 Task: Search one way flight ticket for 1 adult, 1 child, 1 infant in seat in premium economy from Juneau: Juneau International Airport to Springfield: Abraham Lincoln Capital Airport on 5-2-2023. Stops: Non-stop only. Choice of flights is Sun country airlines. Number of bags: 1 checked bag. Price is upto 96000. Outbound departure time preference is 19:15.
Action: Mouse moved to (419, 330)
Screenshot: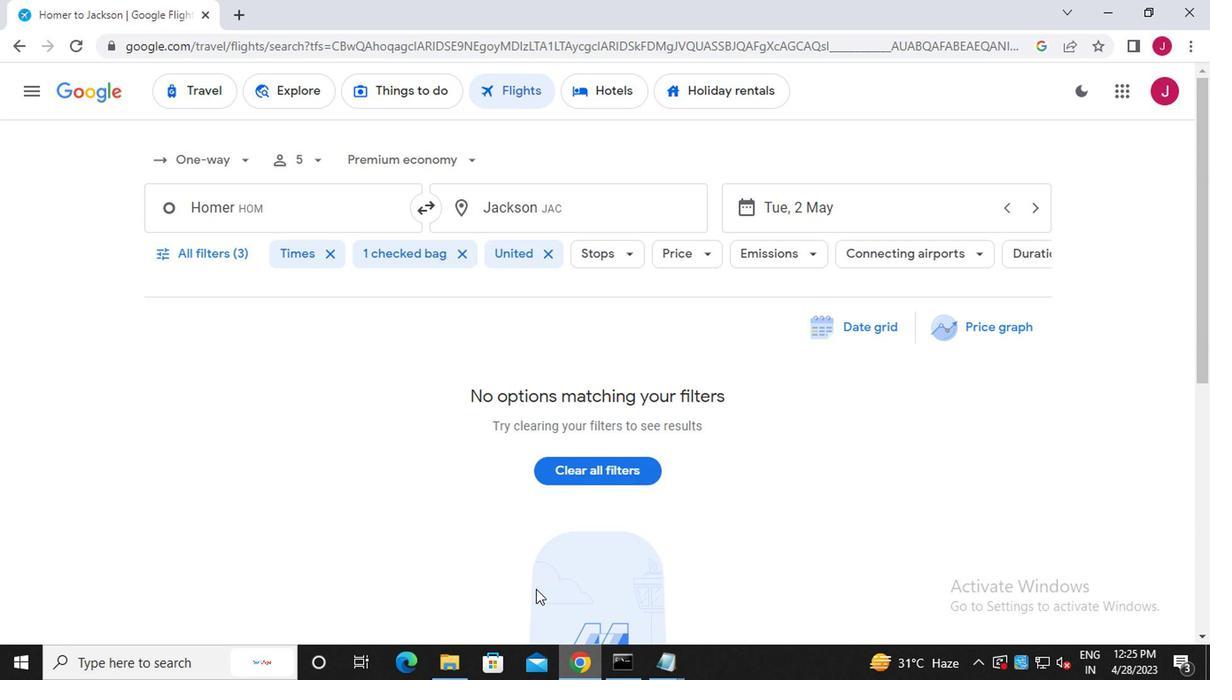 
Action: Mouse scrolled (419, 331) with delta (0, 1)
Screenshot: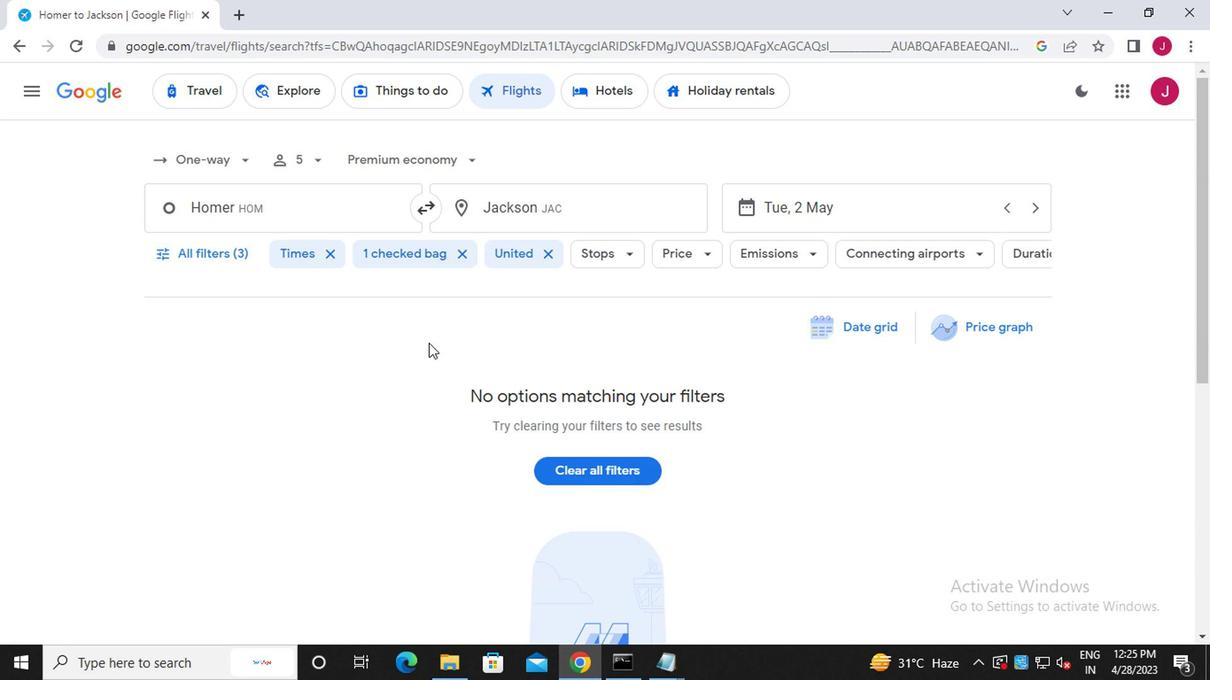 
Action: Mouse scrolled (419, 331) with delta (0, 1)
Screenshot: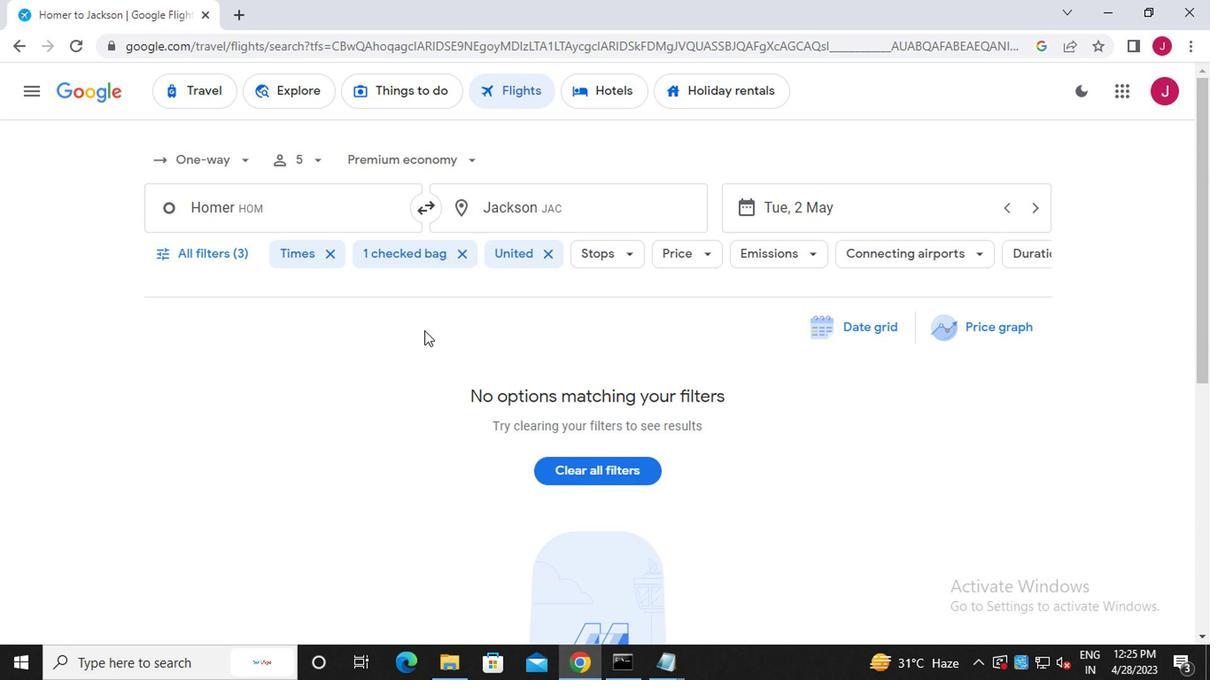 
Action: Mouse scrolled (419, 331) with delta (0, 1)
Screenshot: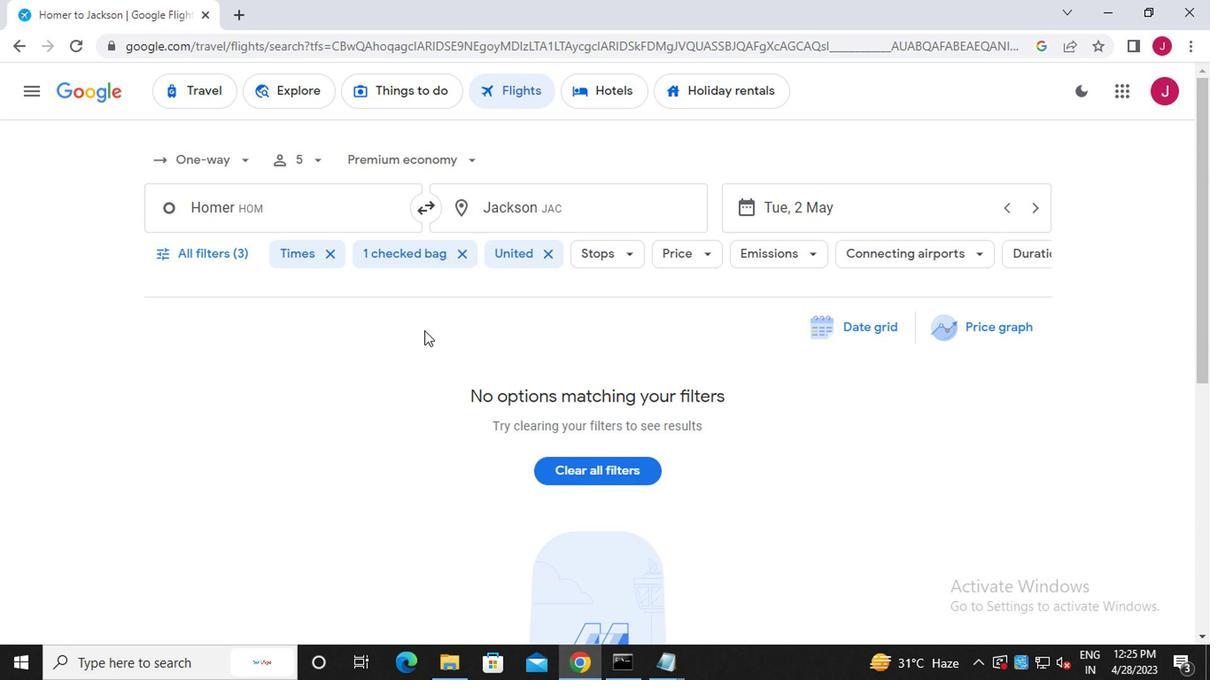 
Action: Mouse moved to (419, 330)
Screenshot: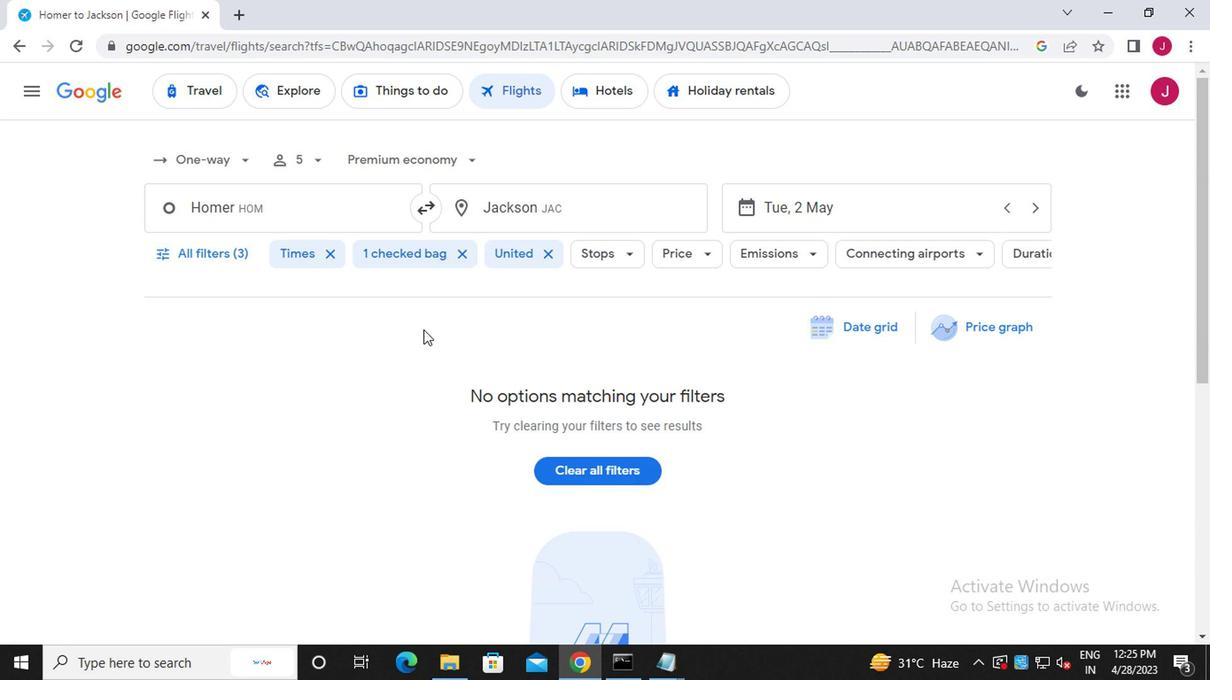 
Action: Mouse scrolled (419, 331) with delta (0, 1)
Screenshot: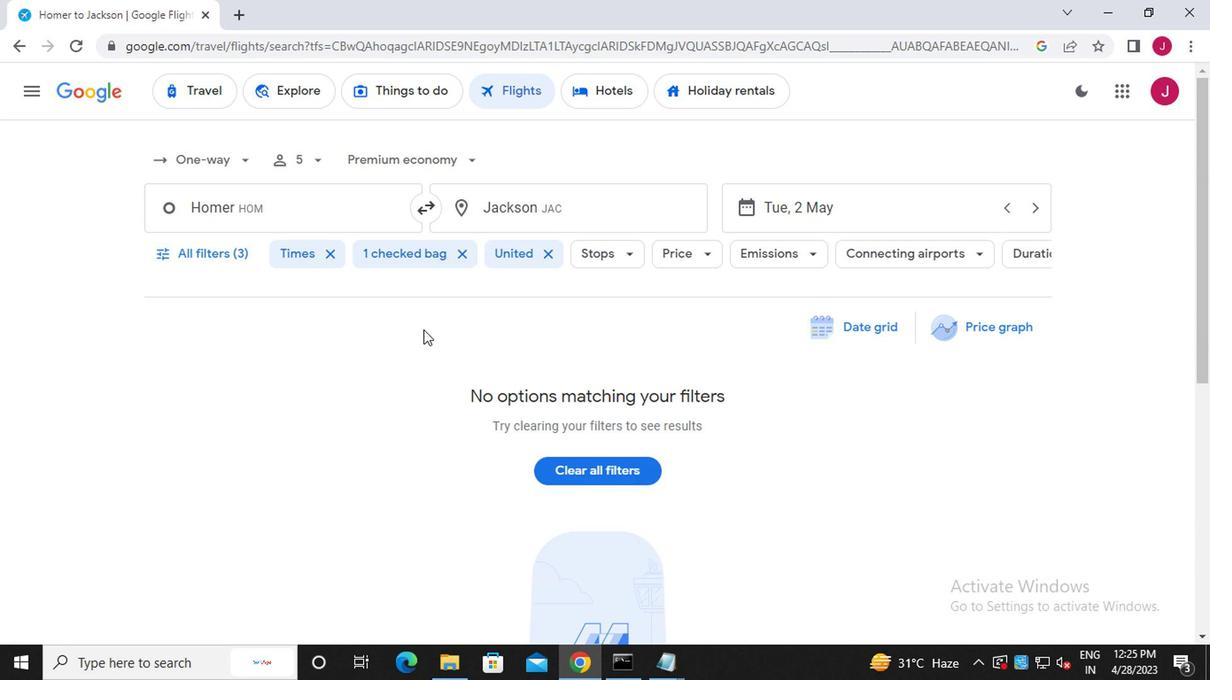 
Action: Mouse moved to (232, 160)
Screenshot: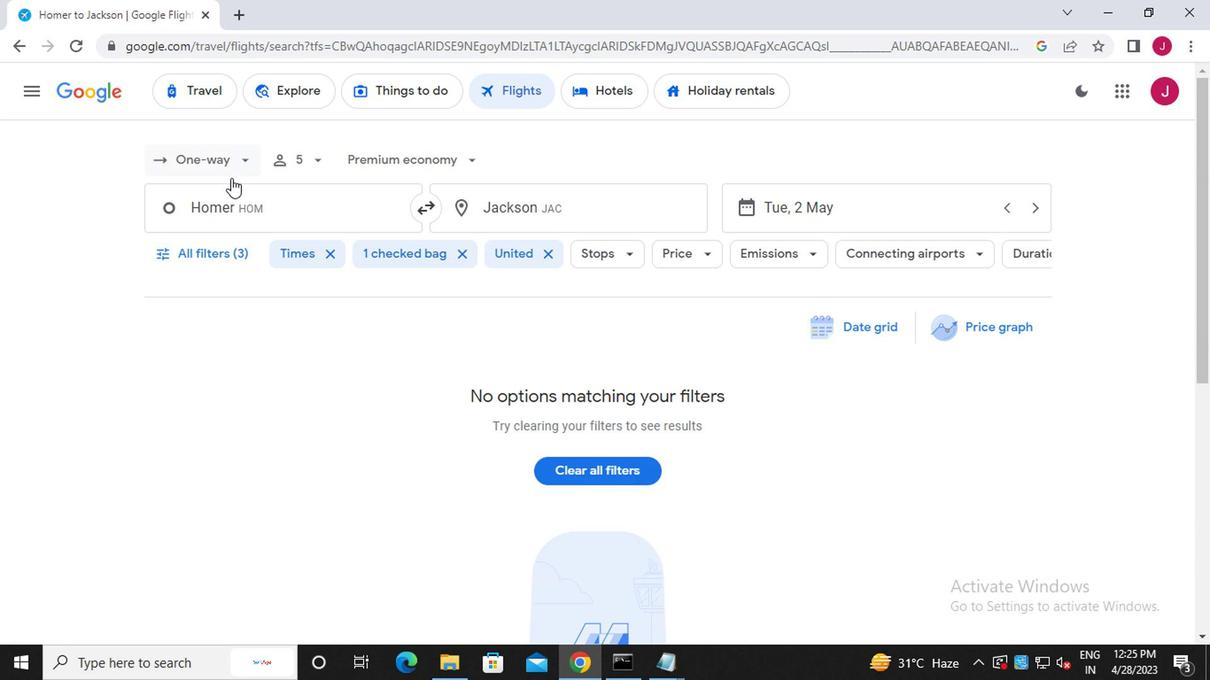 
Action: Mouse pressed left at (232, 160)
Screenshot: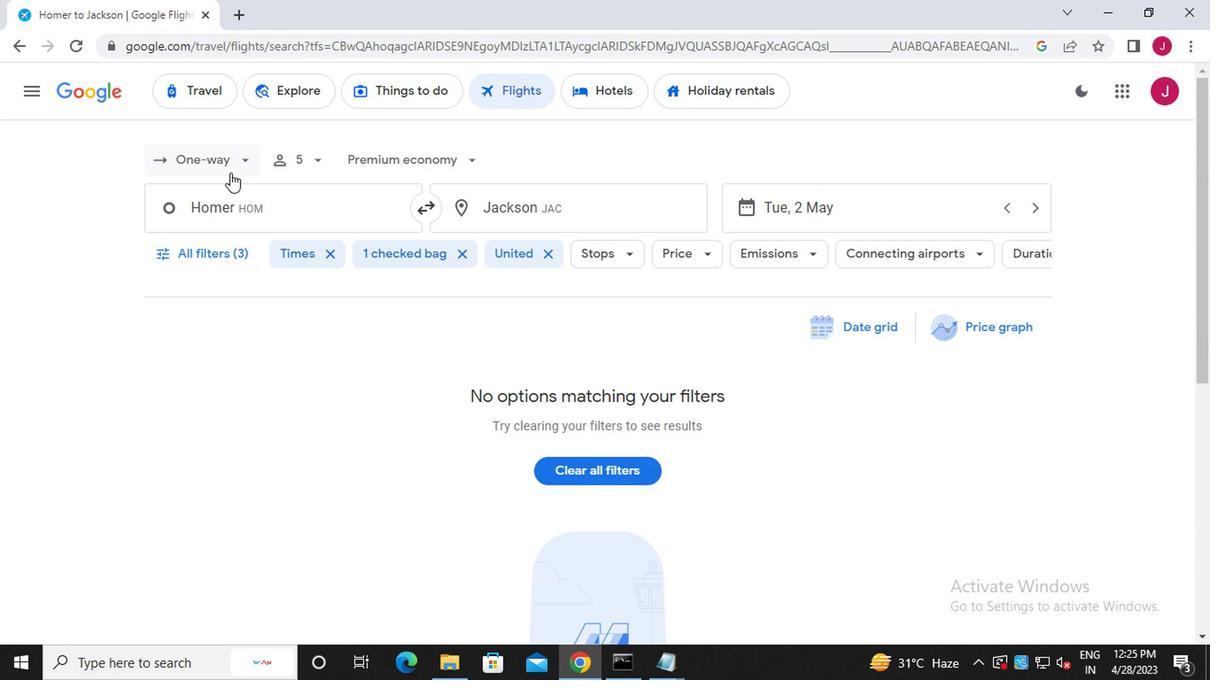 
Action: Mouse moved to (233, 238)
Screenshot: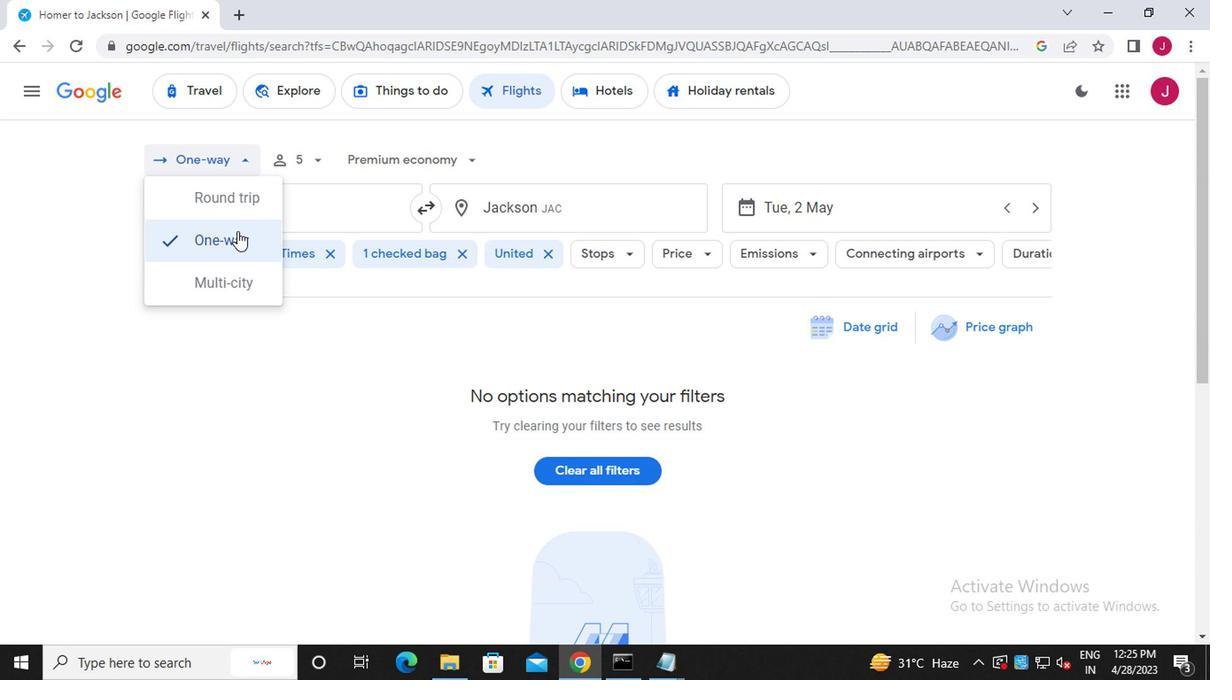 
Action: Mouse pressed left at (233, 238)
Screenshot: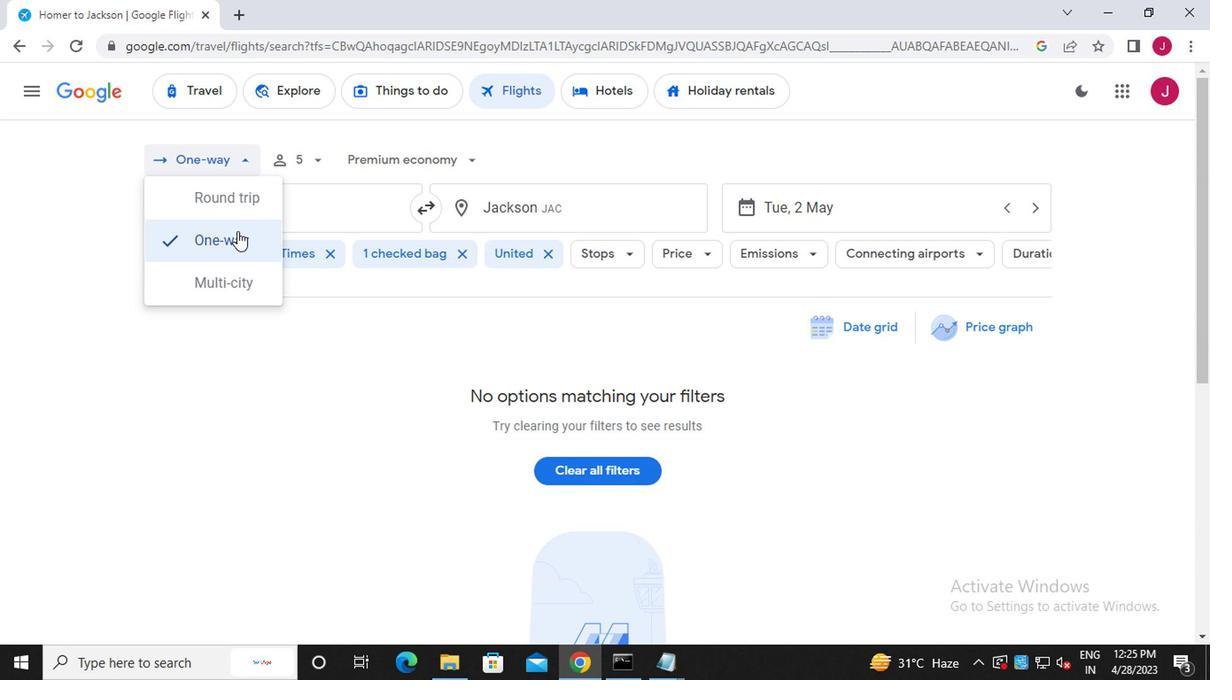 
Action: Mouse moved to (316, 160)
Screenshot: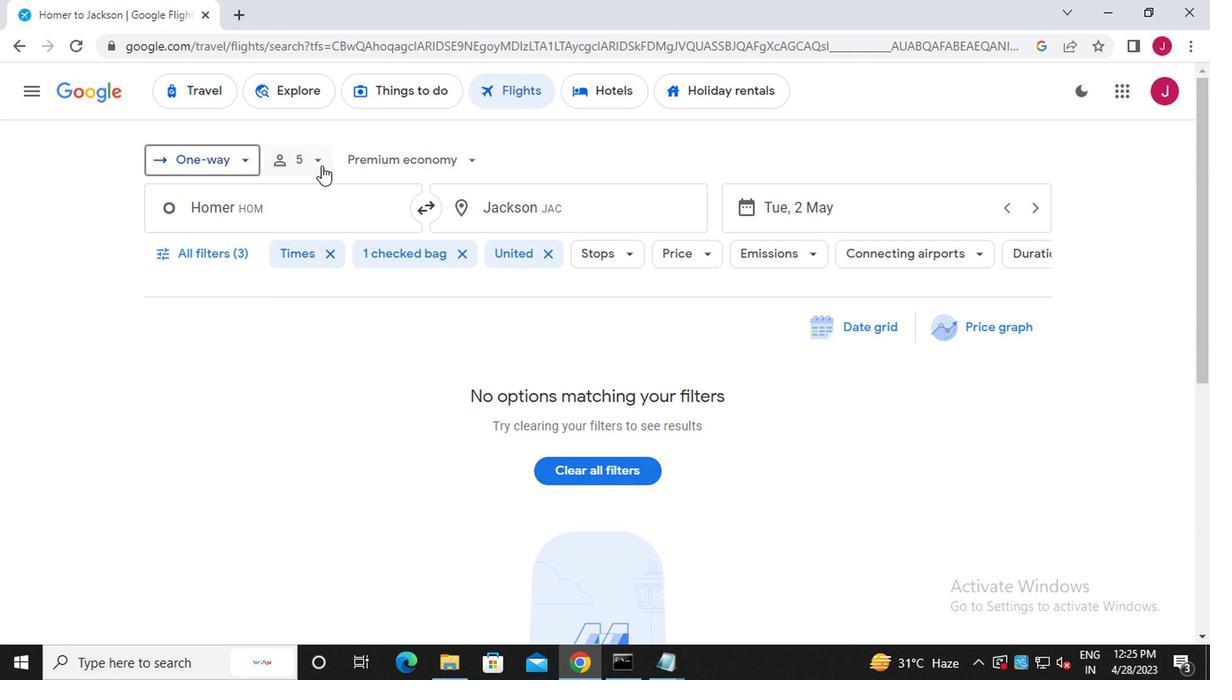 
Action: Mouse pressed left at (316, 160)
Screenshot: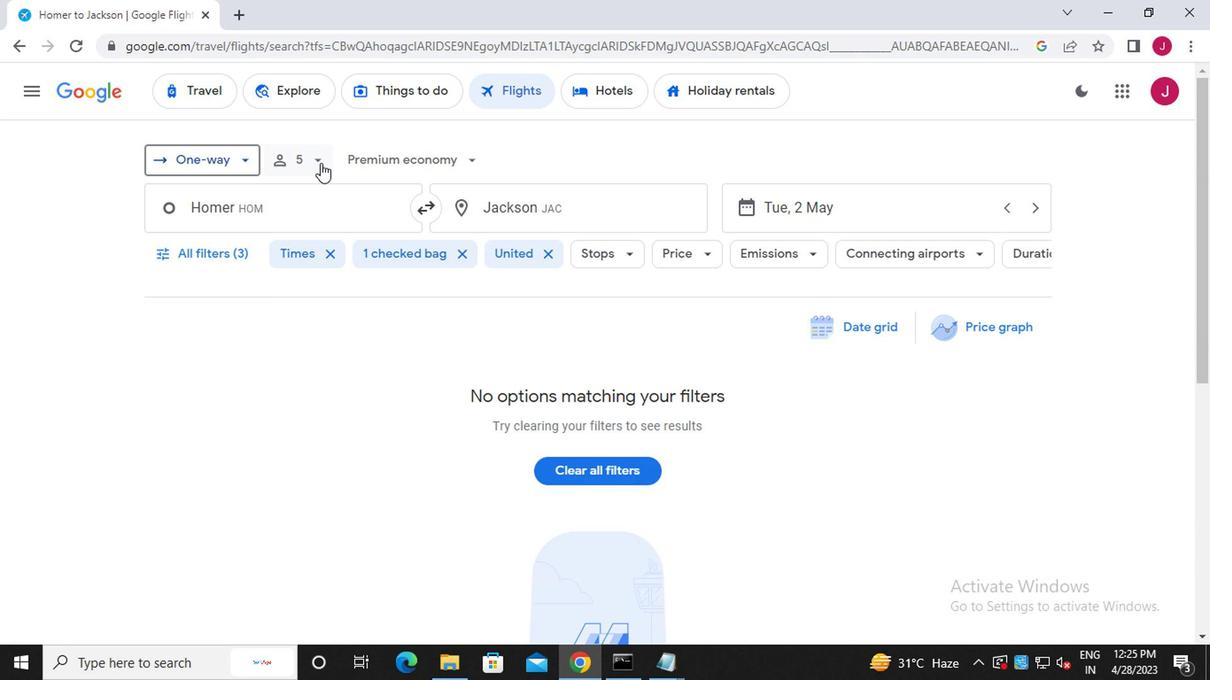 
Action: Mouse moved to (385, 202)
Screenshot: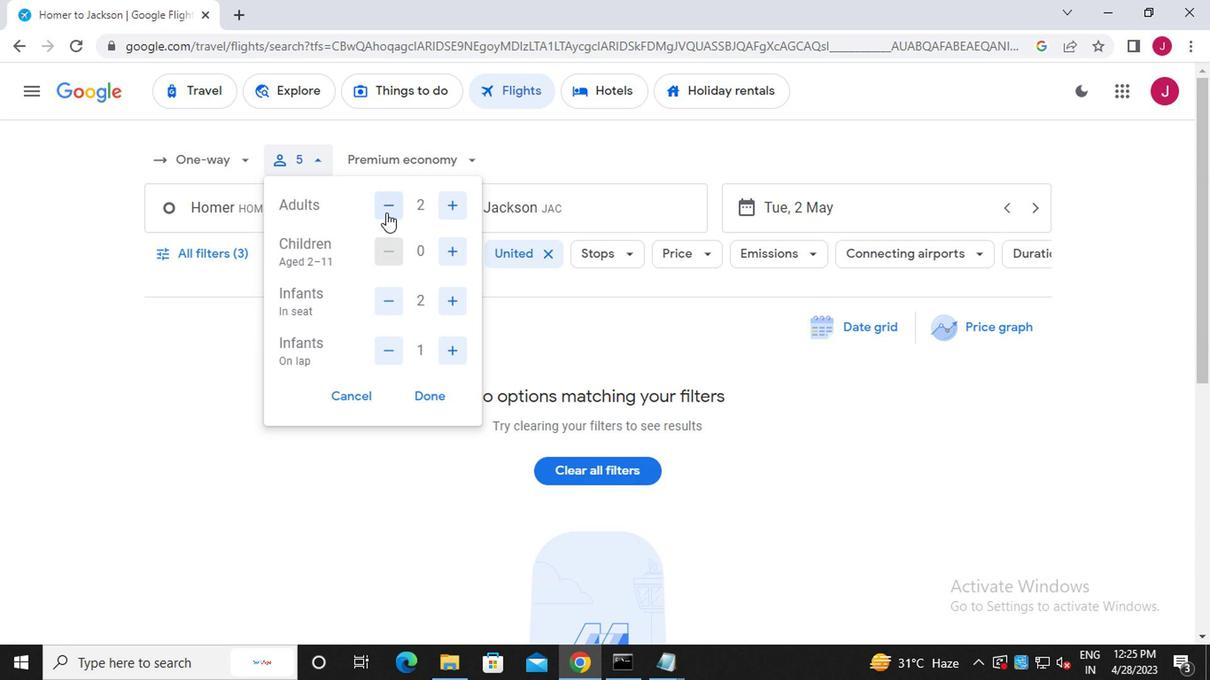 
Action: Mouse pressed left at (385, 202)
Screenshot: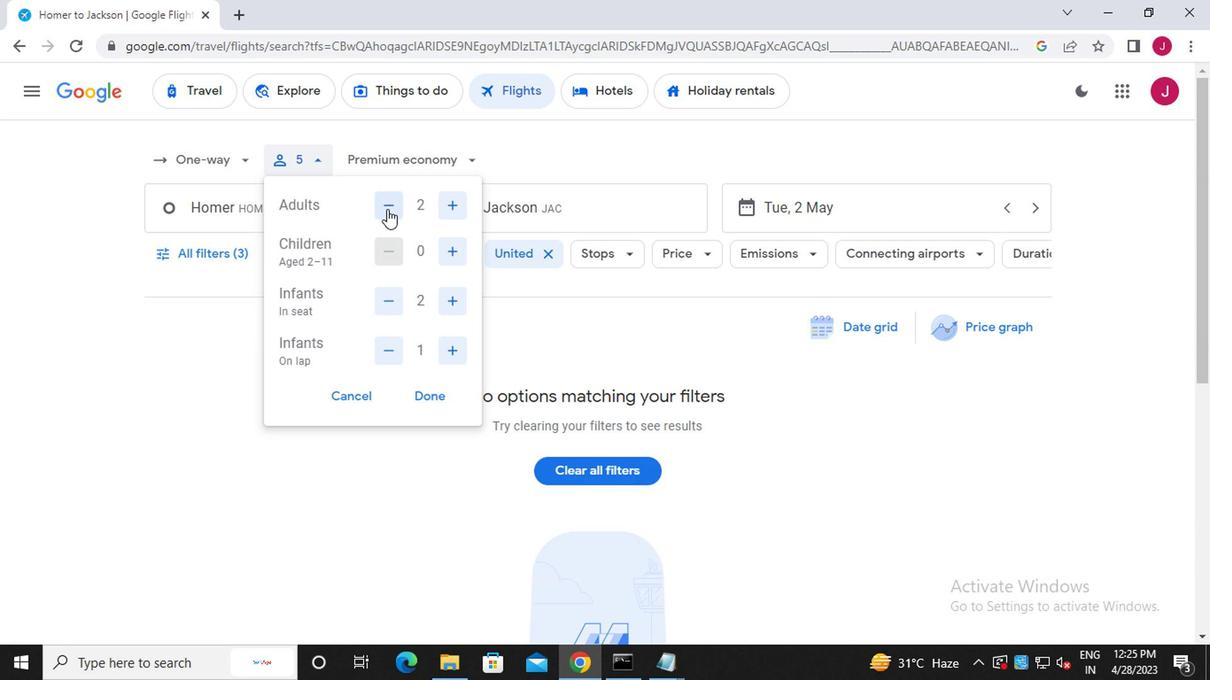 
Action: Mouse moved to (460, 256)
Screenshot: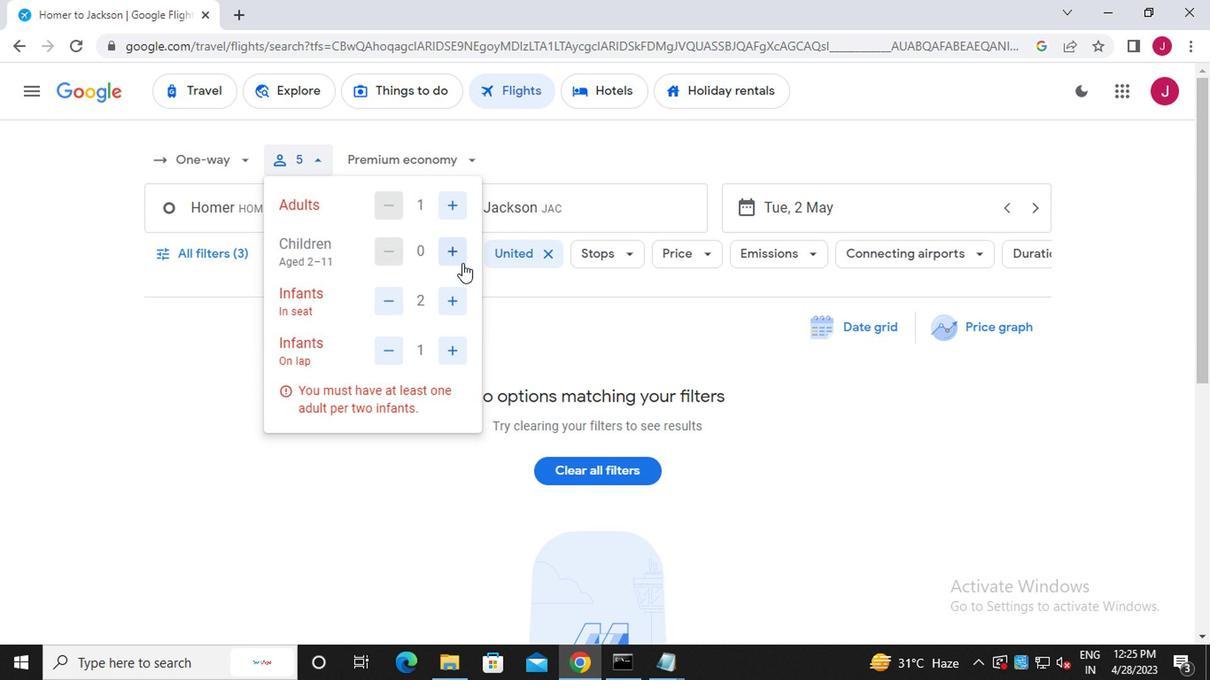 
Action: Mouse pressed left at (460, 256)
Screenshot: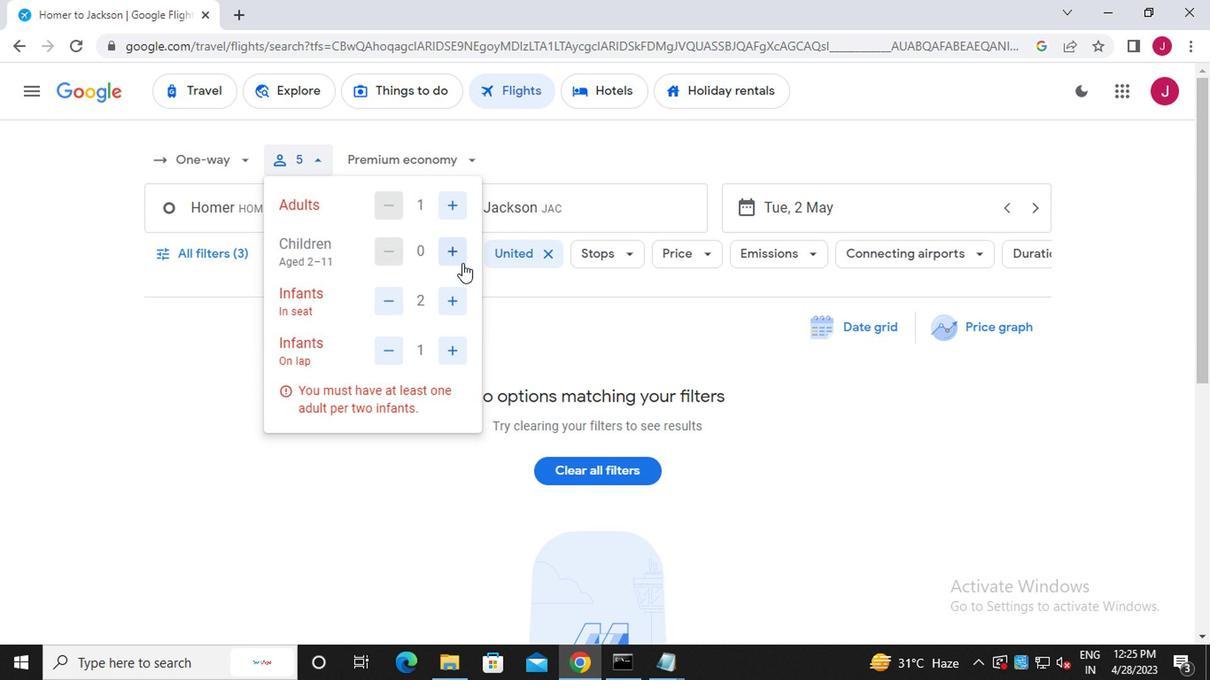 
Action: Mouse moved to (390, 301)
Screenshot: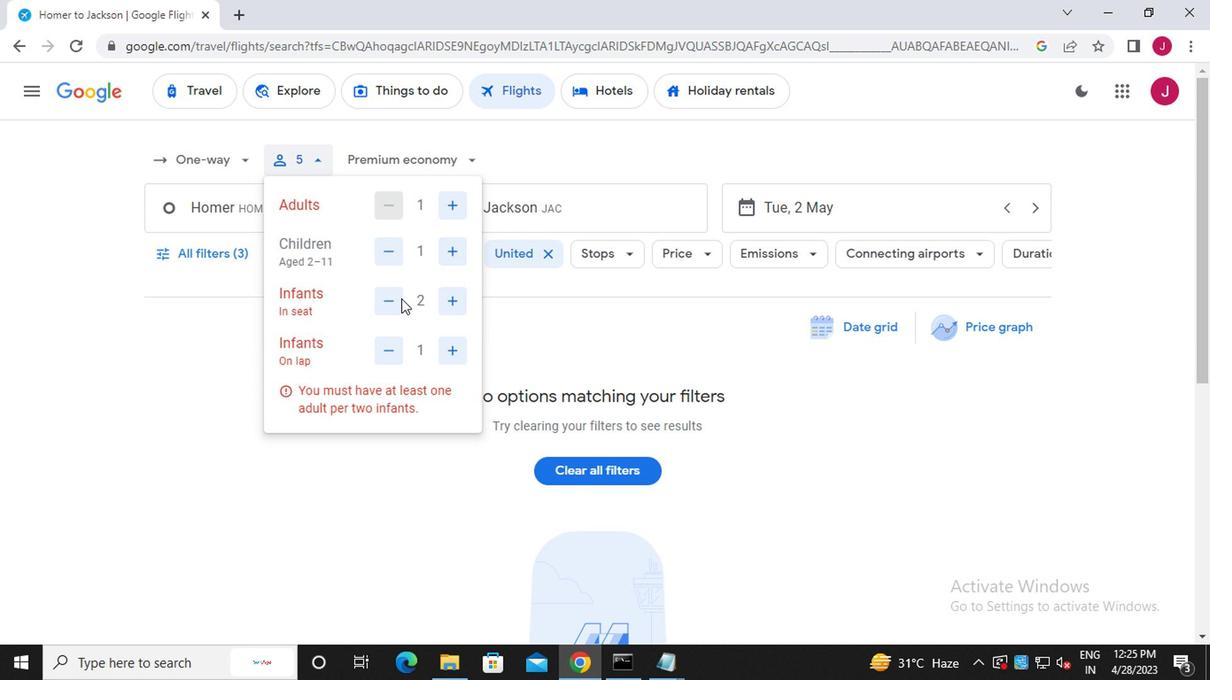 
Action: Mouse pressed left at (390, 301)
Screenshot: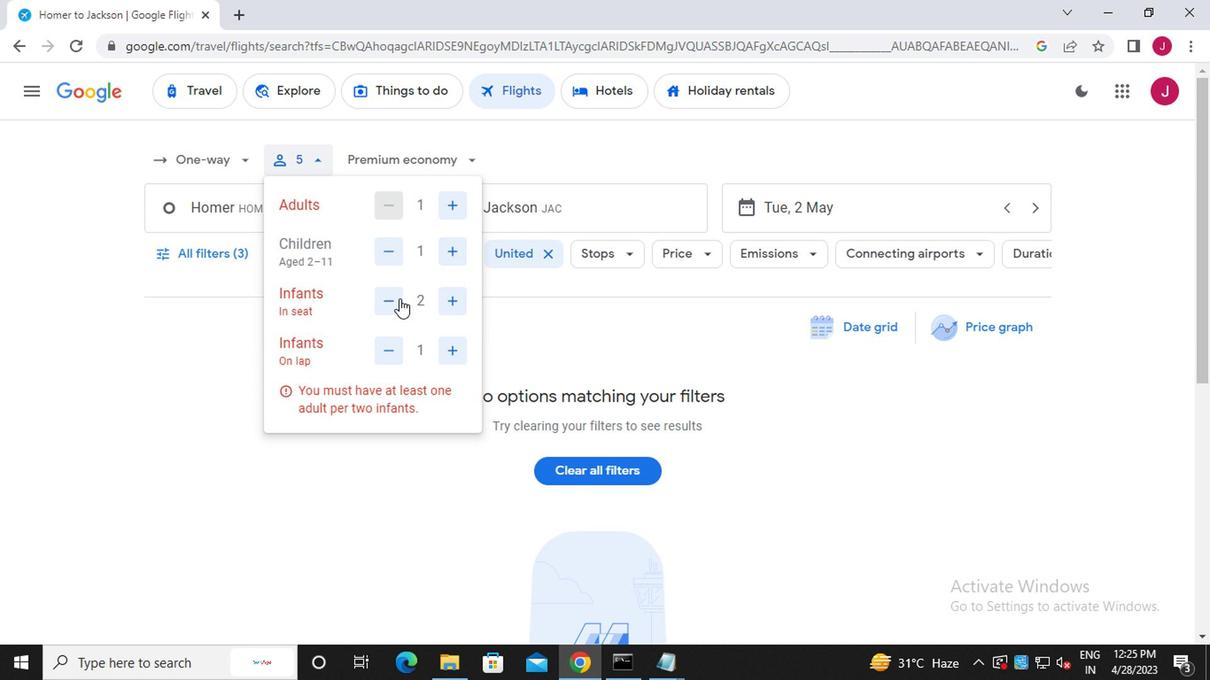 
Action: Mouse pressed left at (390, 301)
Screenshot: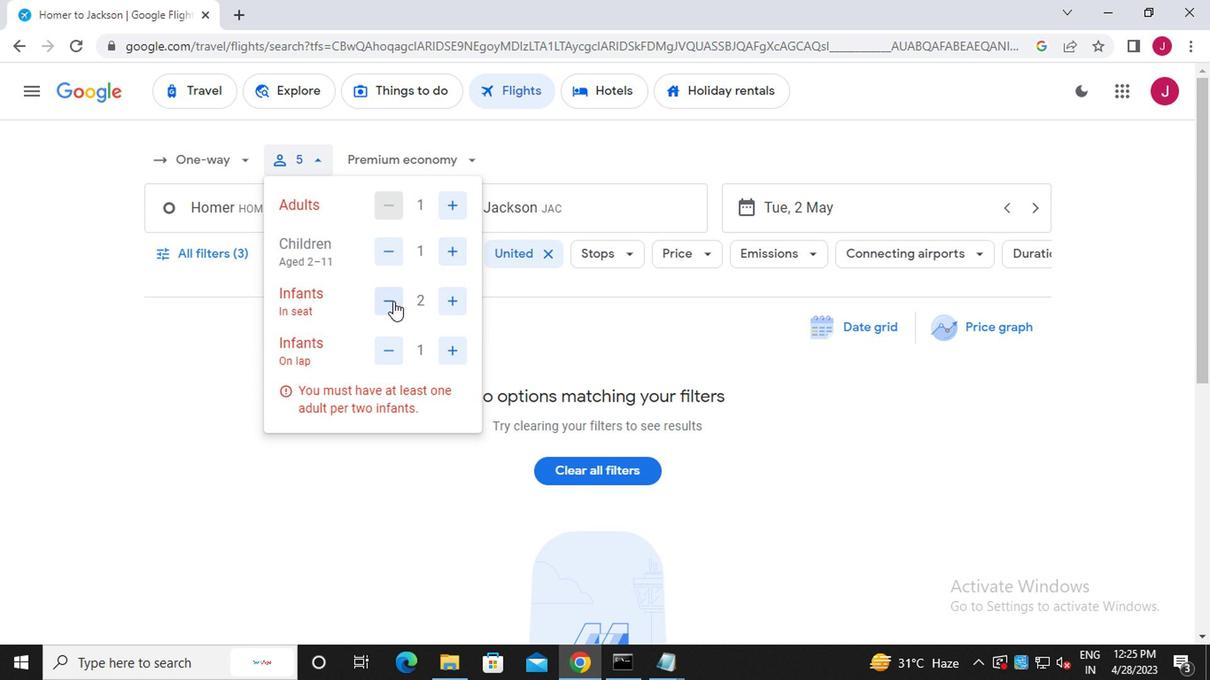 
Action: Mouse moved to (383, 351)
Screenshot: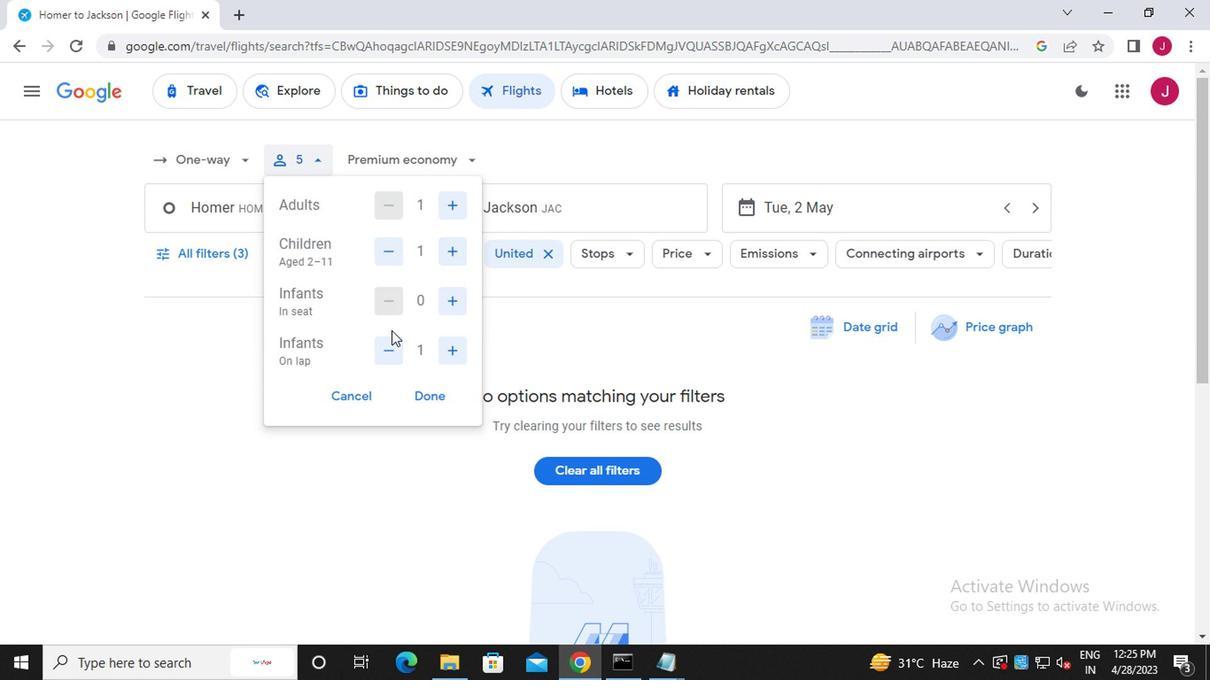 
Action: Mouse pressed left at (383, 351)
Screenshot: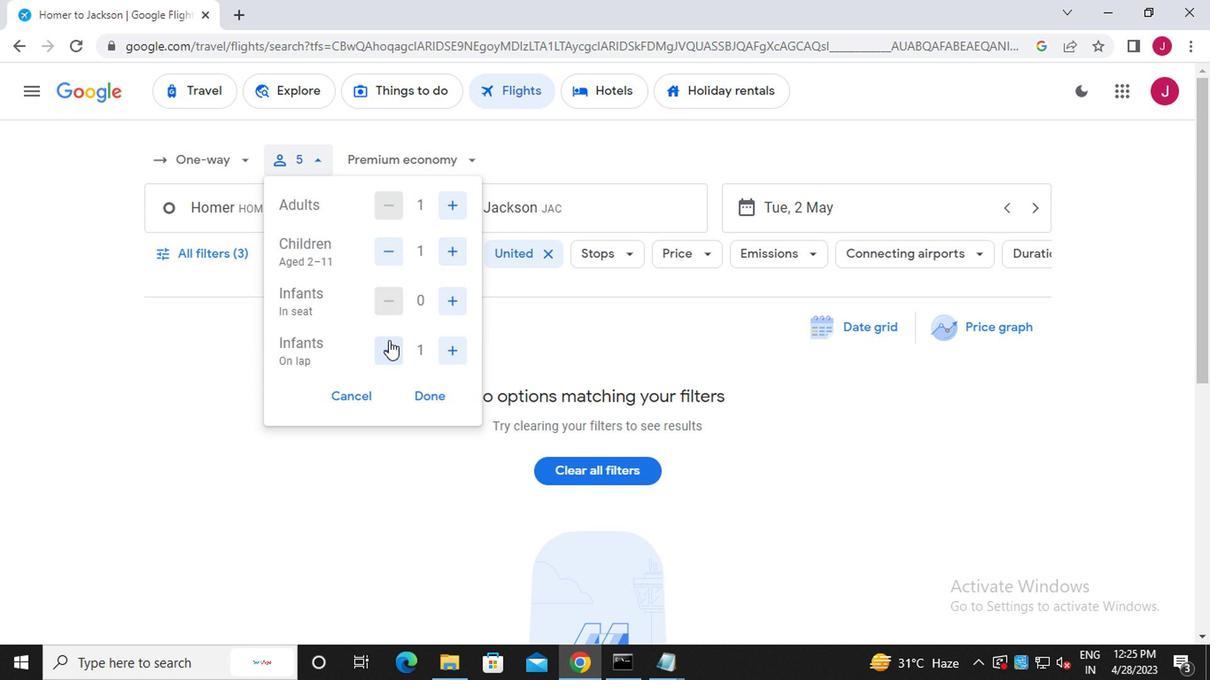 
Action: Mouse moved to (419, 394)
Screenshot: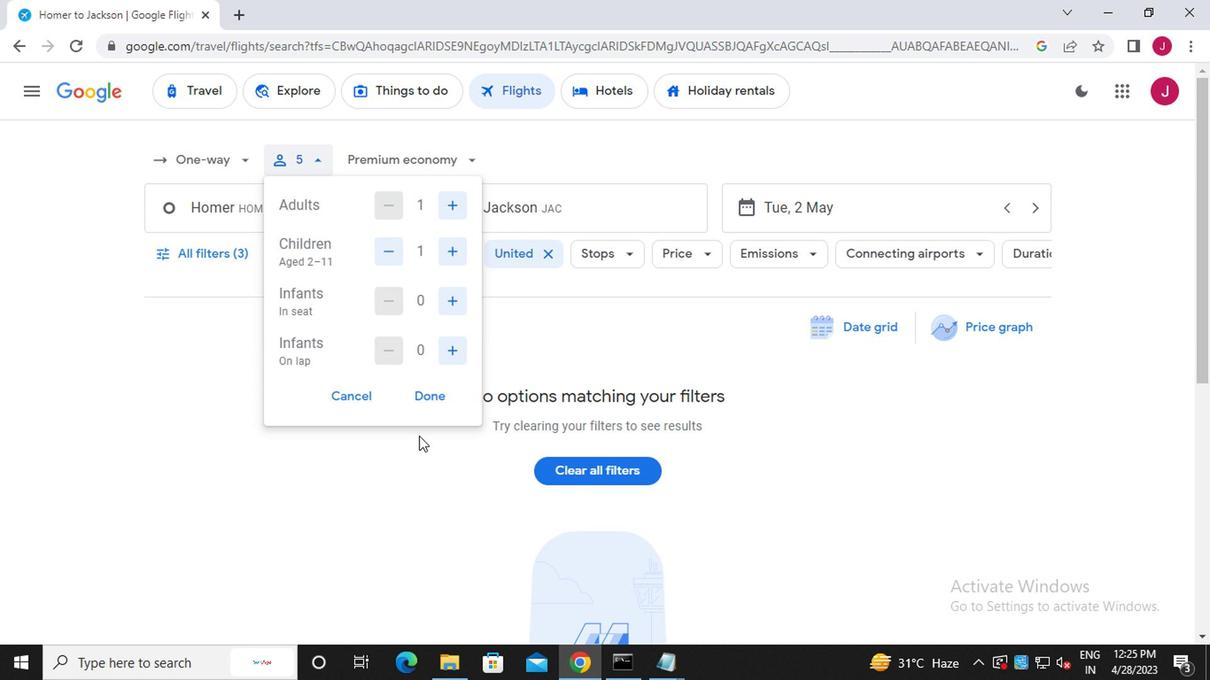 
Action: Mouse pressed left at (419, 394)
Screenshot: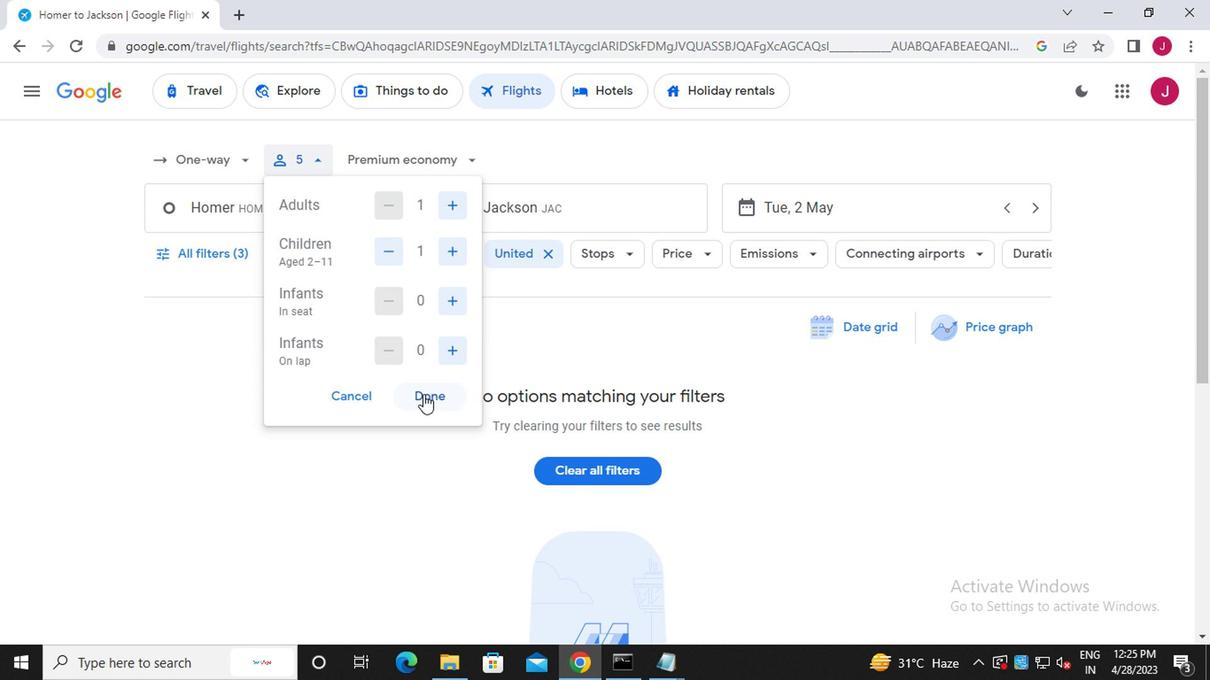 
Action: Mouse moved to (441, 157)
Screenshot: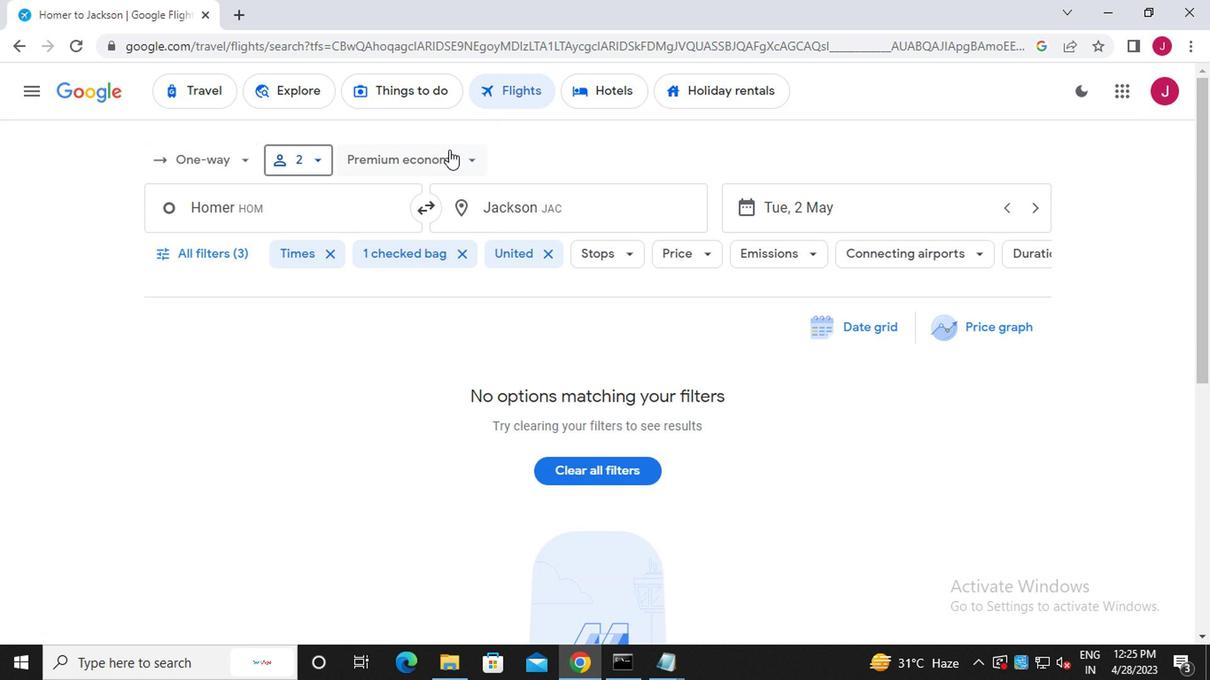 
Action: Mouse pressed left at (441, 157)
Screenshot: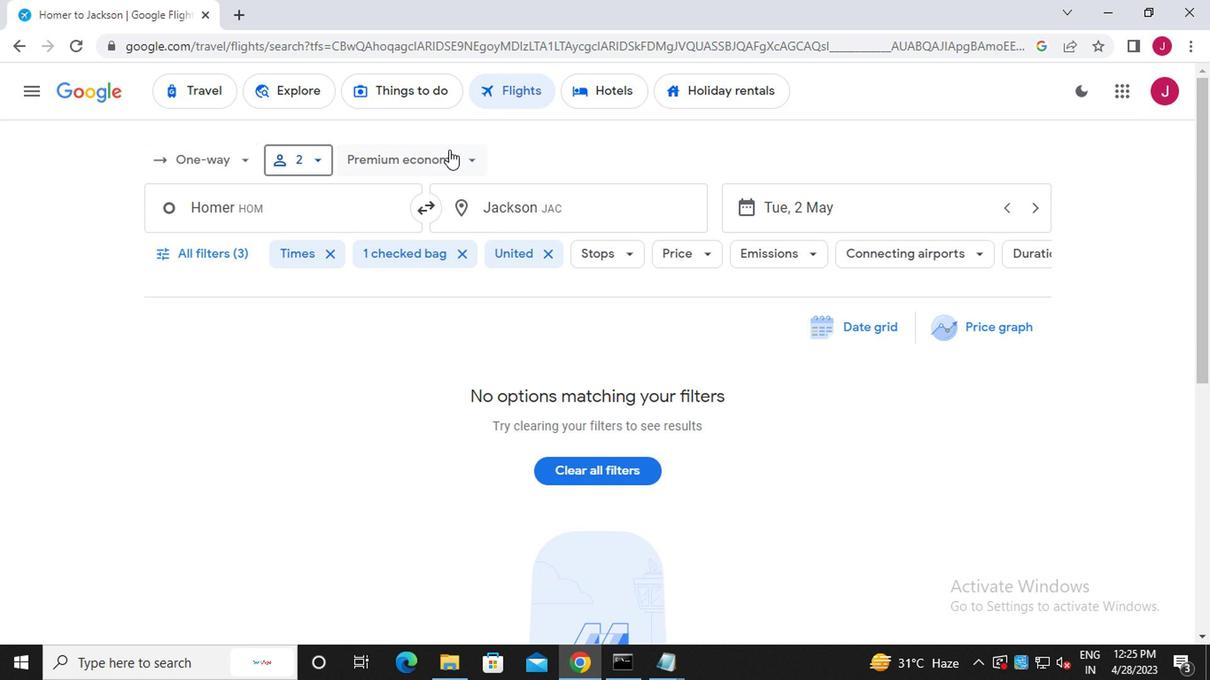 
Action: Mouse moved to (442, 240)
Screenshot: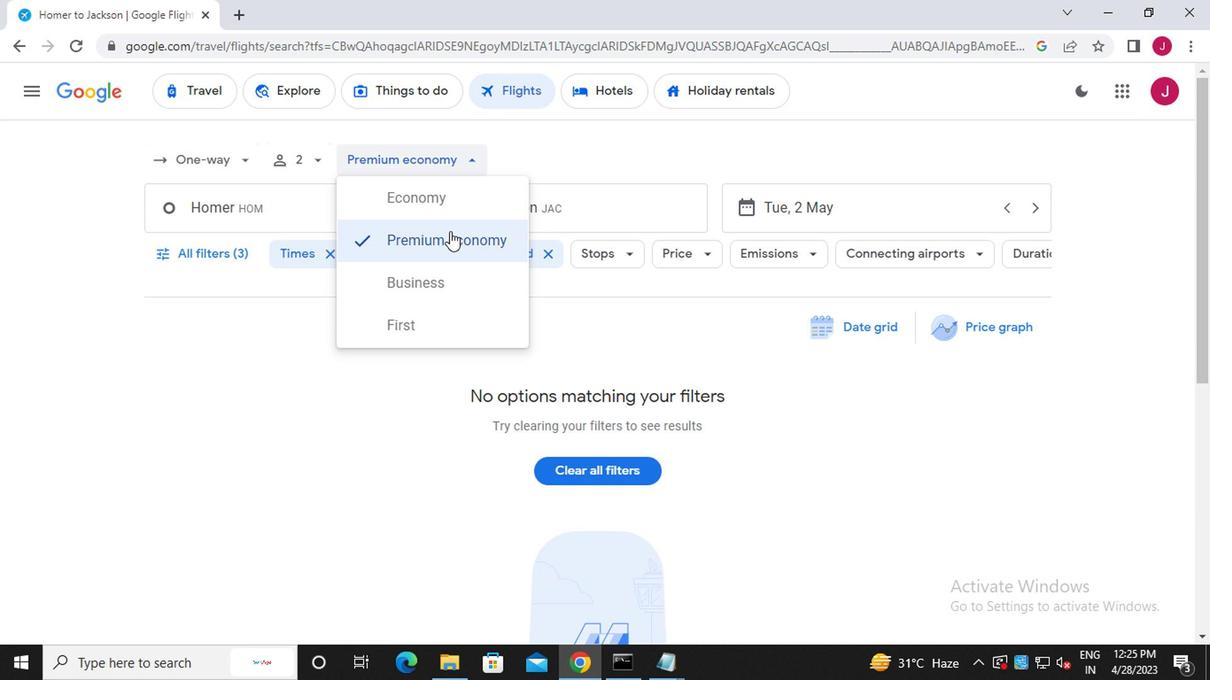 
Action: Mouse pressed left at (442, 240)
Screenshot: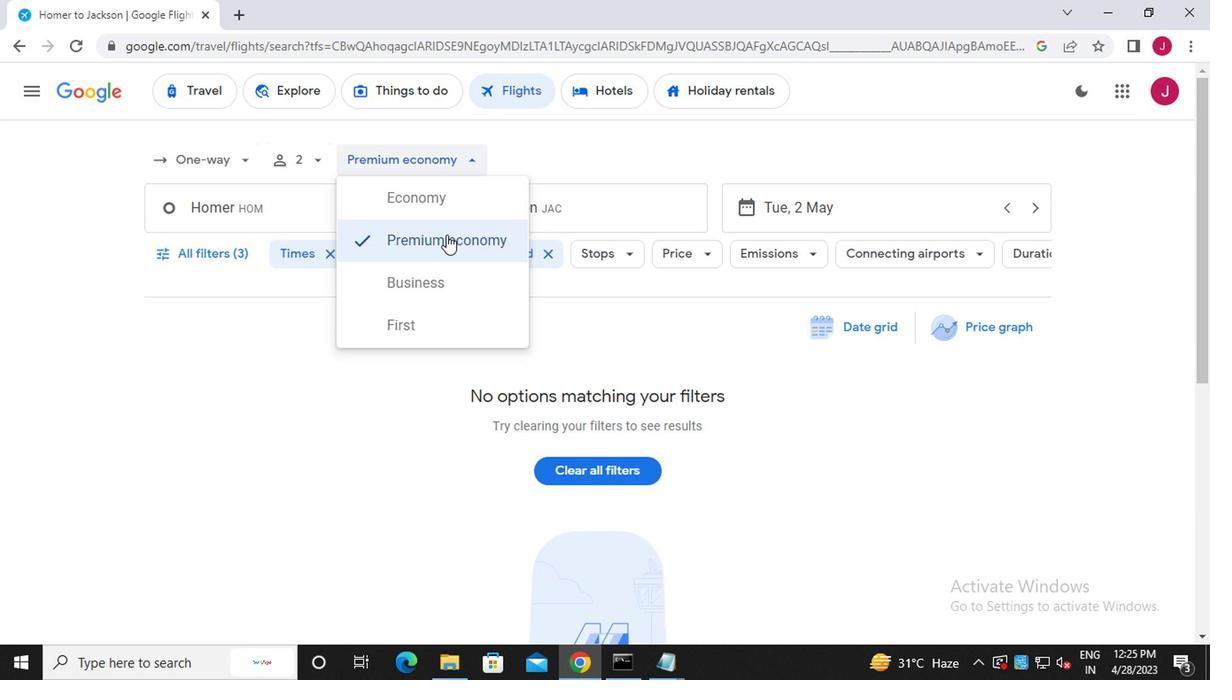 
Action: Mouse moved to (331, 209)
Screenshot: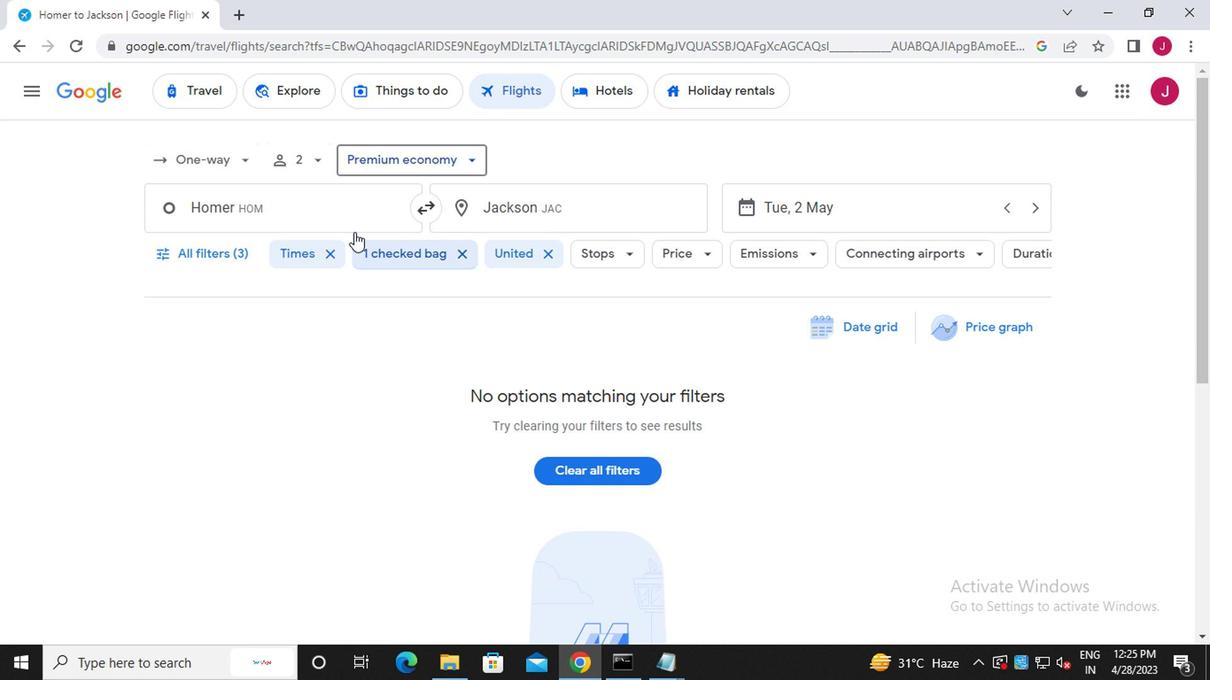
Action: Mouse pressed left at (331, 209)
Screenshot: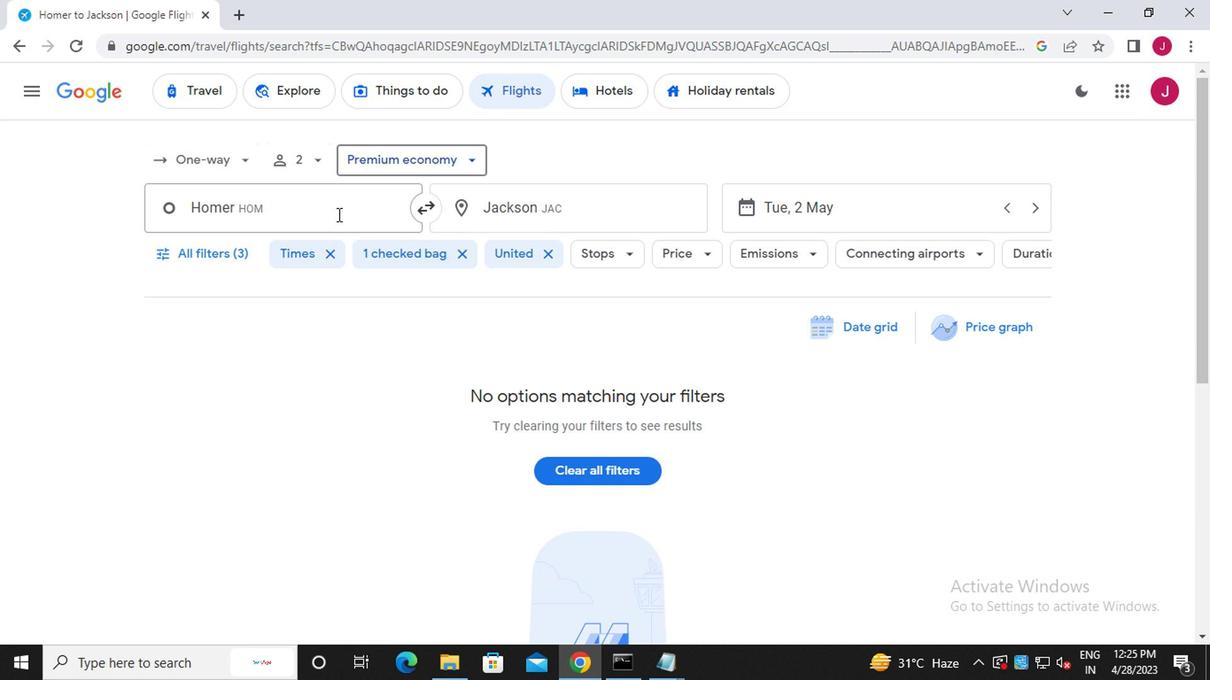 
Action: Key pressed <Key.backspace>juneau
Screenshot: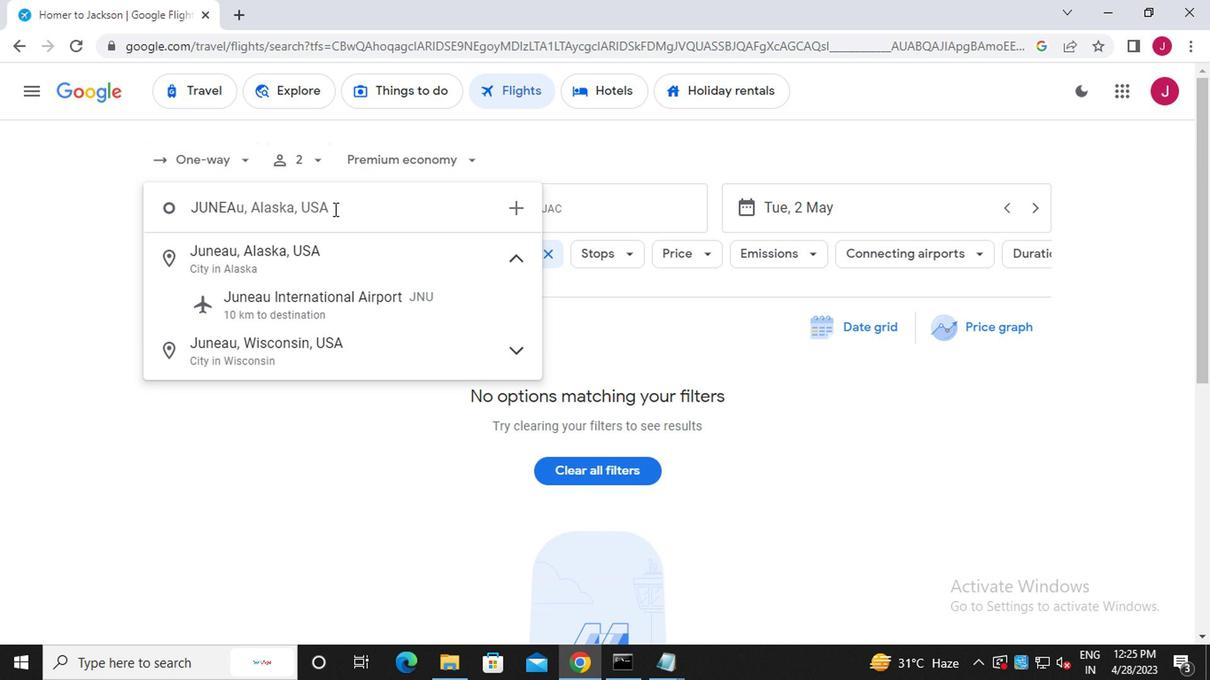
Action: Mouse moved to (346, 296)
Screenshot: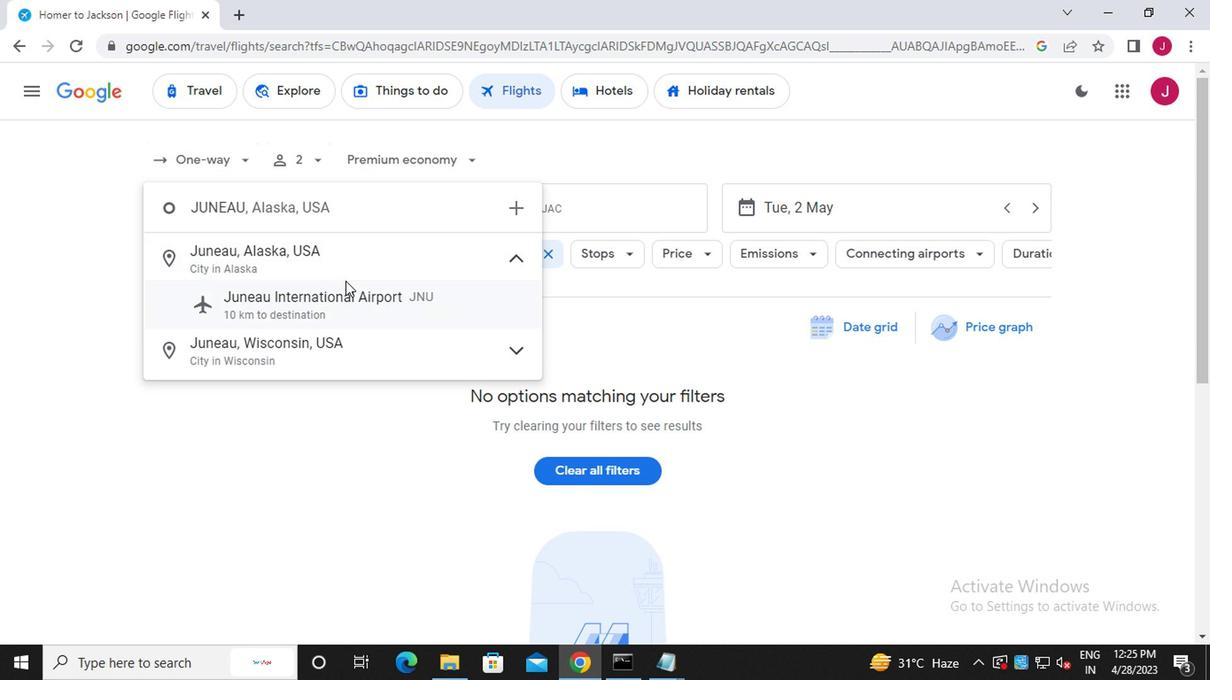 
Action: Mouse pressed left at (346, 296)
Screenshot: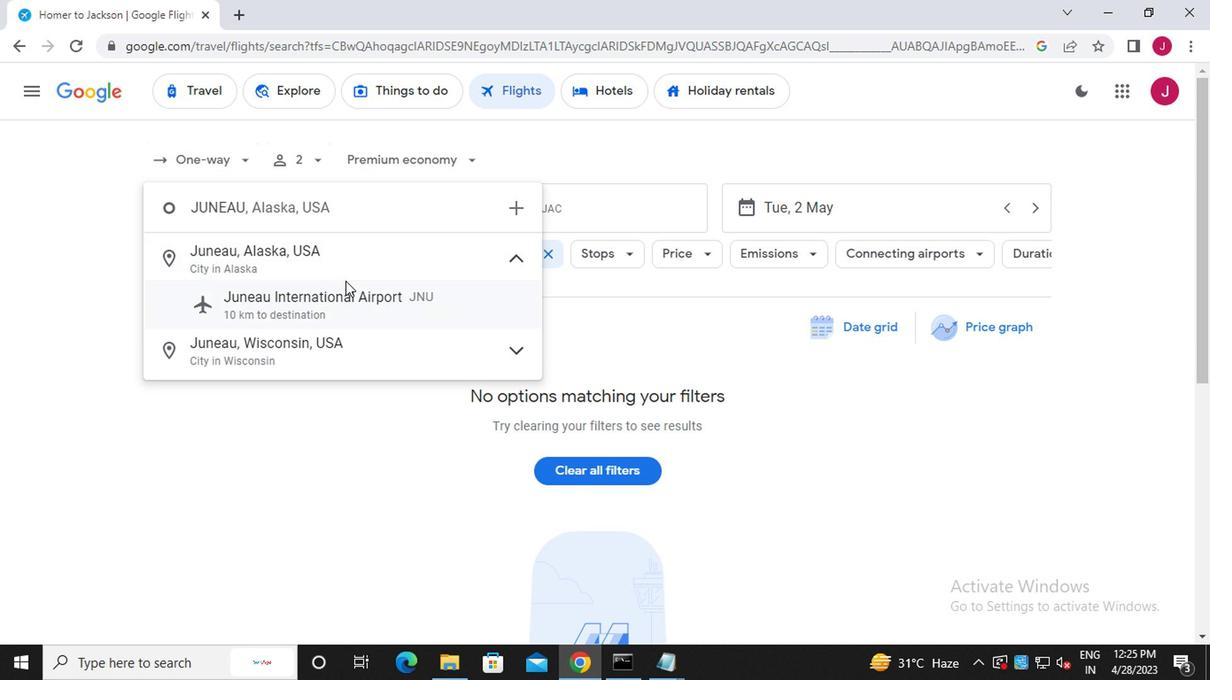 
Action: Mouse moved to (567, 207)
Screenshot: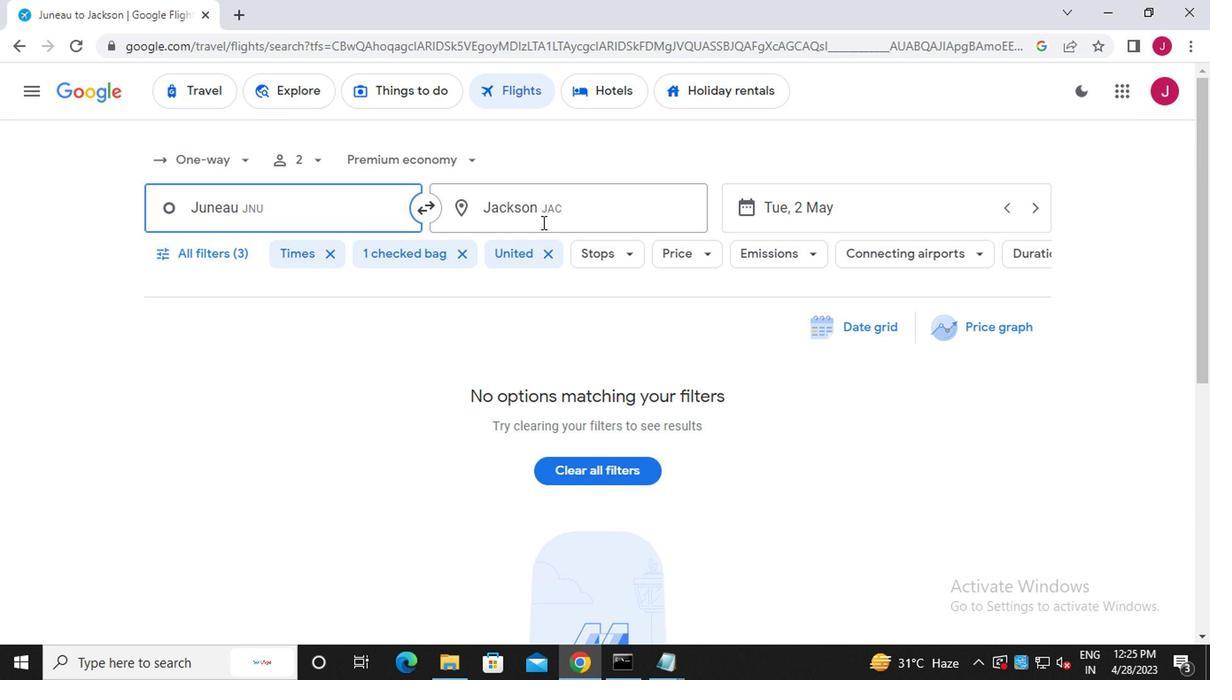 
Action: Mouse pressed left at (567, 207)
Screenshot: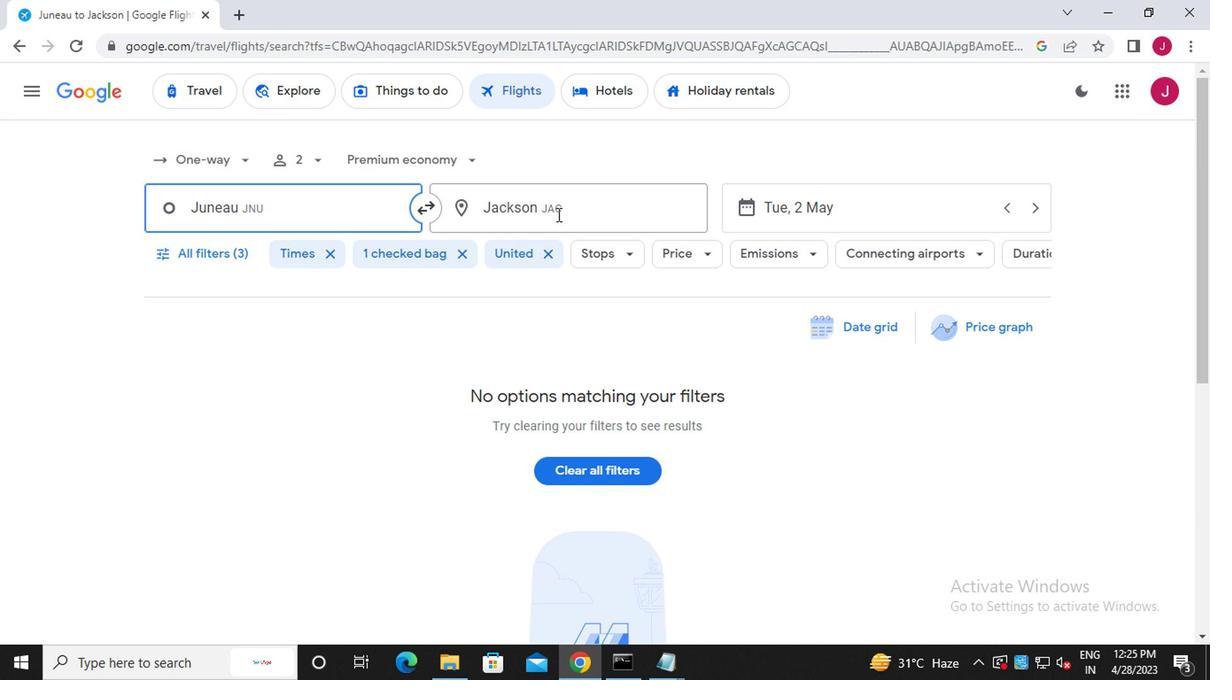 
Action: Mouse moved to (567, 207)
Screenshot: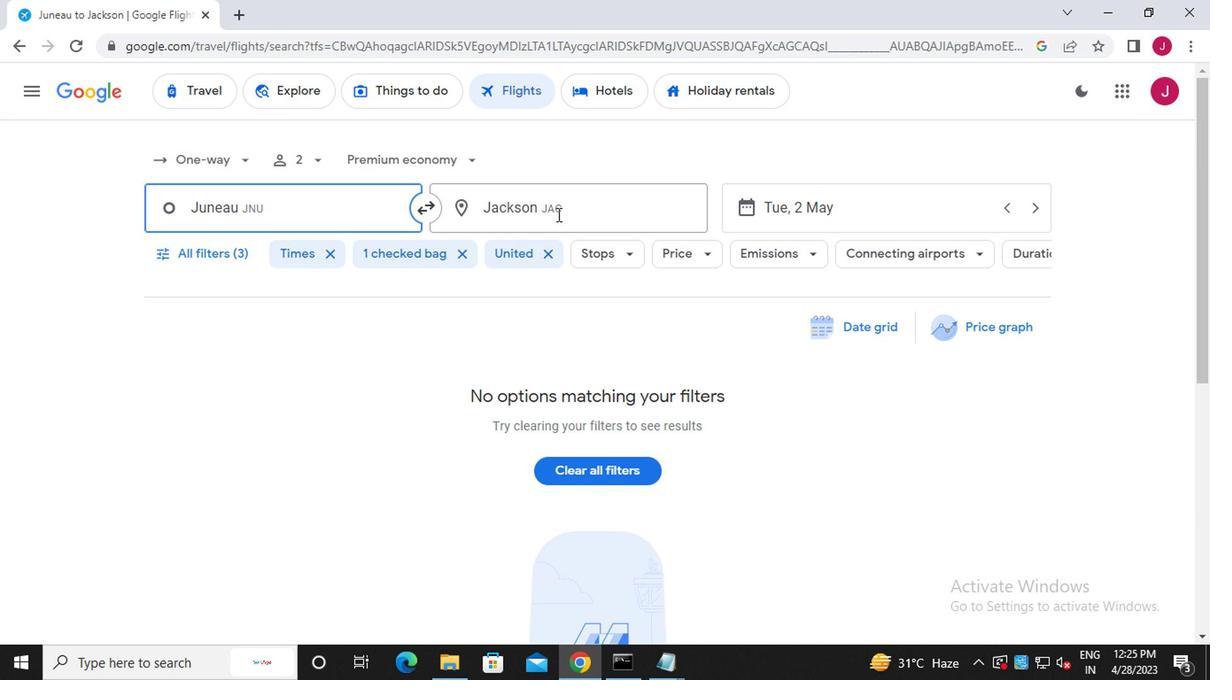 
Action: Key pressed springfo<Key.backspace>ield
Screenshot: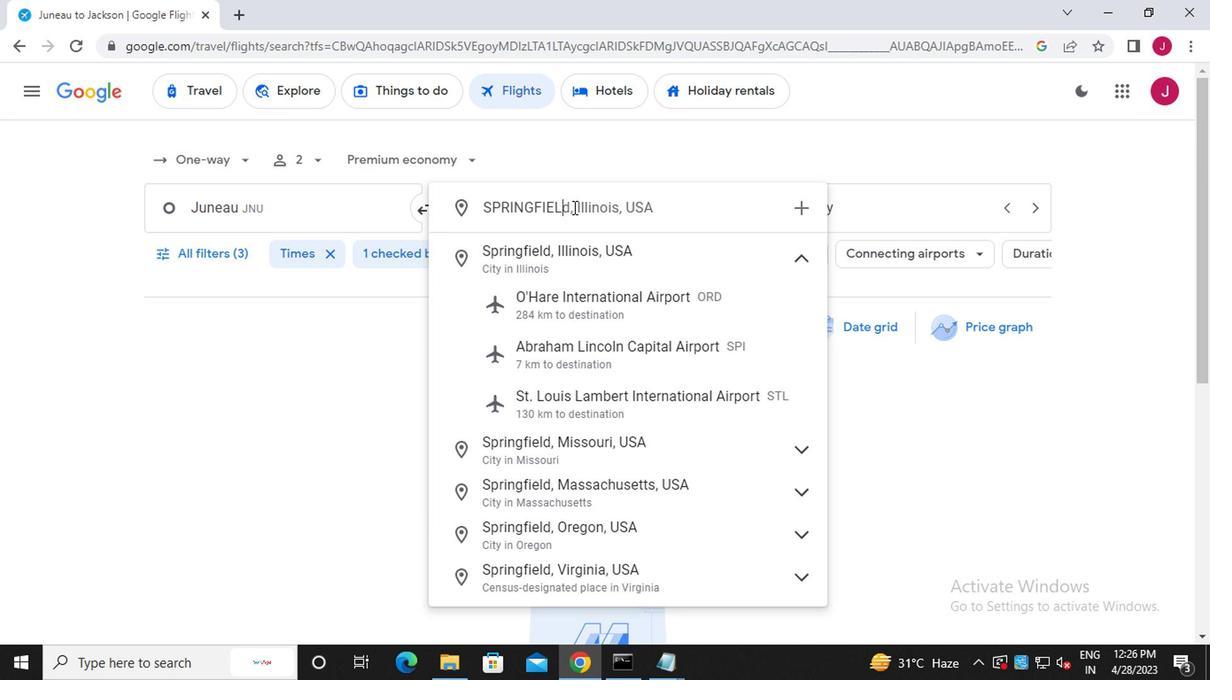 
Action: Mouse moved to (601, 351)
Screenshot: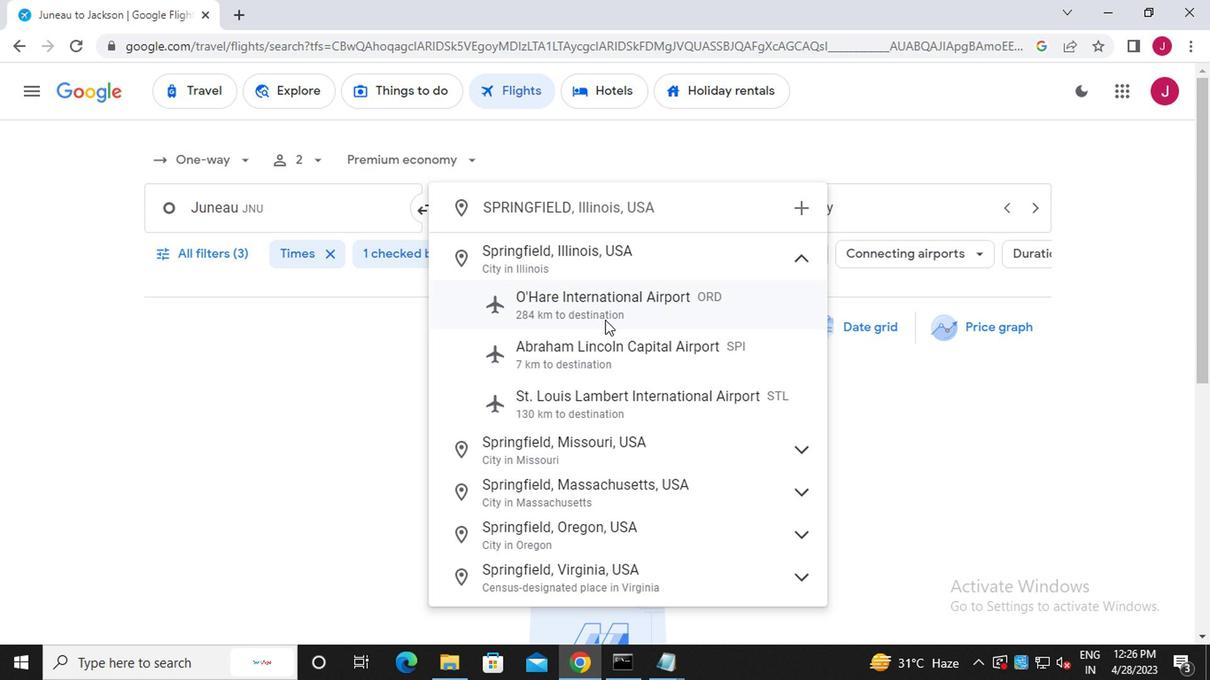 
Action: Mouse pressed left at (601, 351)
Screenshot: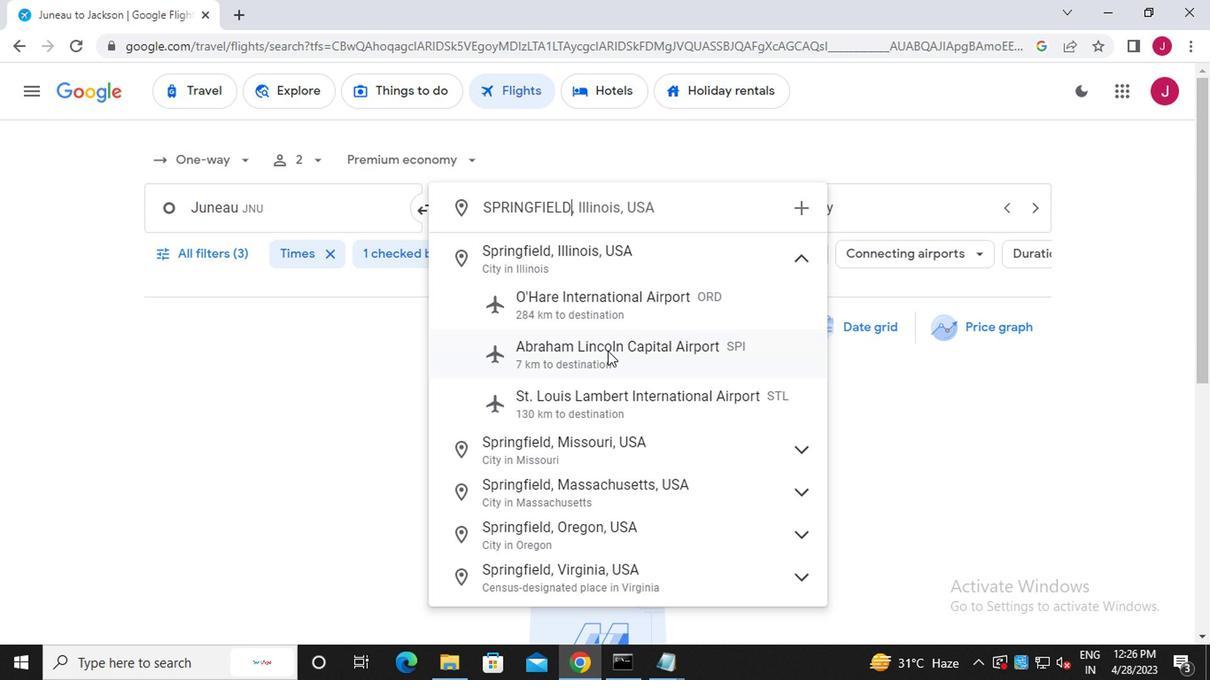 
Action: Mouse moved to (880, 213)
Screenshot: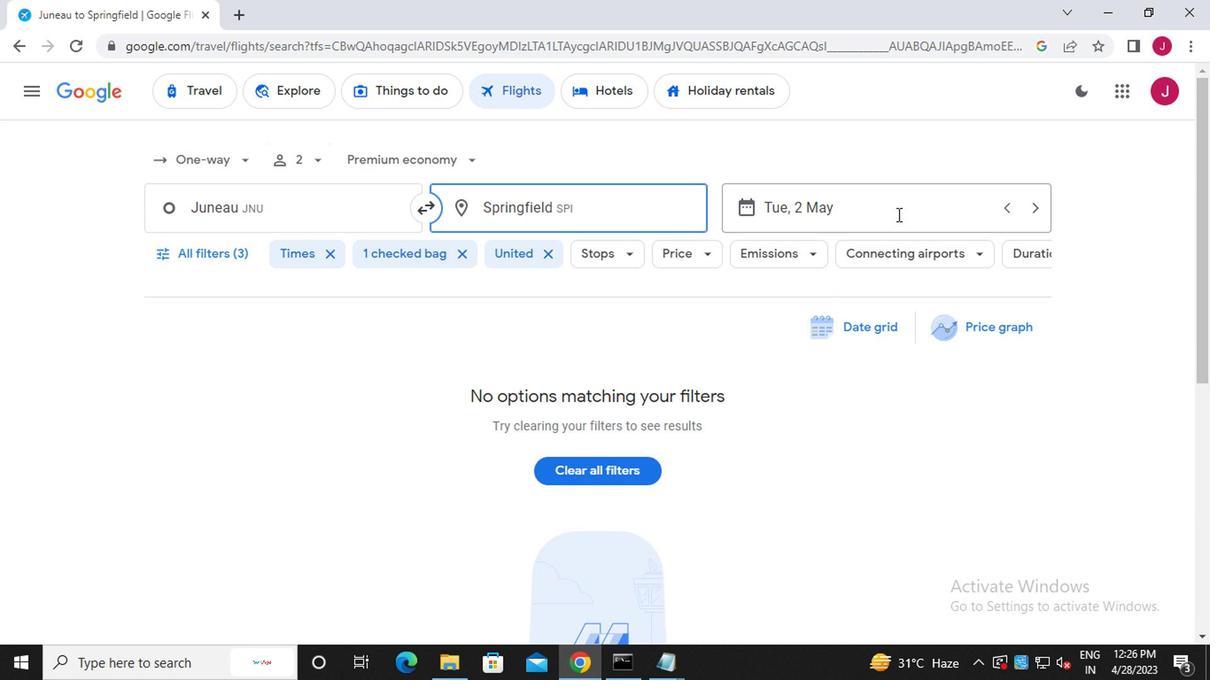 
Action: Mouse pressed left at (880, 213)
Screenshot: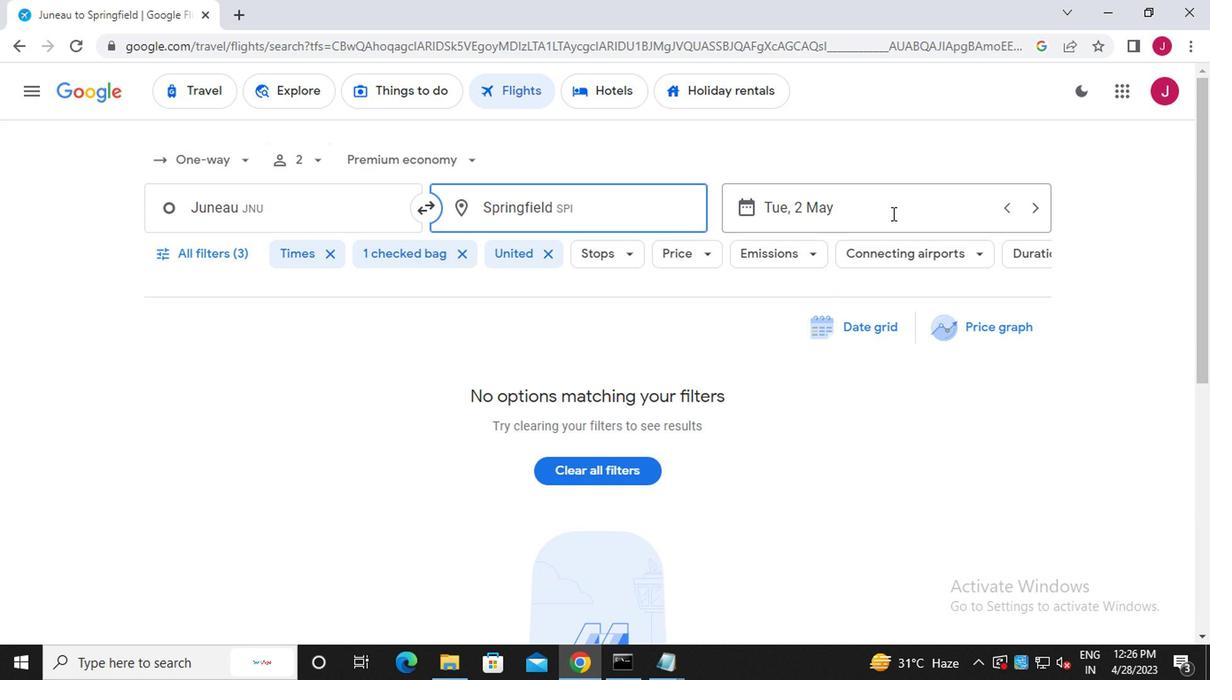 
Action: Mouse moved to (1002, 612)
Screenshot: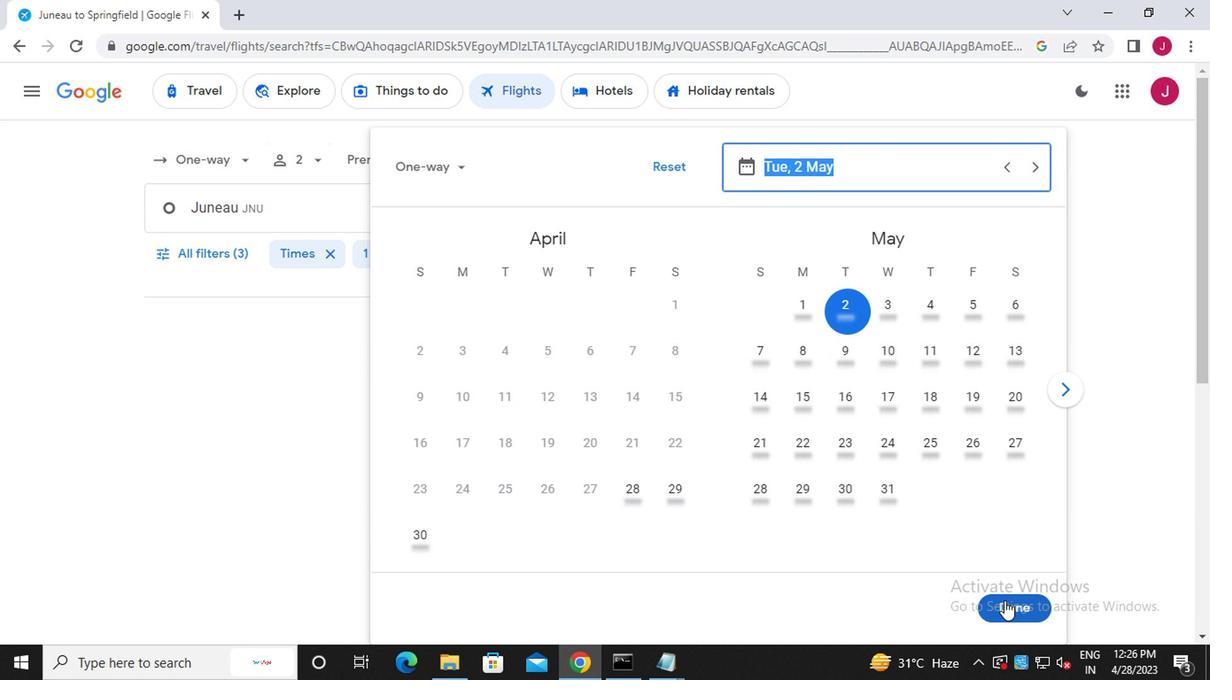 
Action: Mouse pressed left at (1002, 612)
Screenshot: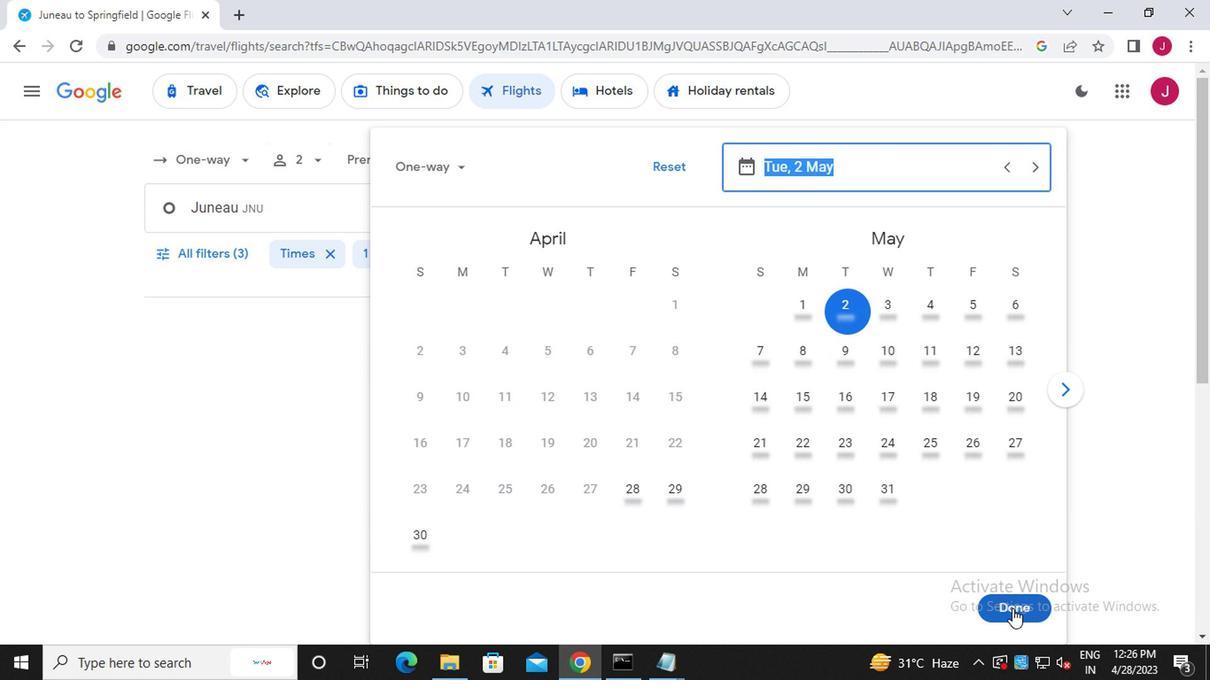 
Action: Mouse moved to (209, 254)
Screenshot: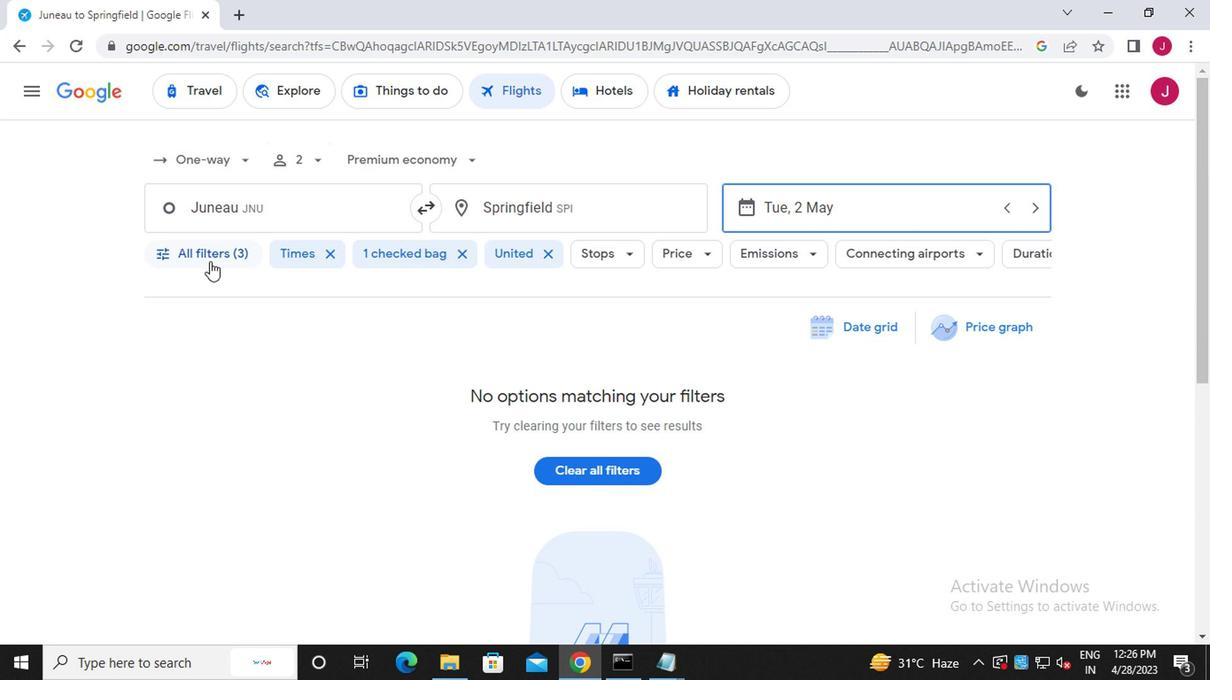 
Action: Mouse pressed left at (209, 254)
Screenshot: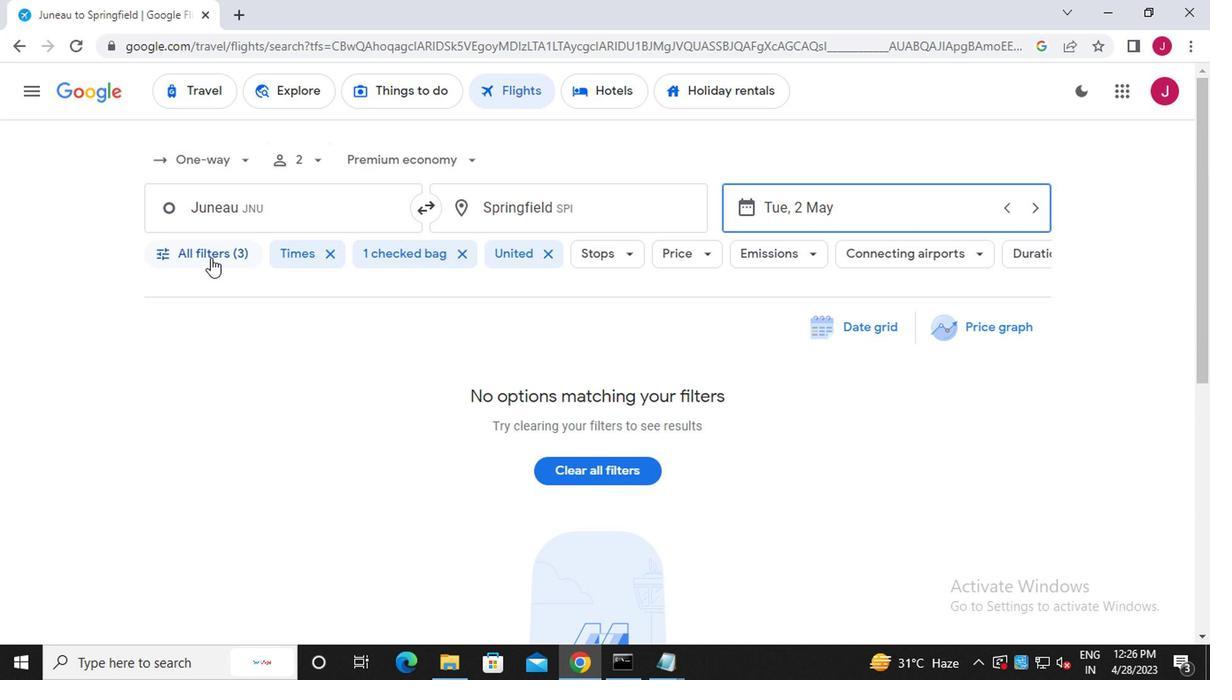 
Action: Mouse moved to (286, 397)
Screenshot: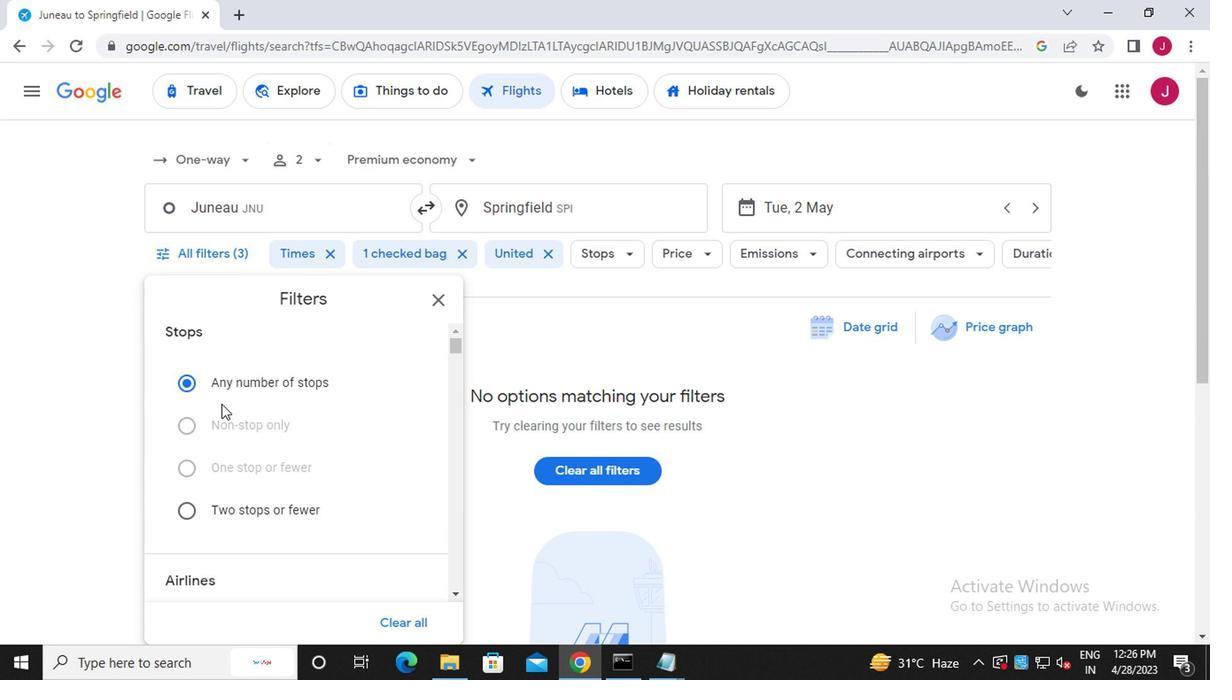 
Action: Mouse scrolled (286, 396) with delta (0, 0)
Screenshot: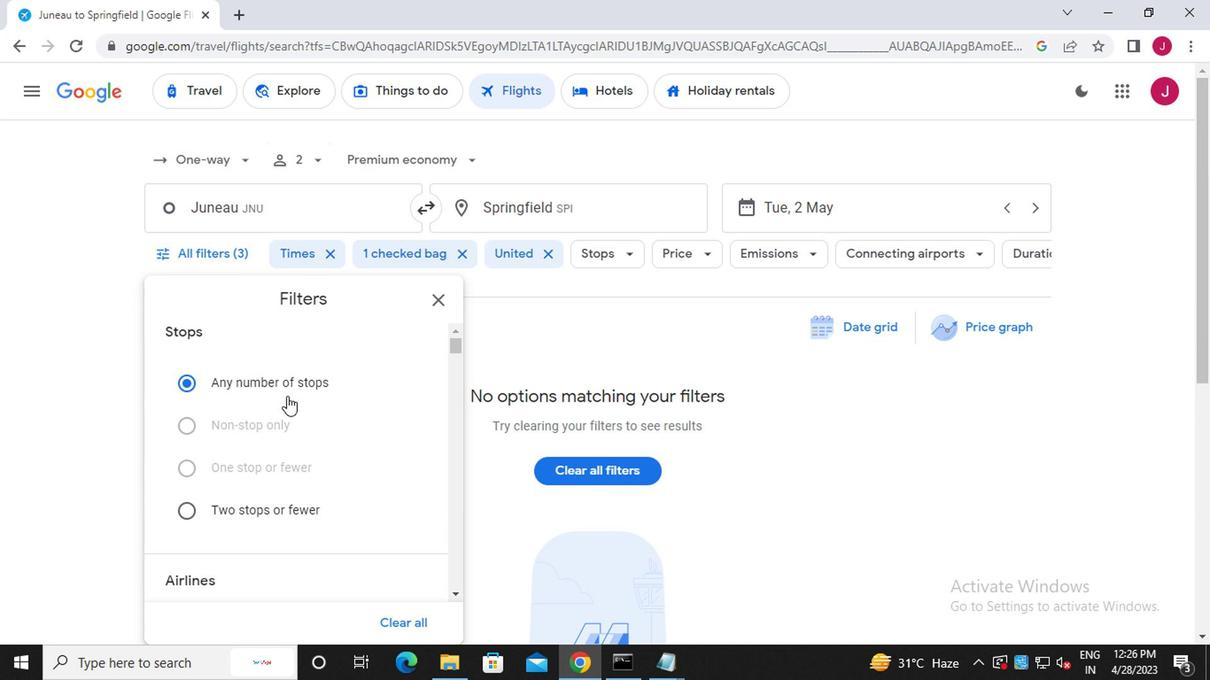 
Action: Mouse moved to (276, 418)
Screenshot: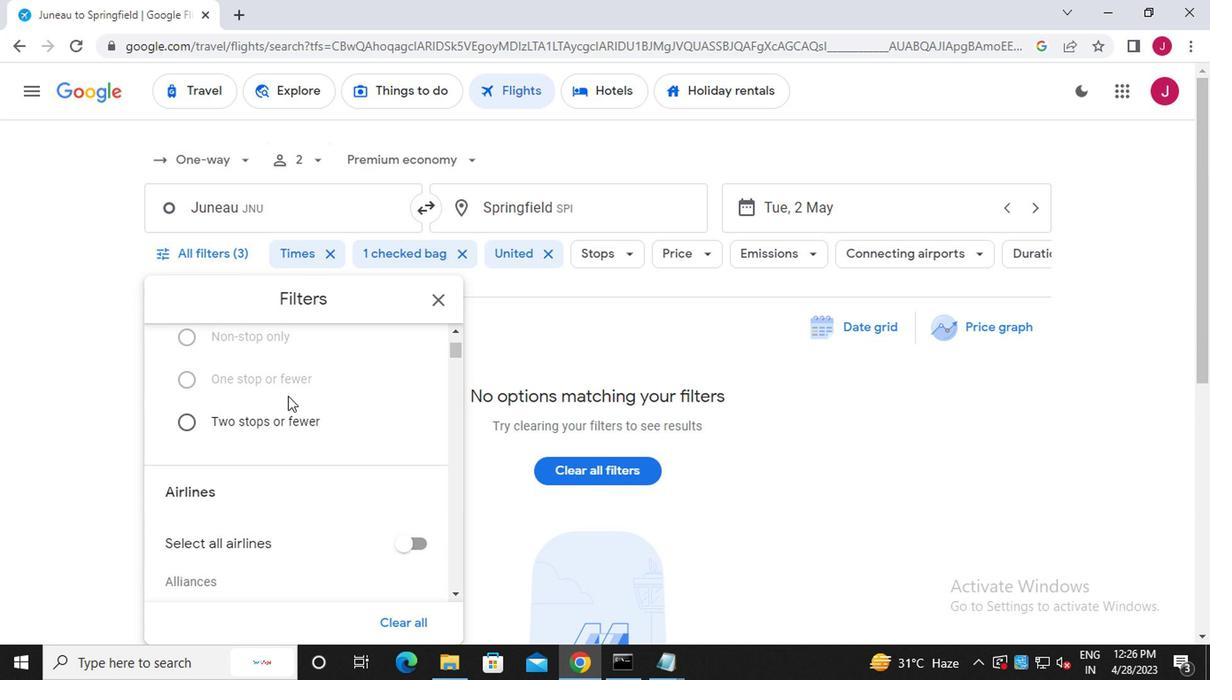 
Action: Mouse scrolled (276, 419) with delta (0, 1)
Screenshot: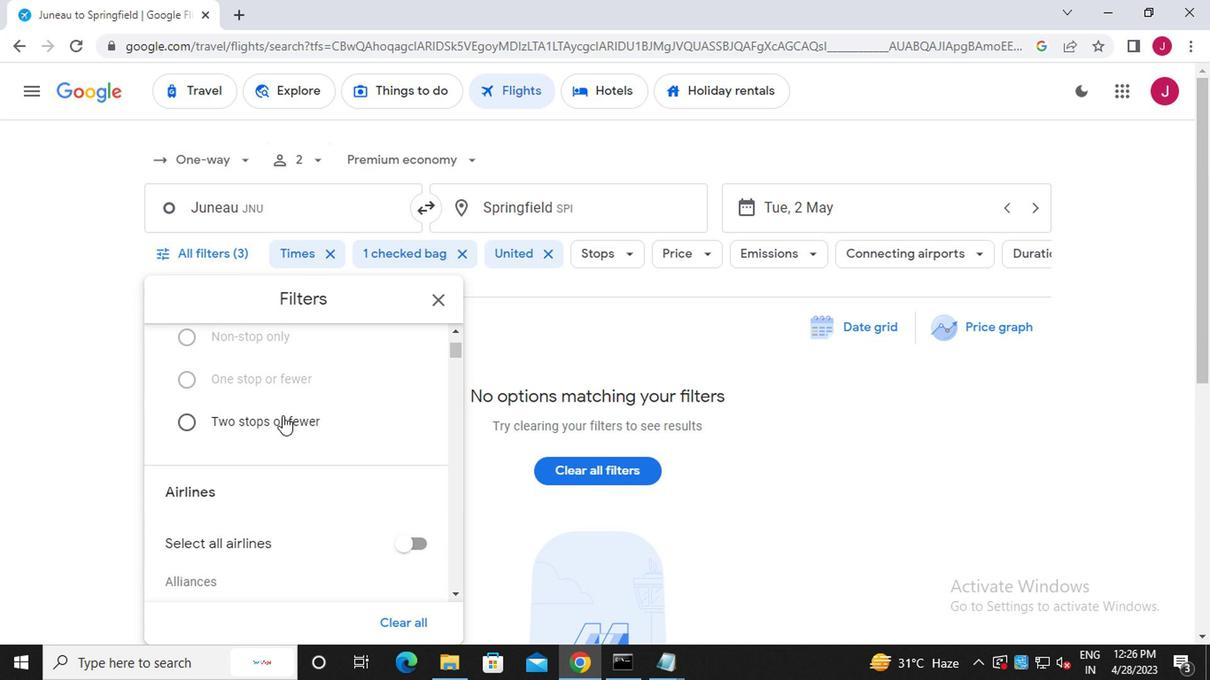 
Action: Mouse moved to (319, 409)
Screenshot: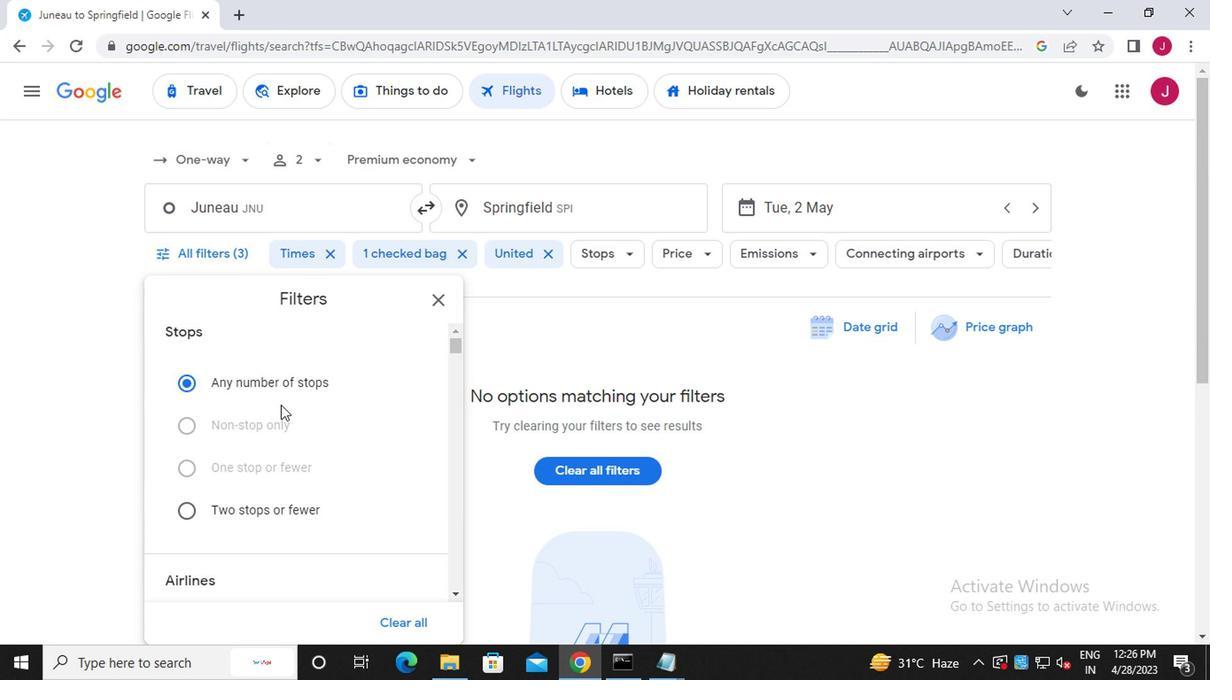 
Action: Mouse scrolled (319, 409) with delta (0, 0)
Screenshot: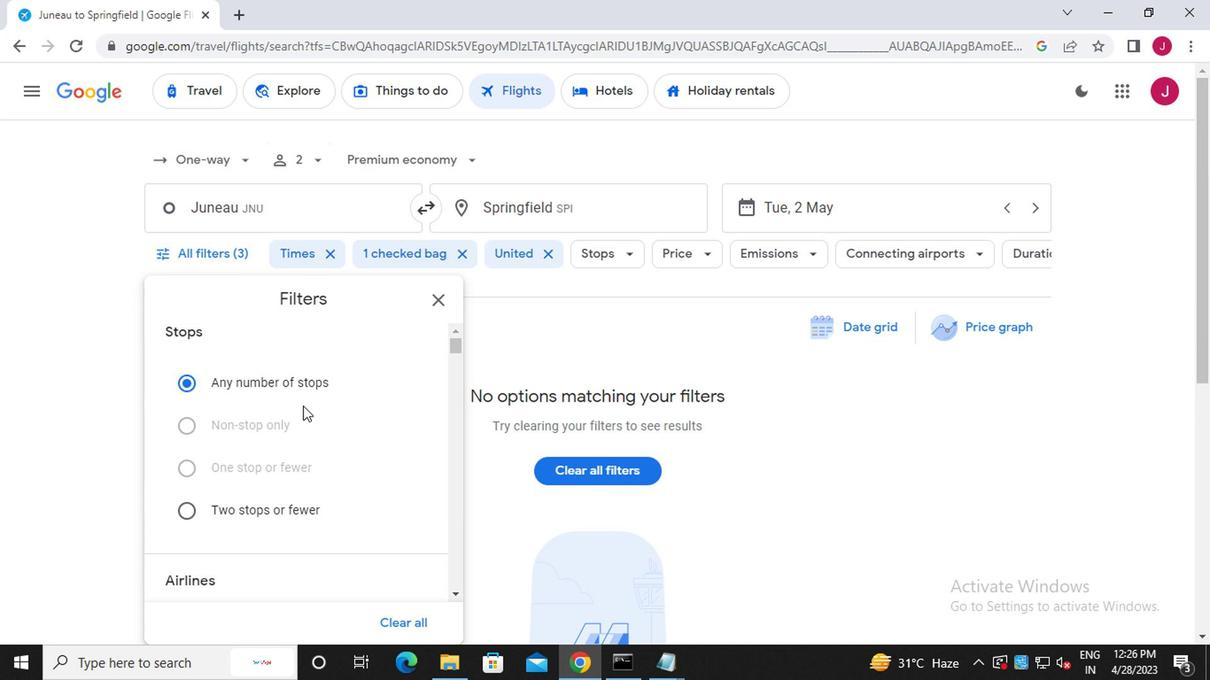 
Action: Mouse moved to (373, 390)
Screenshot: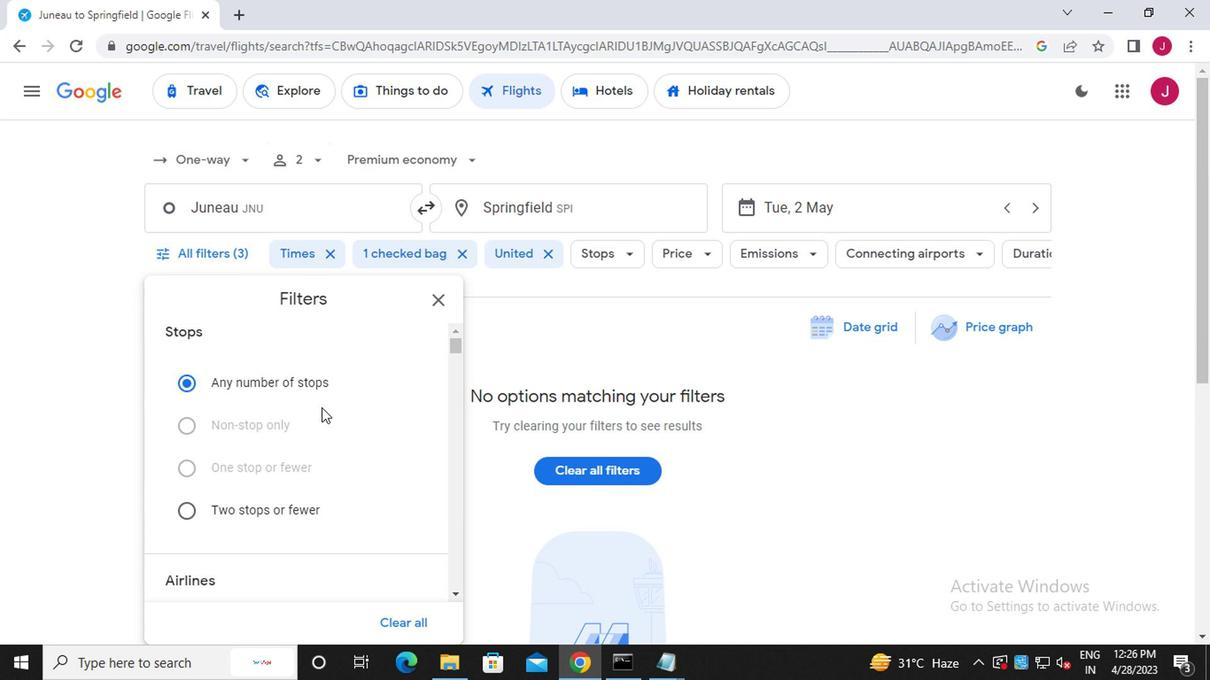 
Action: Mouse scrolled (373, 390) with delta (0, 0)
Screenshot: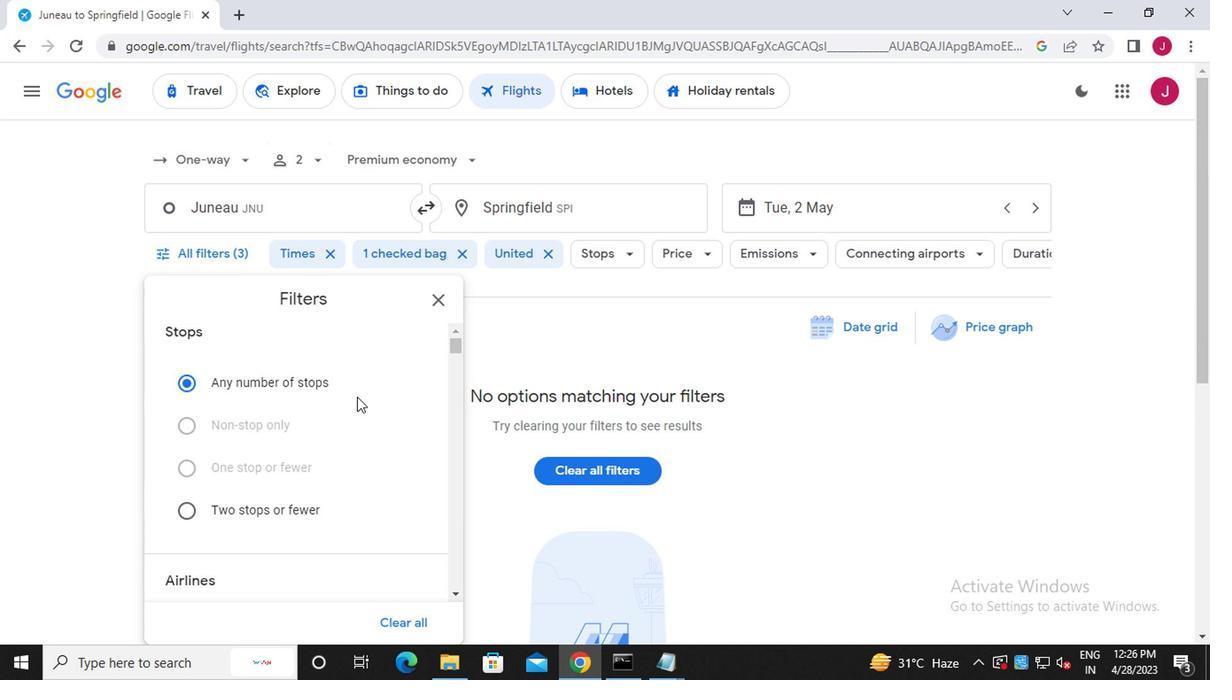 
Action: Mouse scrolled (373, 390) with delta (0, 0)
Screenshot: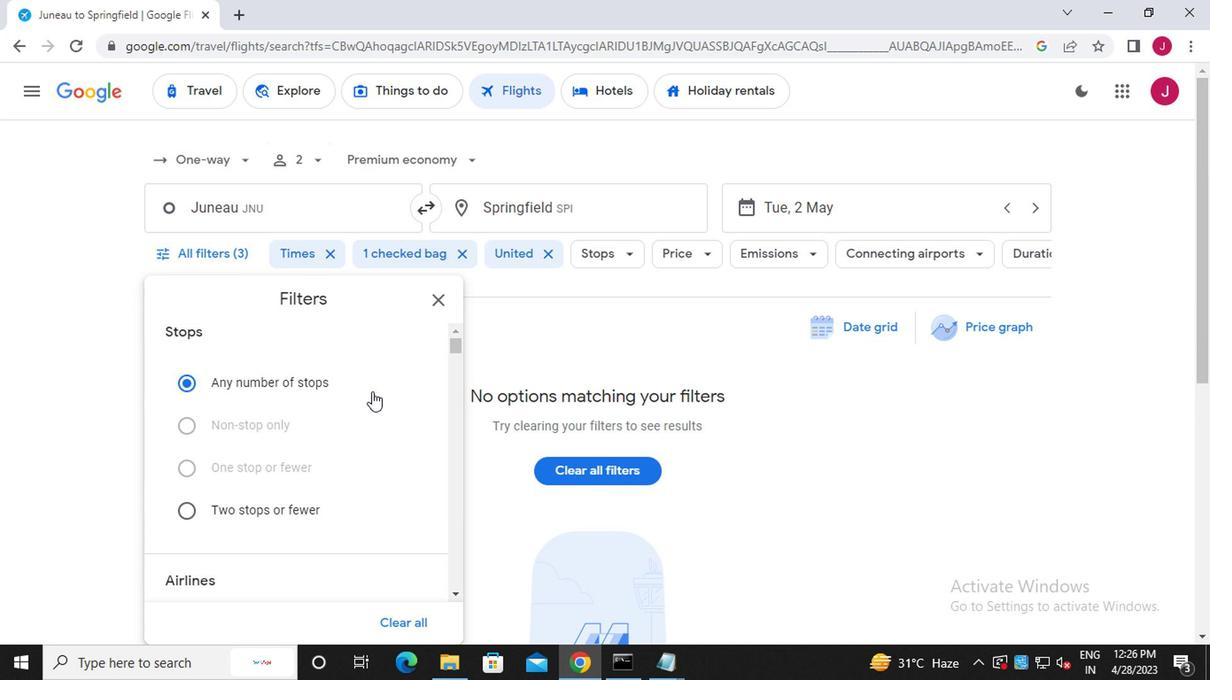 
Action: Mouse scrolled (373, 390) with delta (0, 0)
Screenshot: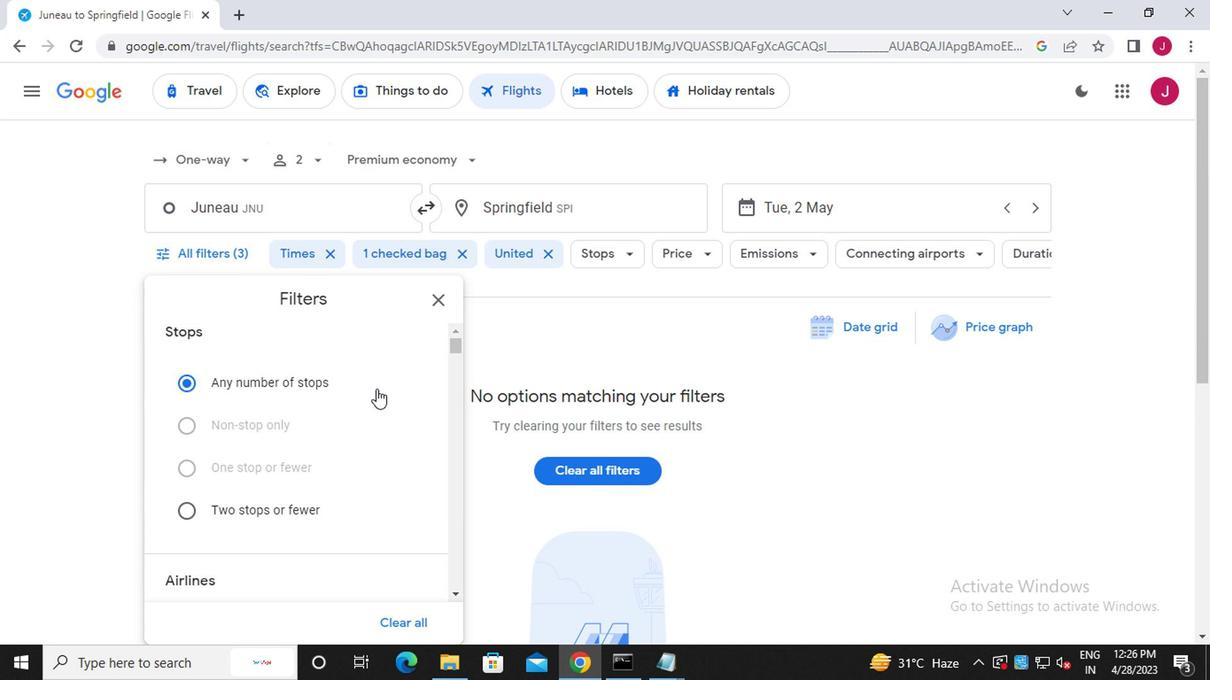 
Action: Mouse scrolled (373, 389) with delta (0, 0)
Screenshot: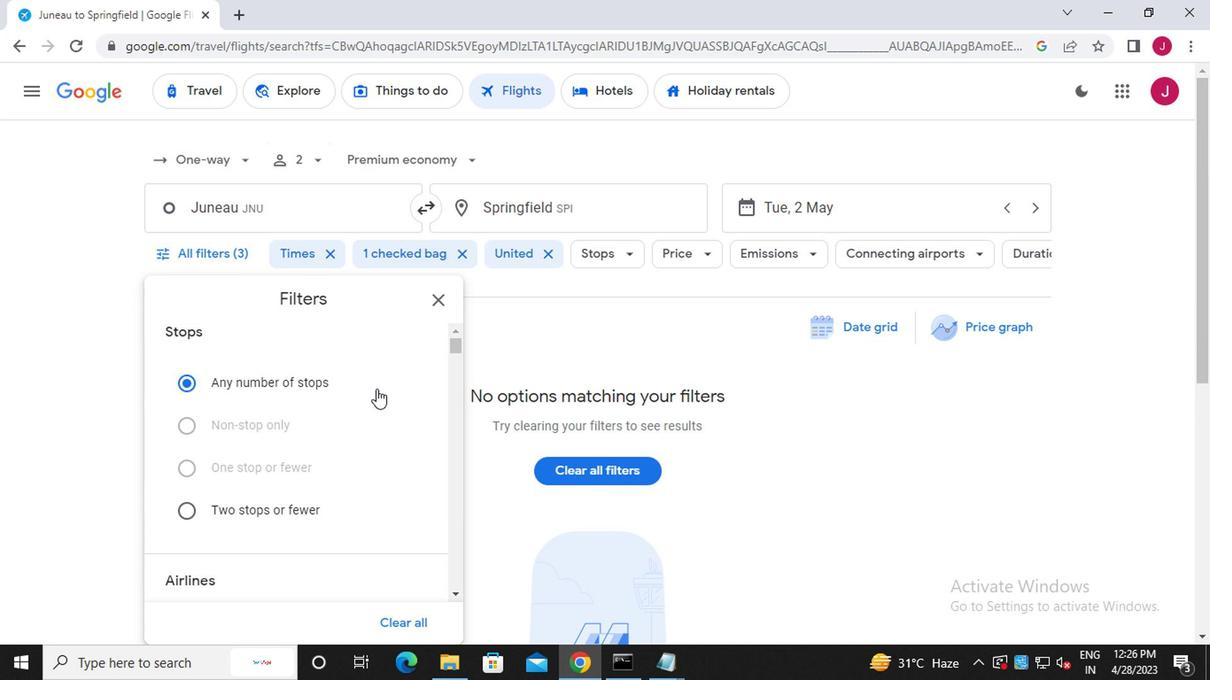 
Action: Mouse scrolled (373, 389) with delta (0, 0)
Screenshot: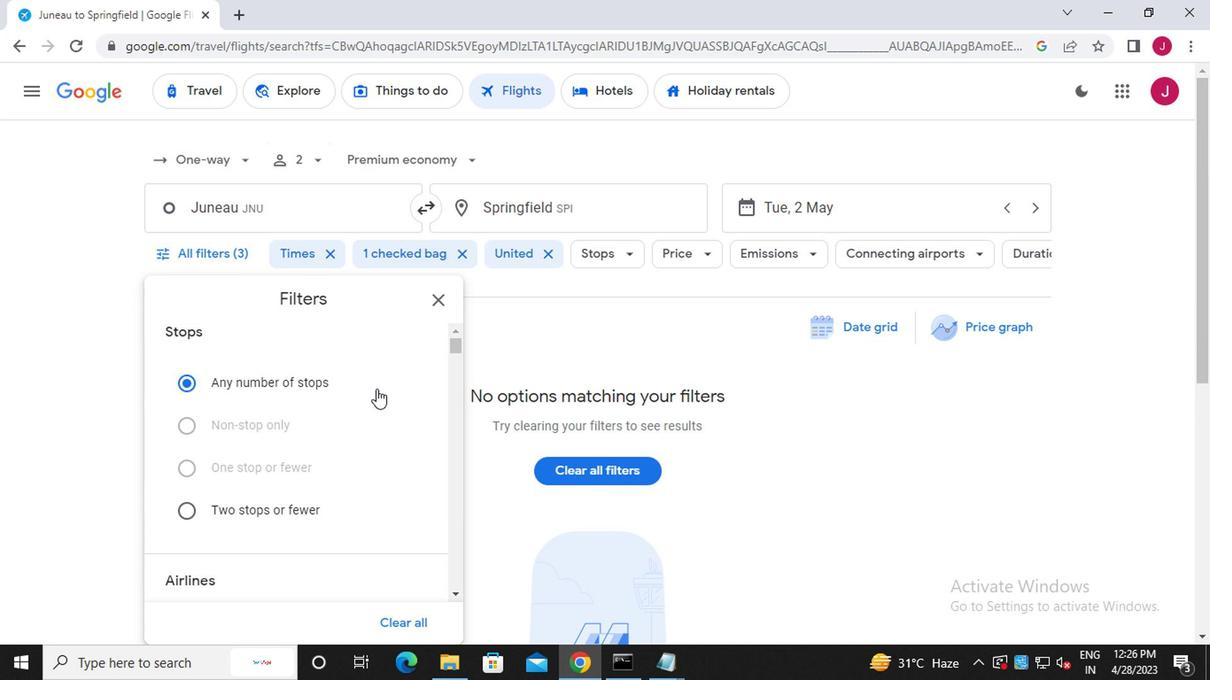 
Action: Mouse moved to (386, 397)
Screenshot: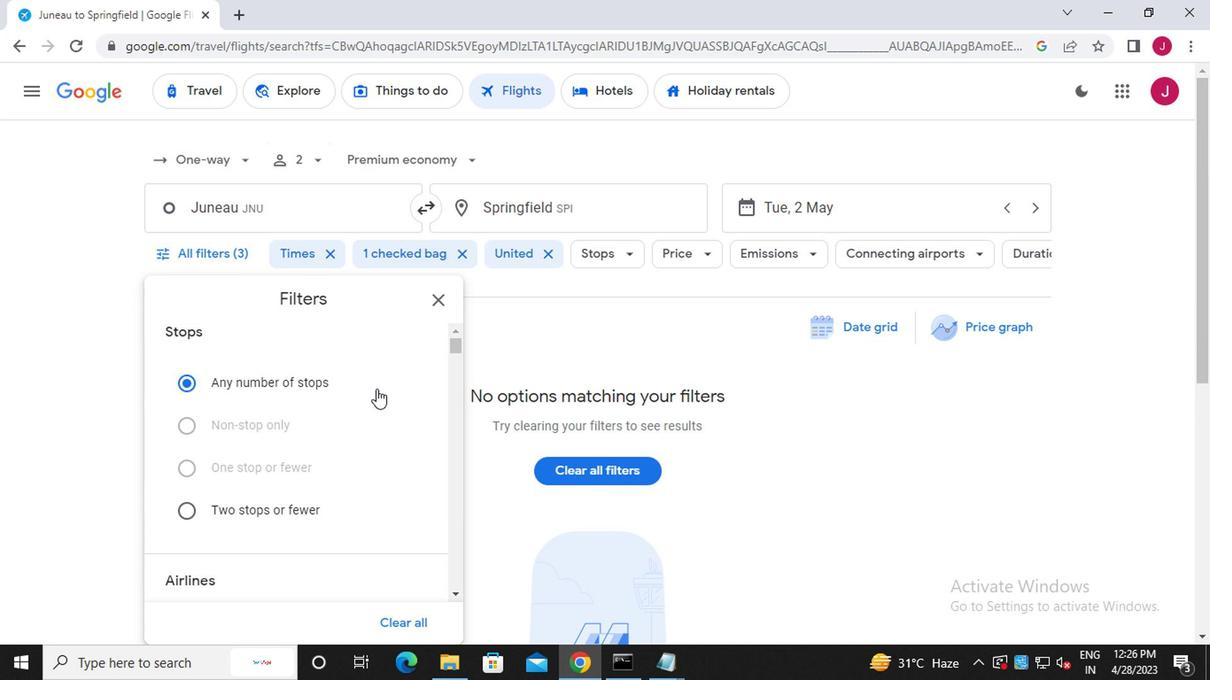 
Action: Mouse scrolled (386, 396) with delta (0, 0)
Screenshot: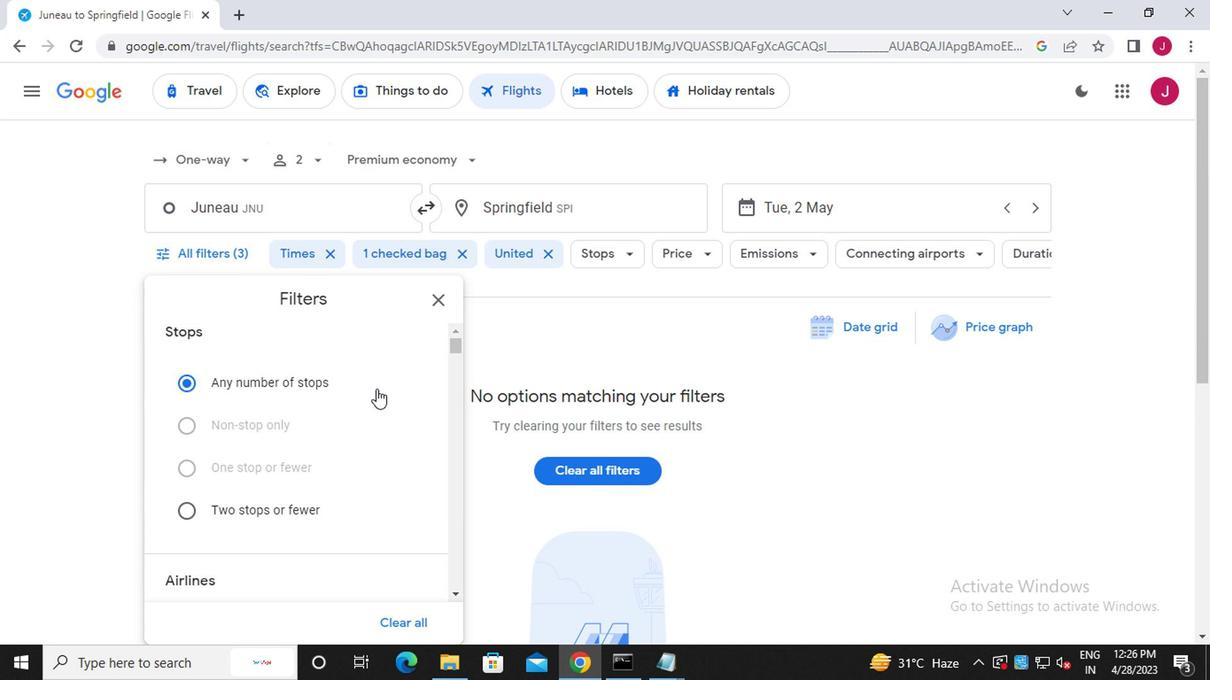 
Action: Mouse moved to (394, 401)
Screenshot: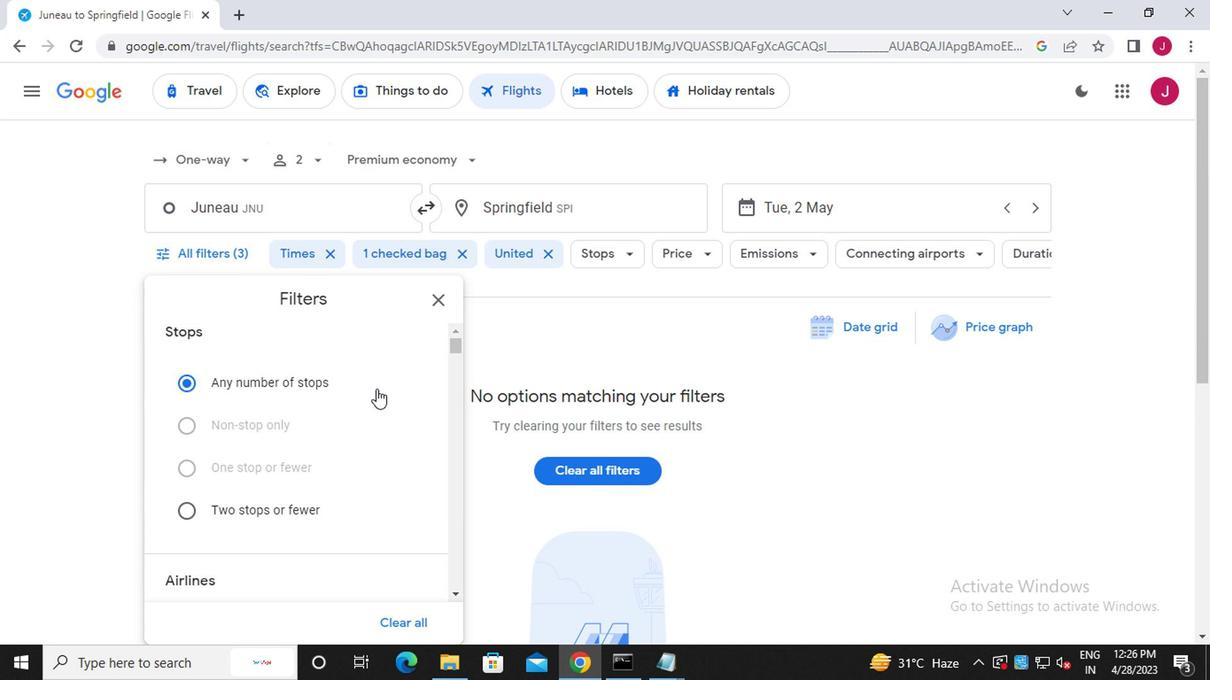 
Action: Mouse scrolled (394, 400) with delta (0, 0)
Screenshot: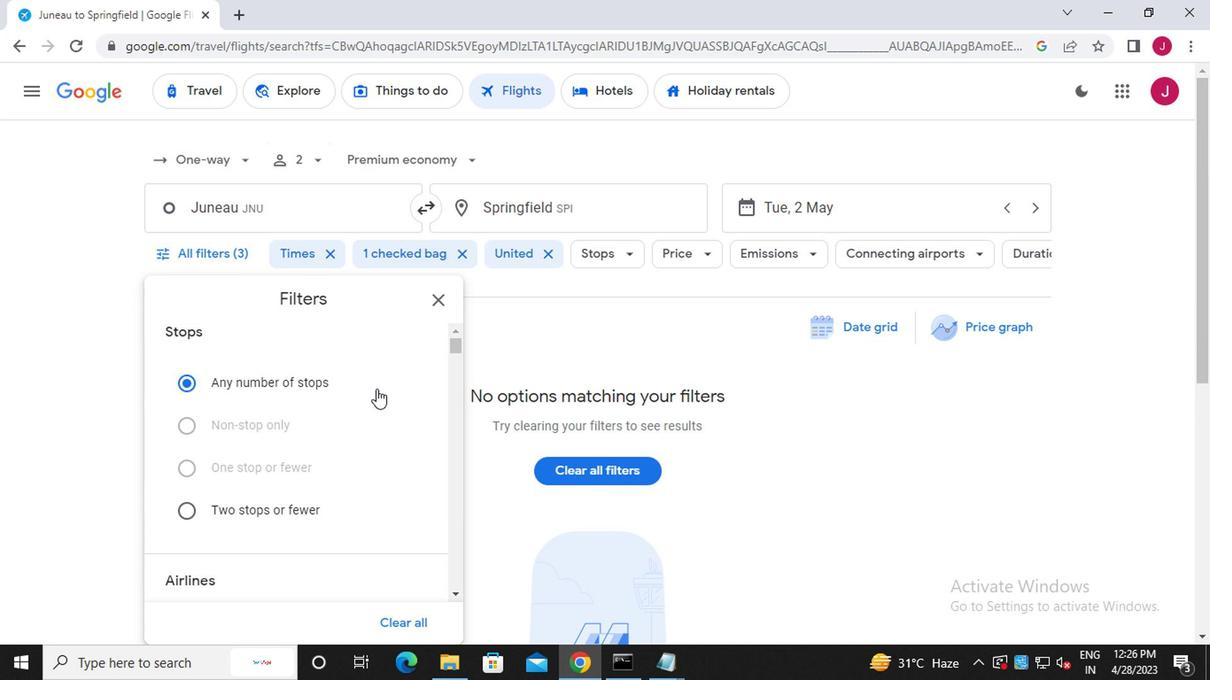 
Action: Mouse moved to (396, 401)
Screenshot: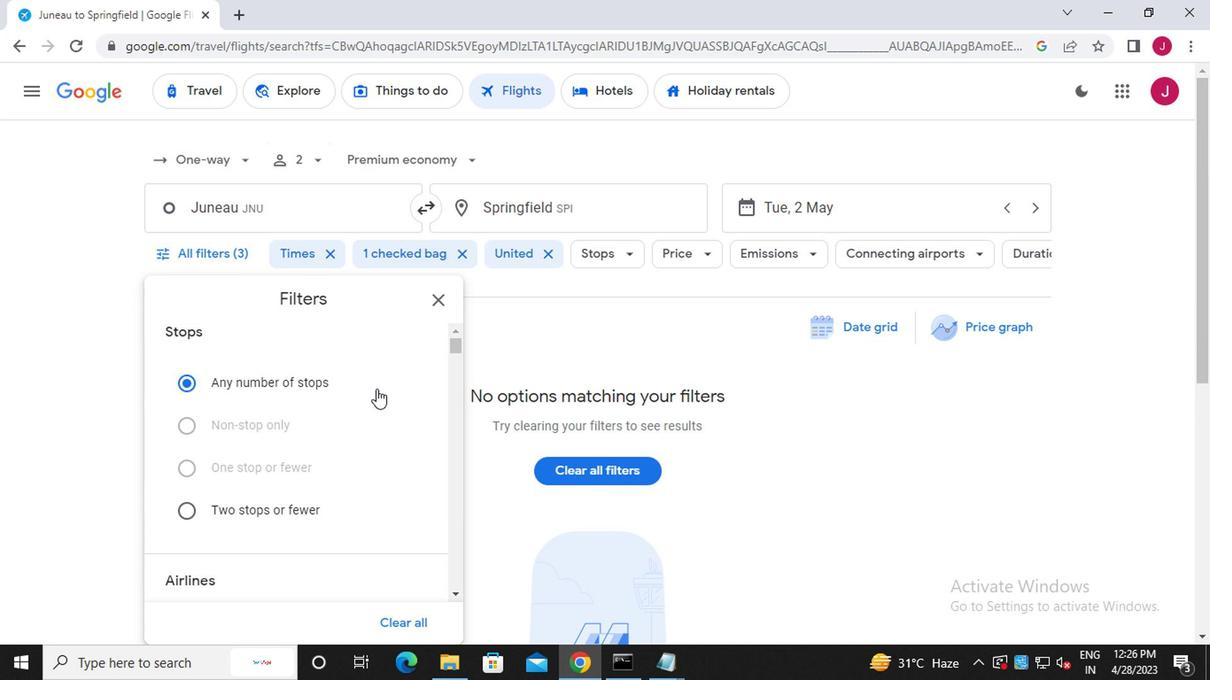
Action: Mouse scrolled (396, 402) with delta (0, 1)
Screenshot: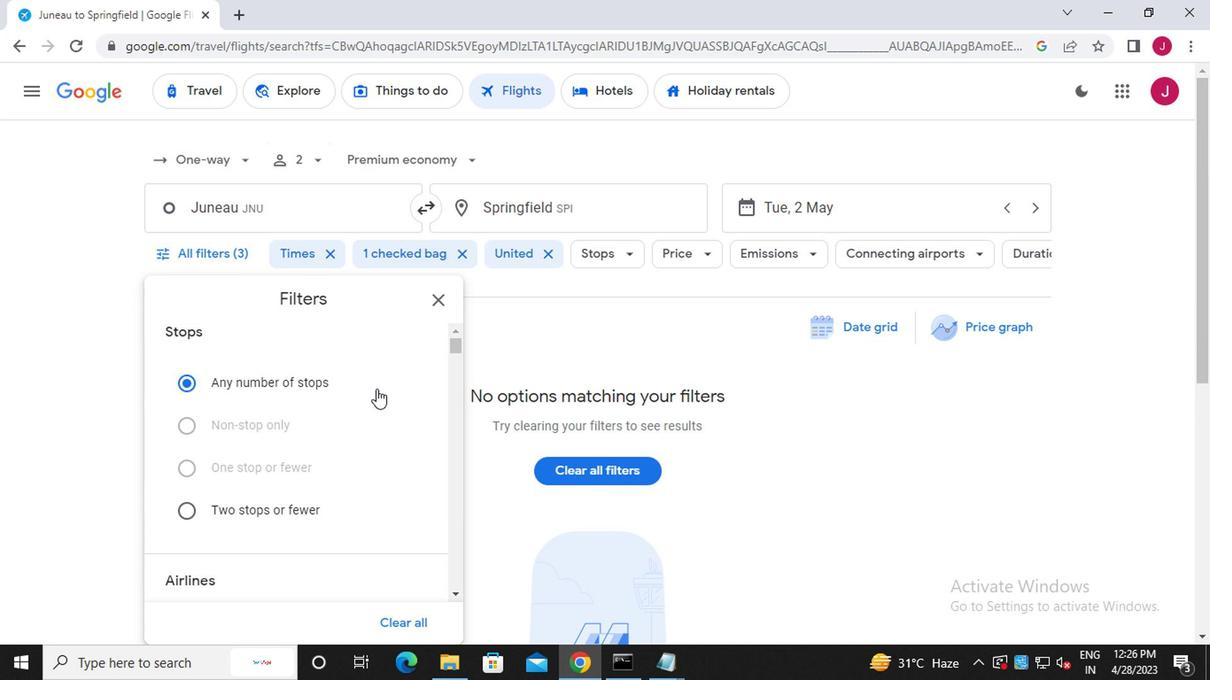 
Action: Mouse moved to (396, 401)
Screenshot: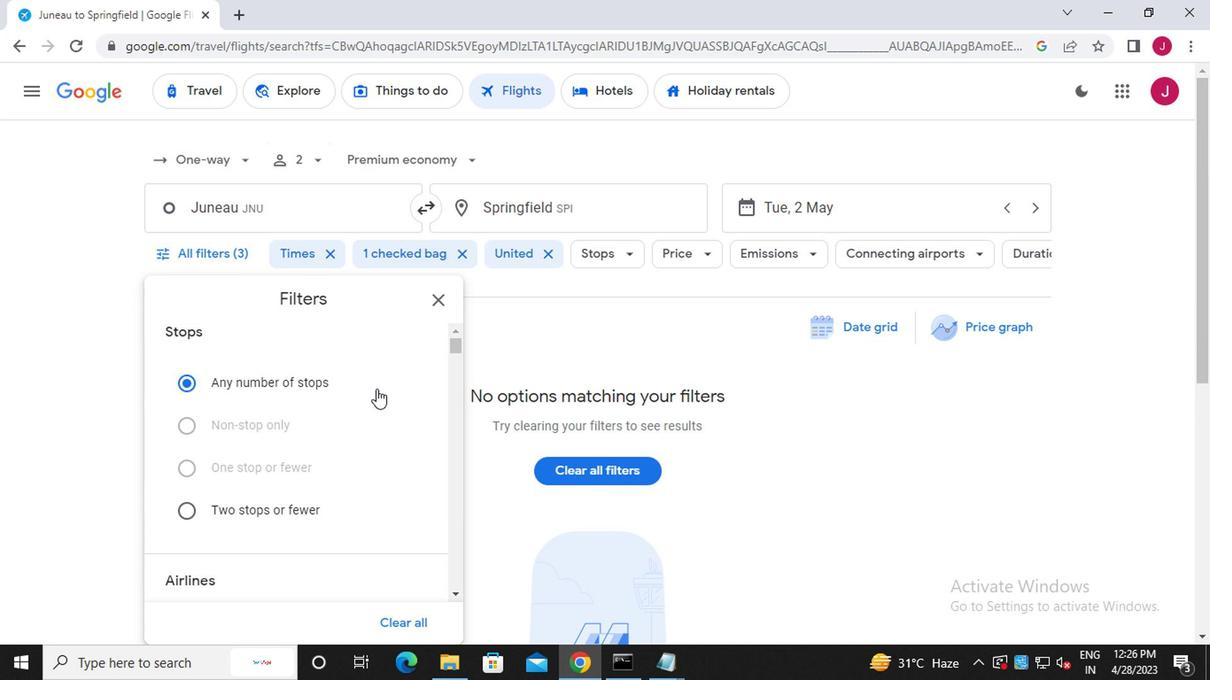 
Action: Mouse scrolled (396, 402) with delta (0, 1)
Screenshot: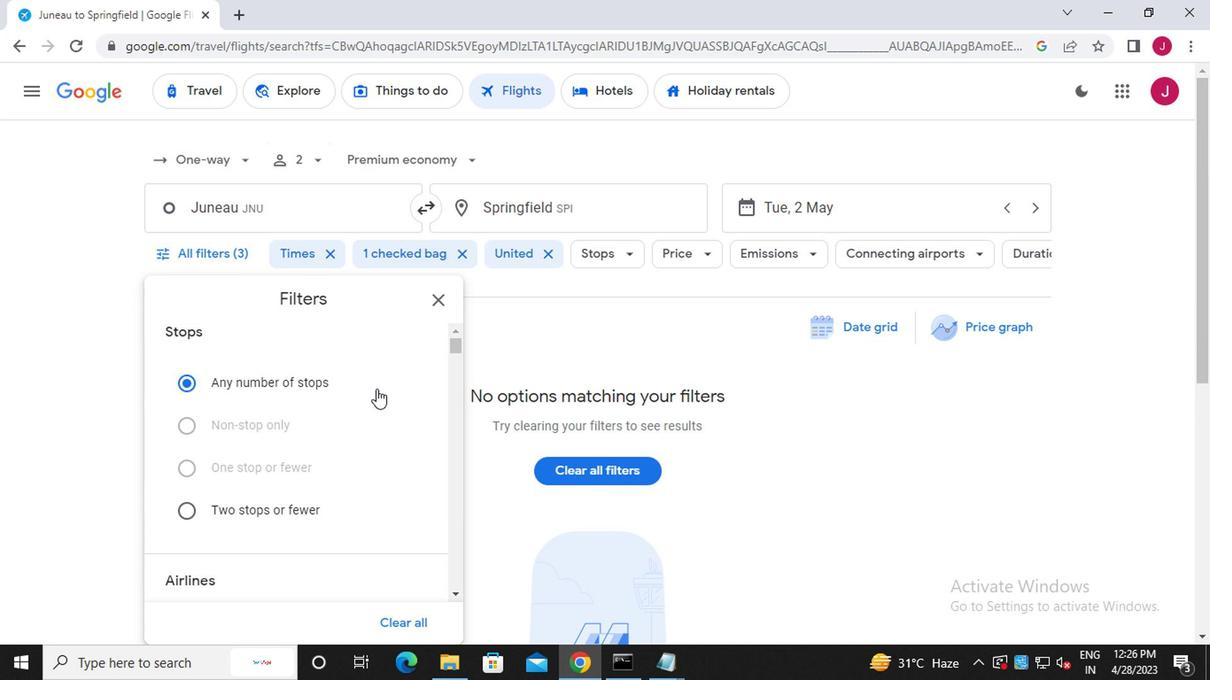 
Action: Mouse scrolled (396, 402) with delta (0, 1)
Screenshot: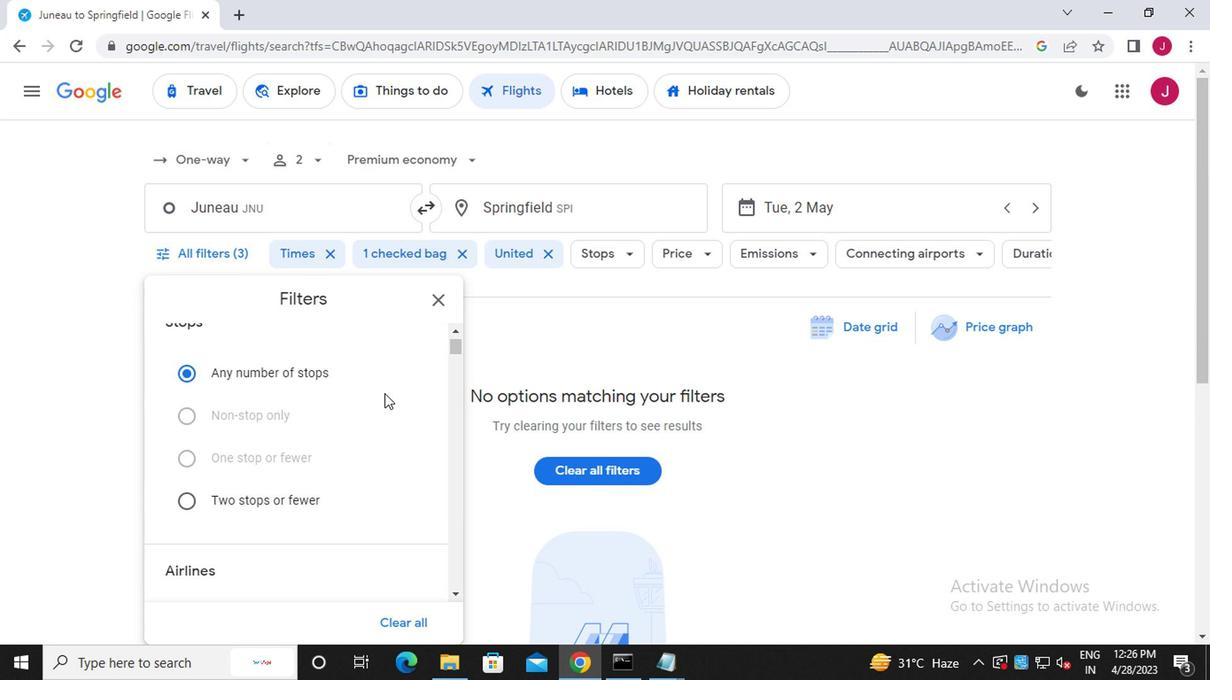 
Action: Mouse scrolled (396, 402) with delta (0, 1)
Screenshot: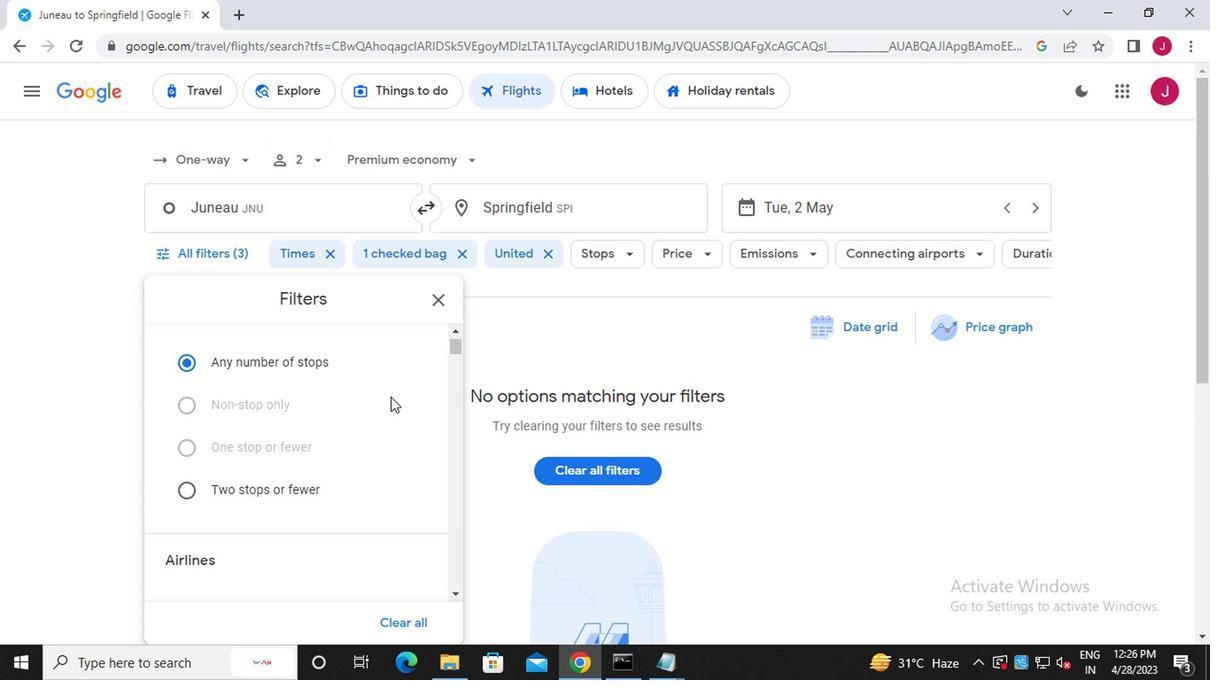 
Action: Mouse moved to (399, 398)
Screenshot: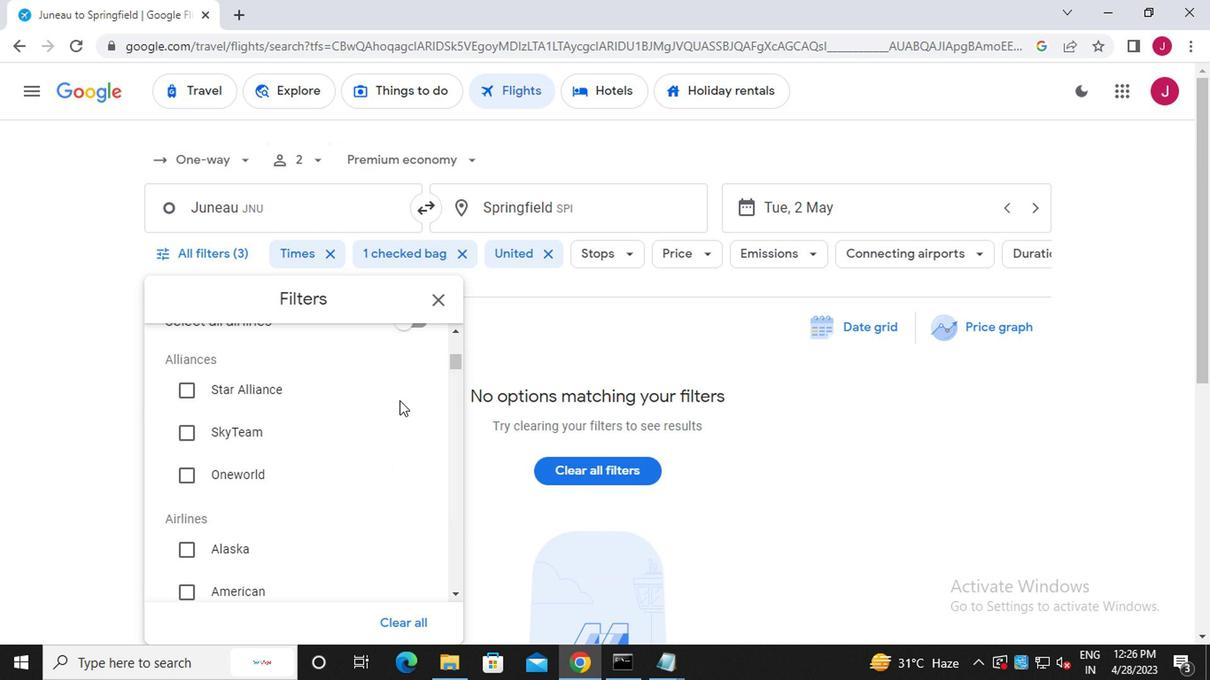 
Action: Mouse scrolled (399, 398) with delta (0, 0)
Screenshot: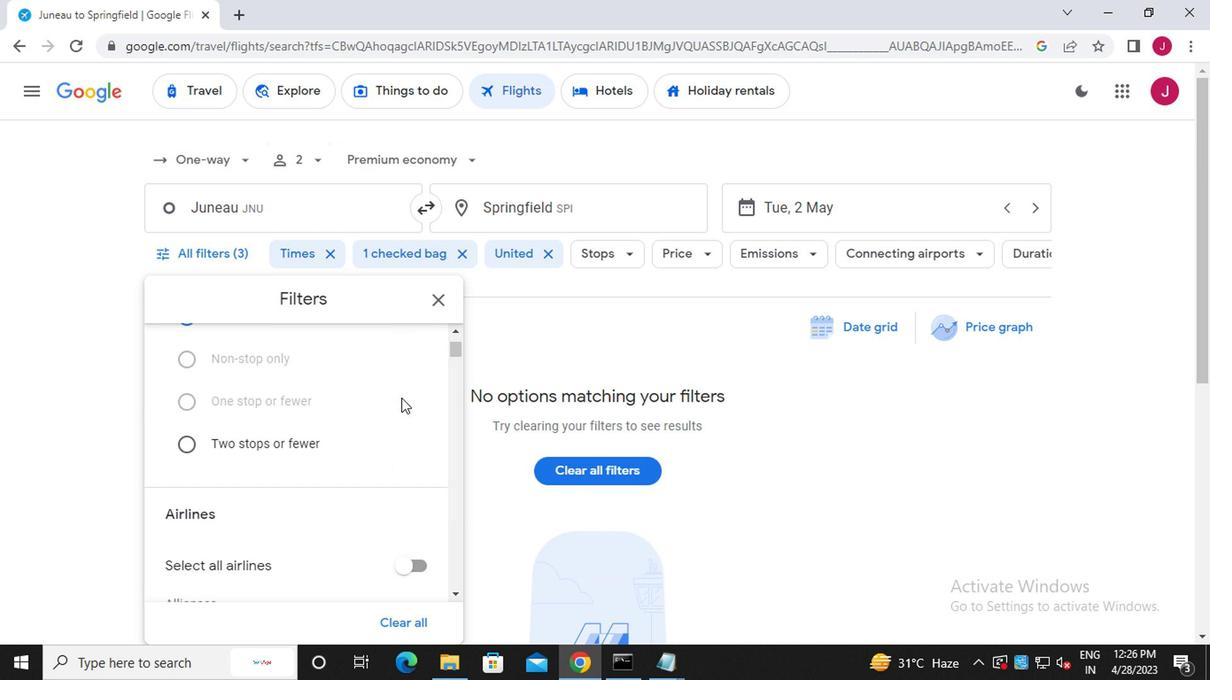 
Action: Mouse scrolled (399, 398) with delta (0, 0)
Screenshot: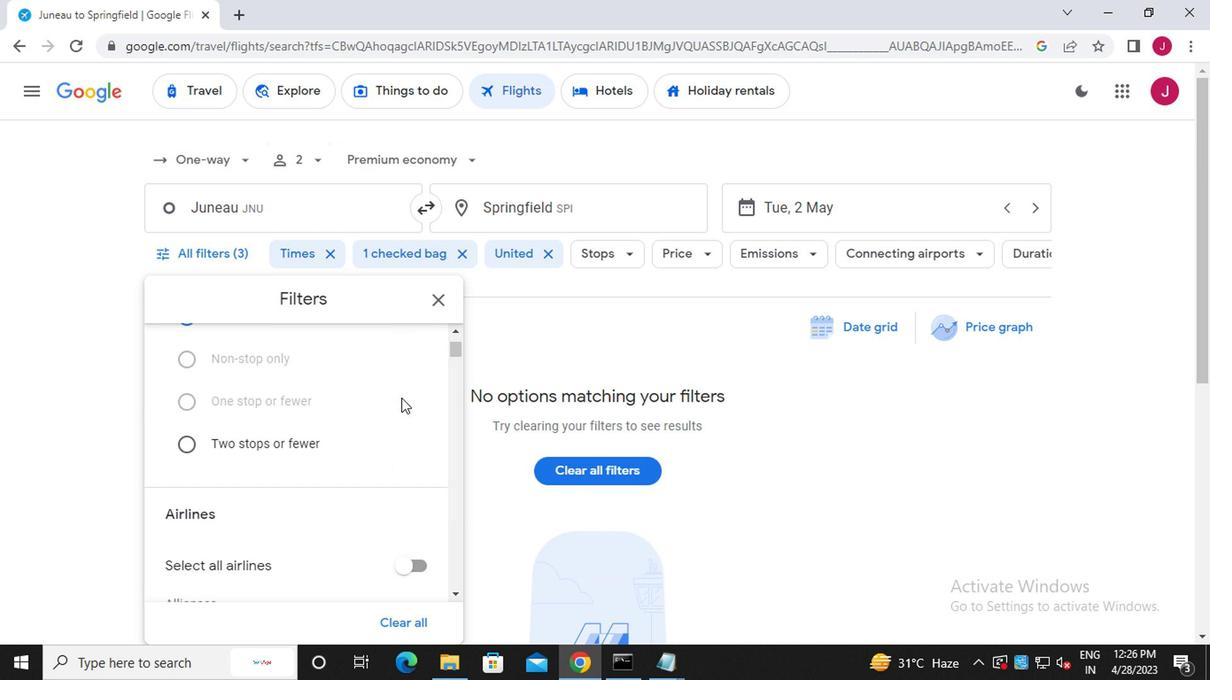 
Action: Mouse scrolled (399, 398) with delta (0, 0)
Screenshot: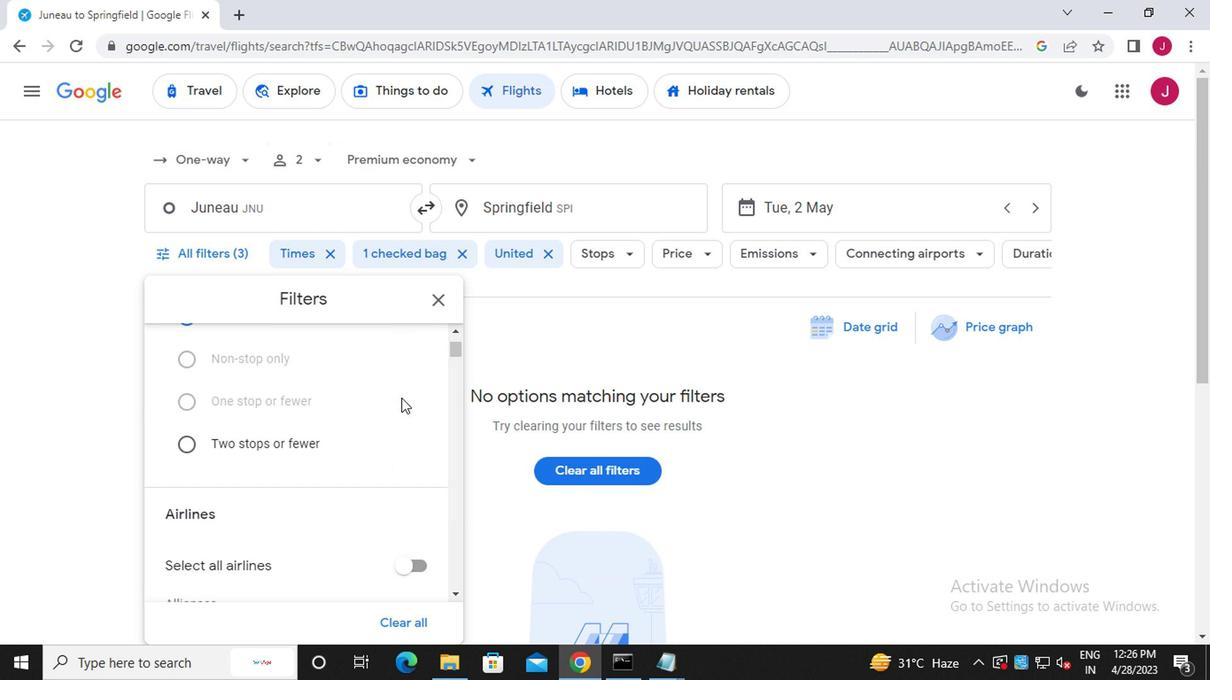 
Action: Mouse scrolled (399, 398) with delta (0, 0)
Screenshot: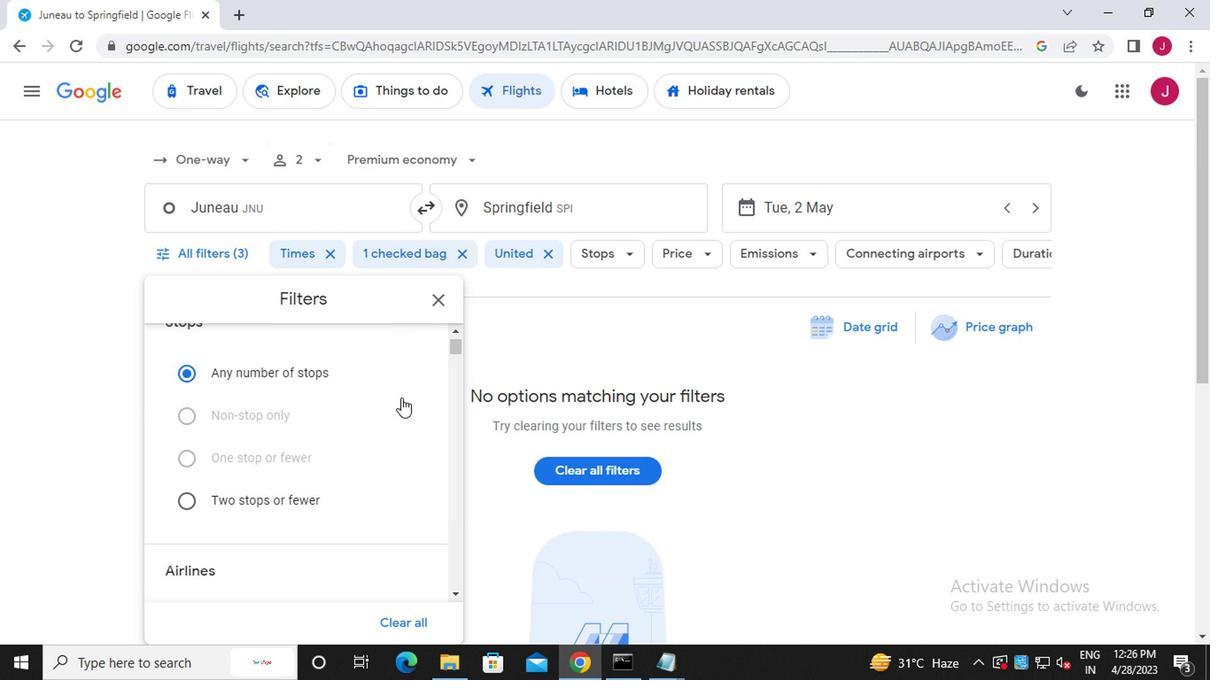 
Action: Mouse scrolled (399, 398) with delta (0, 0)
Screenshot: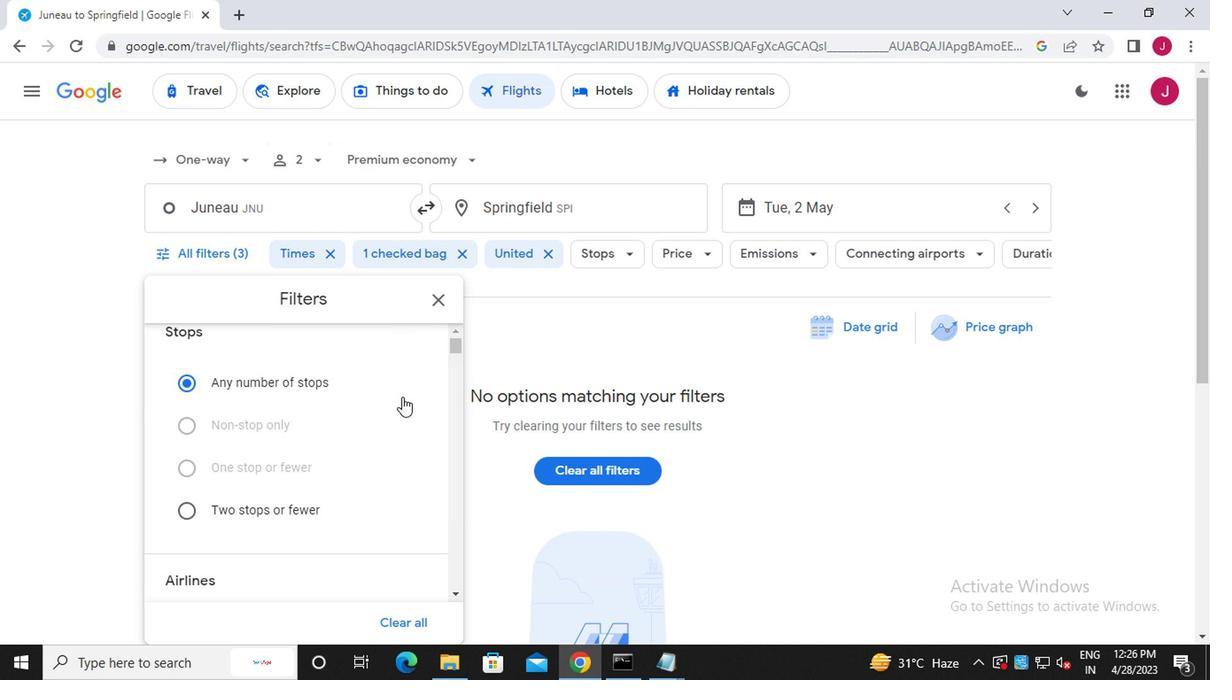 
Action: Mouse moved to (397, 396)
Screenshot: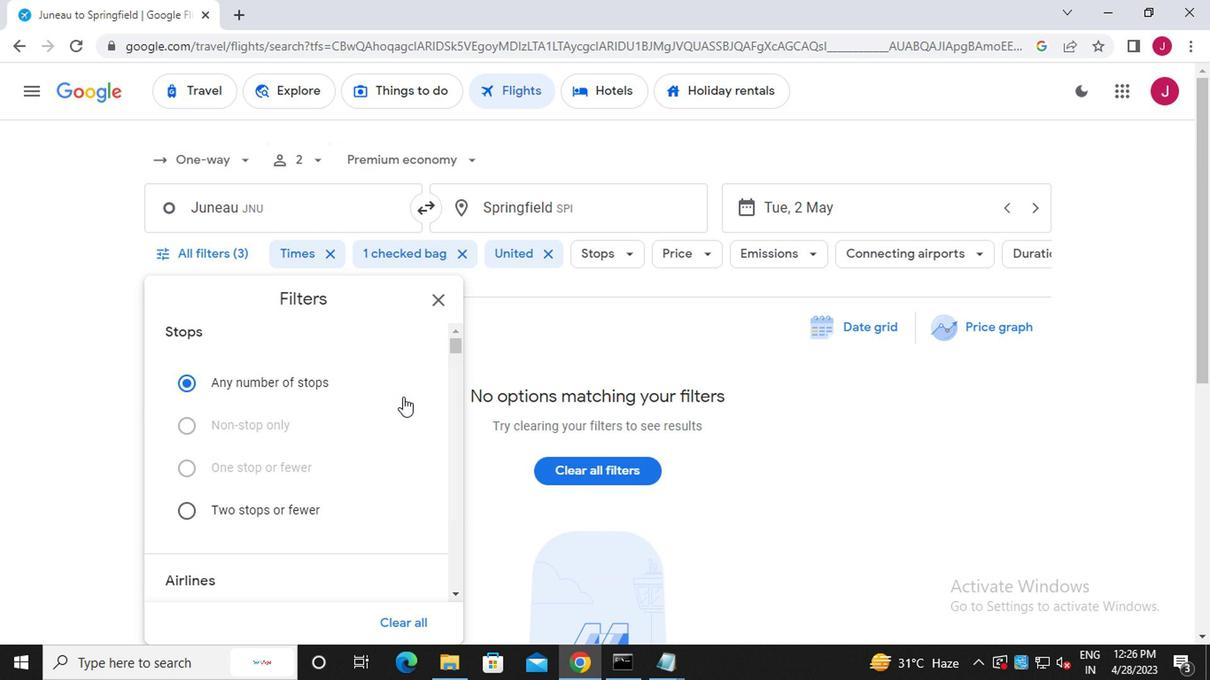 
Action: Mouse scrolled (397, 397) with delta (0, 0)
Screenshot: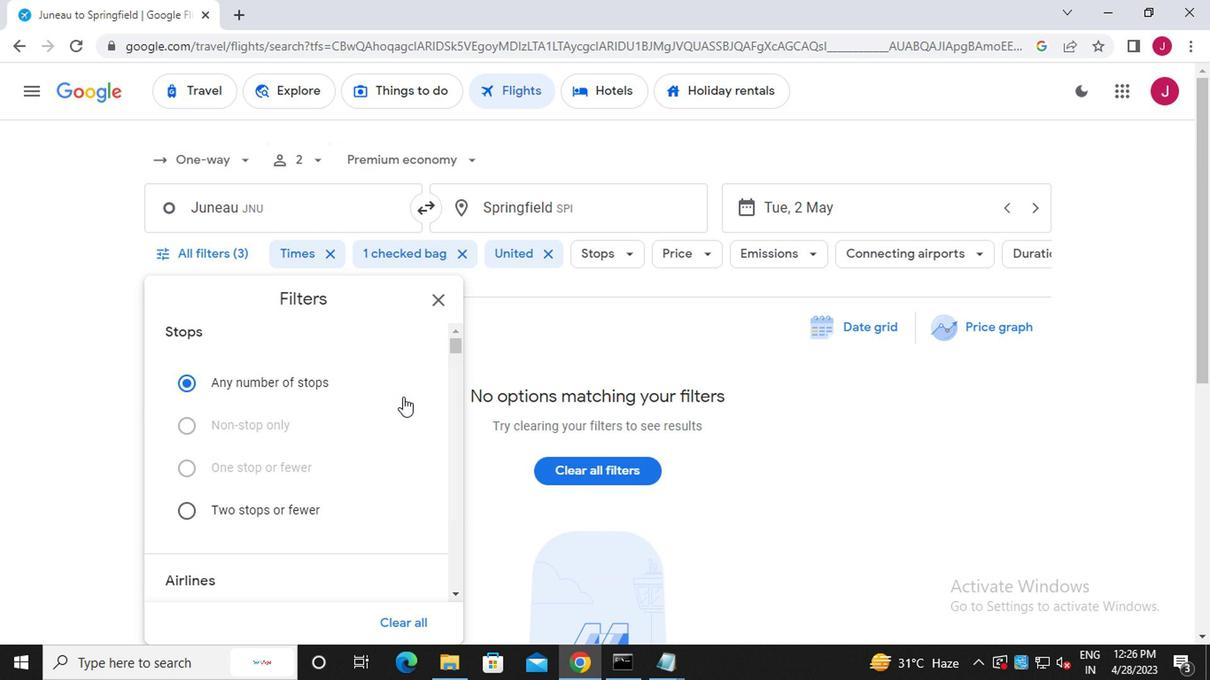 
Action: Mouse moved to (397, 396)
Screenshot: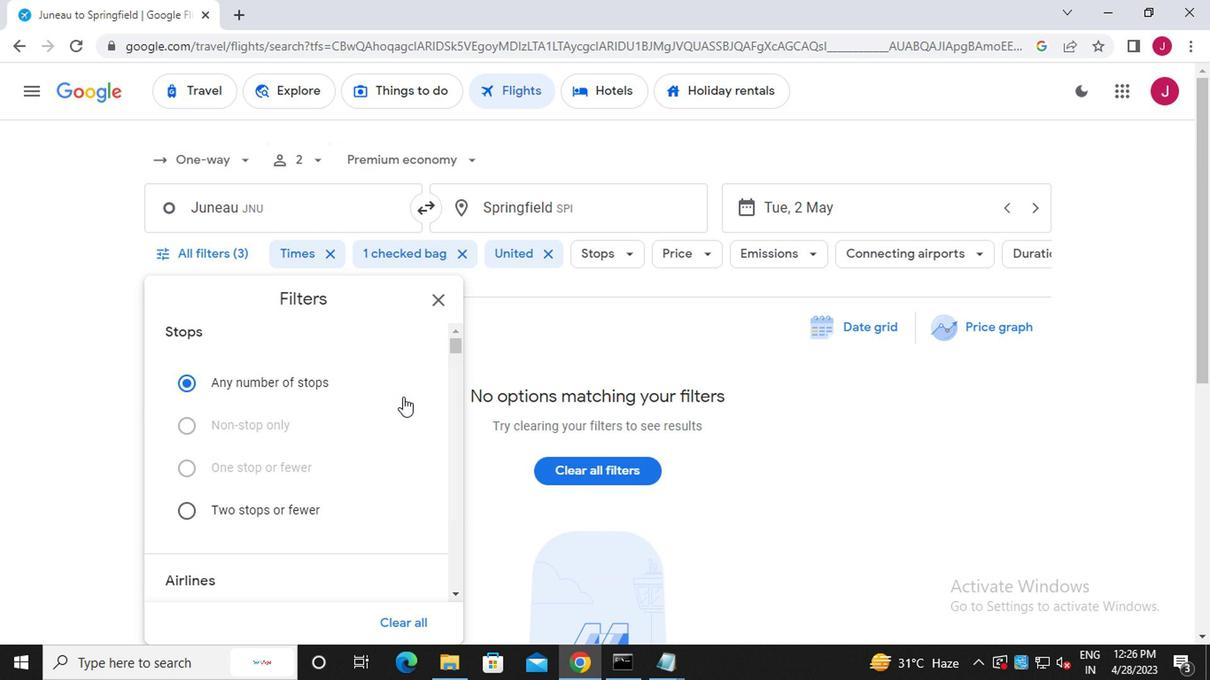 
Action: Mouse scrolled (397, 397) with delta (0, 0)
Screenshot: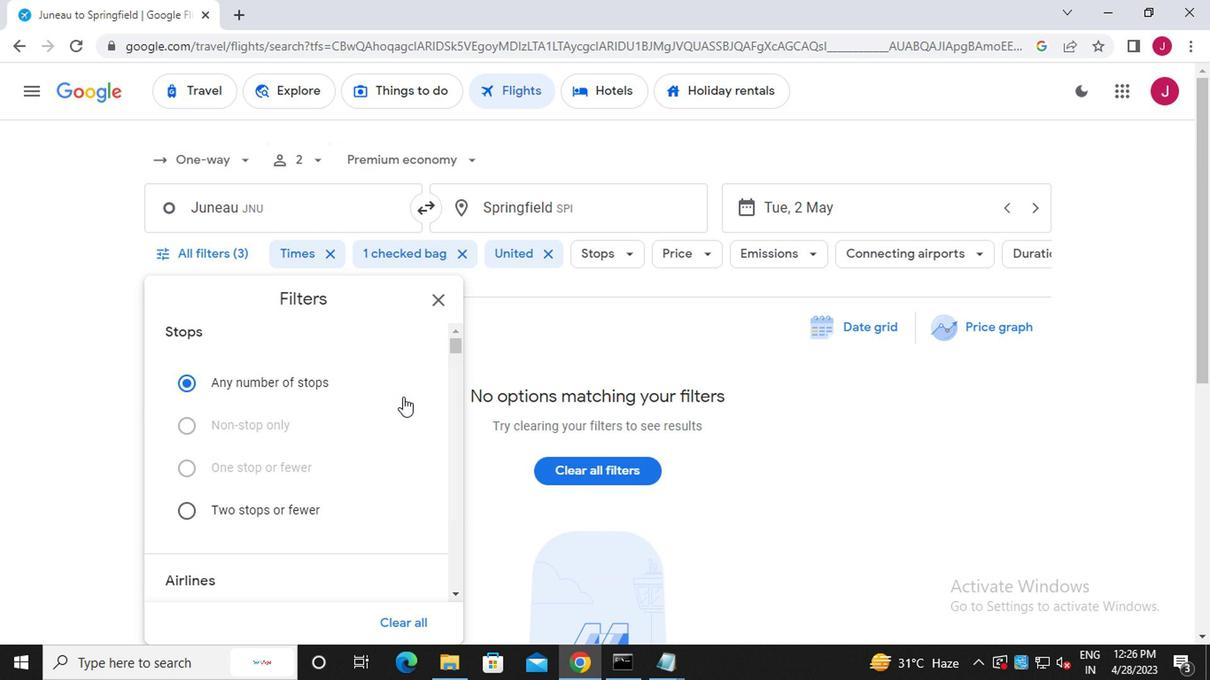
Action: Mouse moved to (397, 396)
Screenshot: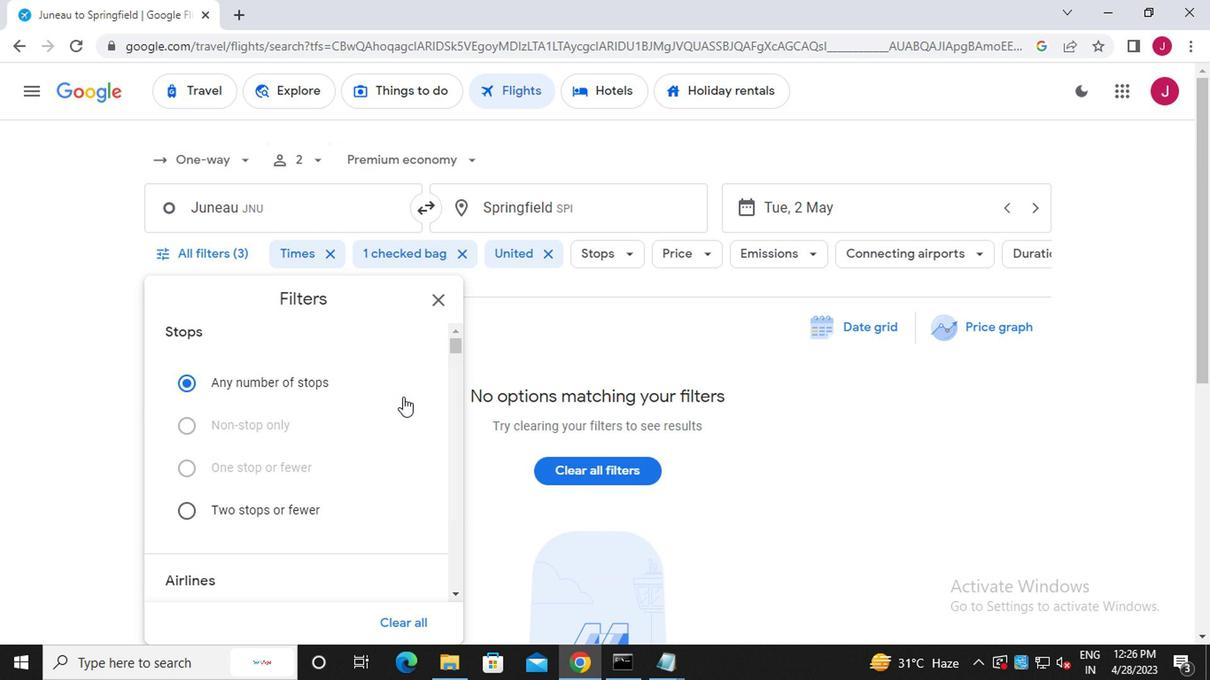 
Action: Mouse scrolled (397, 397) with delta (0, 0)
Screenshot: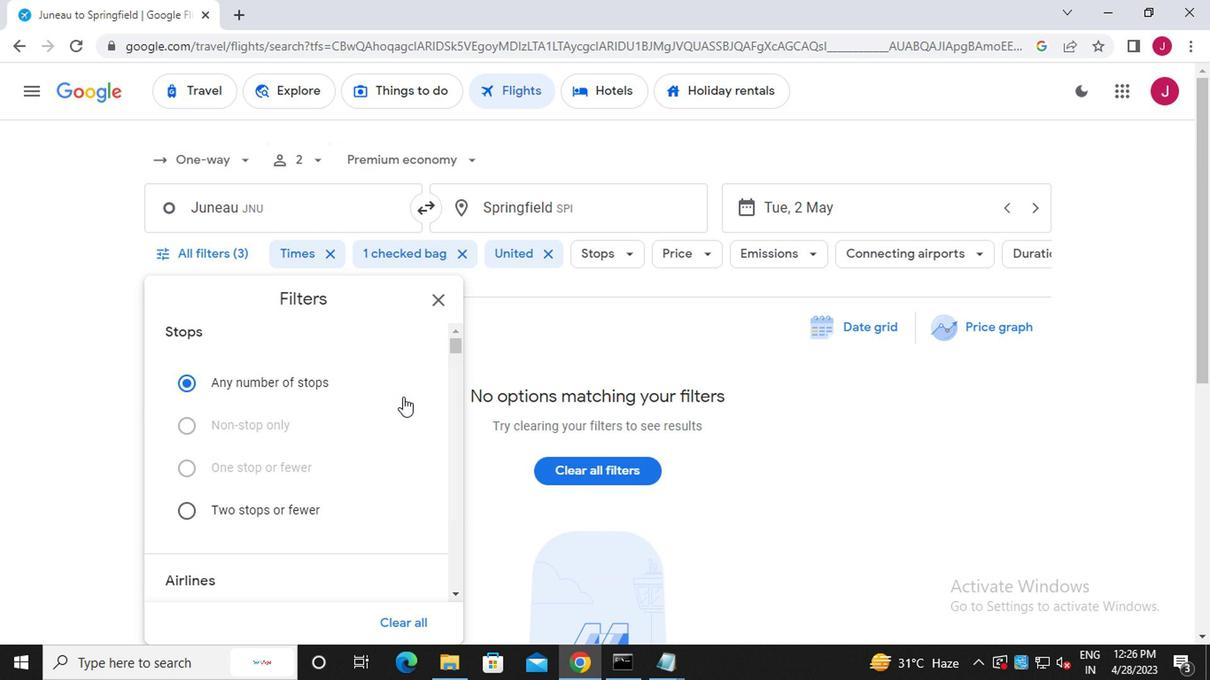 
Action: Mouse scrolled (397, 397) with delta (0, 0)
Screenshot: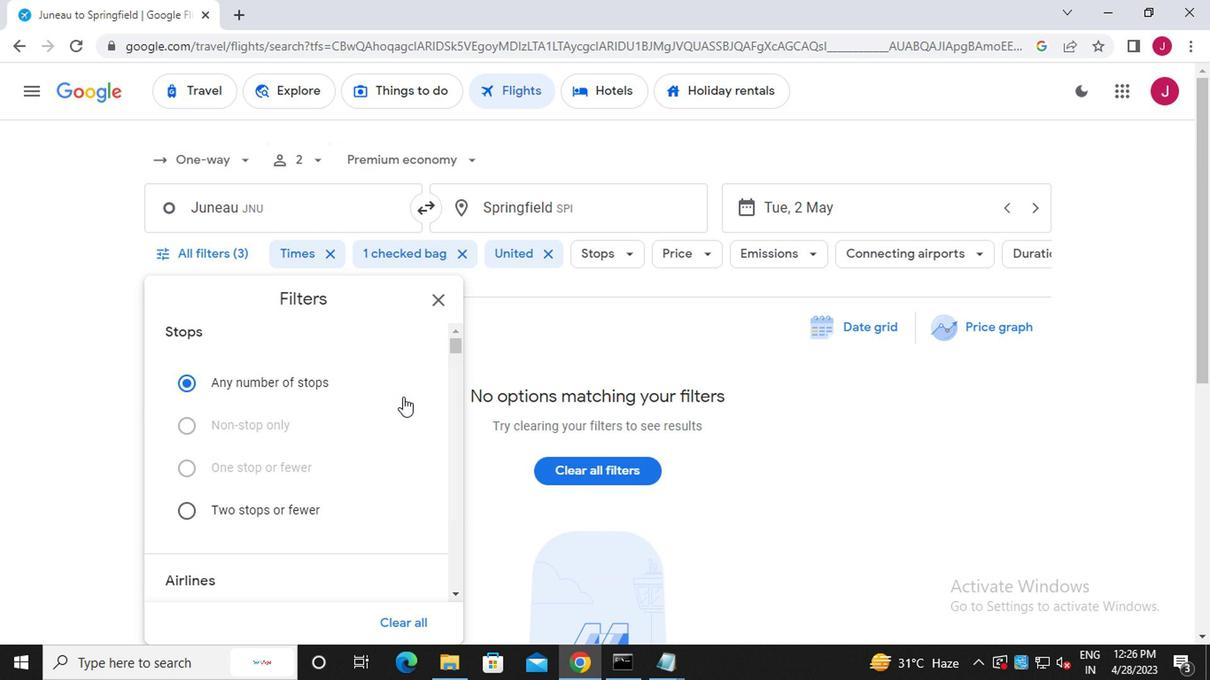 
Action: Mouse scrolled (397, 397) with delta (0, 0)
Screenshot: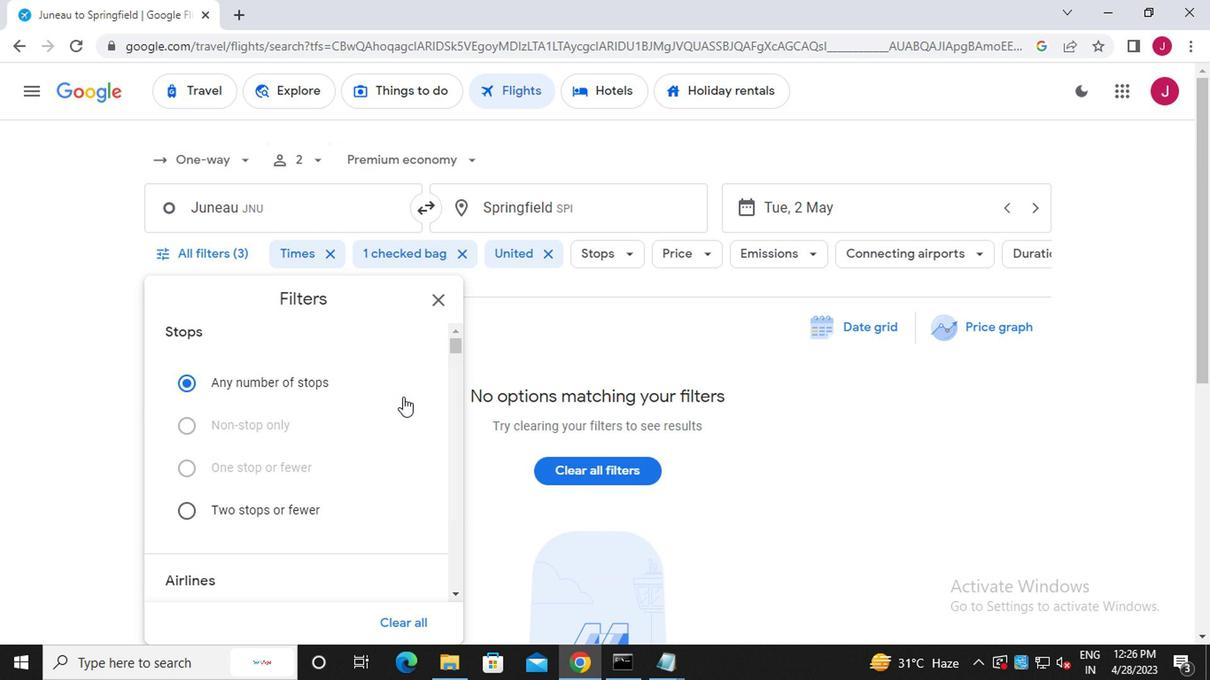 
Action: Mouse moved to (182, 430)
Screenshot: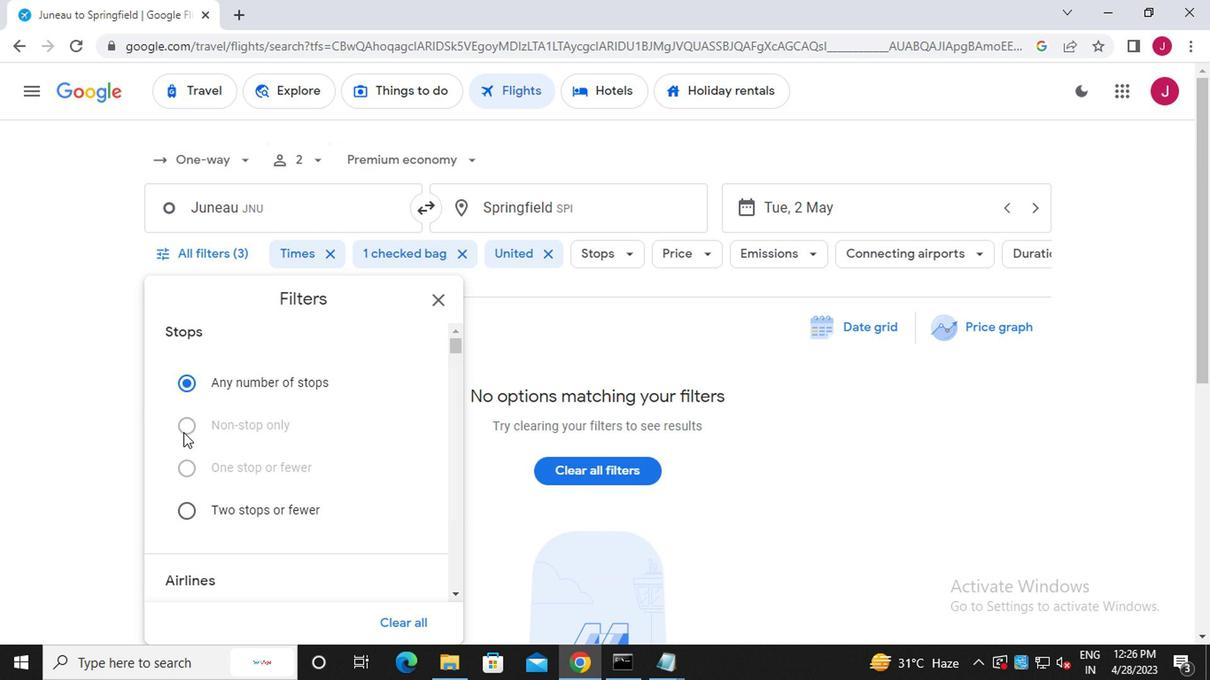 
Action: Mouse pressed left at (182, 430)
Screenshot: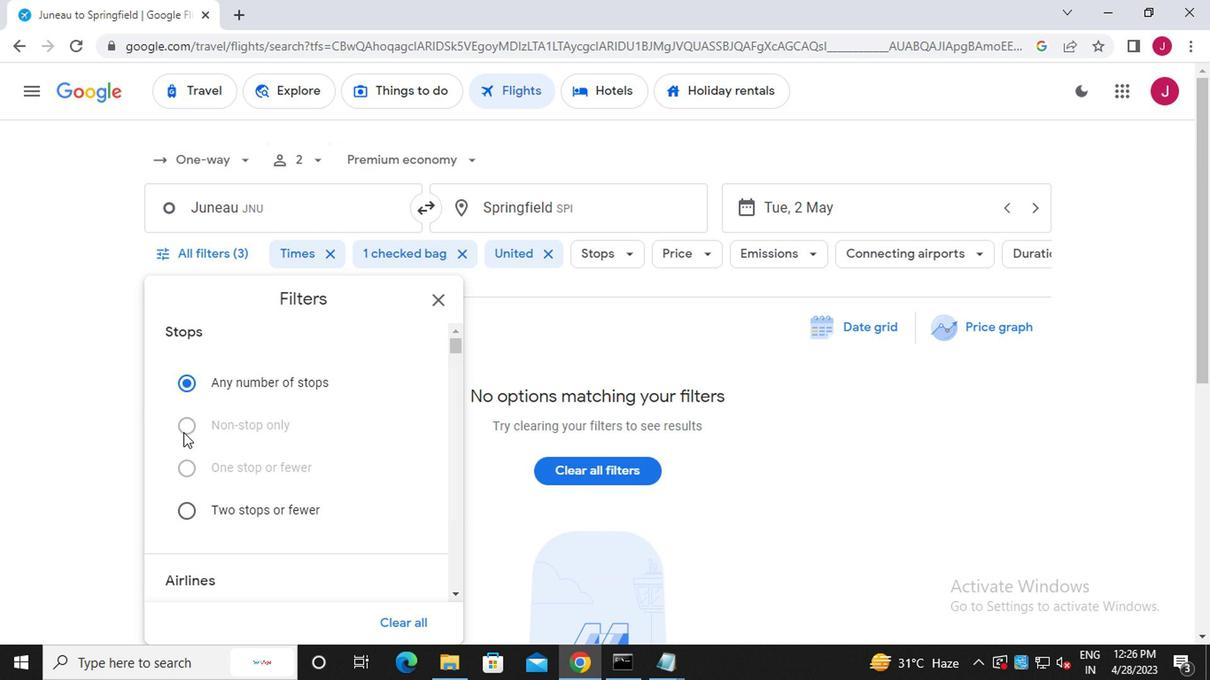 
Action: Mouse moved to (185, 426)
Screenshot: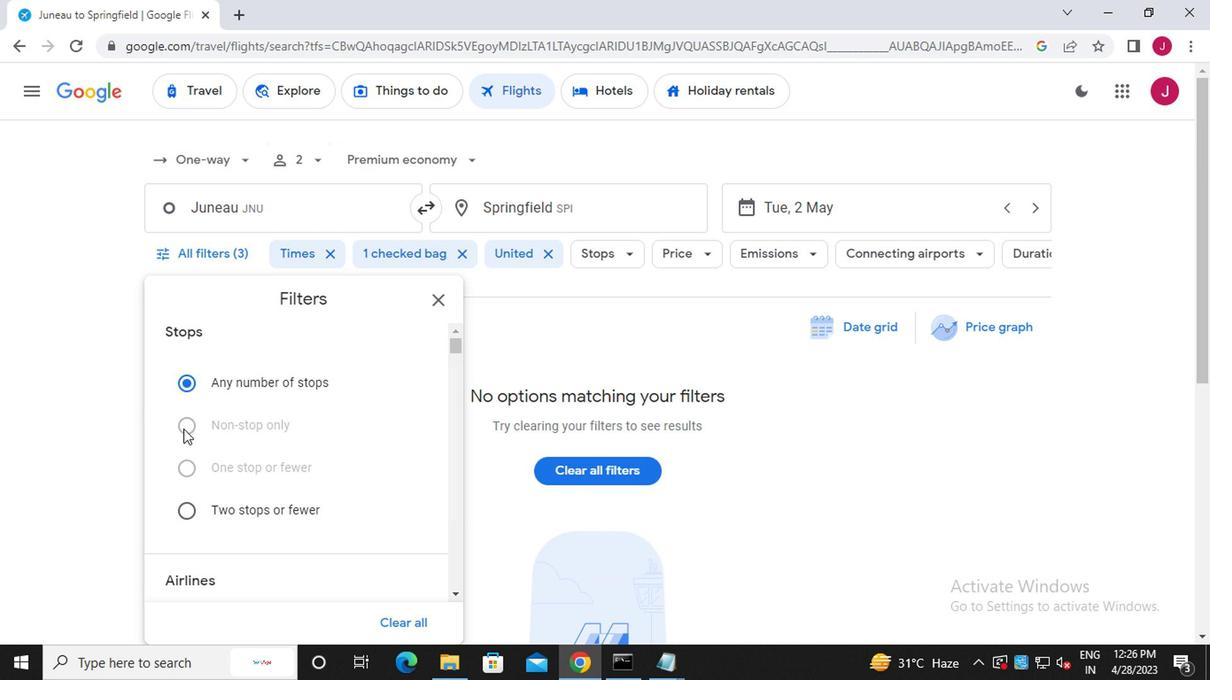 
Action: Mouse pressed left at (185, 426)
Screenshot: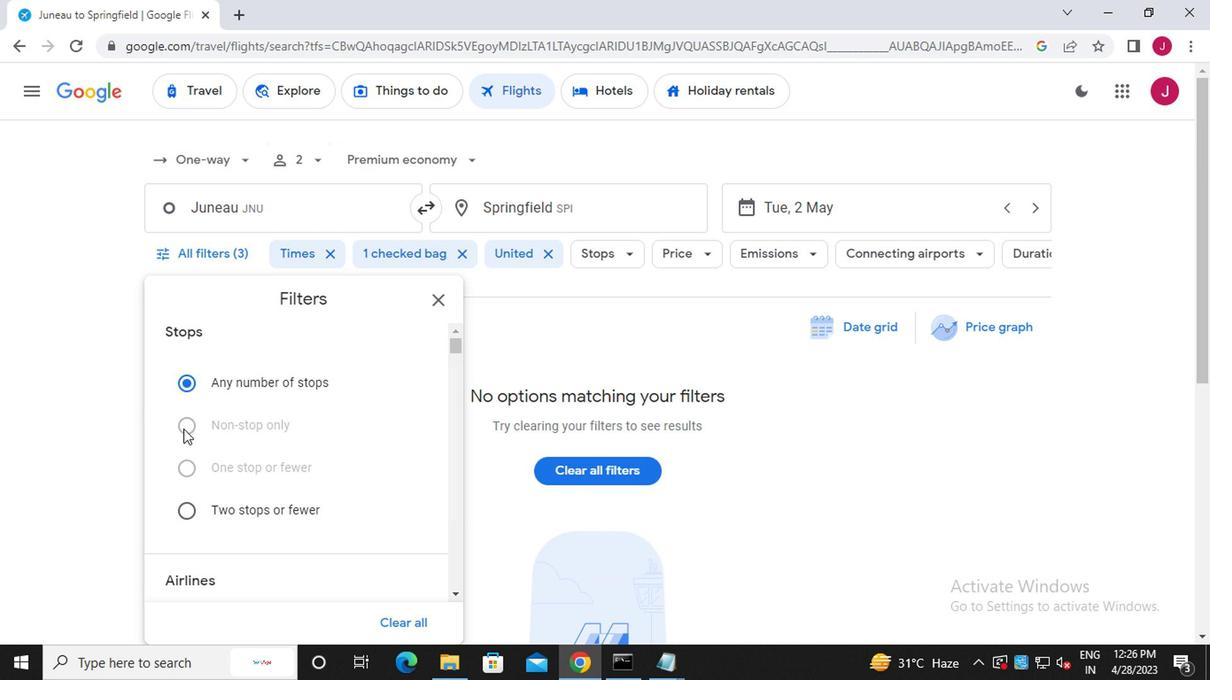 
Action: Mouse pressed left at (185, 426)
Screenshot: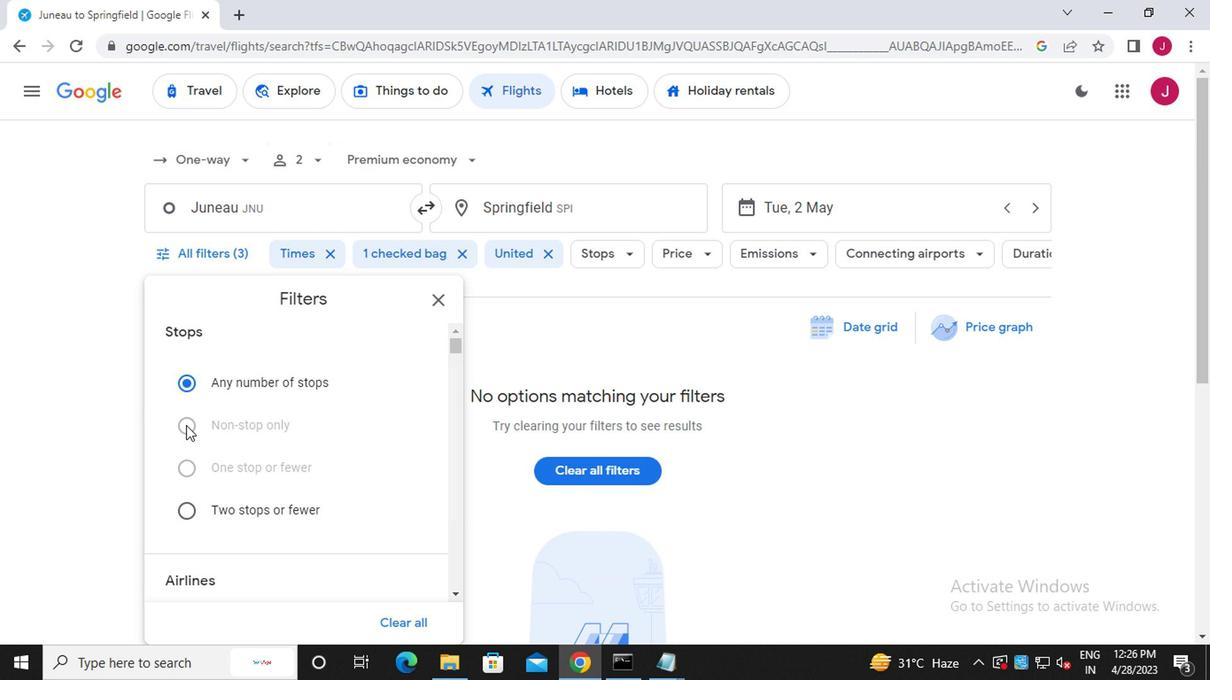 
Action: Mouse pressed left at (185, 426)
Screenshot: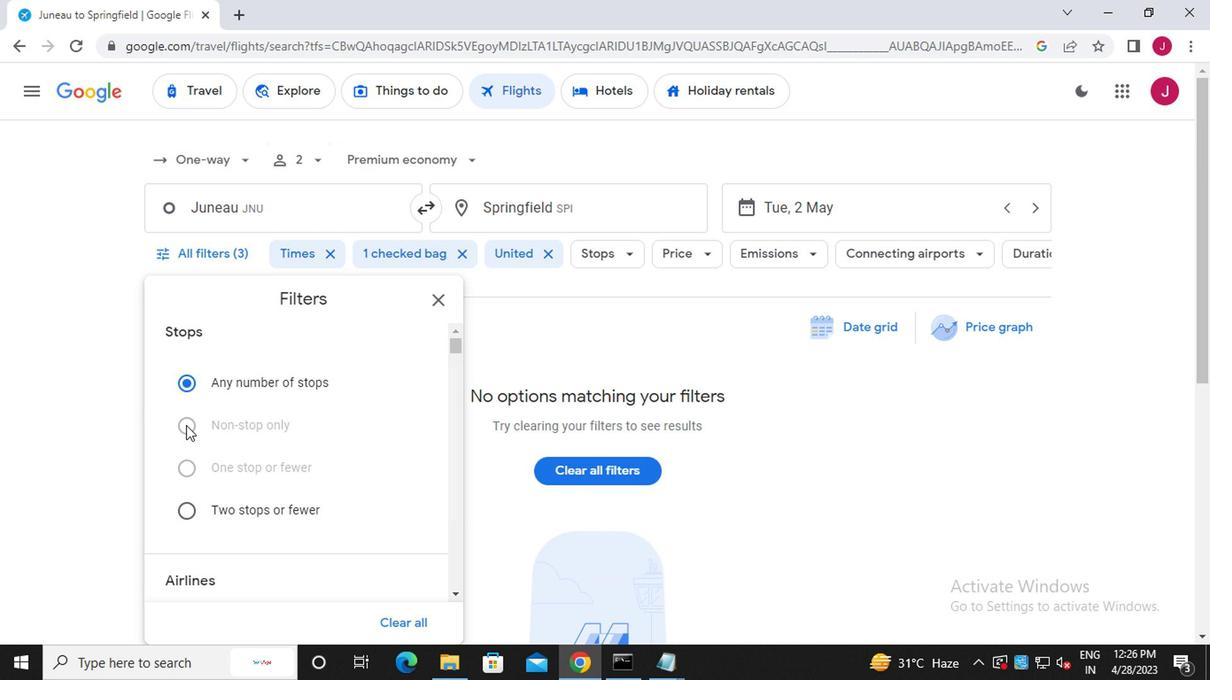 
Action: Mouse pressed left at (185, 426)
Screenshot: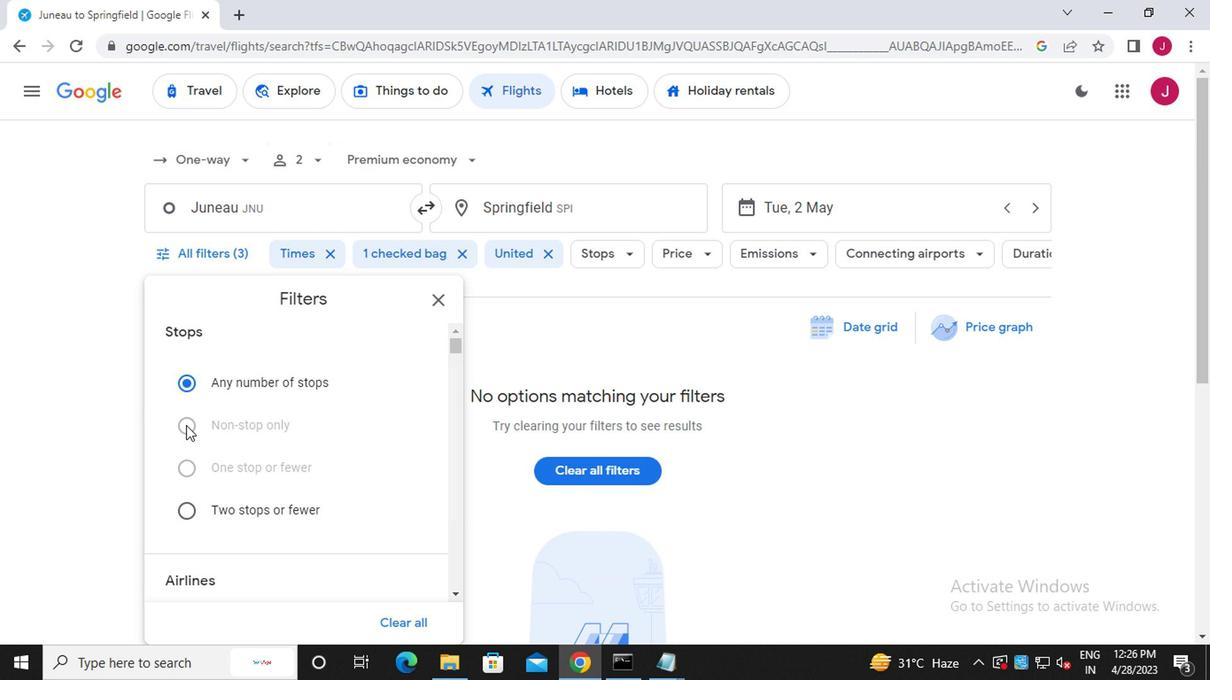 
Action: Mouse moved to (185, 426)
Screenshot: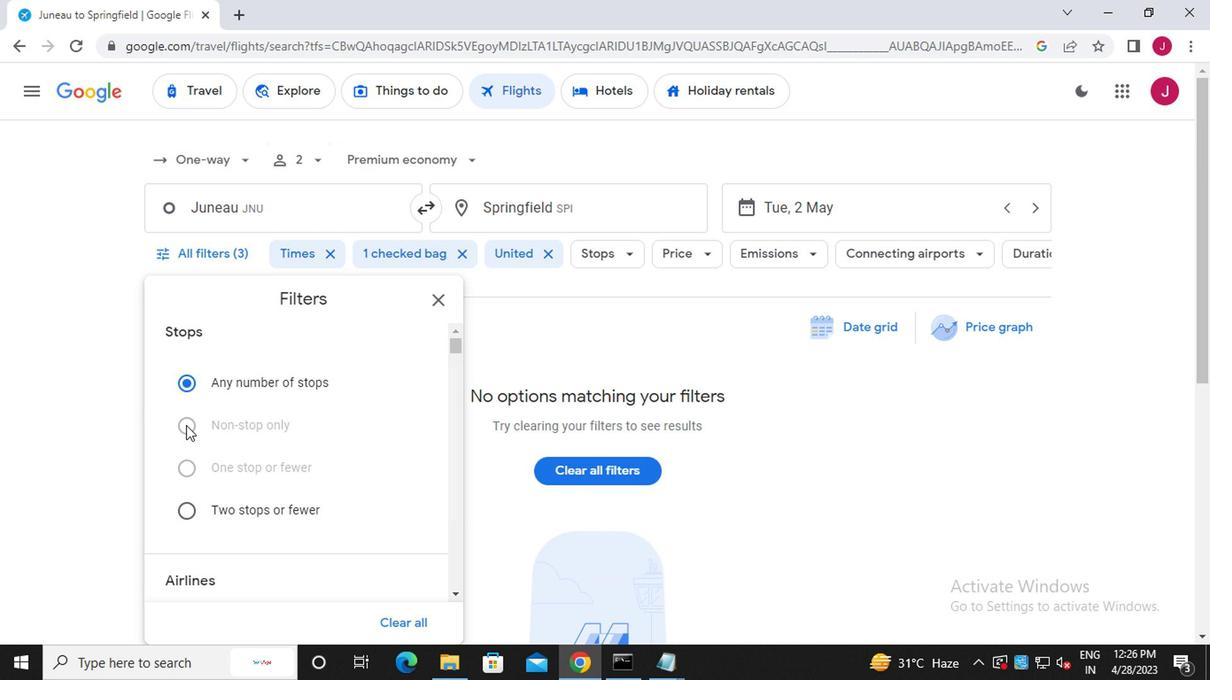 
Action: Mouse pressed left at (185, 426)
Screenshot: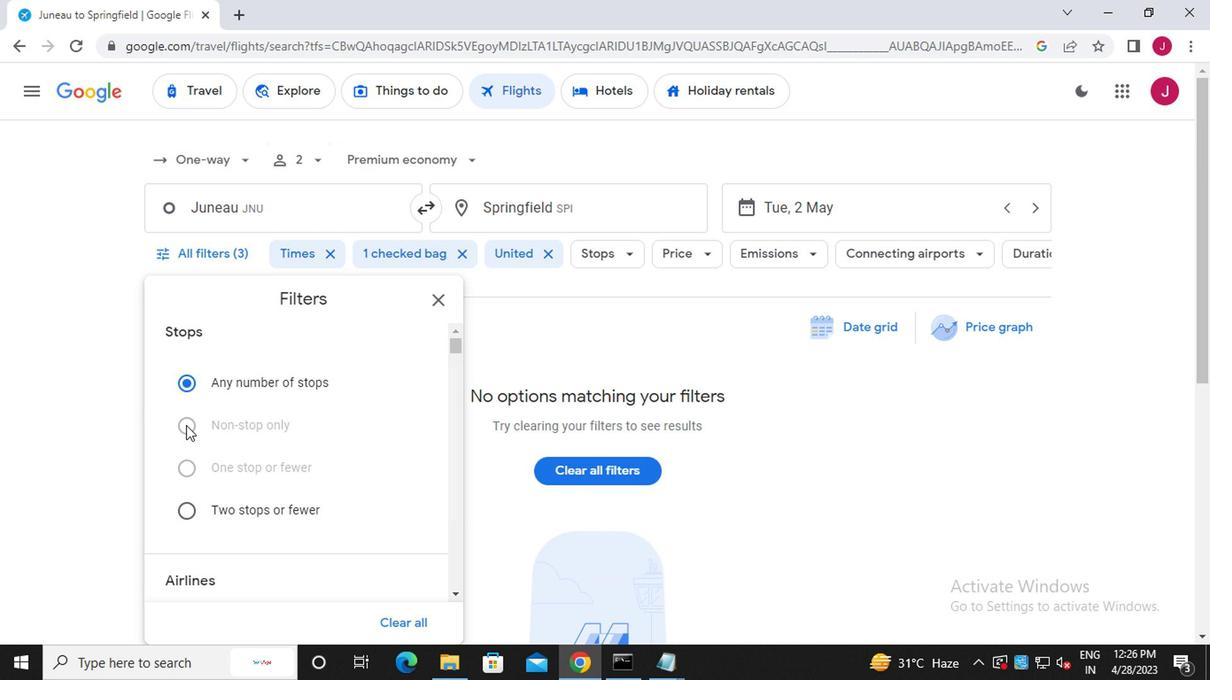 
Action: Mouse pressed left at (185, 426)
Screenshot: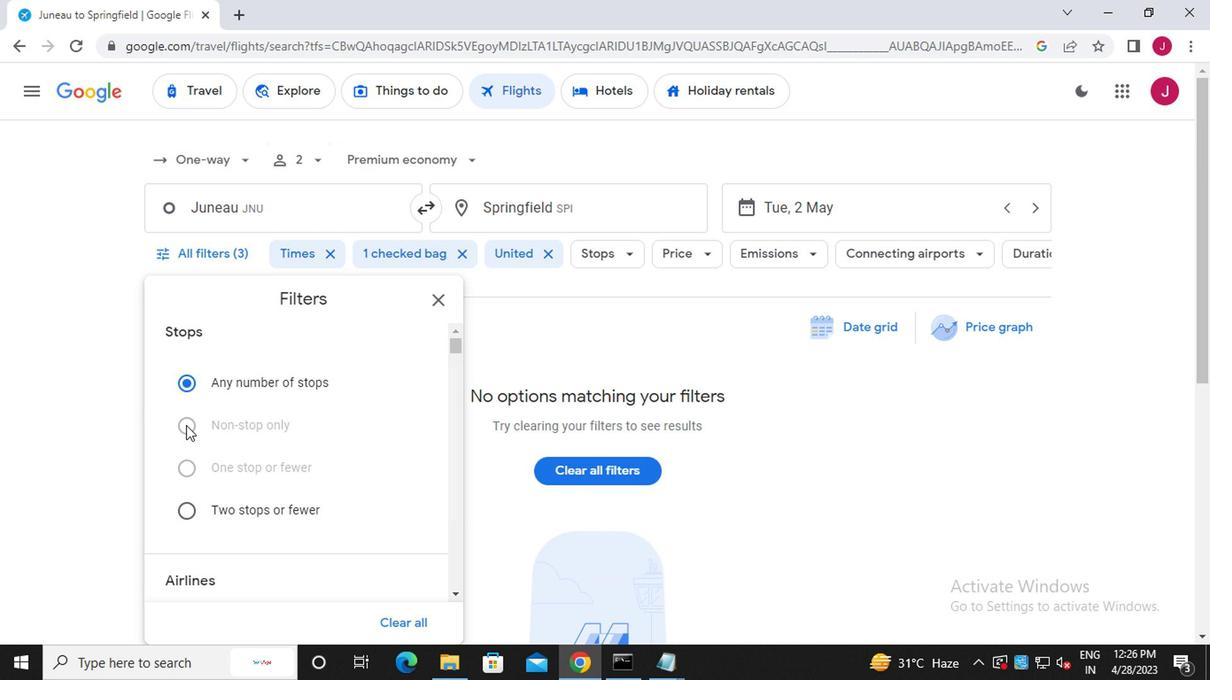 
Action: Mouse moved to (186, 426)
Screenshot: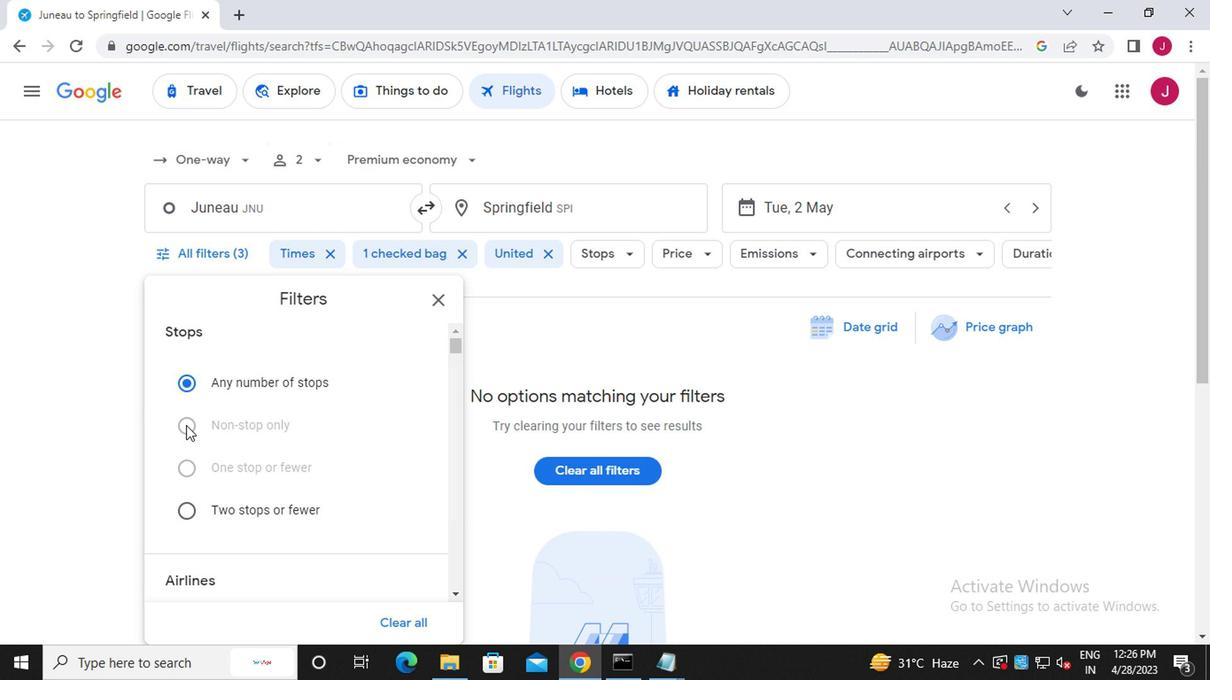 
Action: Mouse pressed left at (186, 426)
Screenshot: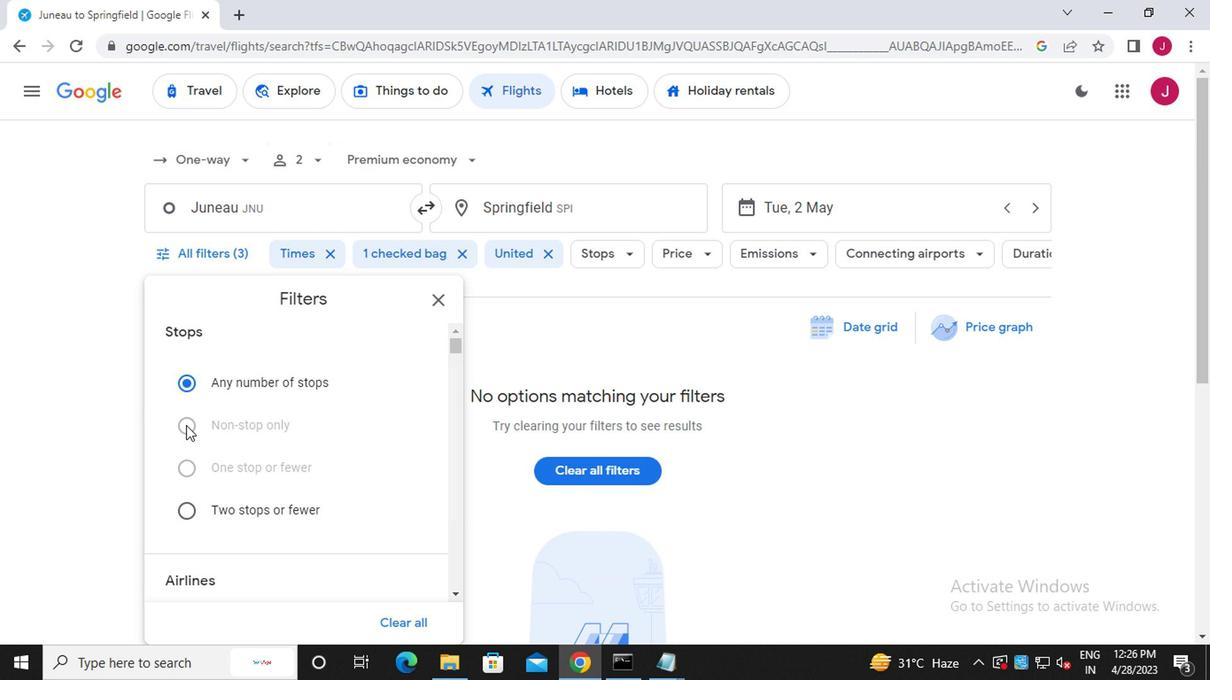 
Action: Mouse pressed left at (186, 426)
Screenshot: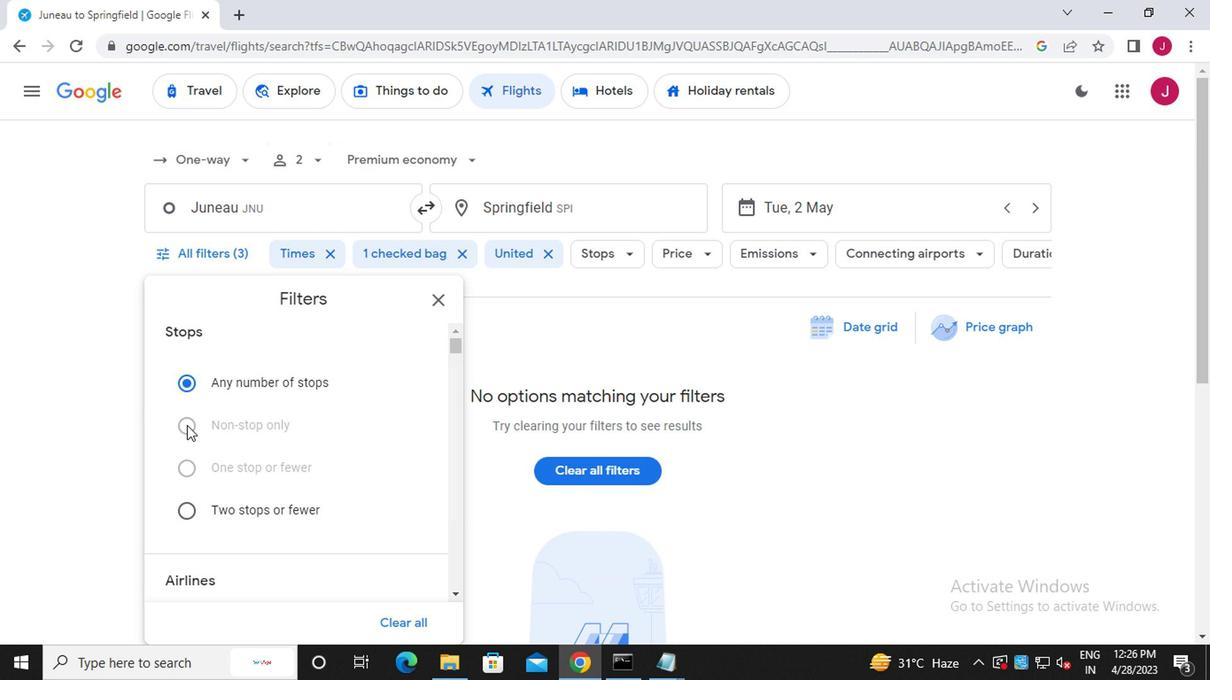 
Action: Mouse pressed left at (186, 426)
Screenshot: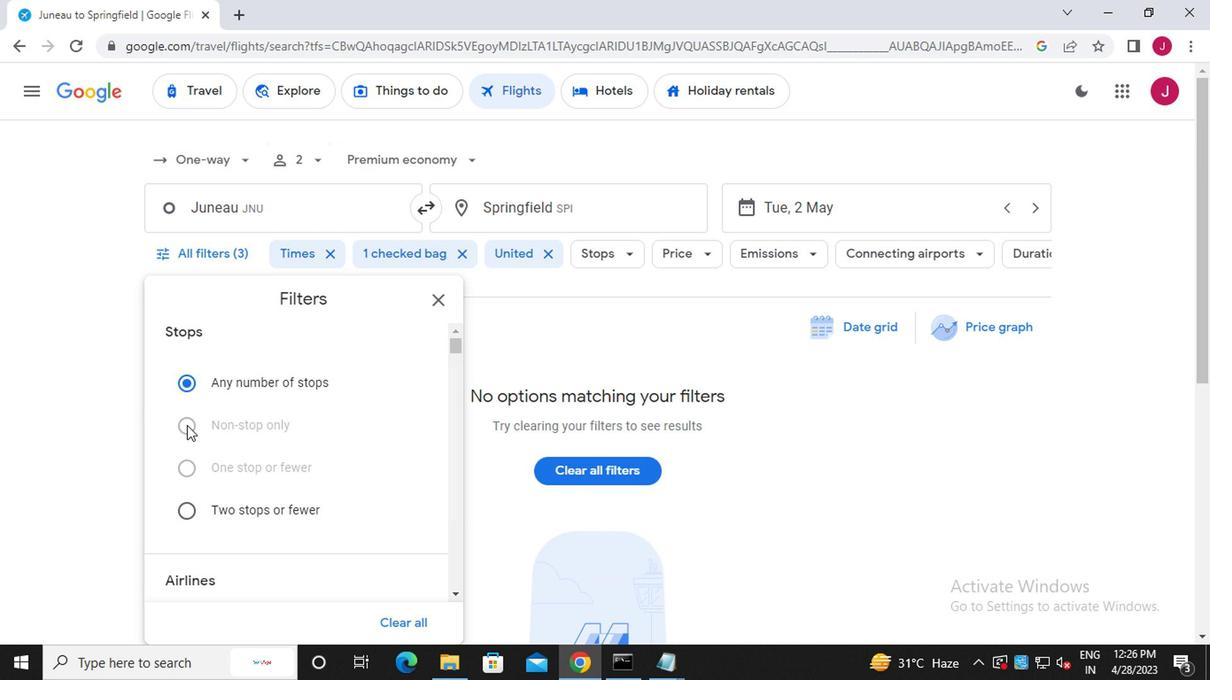 
Action: Mouse moved to (297, 434)
Screenshot: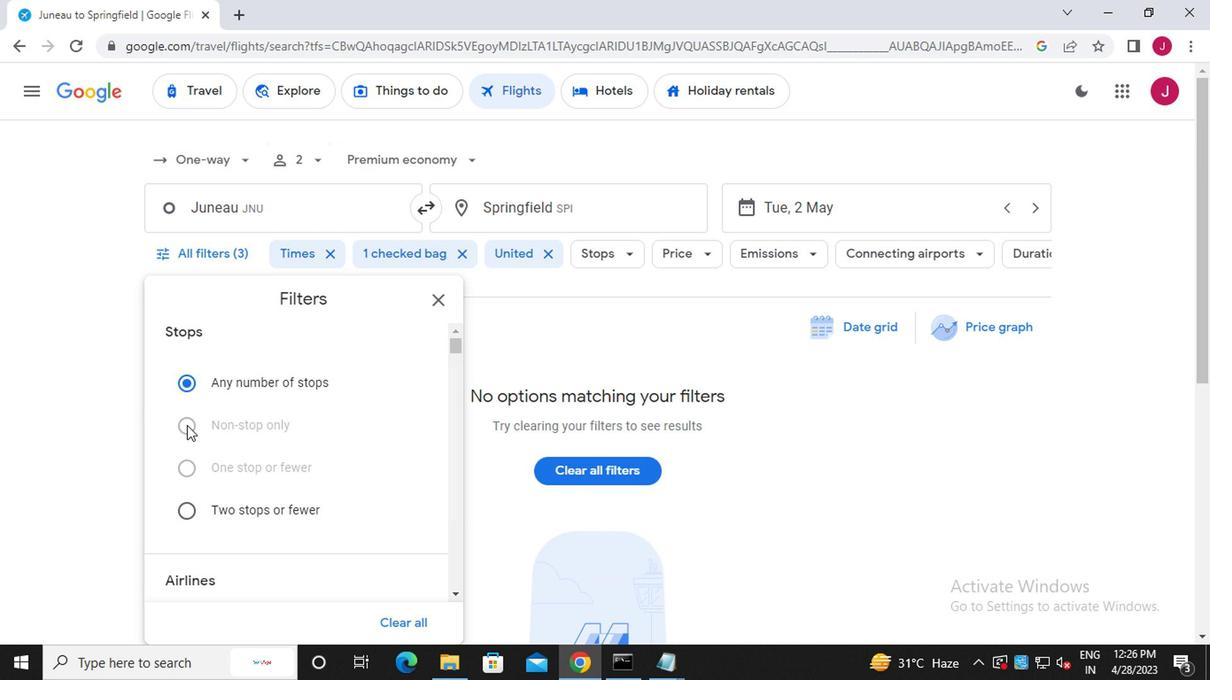 
Action: Mouse scrolled (297, 435) with delta (0, 0)
Screenshot: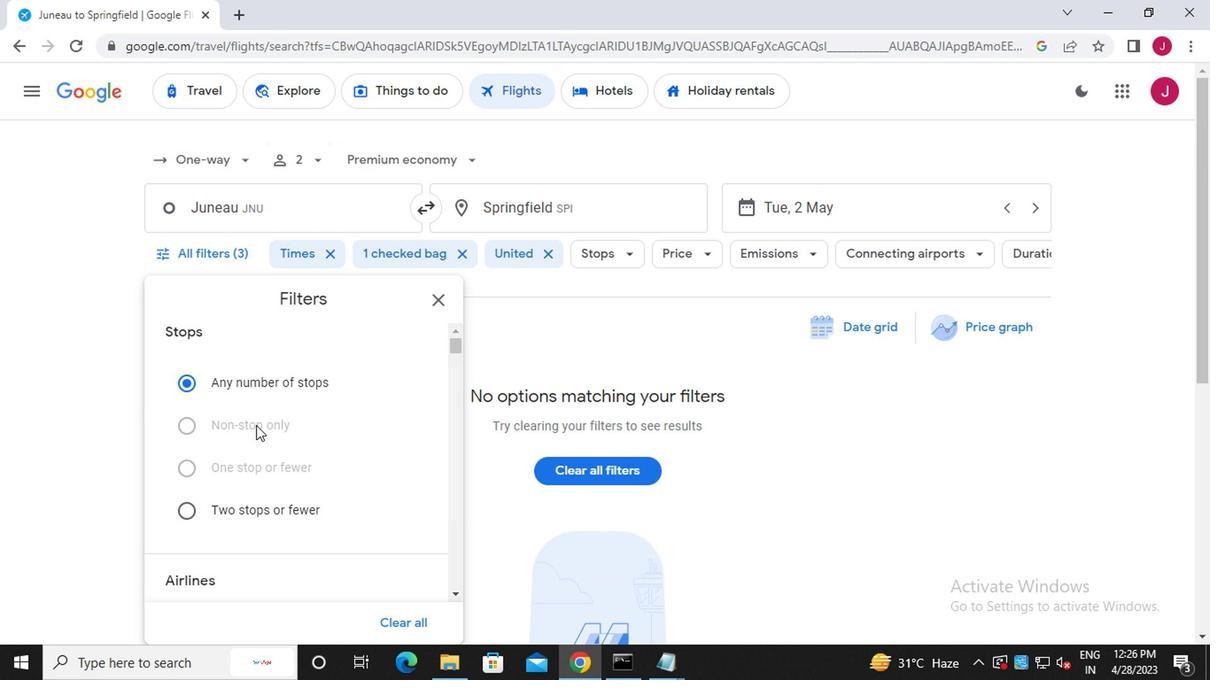 
Action: Mouse scrolled (297, 435) with delta (0, 0)
Screenshot: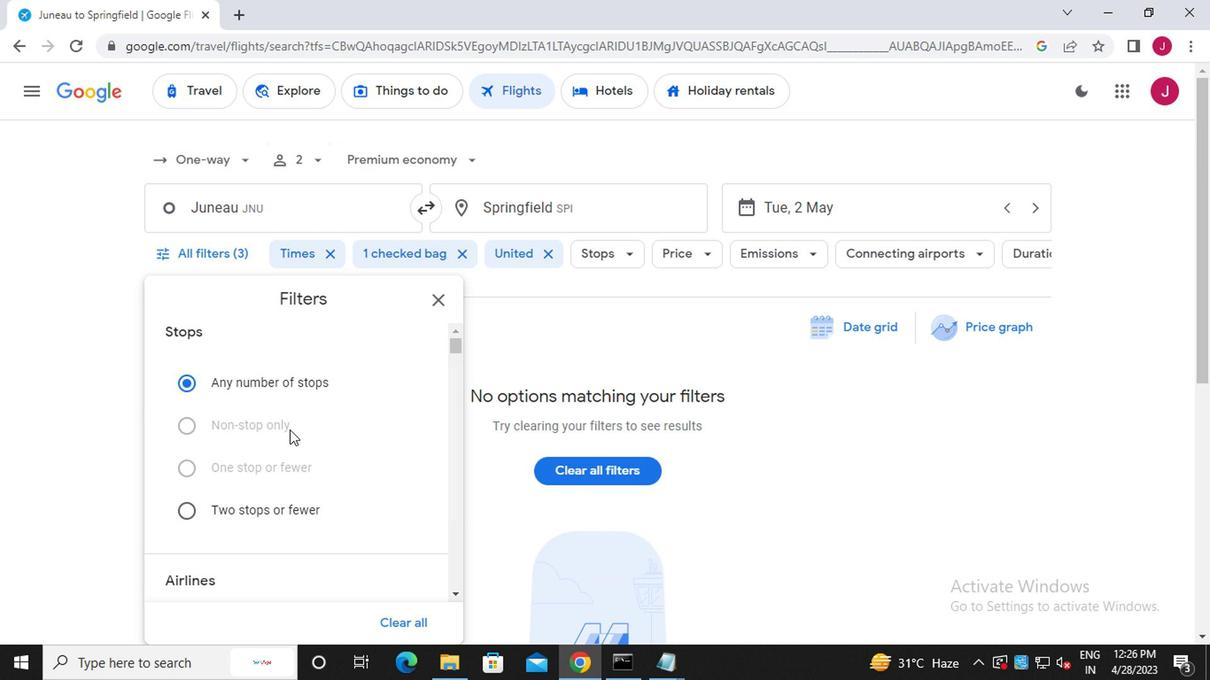 
Action: Mouse scrolled (297, 435) with delta (0, 0)
Screenshot: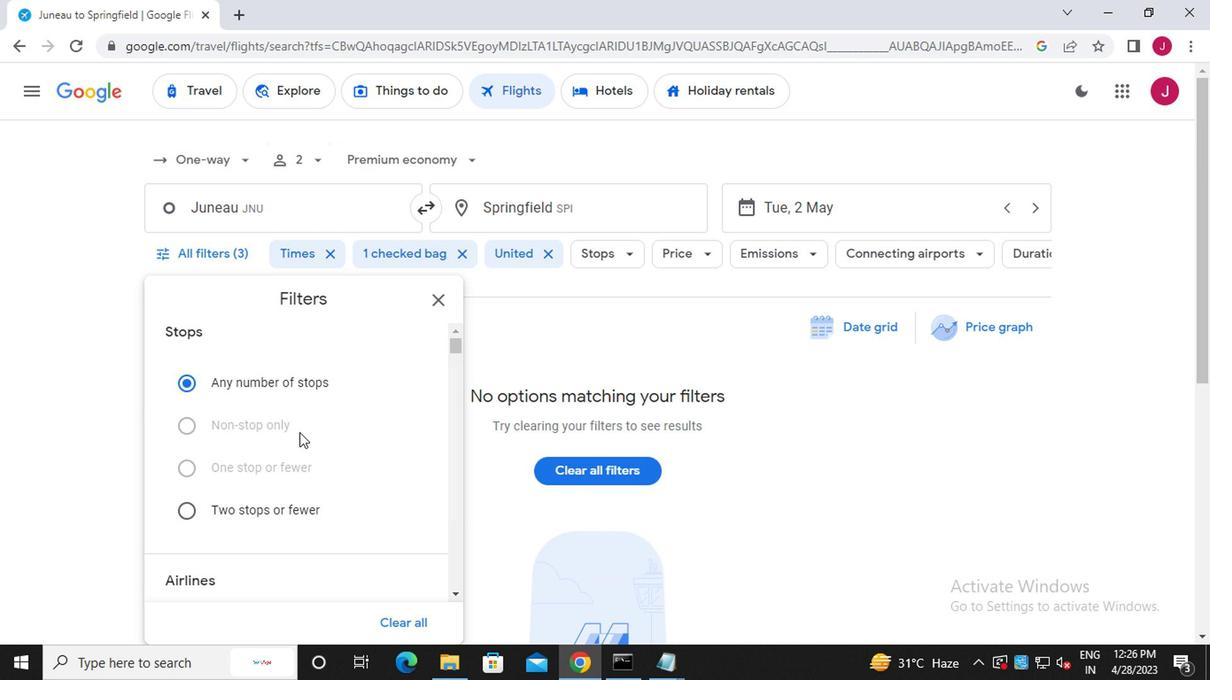 
Action: Mouse scrolled (297, 433) with delta (0, -1)
Screenshot: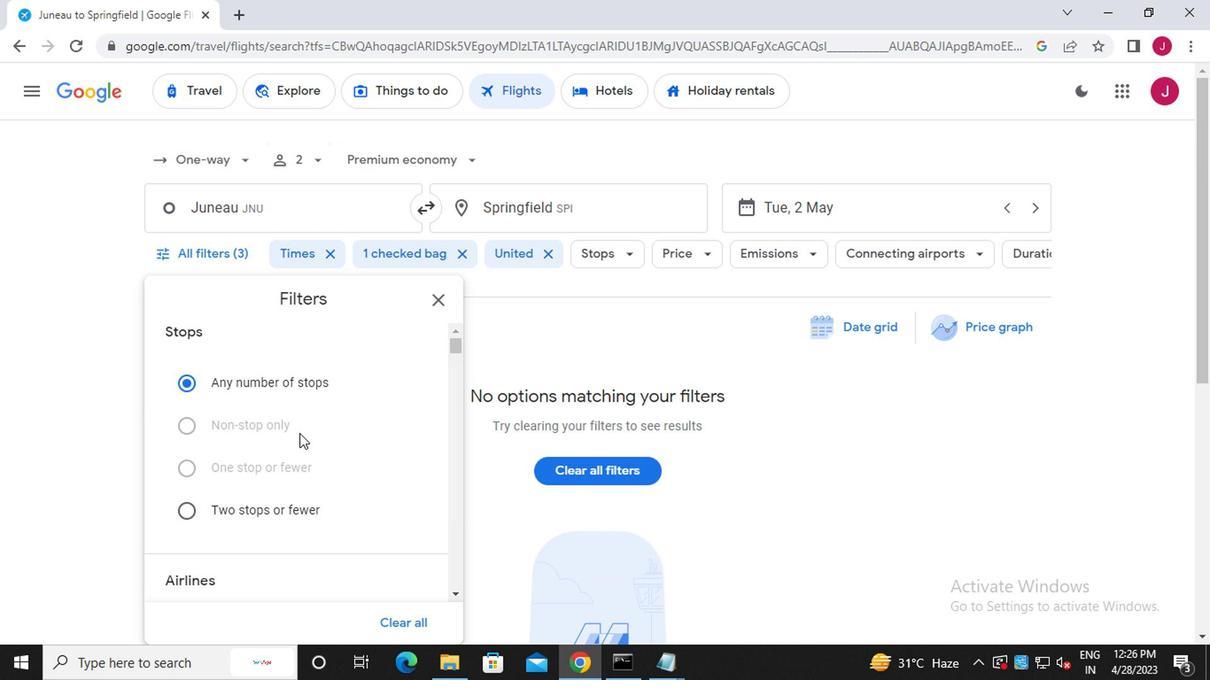 
Action: Mouse scrolled (297, 433) with delta (0, -1)
Screenshot: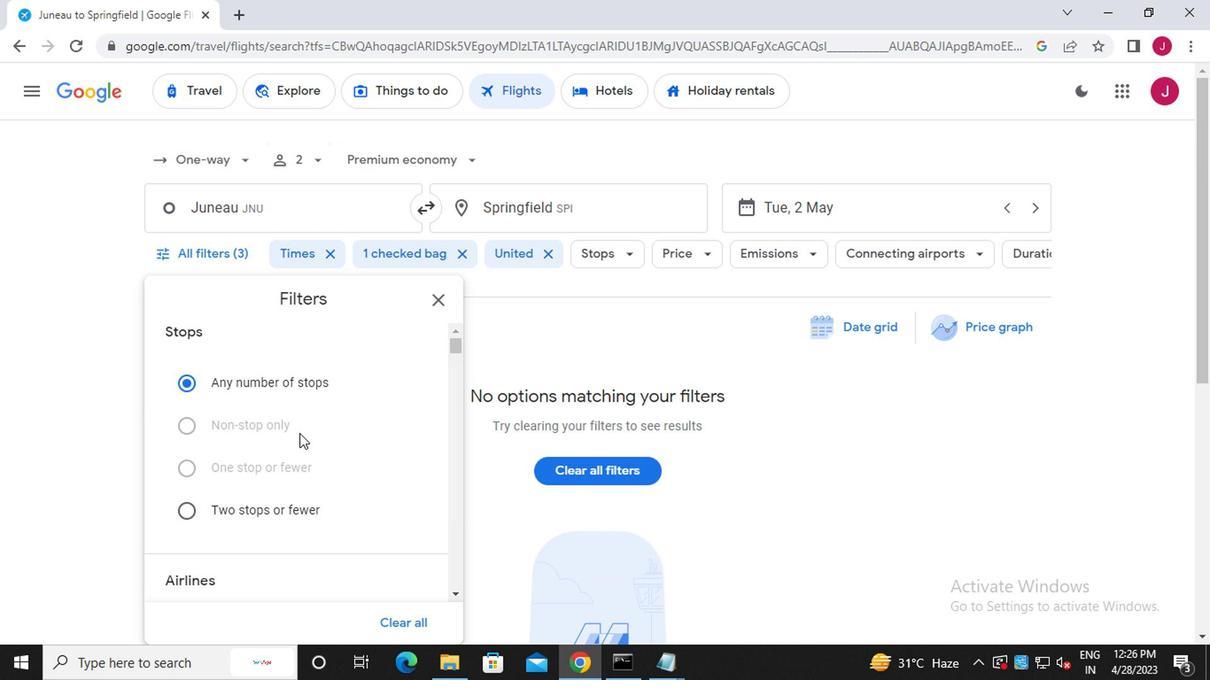 
Action: Mouse scrolled (297, 433) with delta (0, -1)
Screenshot: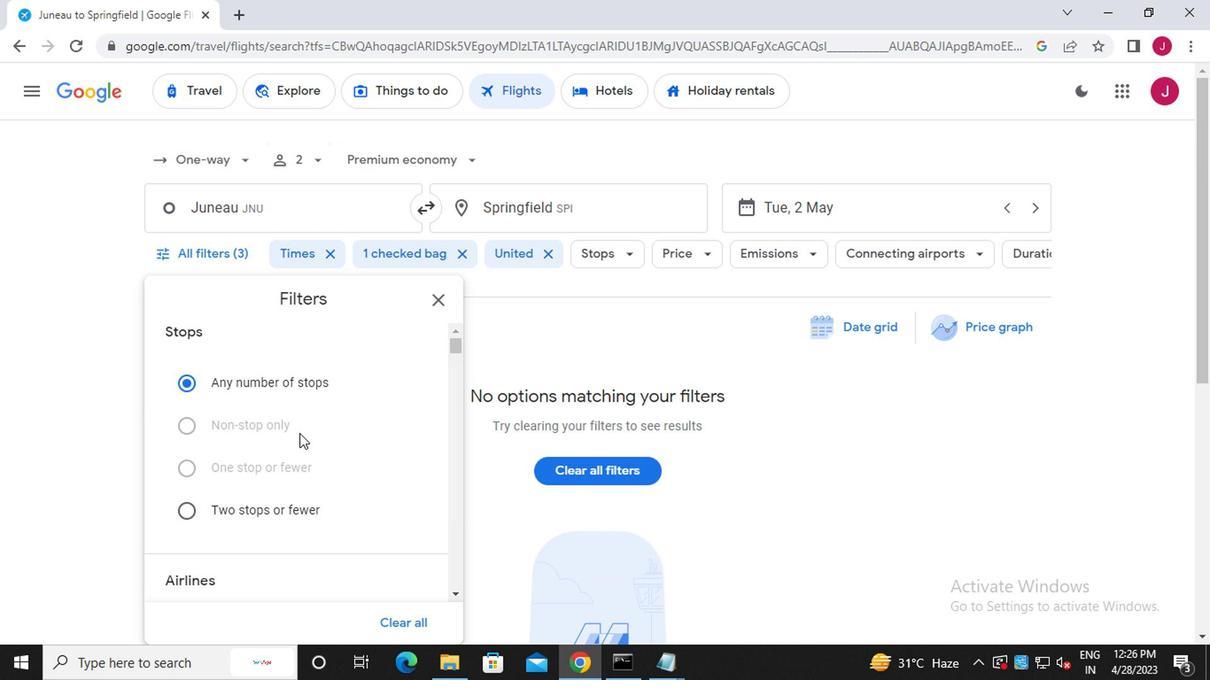 
Action: Mouse scrolled (297, 433) with delta (0, -1)
Screenshot: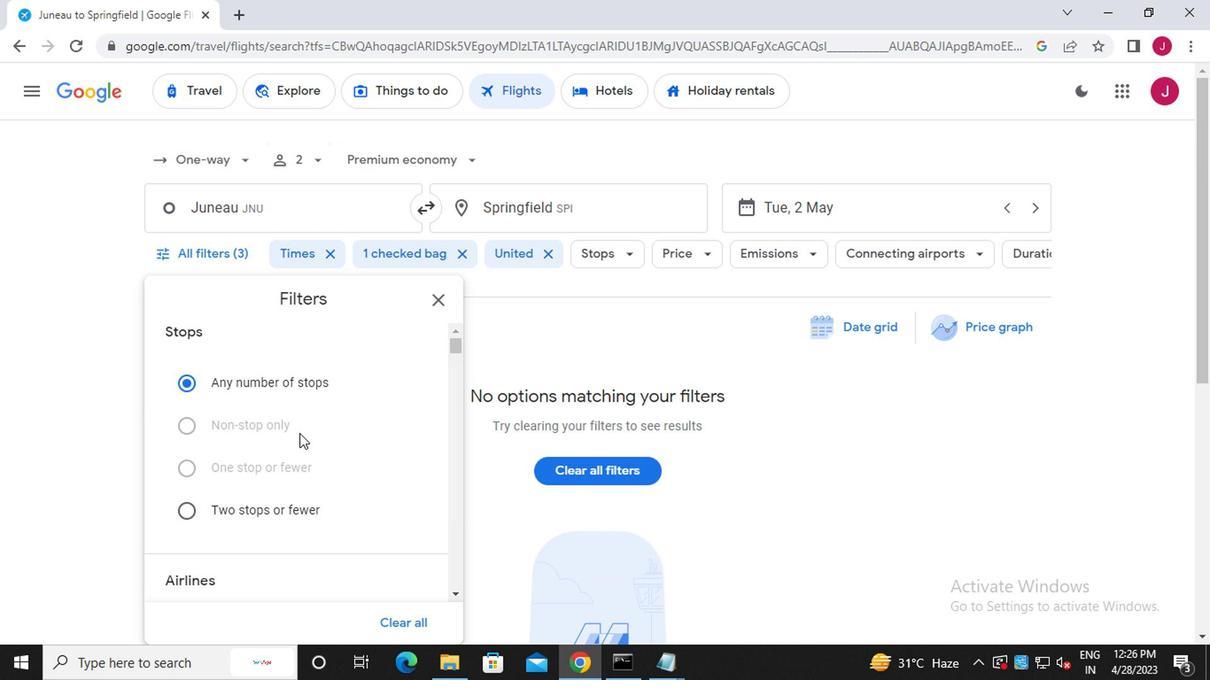 
Action: Mouse scrolled (297, 435) with delta (0, 0)
Screenshot: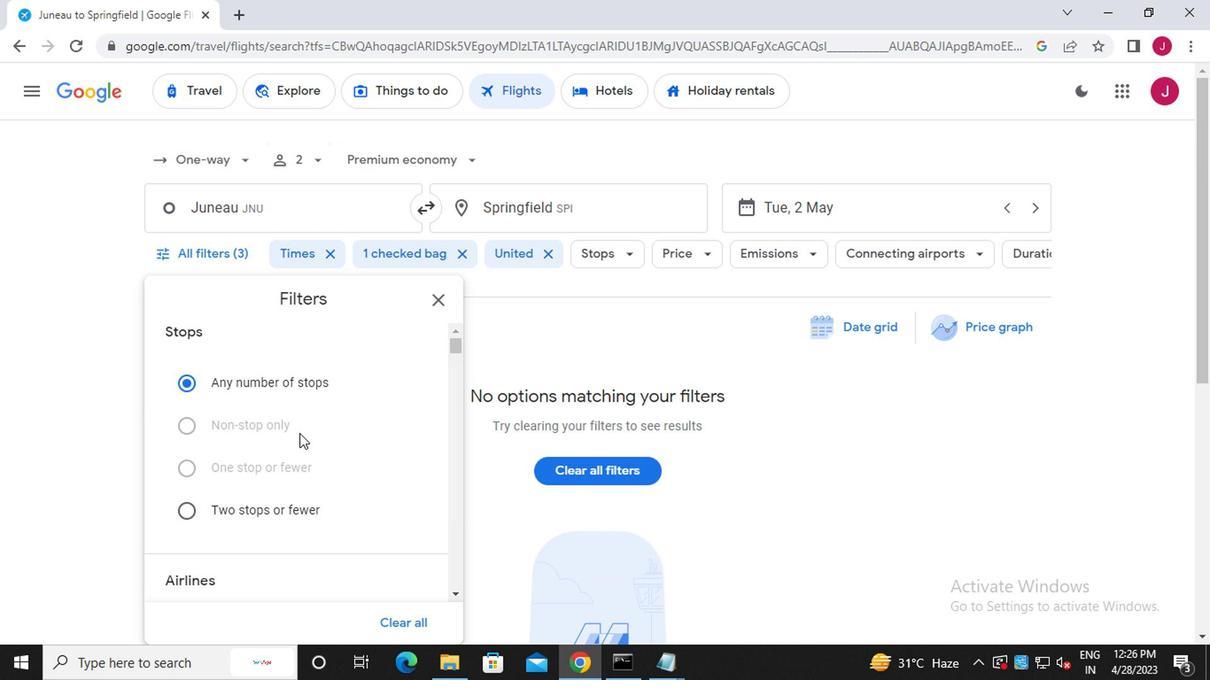 
Action: Mouse scrolled (297, 435) with delta (0, 0)
Screenshot: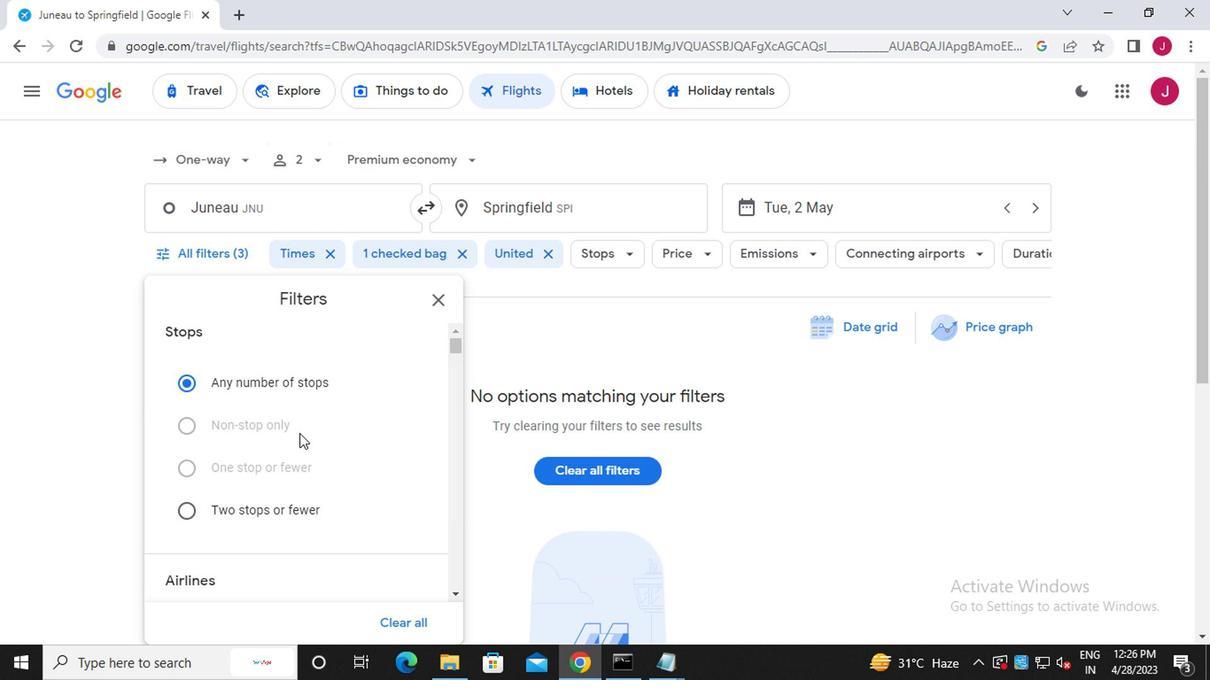
Action: Mouse scrolled (297, 435) with delta (0, 0)
Screenshot: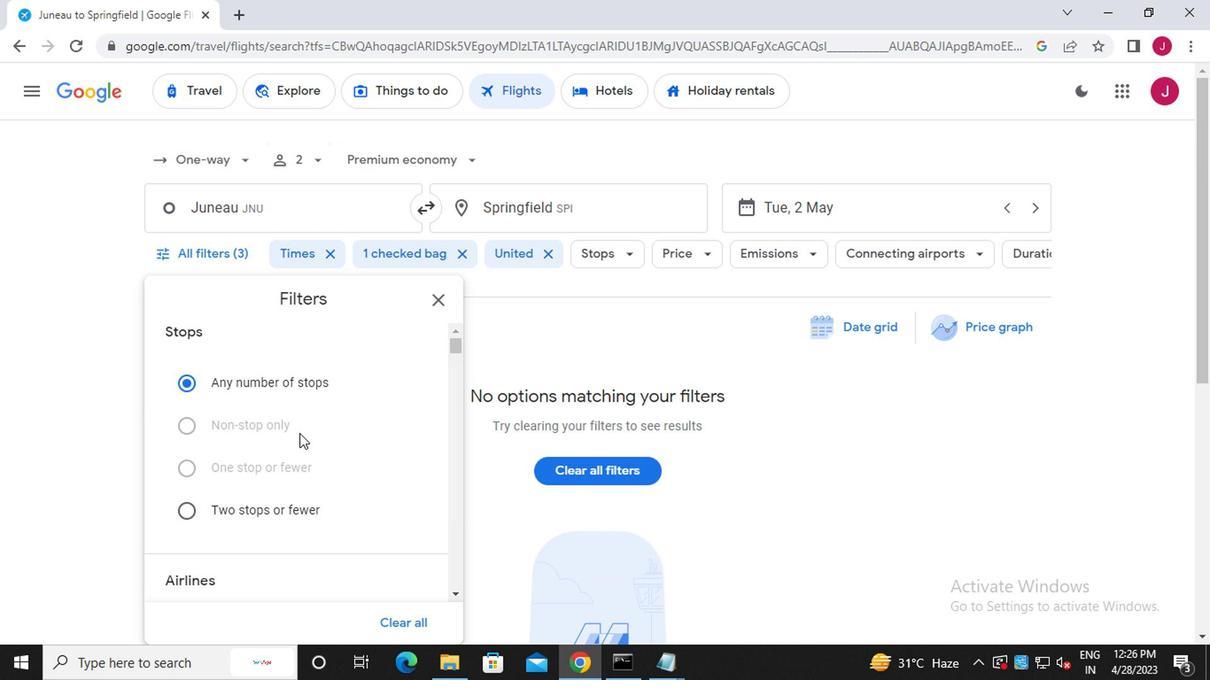 
Action: Mouse scrolled (297, 435) with delta (0, 0)
Screenshot: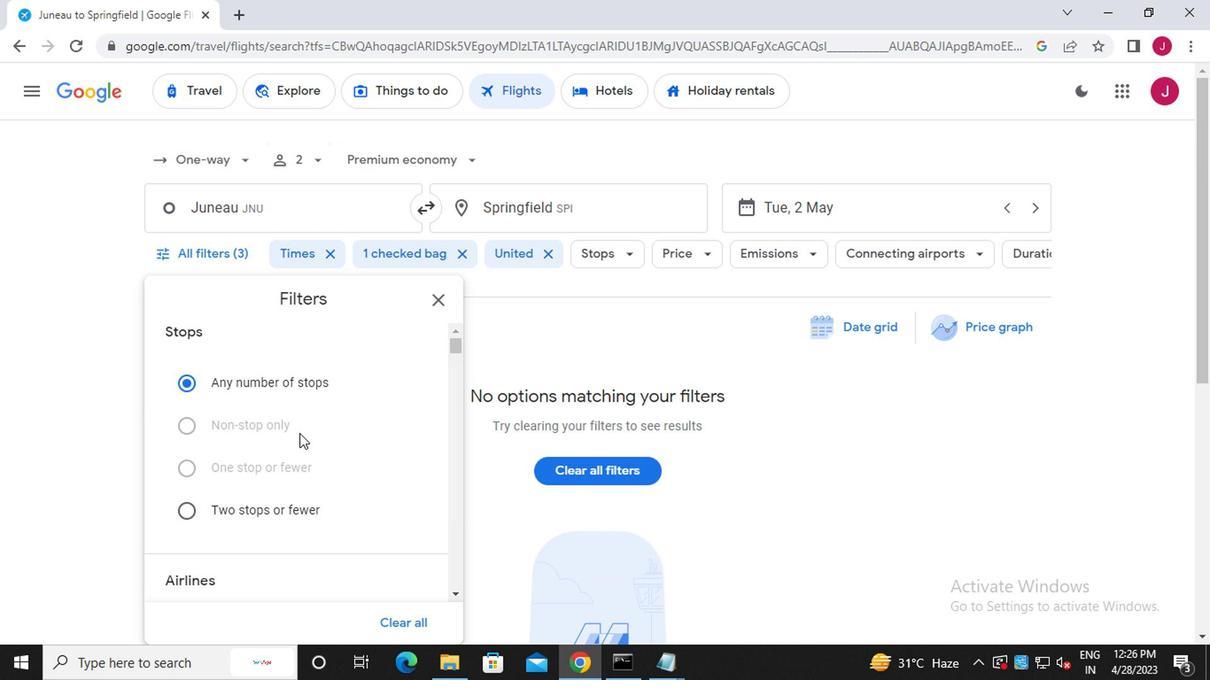
Action: Mouse scrolled (297, 435) with delta (0, 0)
Screenshot: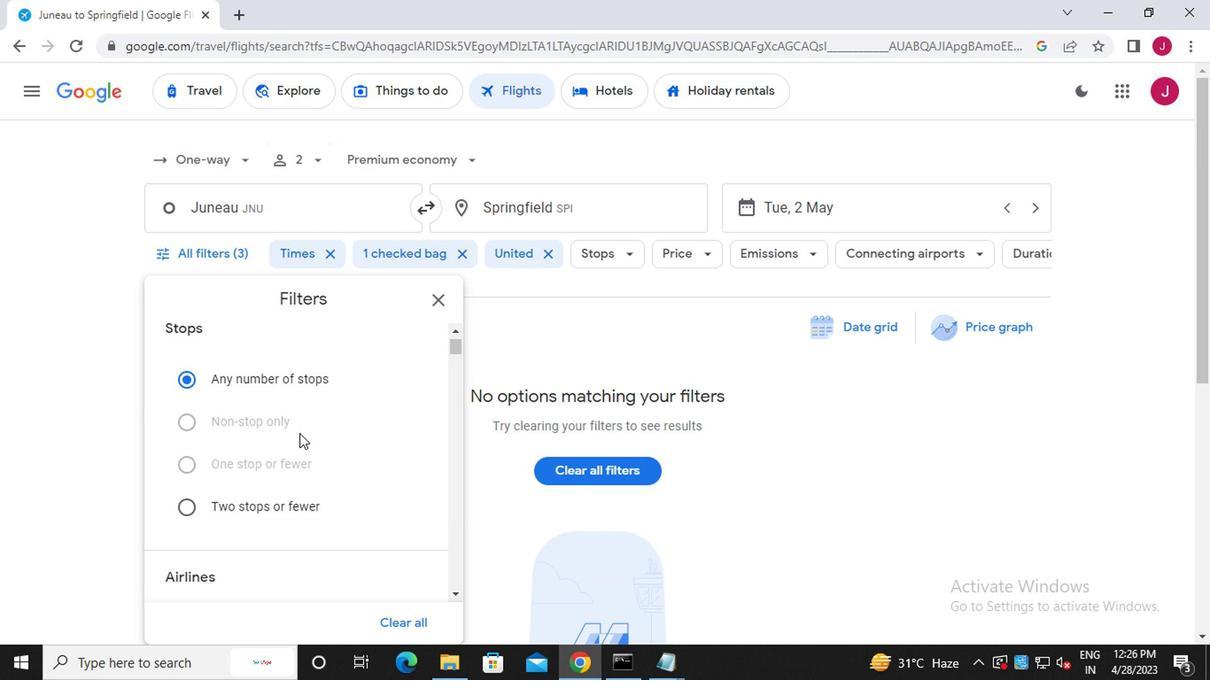 
Action: Mouse moved to (297, 426)
Screenshot: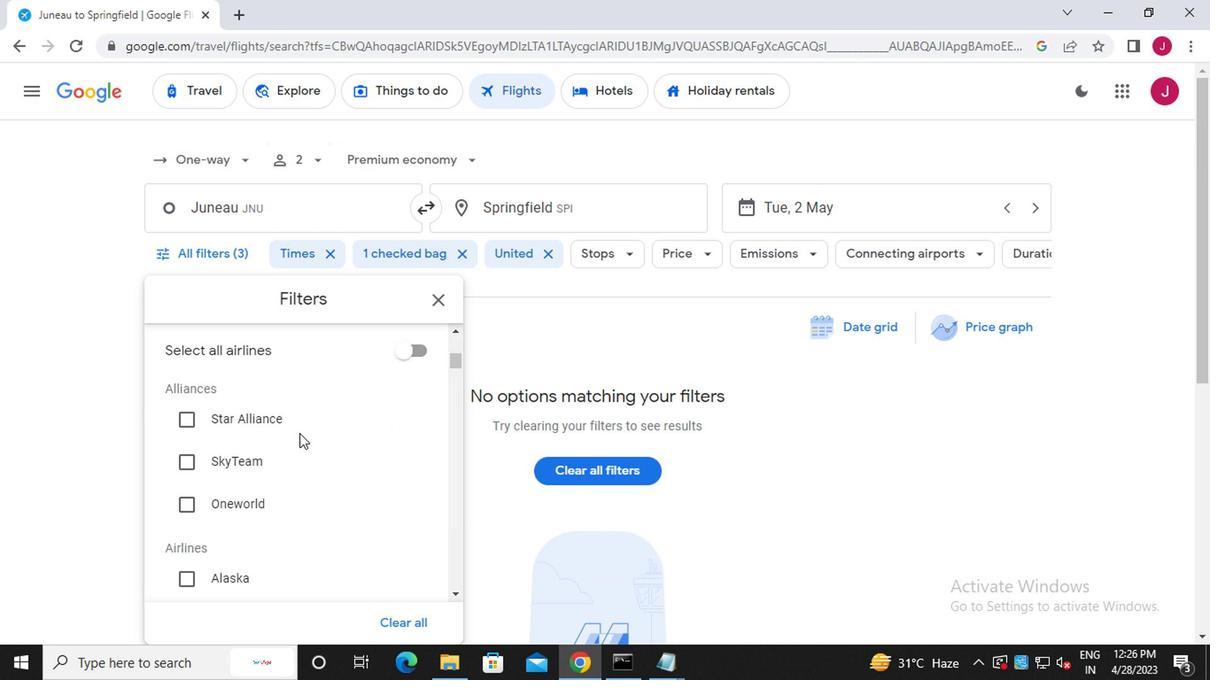 
Action: Mouse scrolled (297, 427) with delta (0, 0)
Screenshot: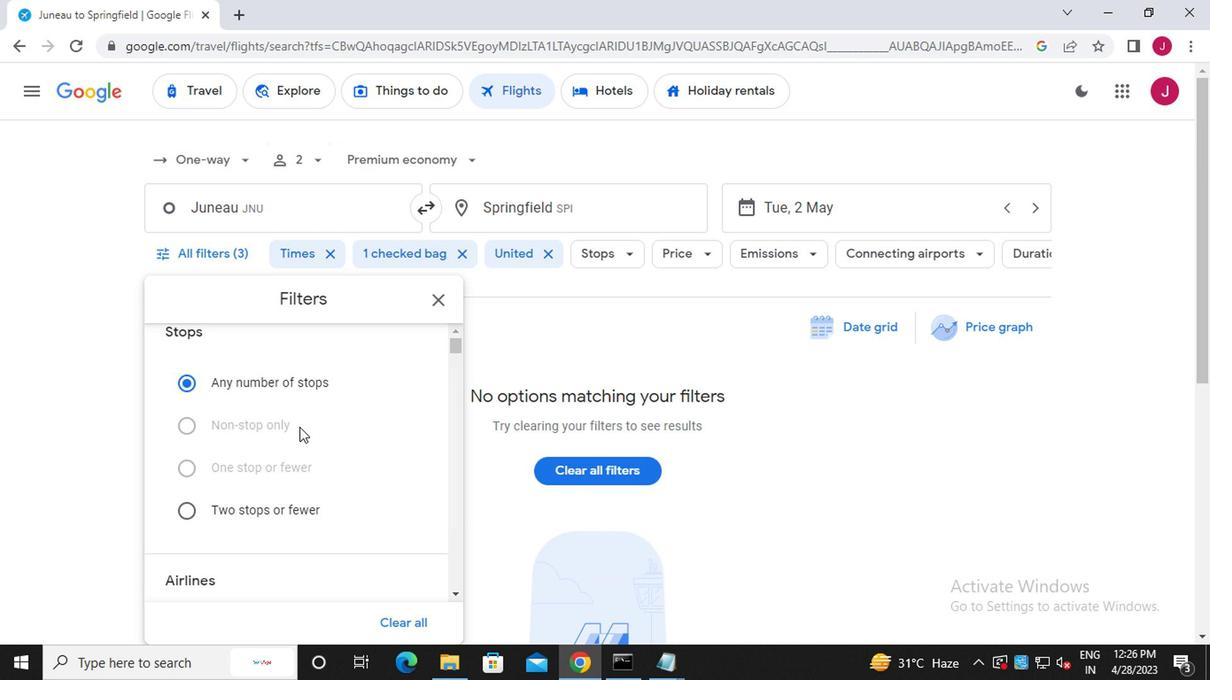 
Action: Mouse scrolled (297, 427) with delta (0, 0)
Screenshot: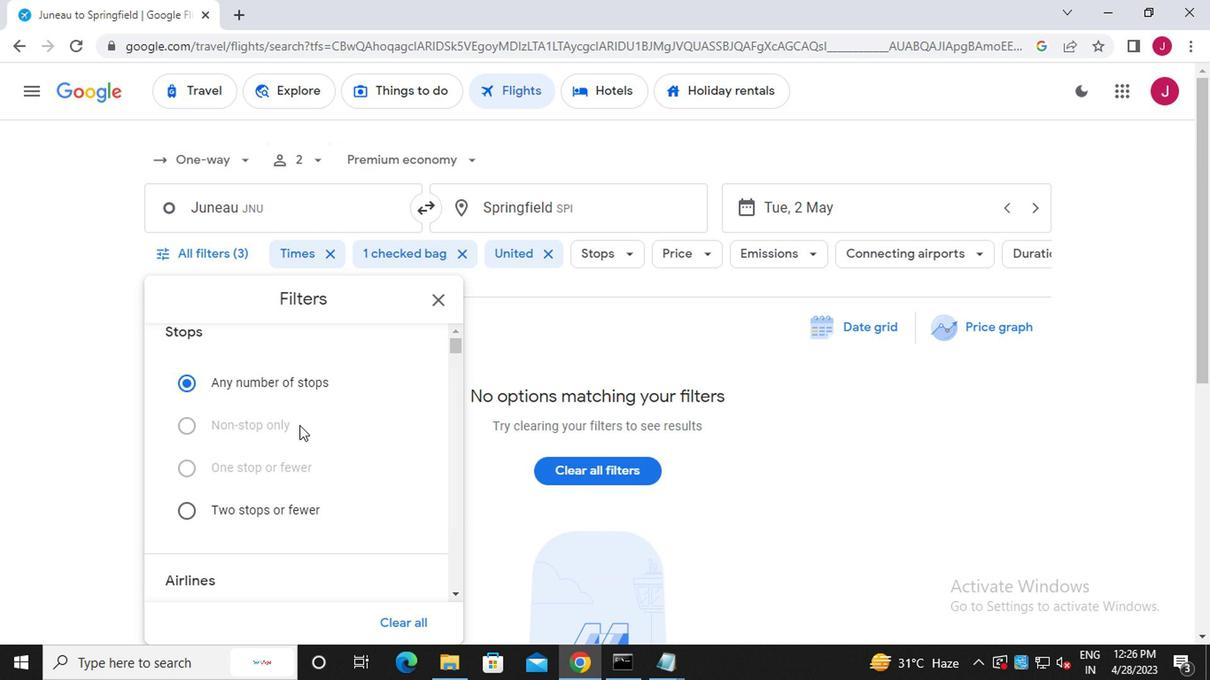 
Action: Mouse scrolled (297, 427) with delta (0, 0)
Screenshot: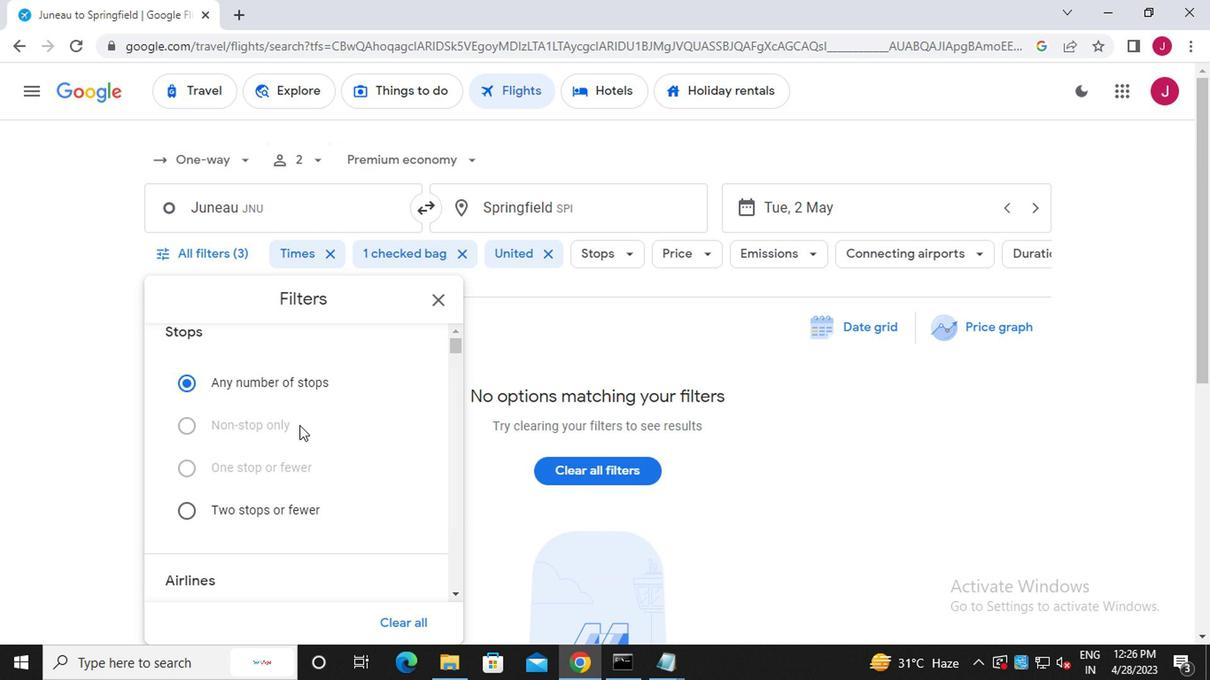 
Action: Mouse scrolled (297, 427) with delta (0, 0)
Screenshot: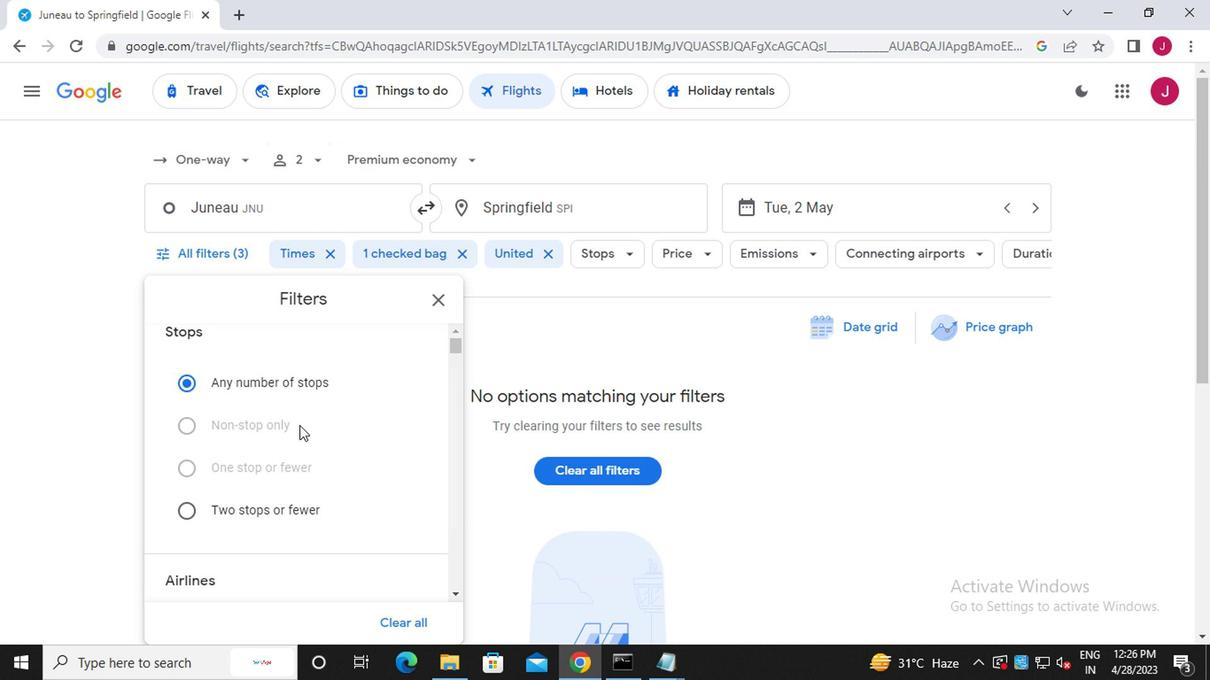 
Action: Mouse scrolled (297, 427) with delta (0, 0)
Screenshot: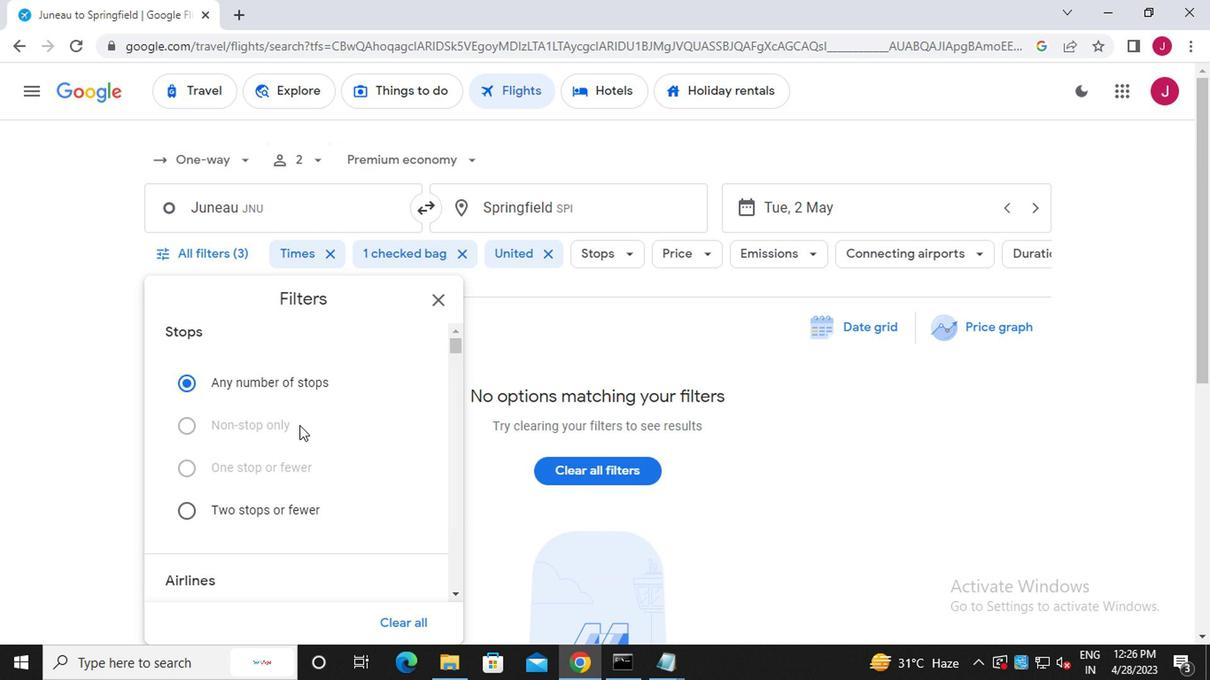 
Action: Mouse scrolled (297, 426) with delta (0, 0)
Screenshot: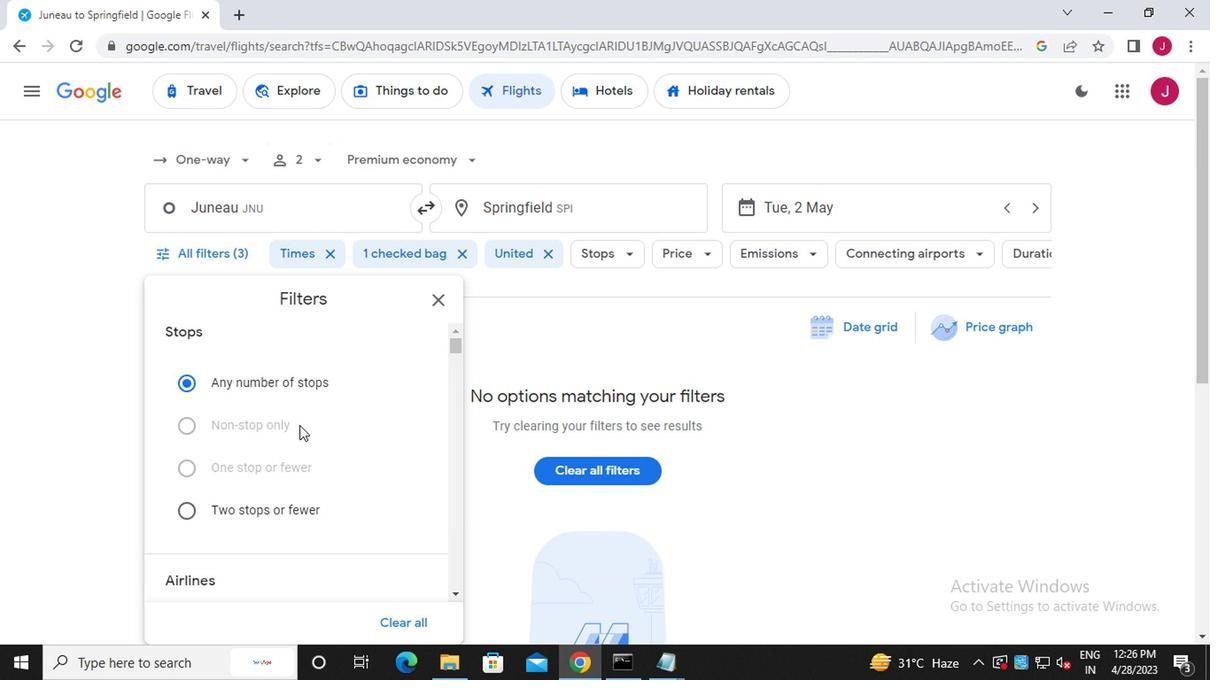 
Action: Mouse scrolled (297, 426) with delta (0, 0)
Screenshot: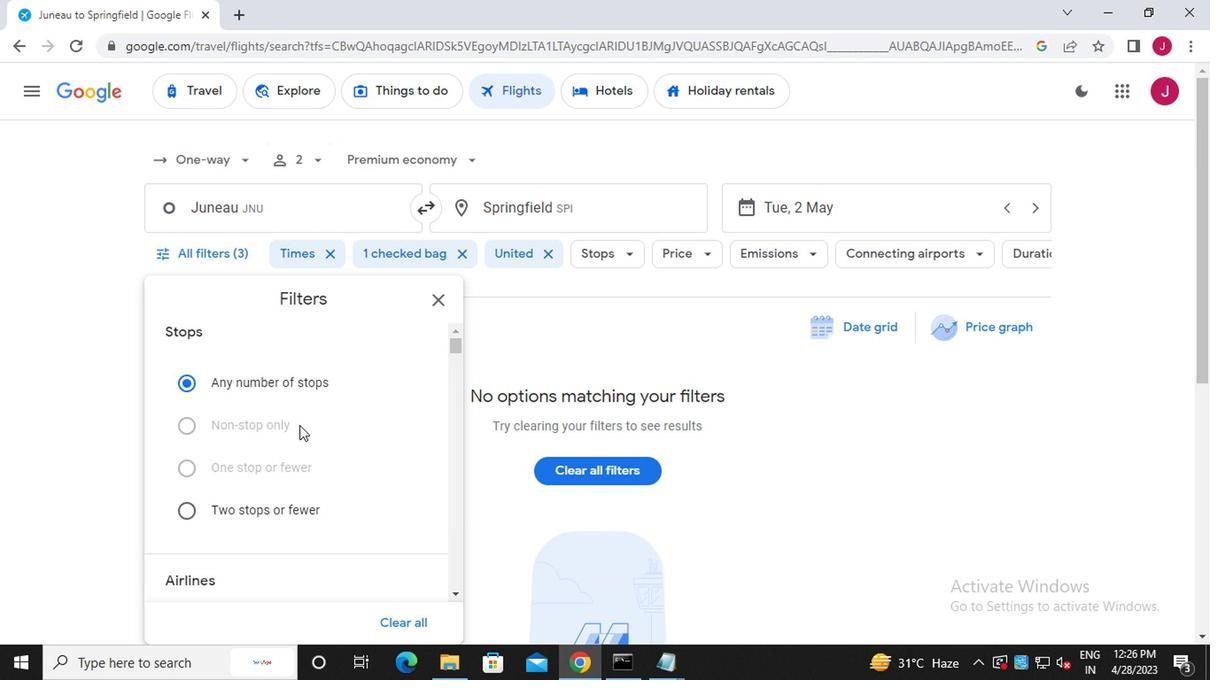 
Action: Mouse moved to (364, 456)
Screenshot: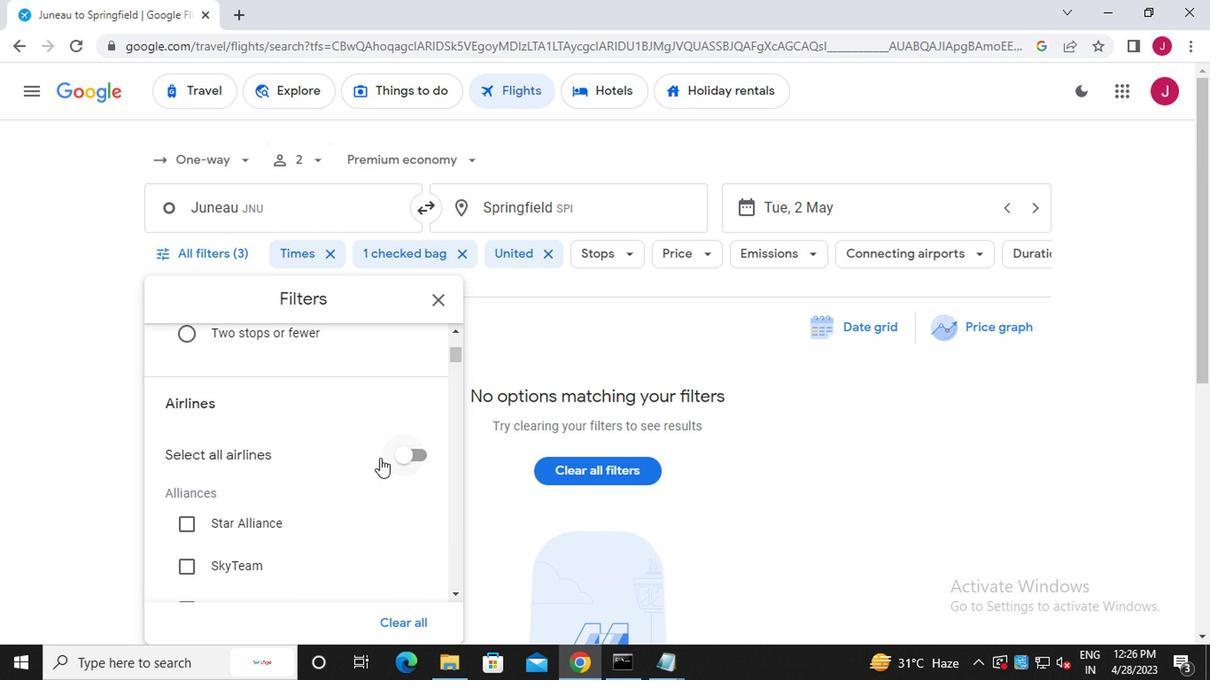
Action: Mouse scrolled (364, 455) with delta (0, -1)
Screenshot: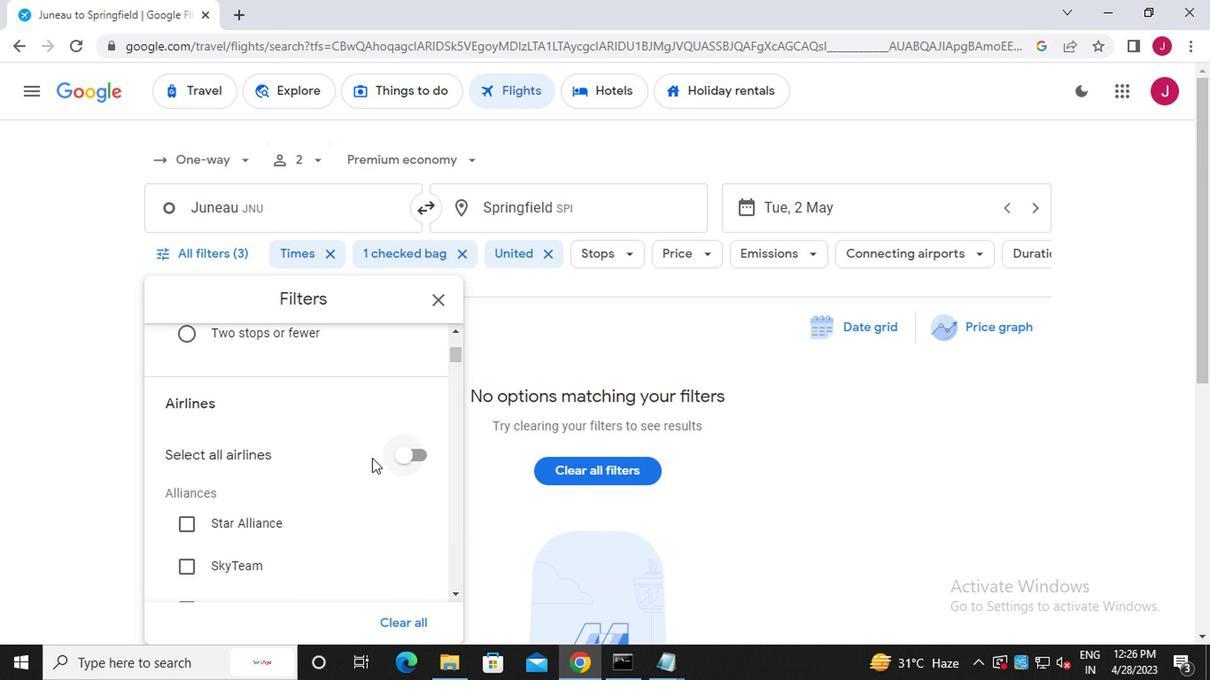 
Action: Mouse moved to (364, 456)
Screenshot: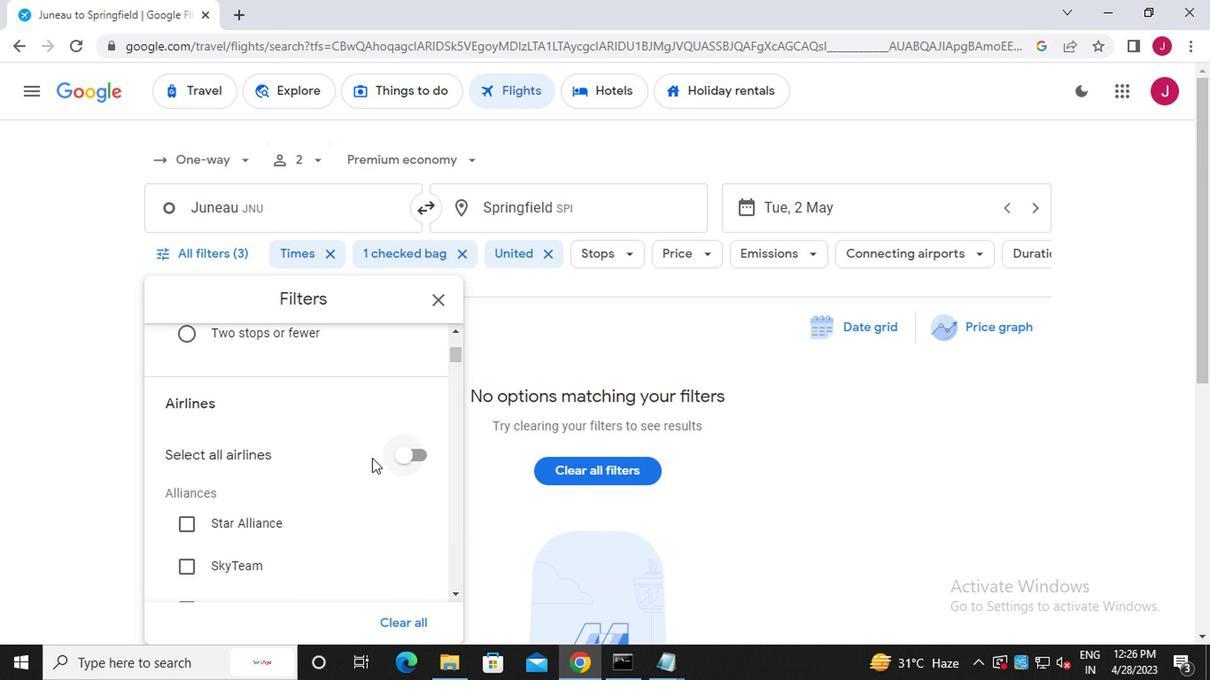
Action: Mouse scrolled (364, 455) with delta (0, -1)
Screenshot: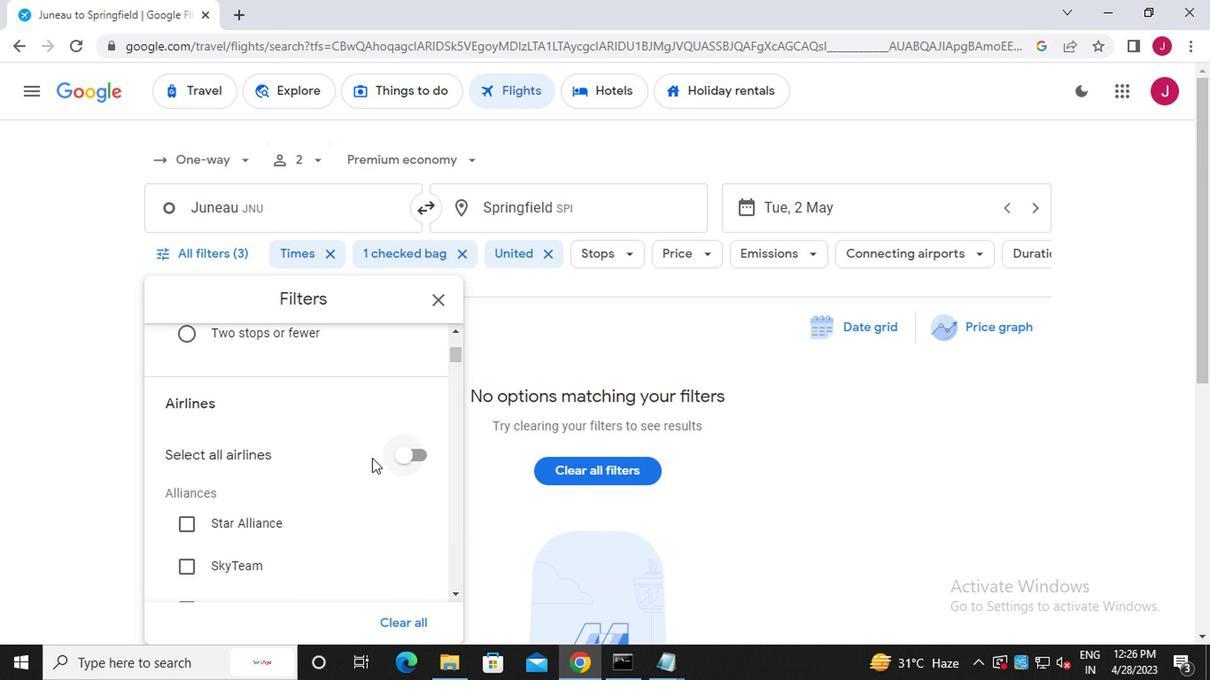 
Action: Mouse moved to (363, 456)
Screenshot: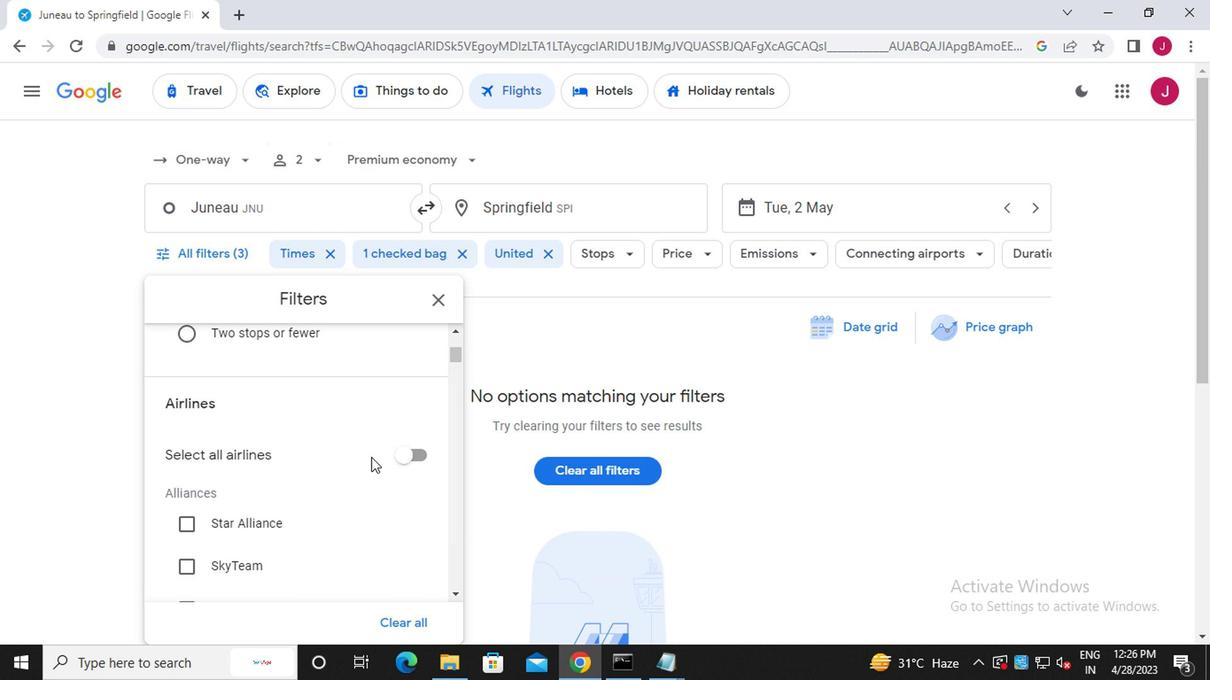 
Action: Mouse scrolled (363, 455) with delta (0, -1)
Screenshot: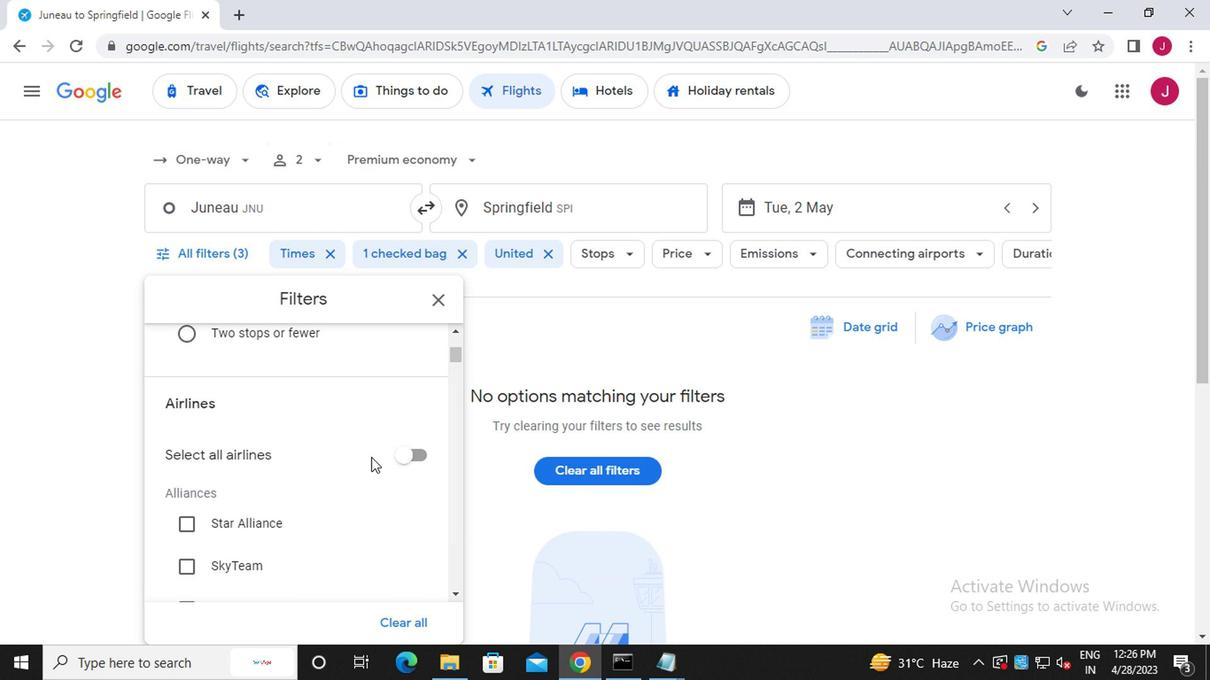 
Action: Mouse moved to (182, 590)
Screenshot: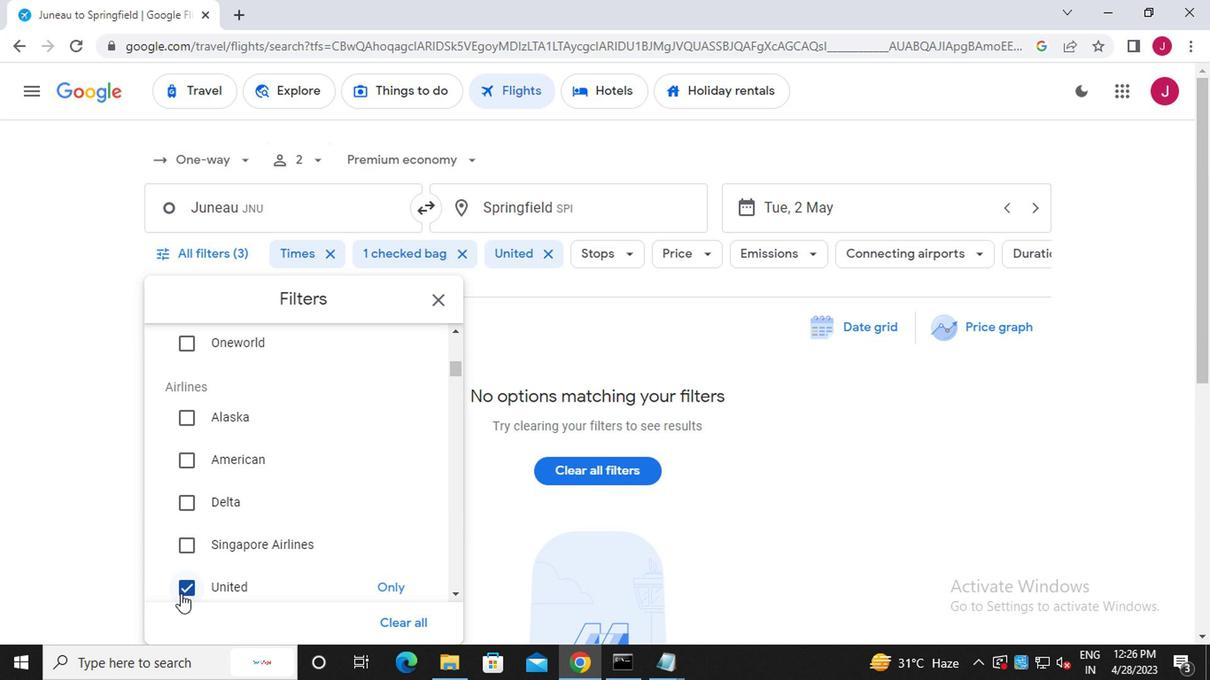 
Action: Mouse pressed left at (182, 590)
Screenshot: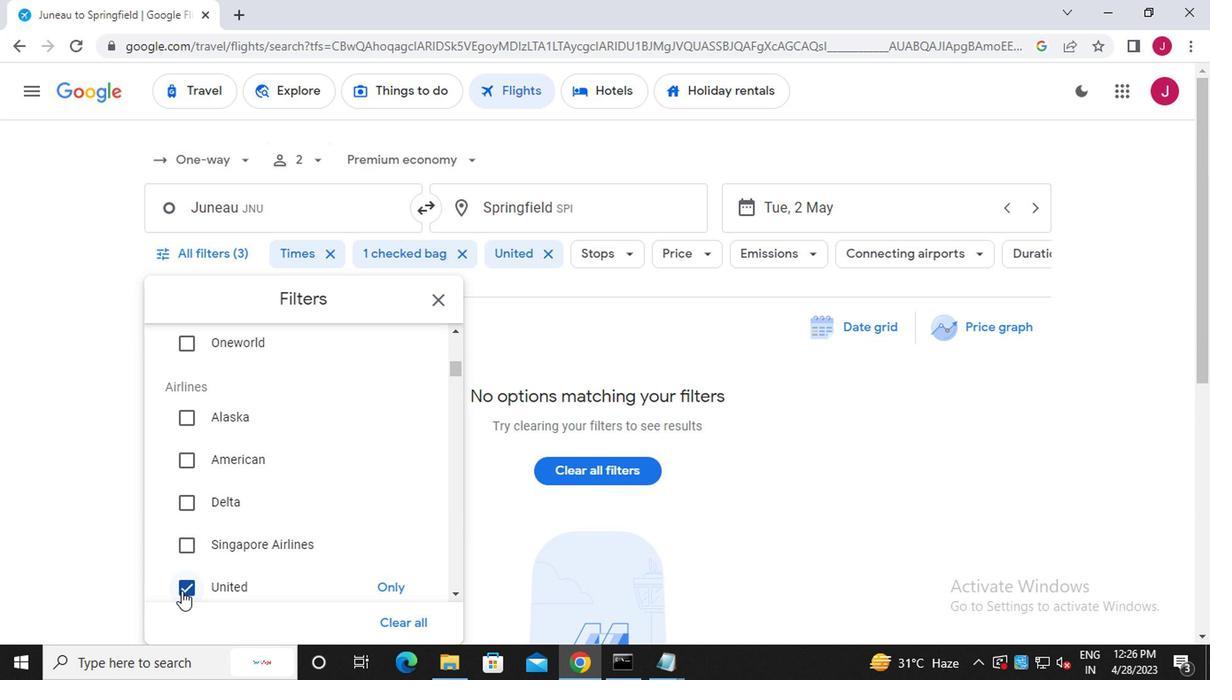 
Action: Mouse moved to (230, 525)
Screenshot: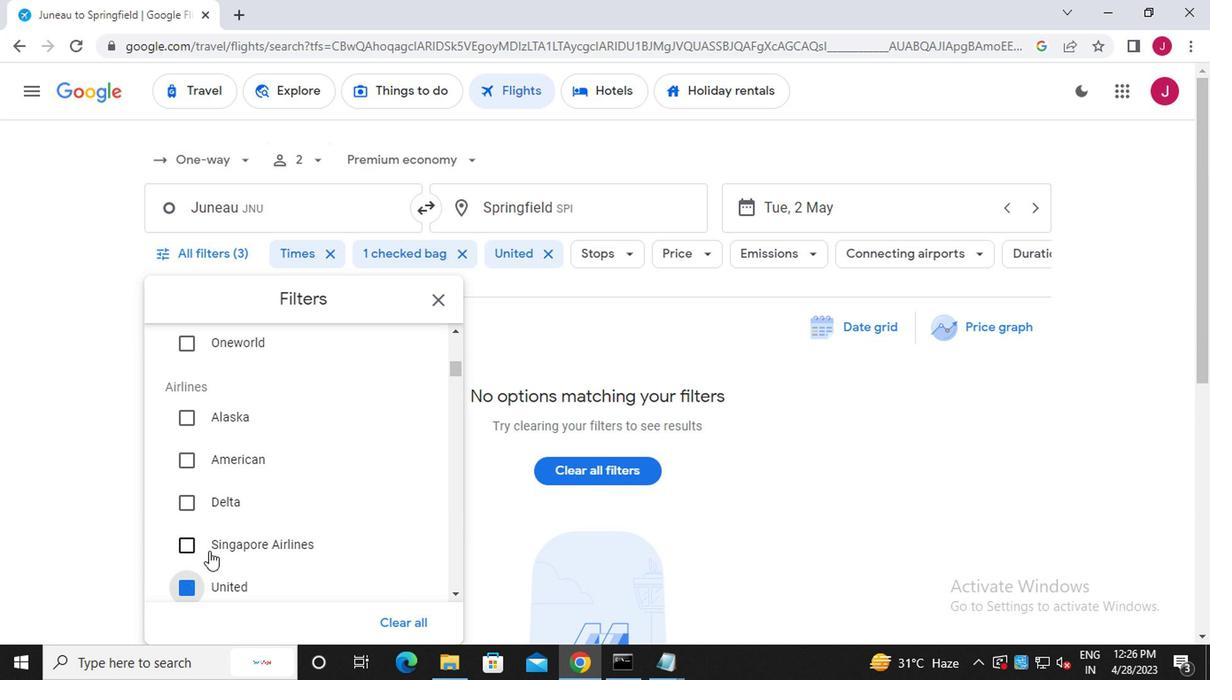 
Action: Mouse scrolled (230, 525) with delta (0, 0)
Screenshot: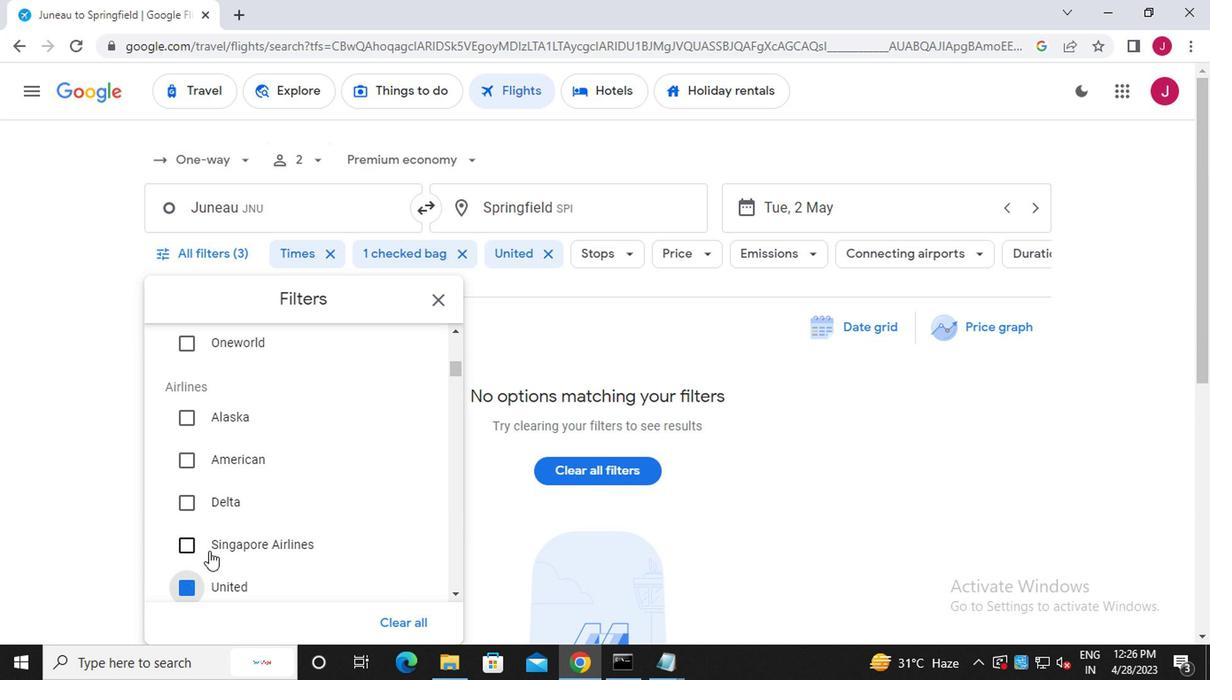 
Action: Mouse moved to (230, 525)
Screenshot: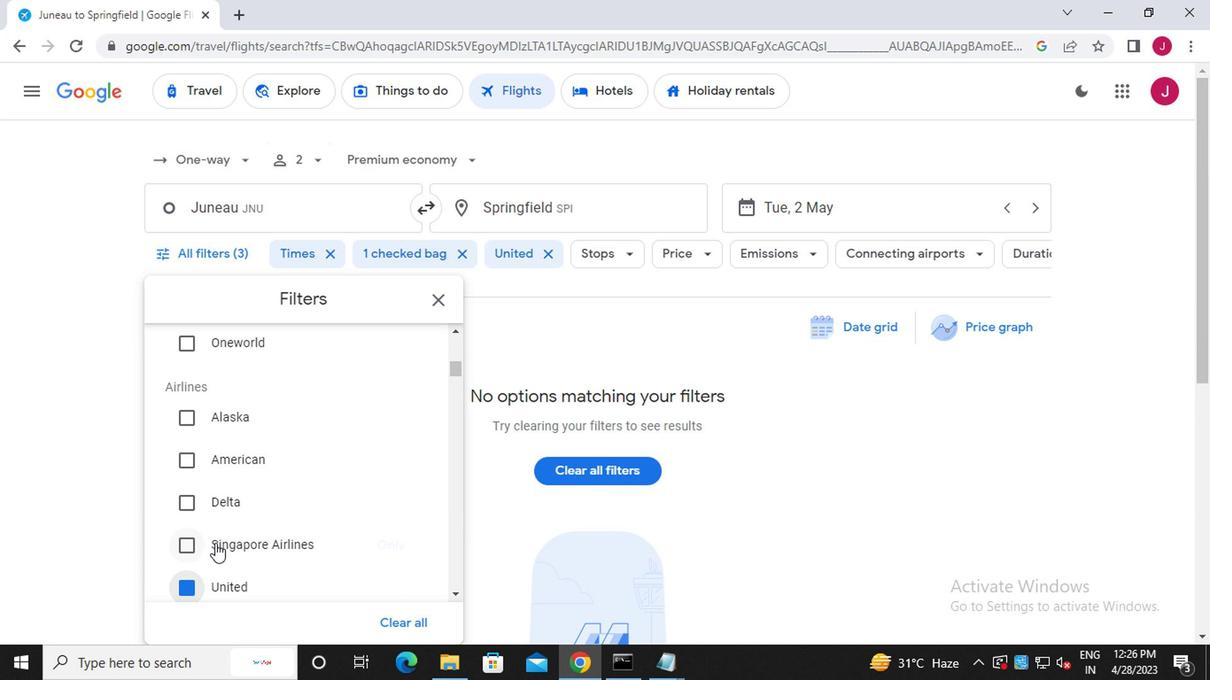 
Action: Mouse scrolled (230, 525) with delta (0, 0)
Screenshot: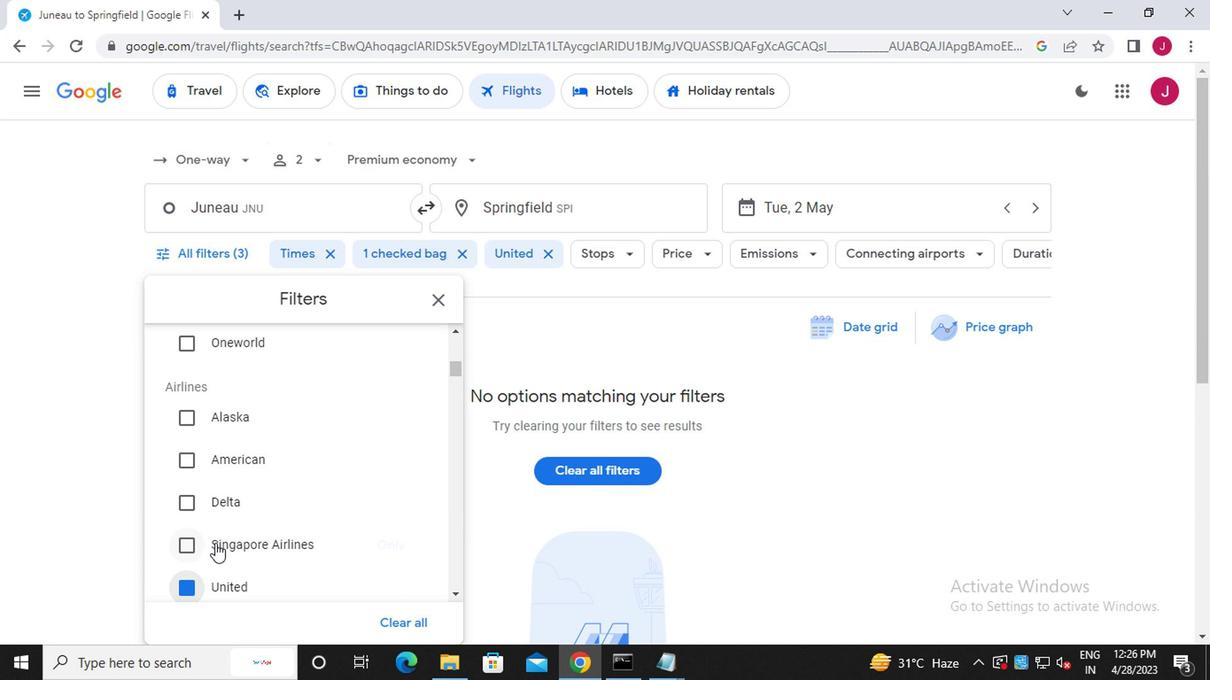 
Action: Mouse scrolled (230, 525) with delta (0, 0)
Screenshot: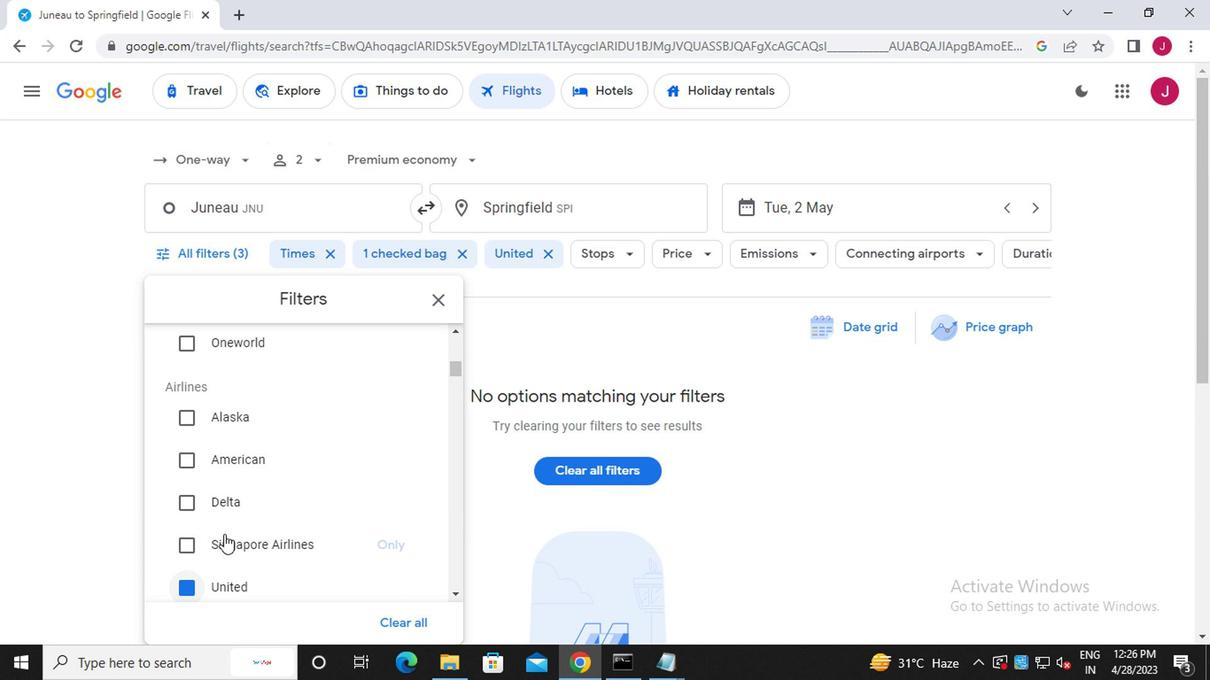 
Action: Mouse moved to (397, 458)
Screenshot: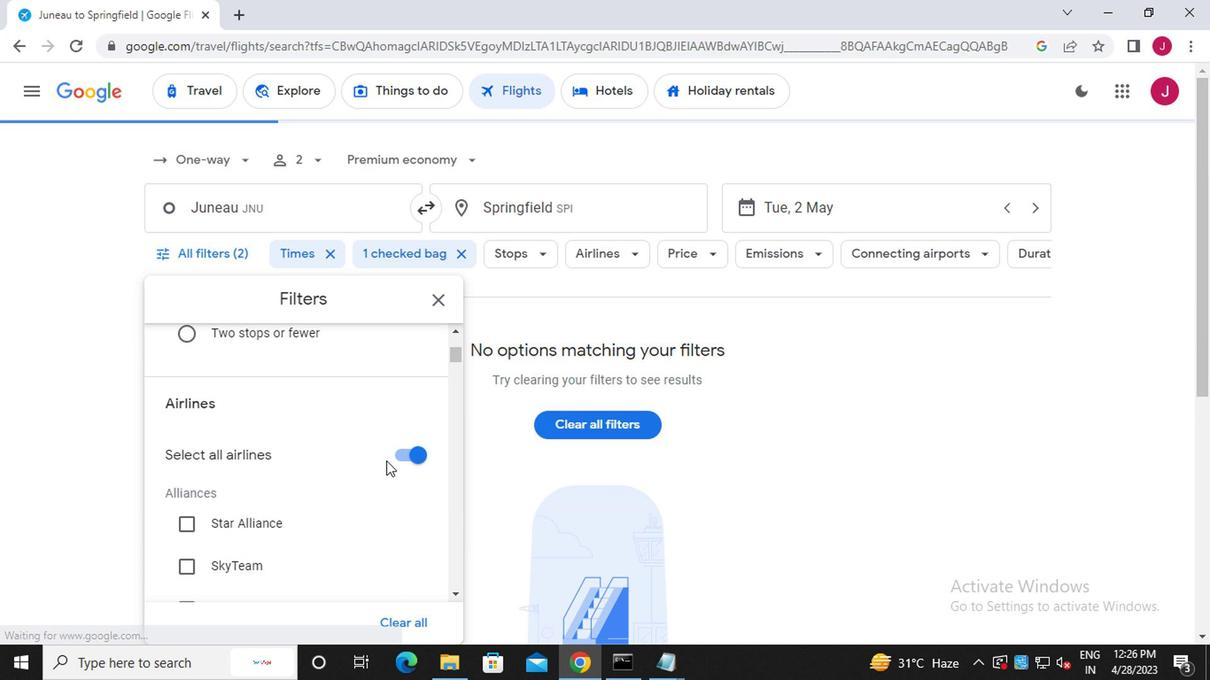
Action: Mouse pressed left at (397, 458)
Screenshot: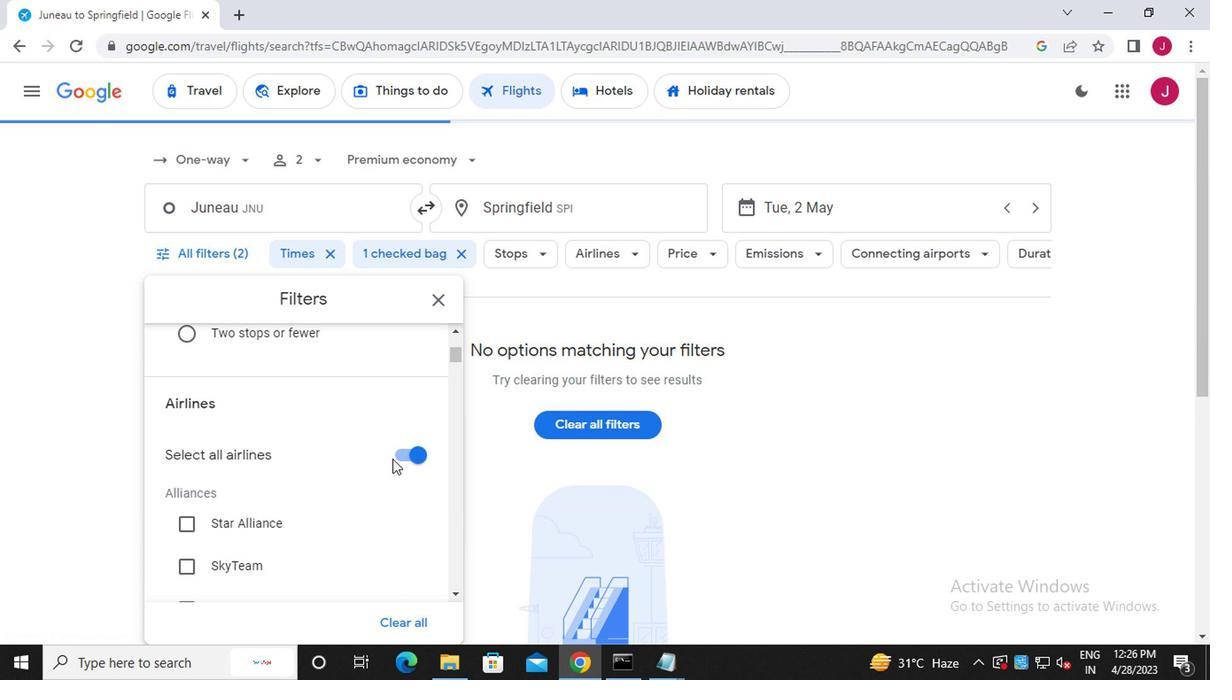 
Action: Mouse moved to (216, 480)
Screenshot: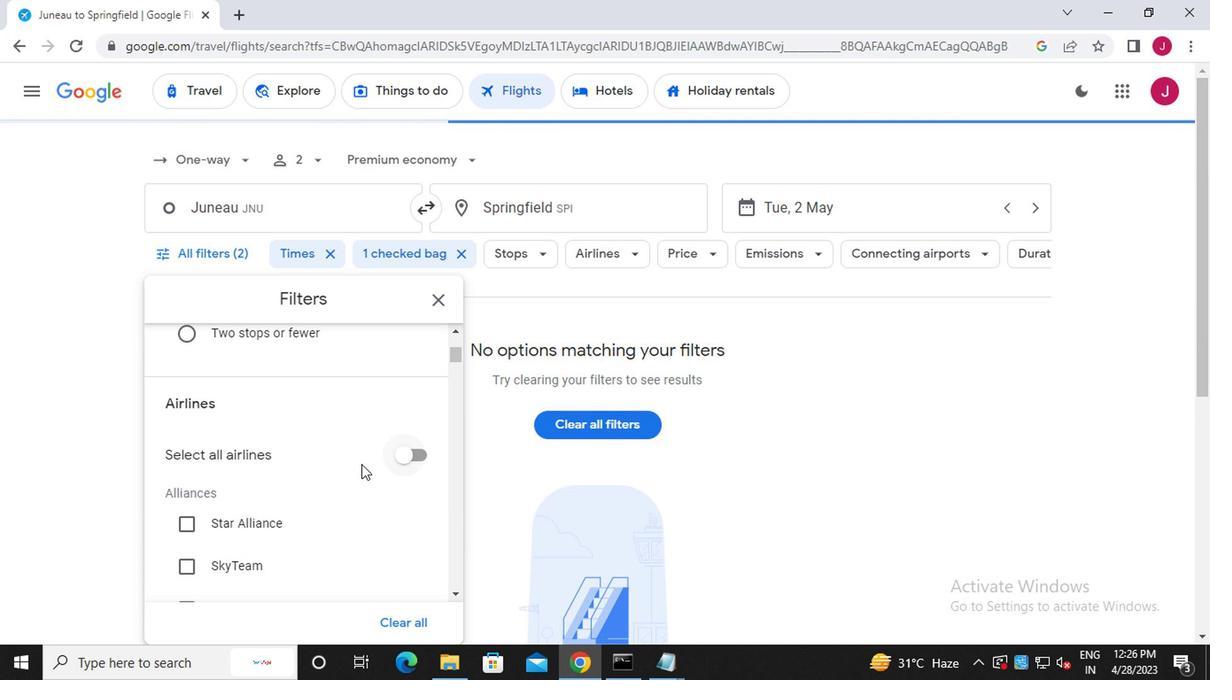 
Action: Mouse scrolled (216, 479) with delta (0, 0)
Screenshot: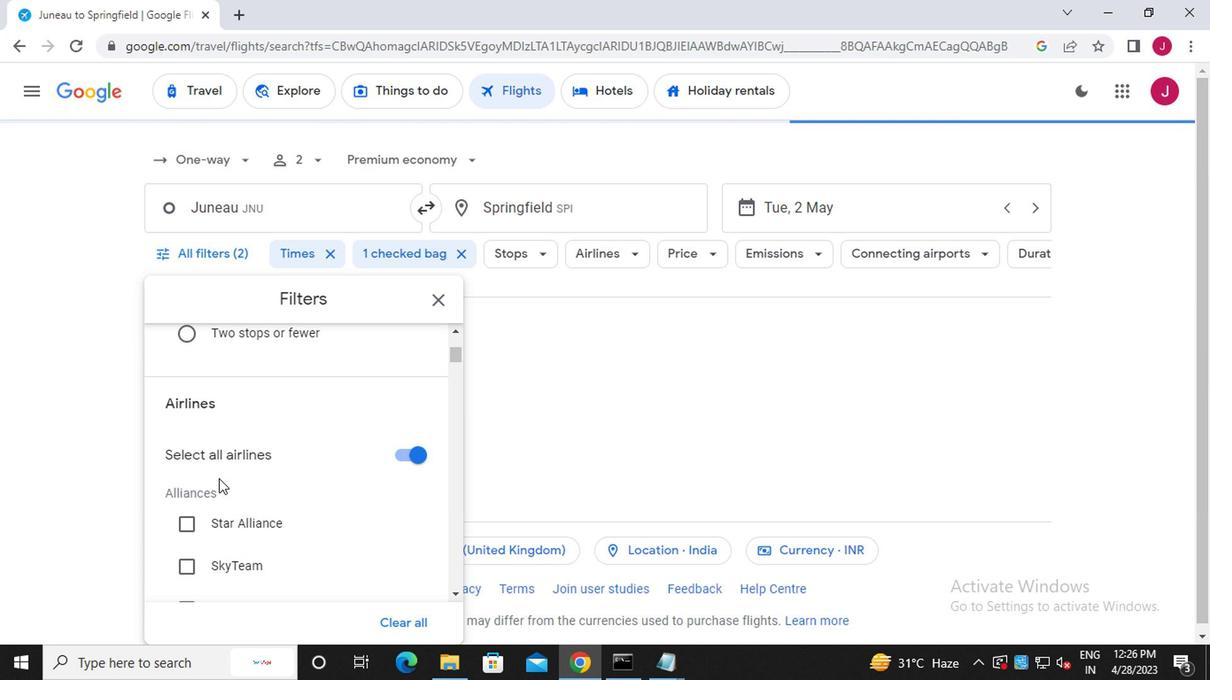 
Action: Mouse scrolled (216, 479) with delta (0, 0)
Screenshot: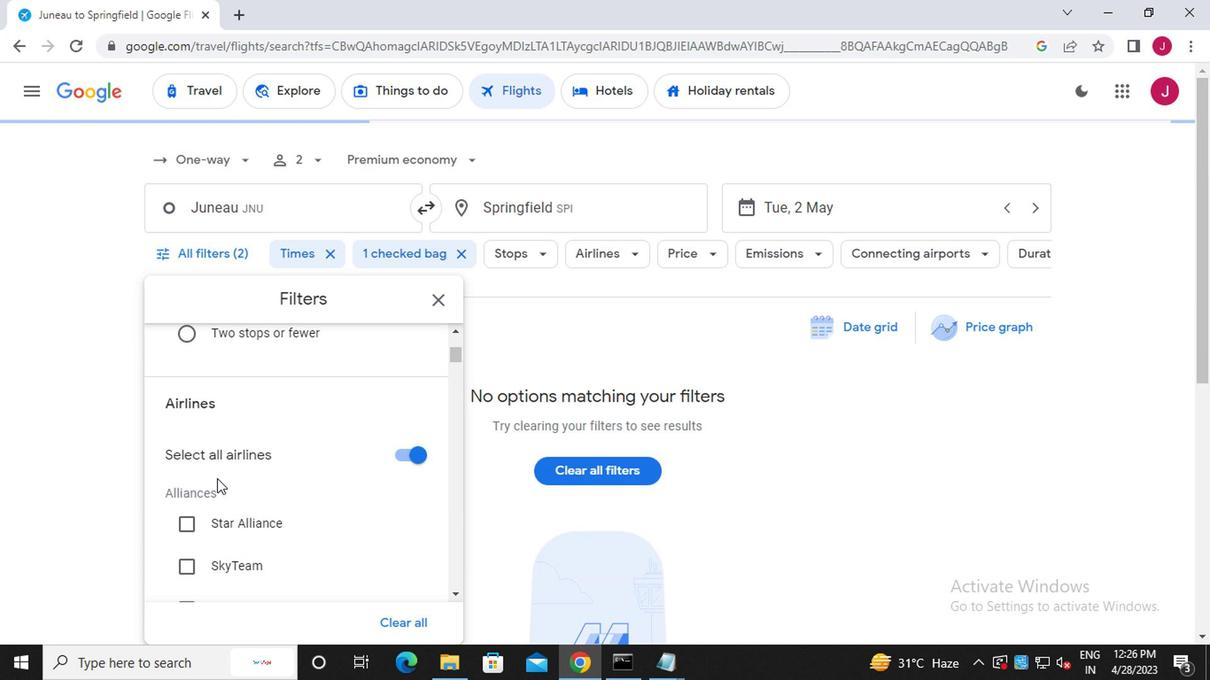 
Action: Mouse moved to (230, 435)
Screenshot: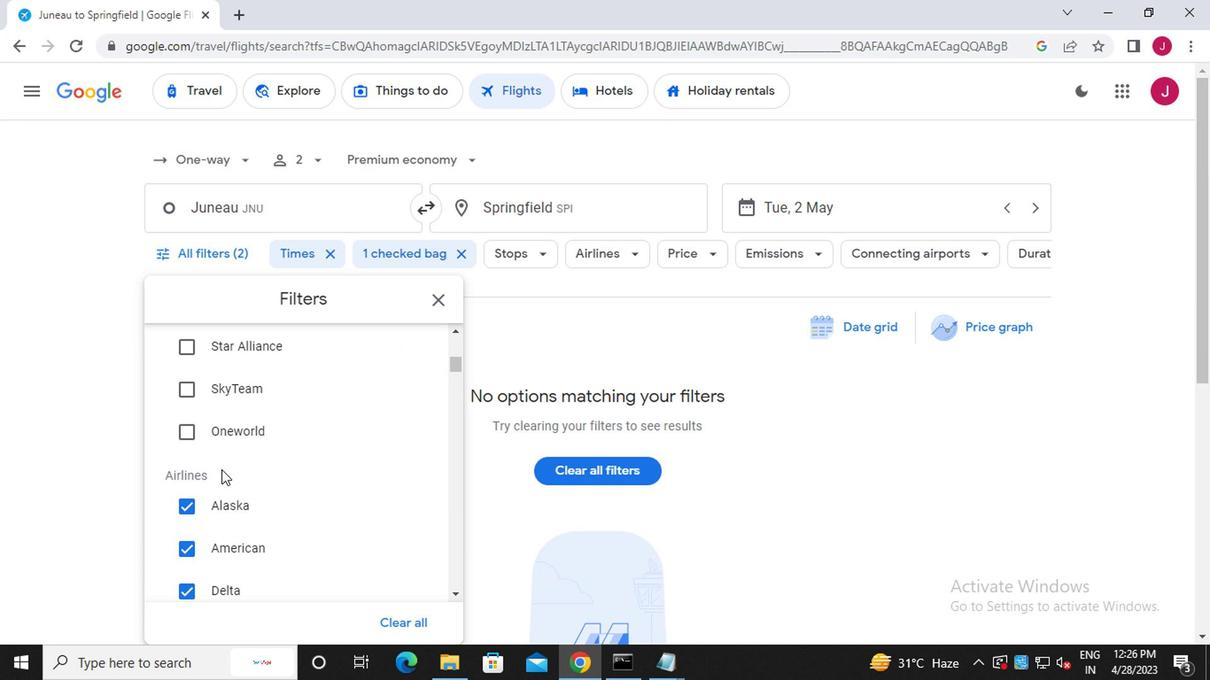 
Action: Mouse scrolled (230, 434) with delta (0, 0)
Screenshot: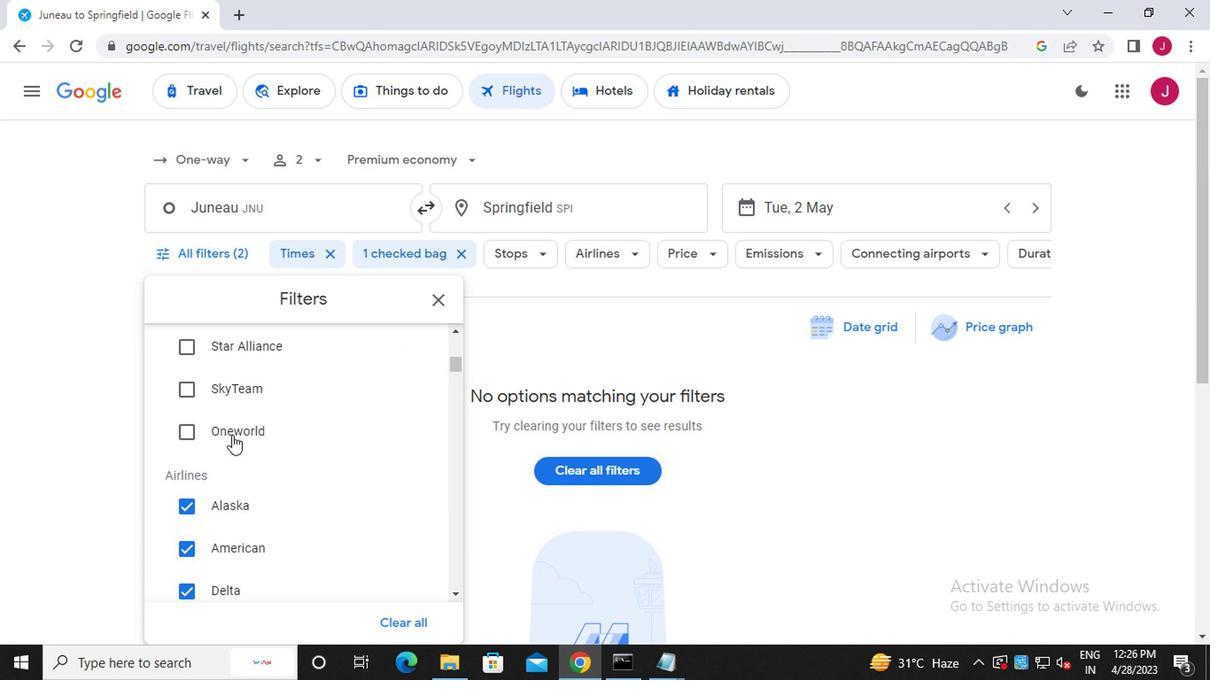 
Action: Mouse scrolled (230, 436) with delta (0, 1)
Screenshot: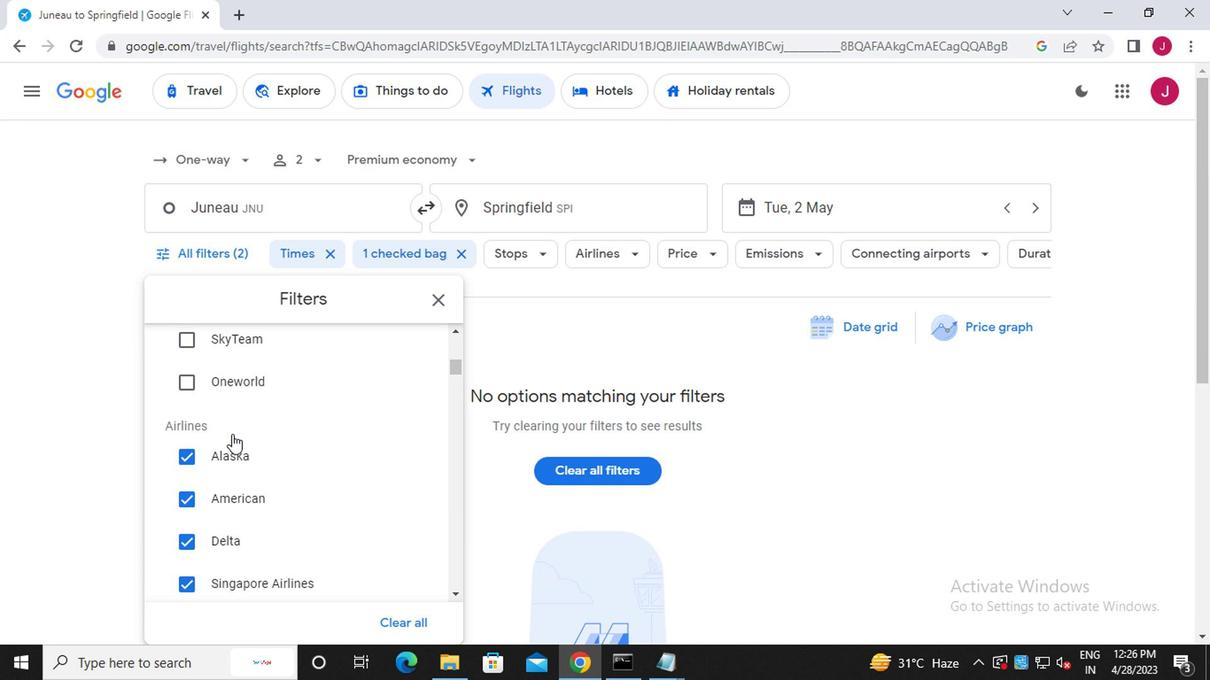 
Action: Mouse scrolled (230, 436) with delta (0, 1)
Screenshot: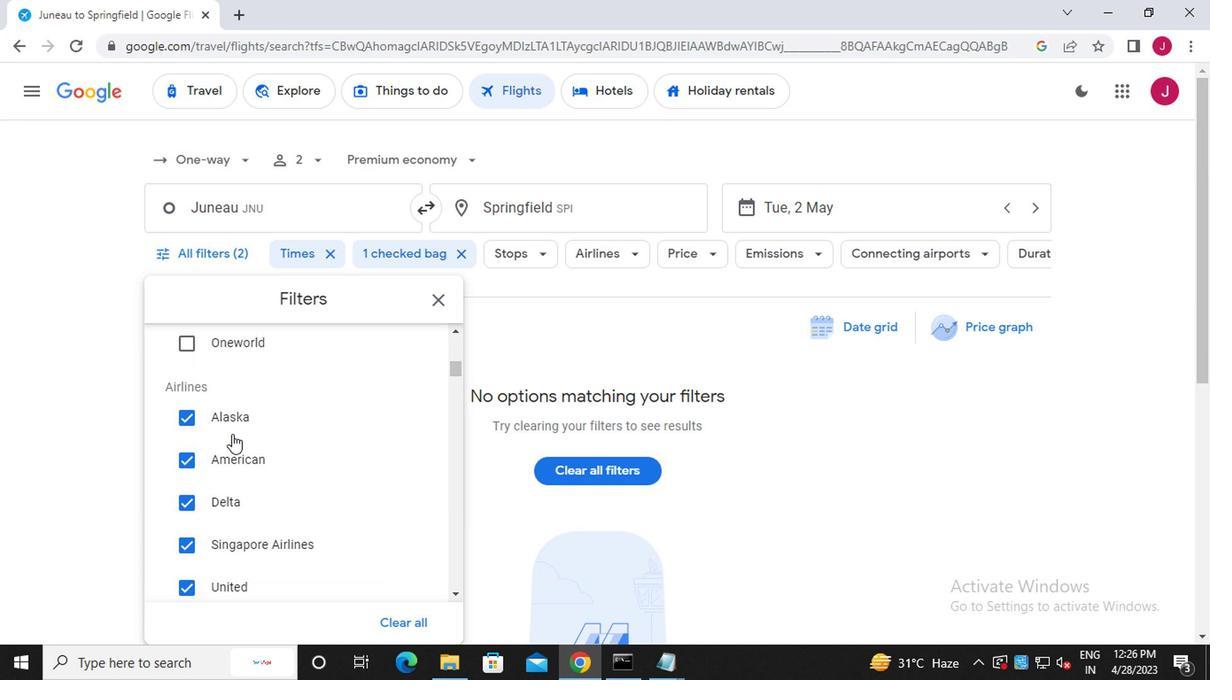 
Action: Mouse moved to (399, 369)
Screenshot: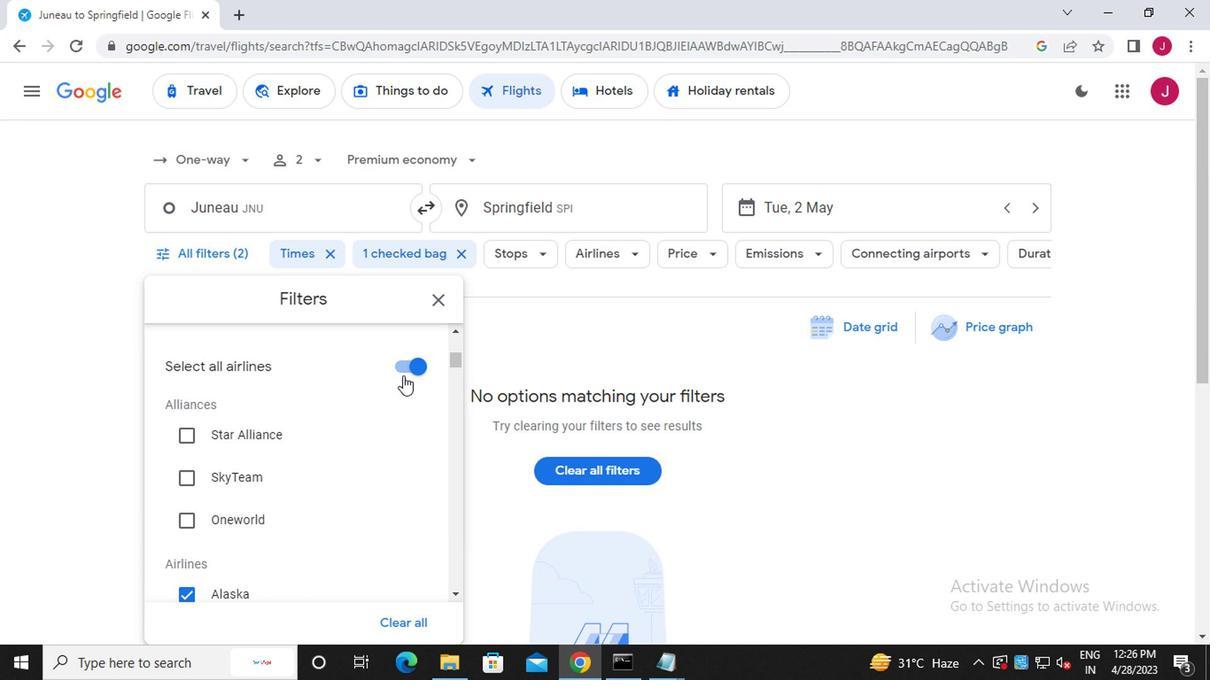 
Action: Mouse pressed left at (399, 369)
Screenshot: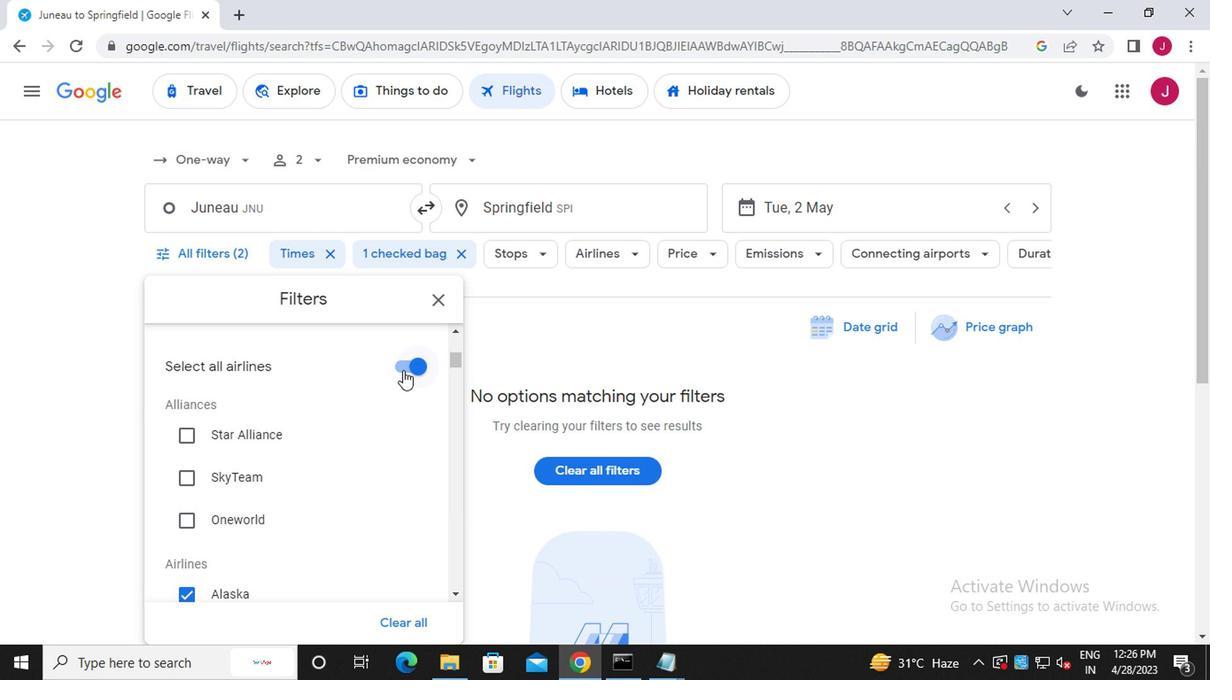 
Action: Mouse moved to (229, 450)
Screenshot: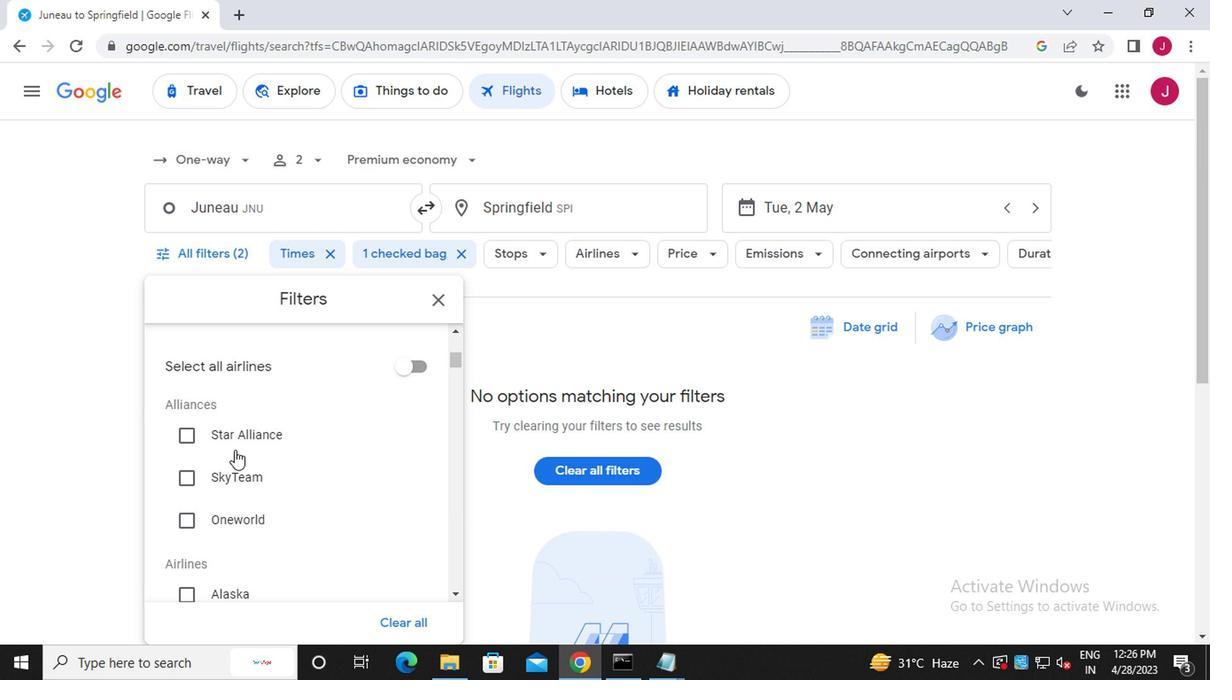 
Action: Mouse scrolled (229, 450) with delta (0, 0)
Screenshot: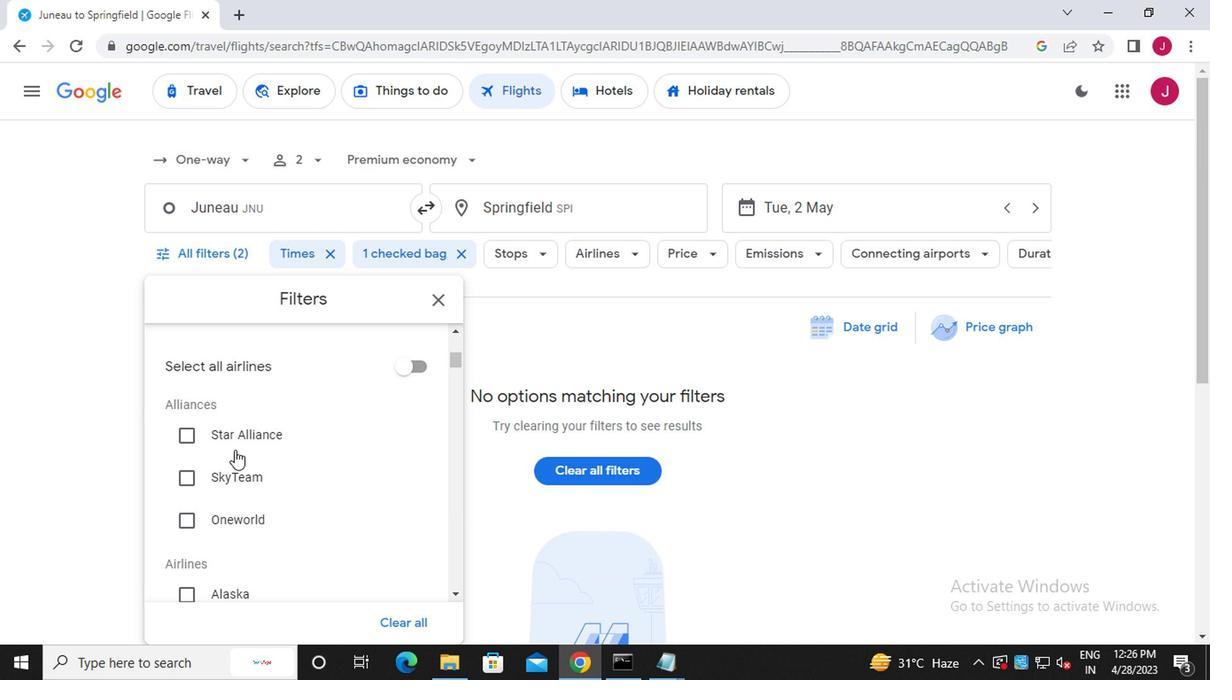 
Action: Mouse moved to (229, 460)
Screenshot: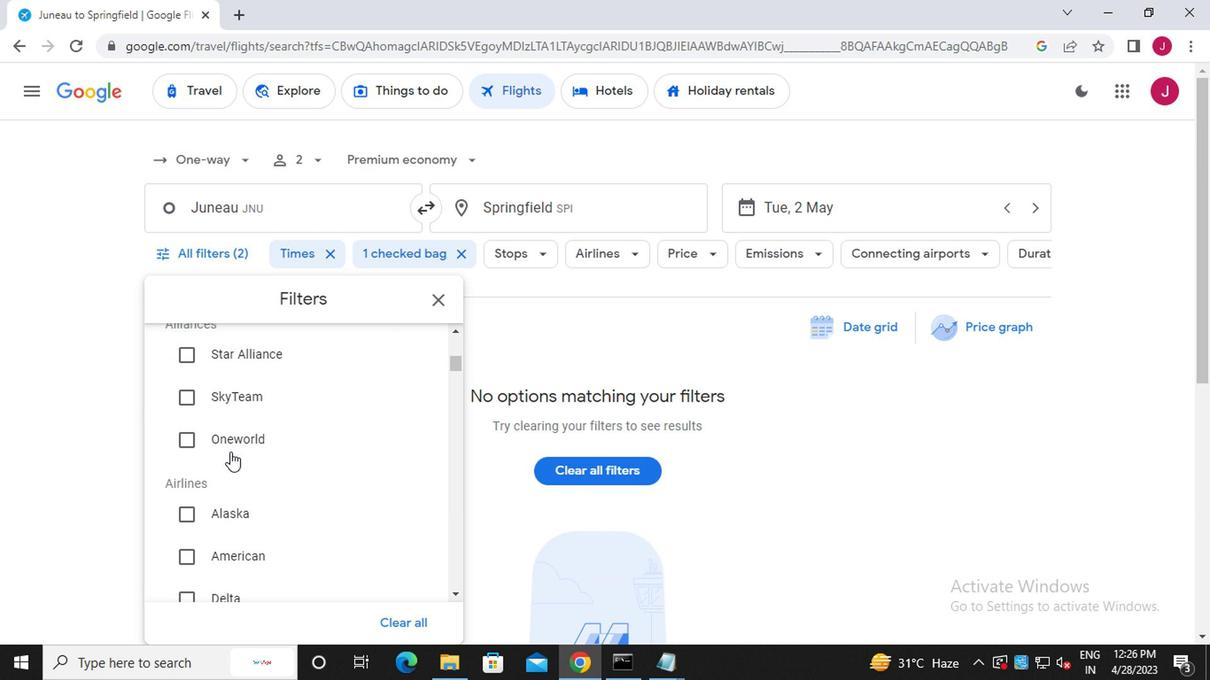 
Action: Mouse scrolled (229, 459) with delta (0, -1)
Screenshot: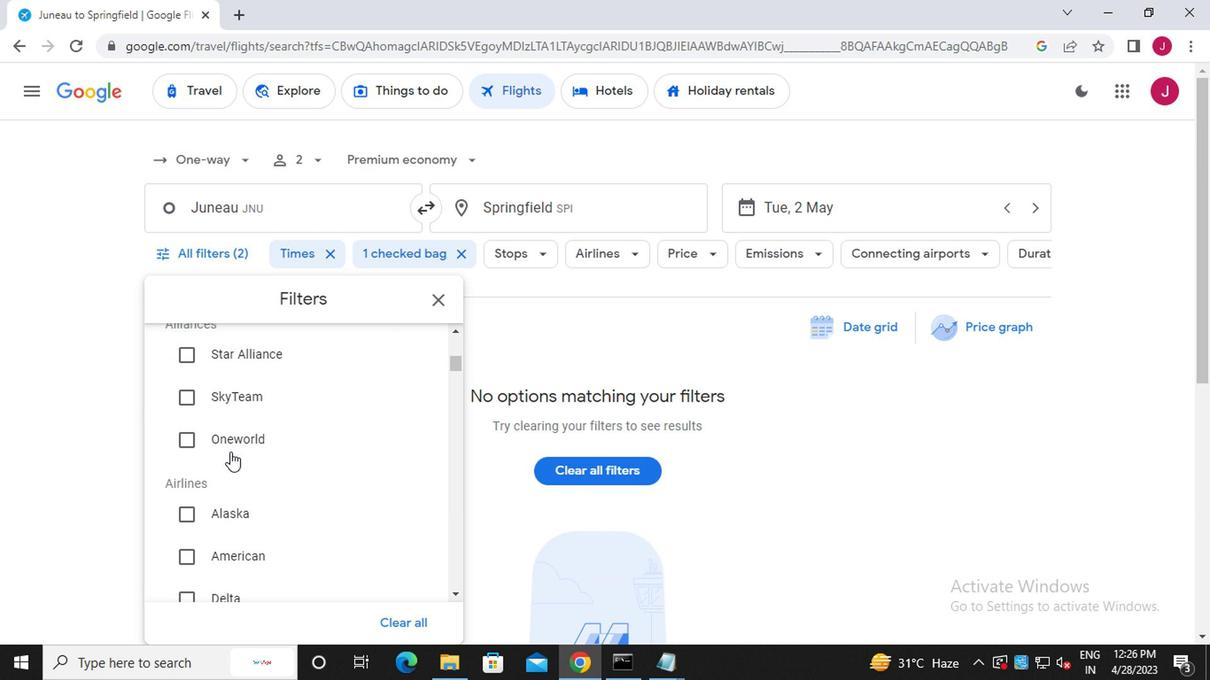 
Action: Mouse moved to (230, 465)
Screenshot: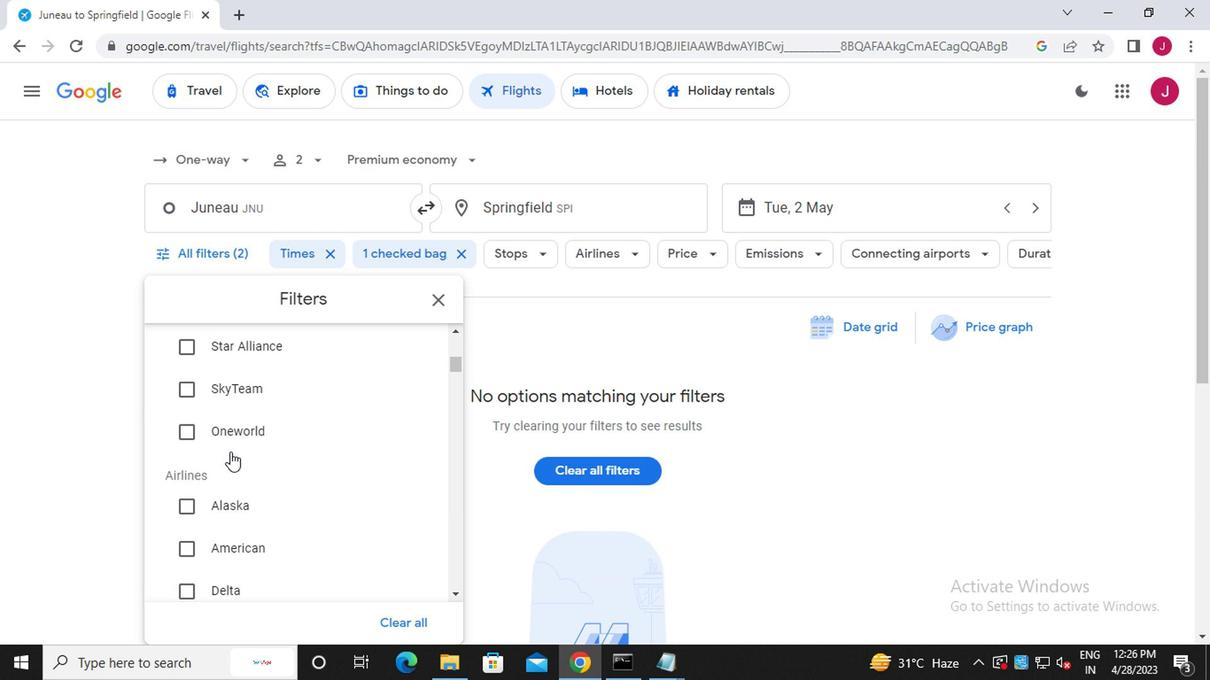 
Action: Mouse scrolled (230, 465) with delta (0, 0)
Screenshot: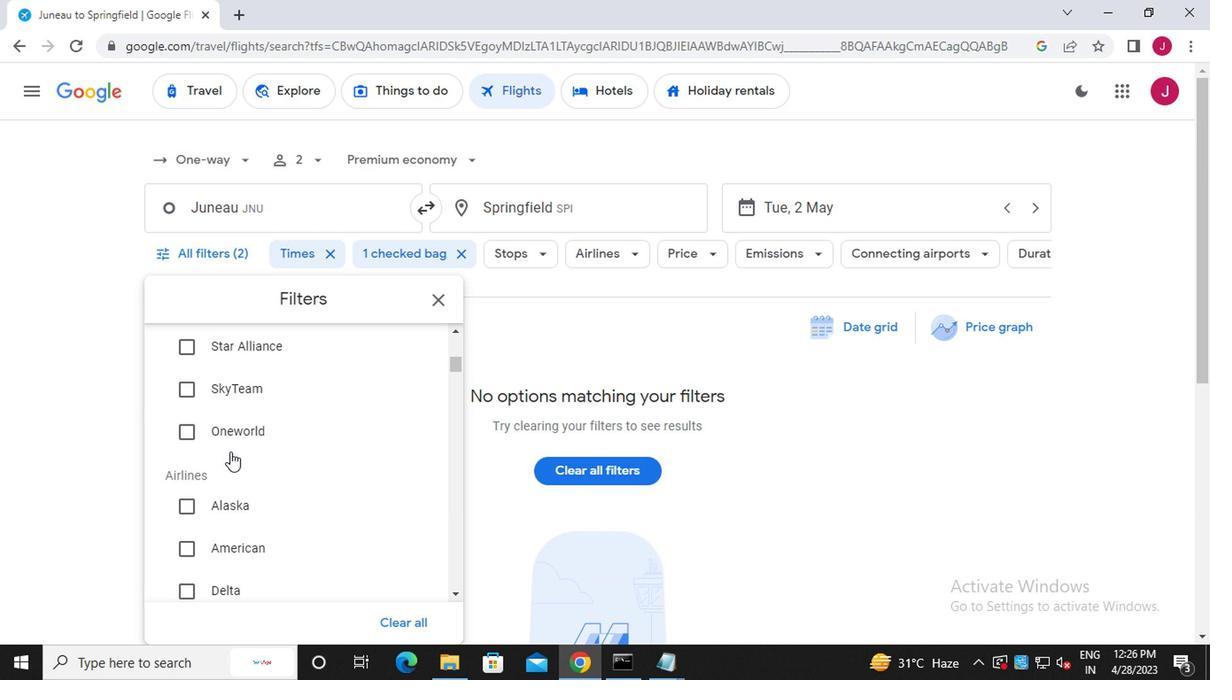 
Action: Mouse moved to (259, 489)
Screenshot: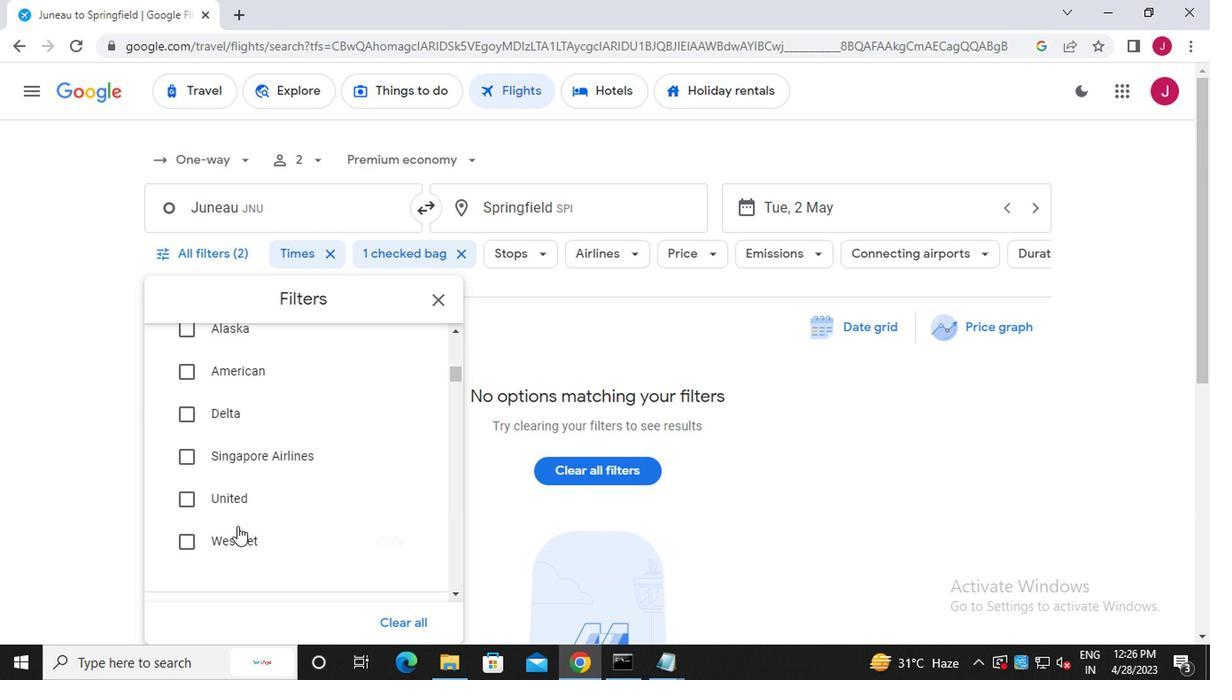 
Action: Mouse scrolled (259, 491) with delta (0, 1)
Screenshot: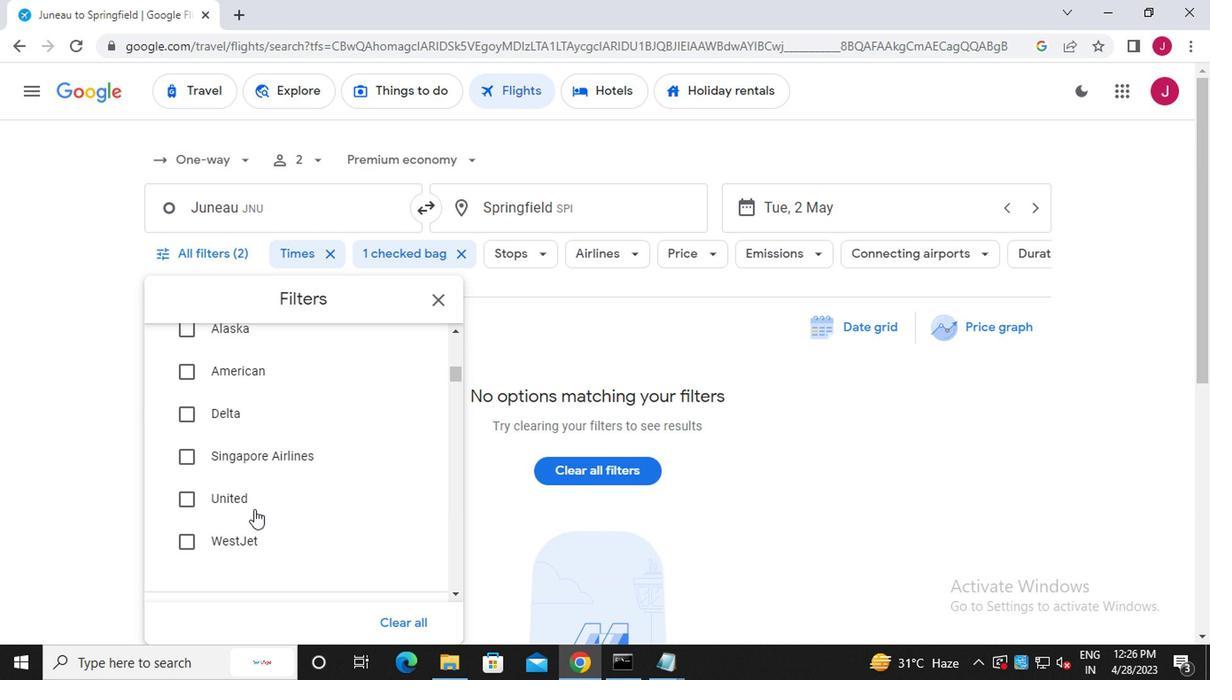 
Action: Mouse scrolled (259, 491) with delta (0, 1)
Screenshot: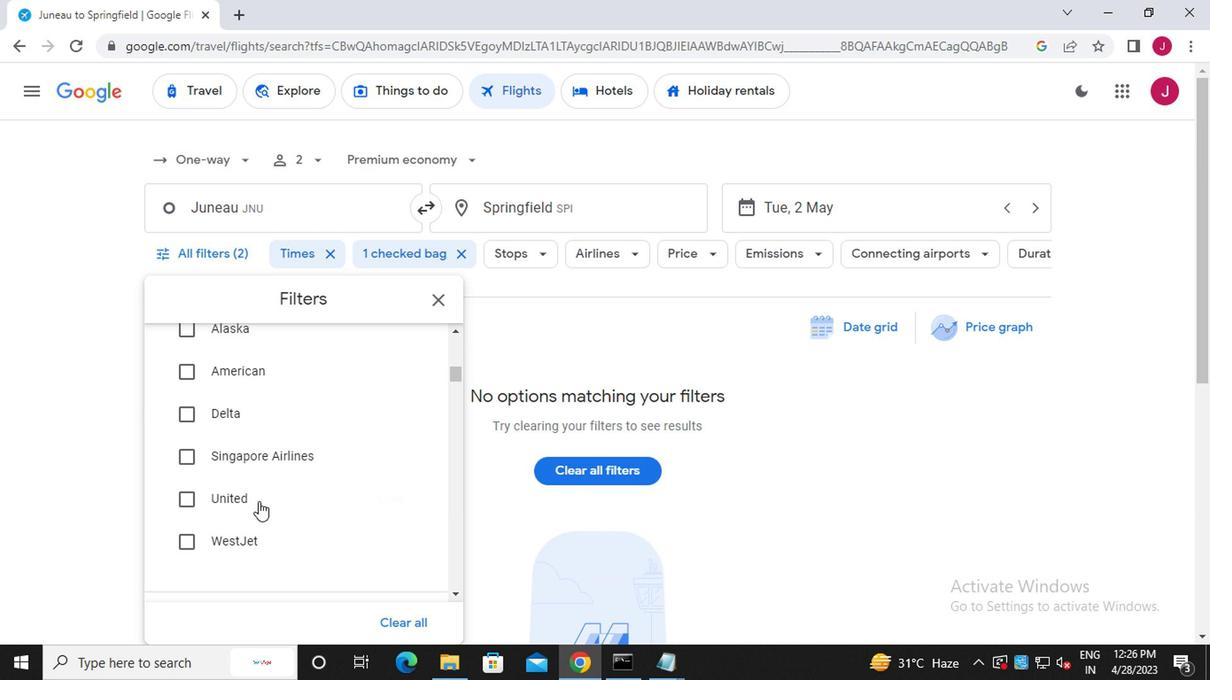 
Action: Mouse scrolled (259, 491) with delta (0, 1)
Screenshot: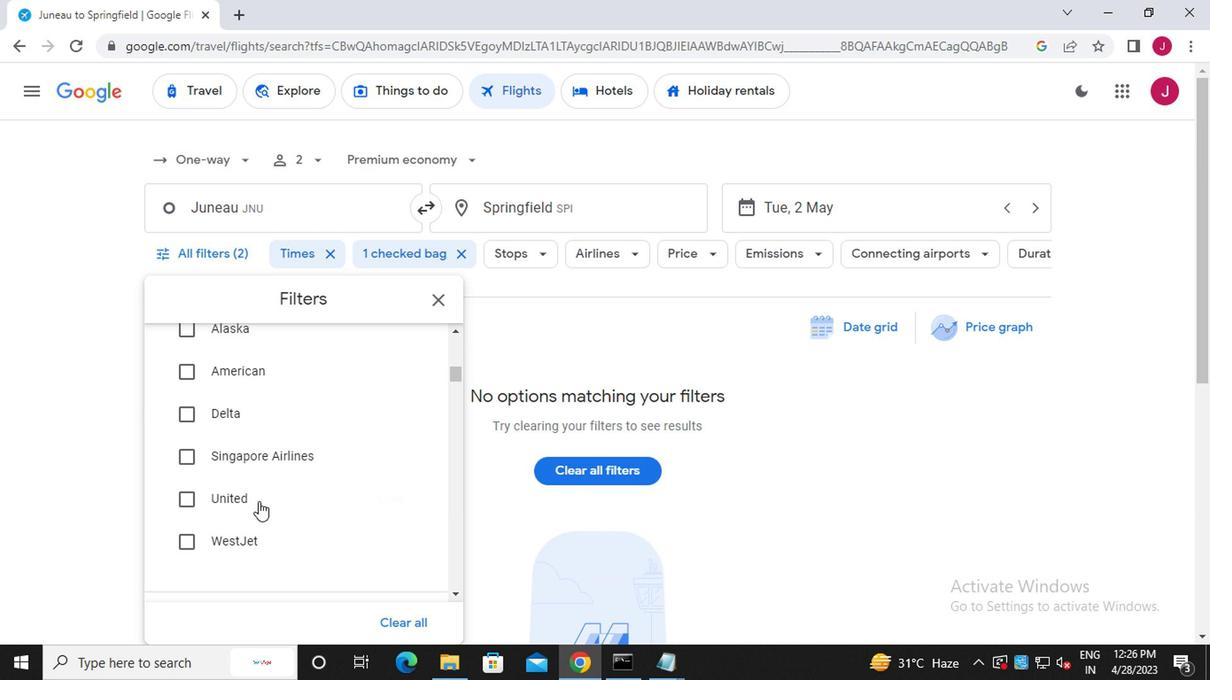 
Action: Mouse scrolled (259, 491) with delta (0, 1)
Screenshot: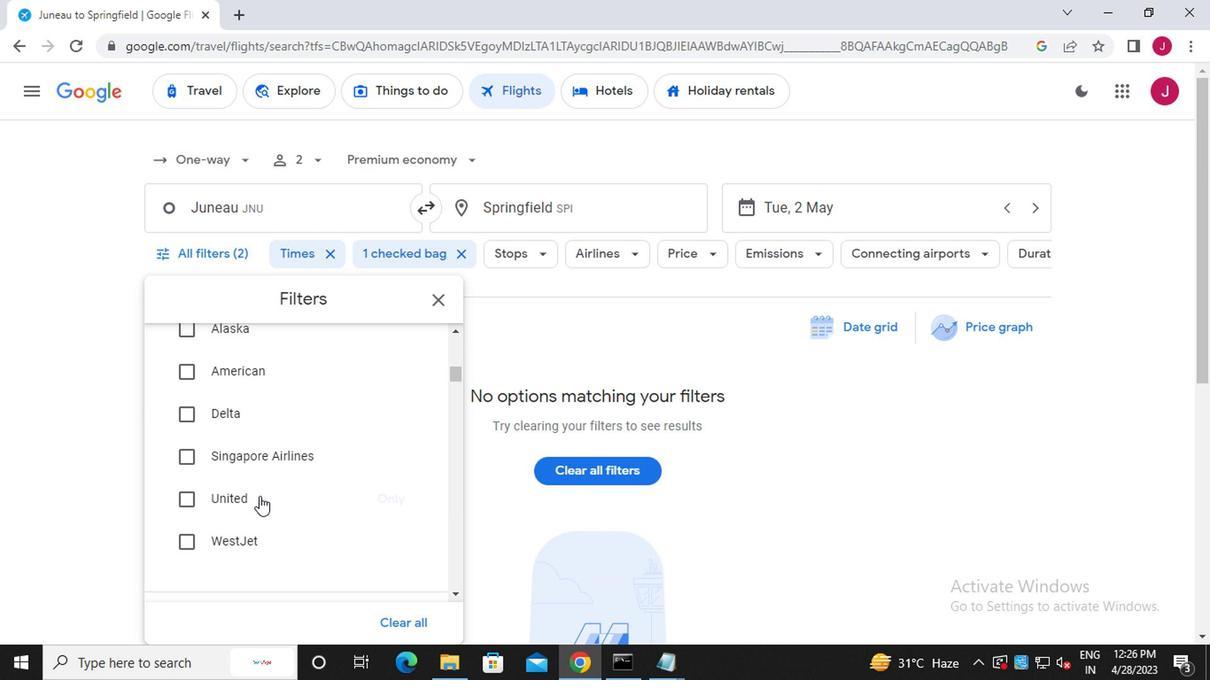 
Action: Mouse moved to (257, 480)
Screenshot: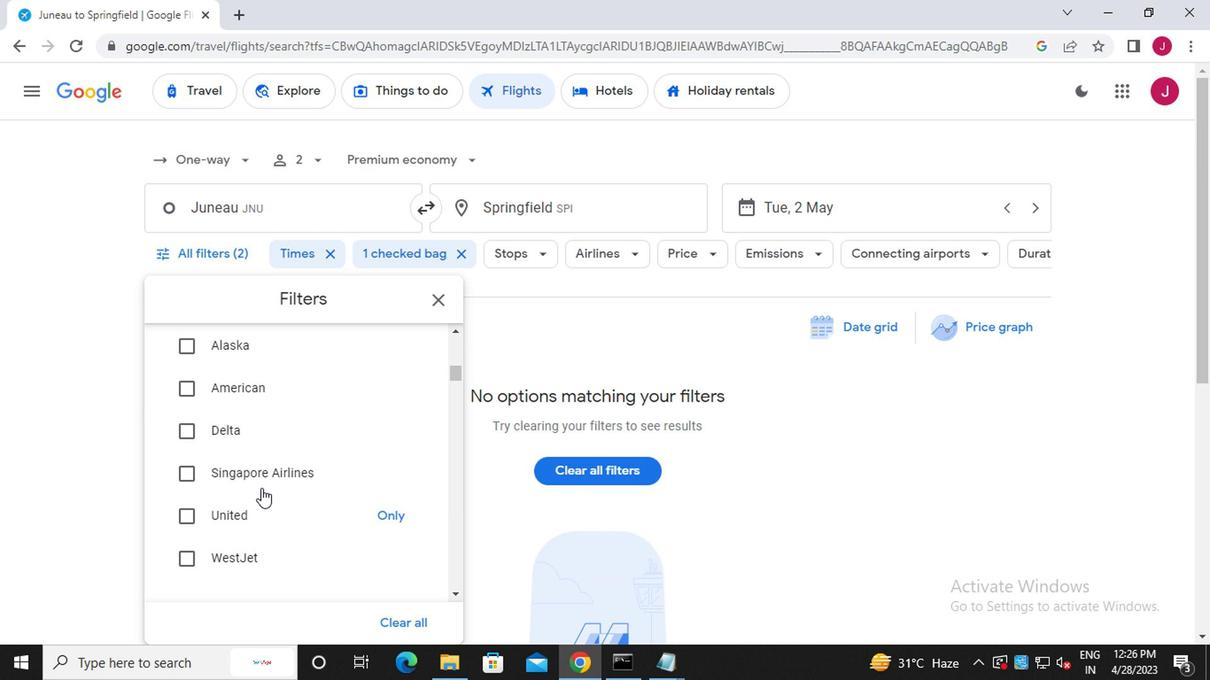 
Action: Mouse scrolled (257, 482) with delta (0, 1)
Screenshot: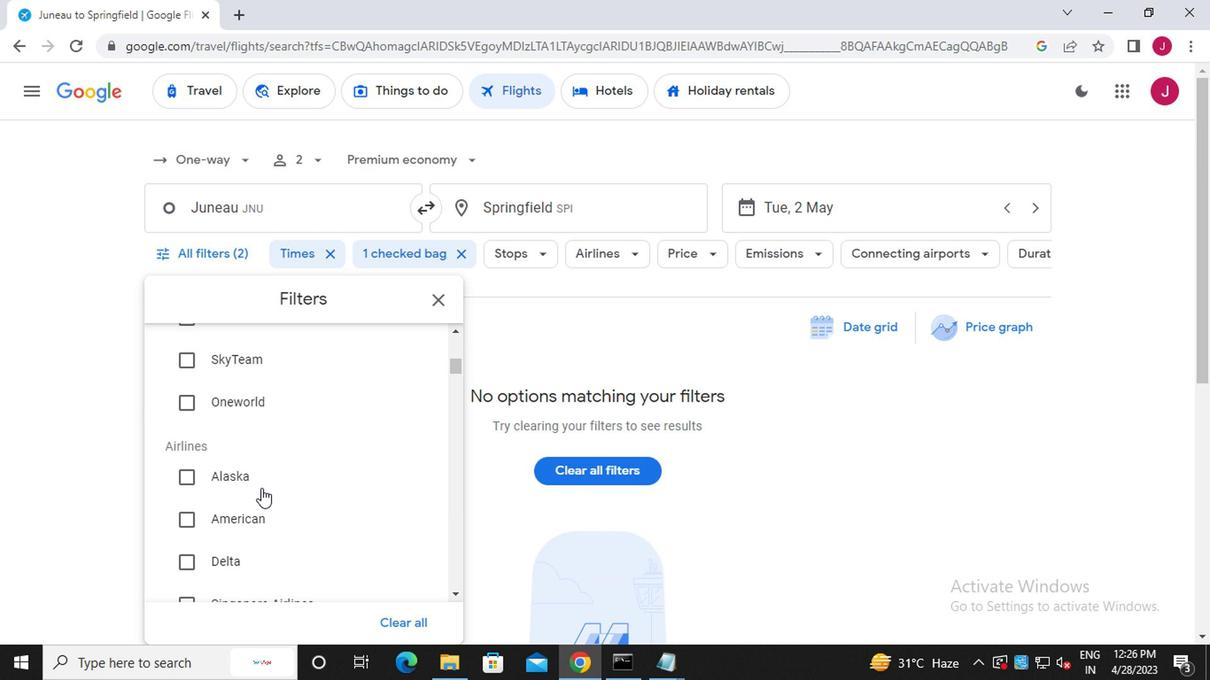 
Action: Mouse scrolled (257, 482) with delta (0, 1)
Screenshot: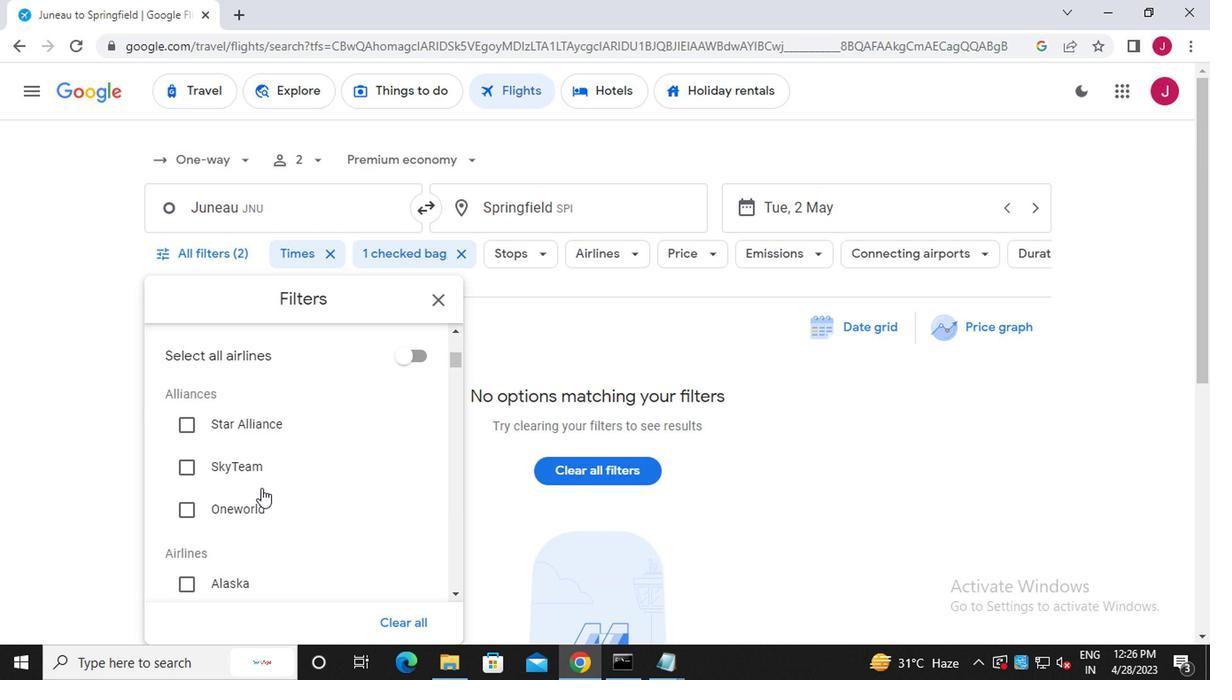 
Action: Mouse scrolled (257, 482) with delta (0, 1)
Screenshot: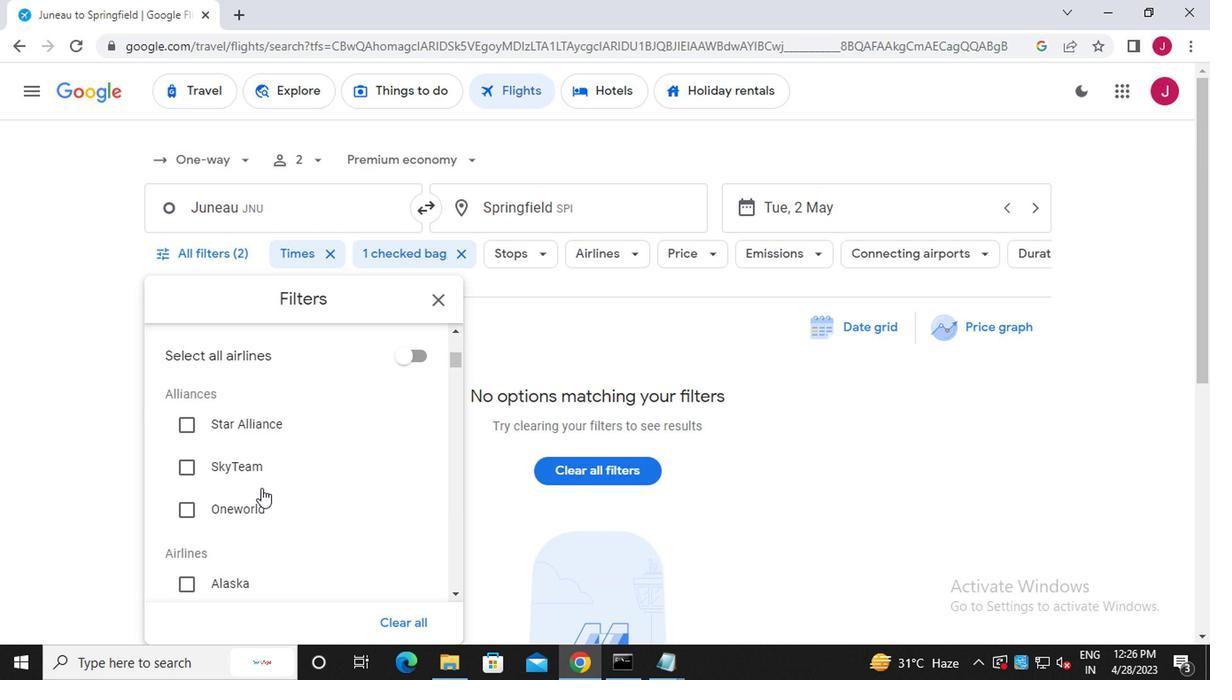 
Action: Mouse scrolled (257, 482) with delta (0, 1)
Screenshot: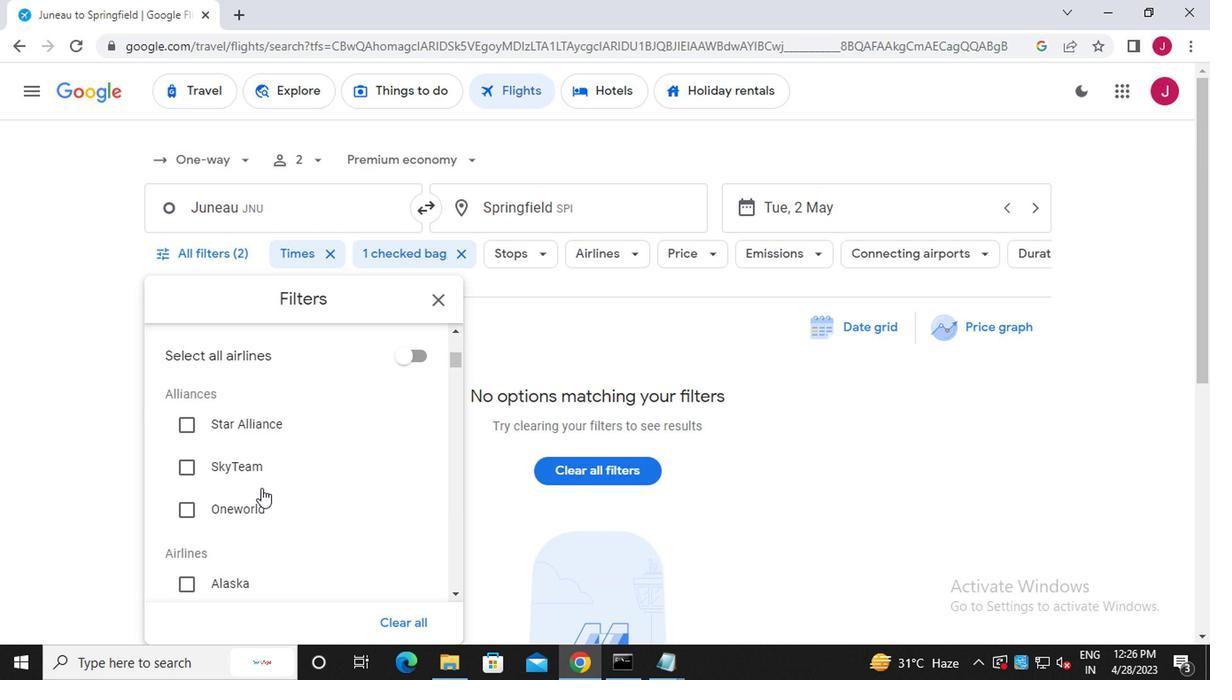 
Action: Mouse scrolled (257, 482) with delta (0, 1)
Screenshot: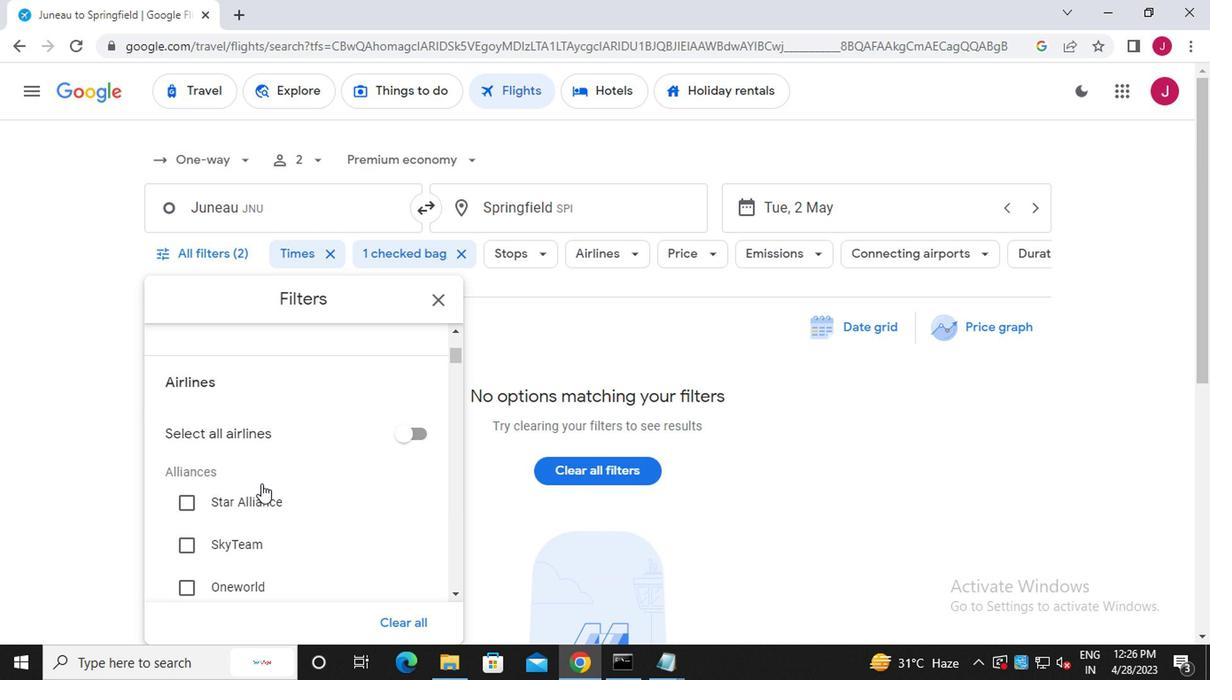 
Action: Mouse moved to (256, 470)
Screenshot: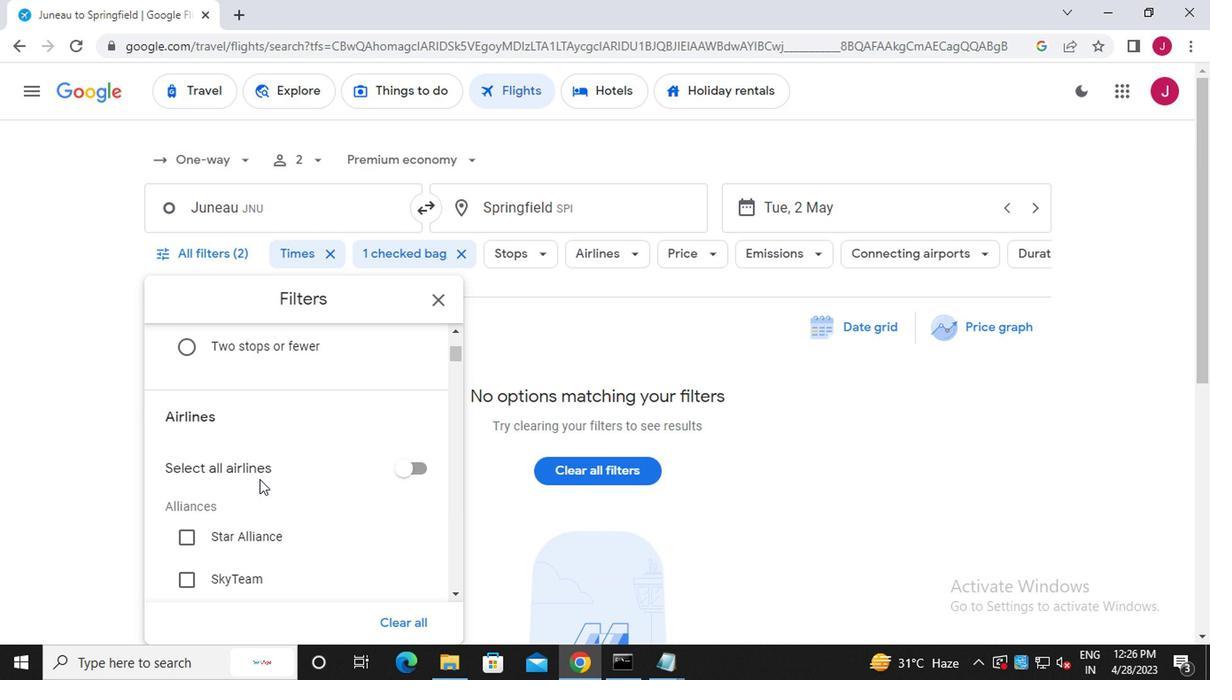 
Action: Mouse scrolled (256, 471) with delta (0, 1)
Screenshot: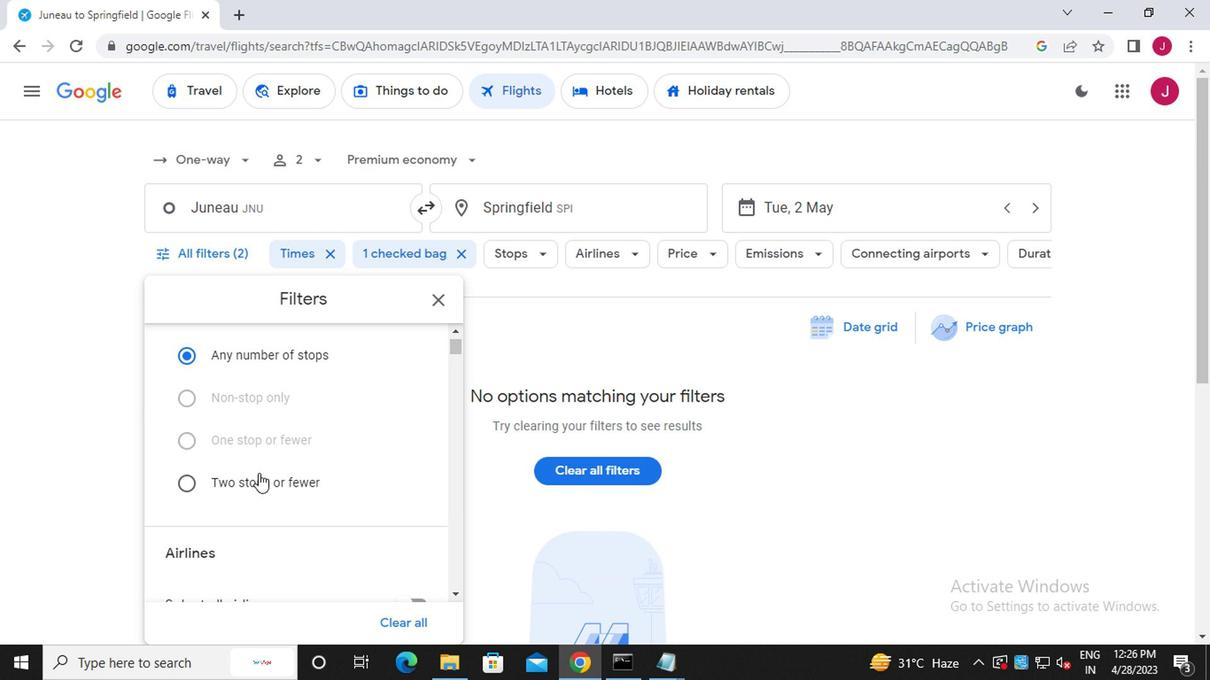 
Action: Mouse scrolled (256, 471) with delta (0, 1)
Screenshot: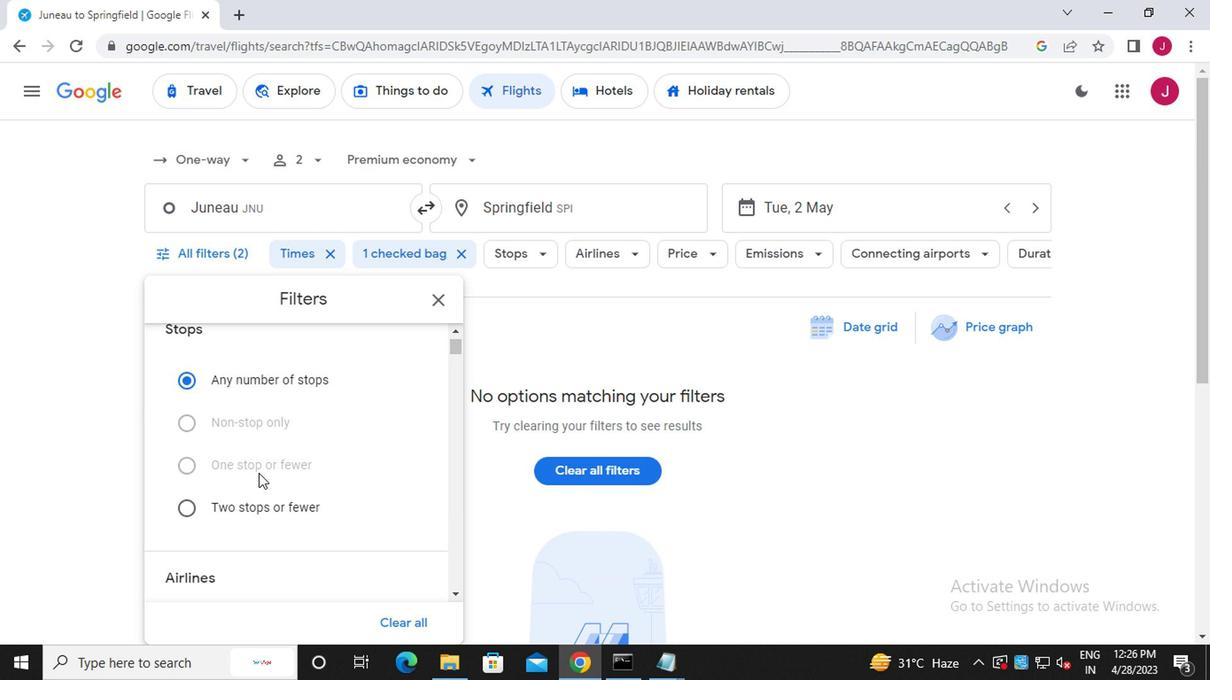 
Action: Mouse scrolled (256, 471) with delta (0, 1)
Screenshot: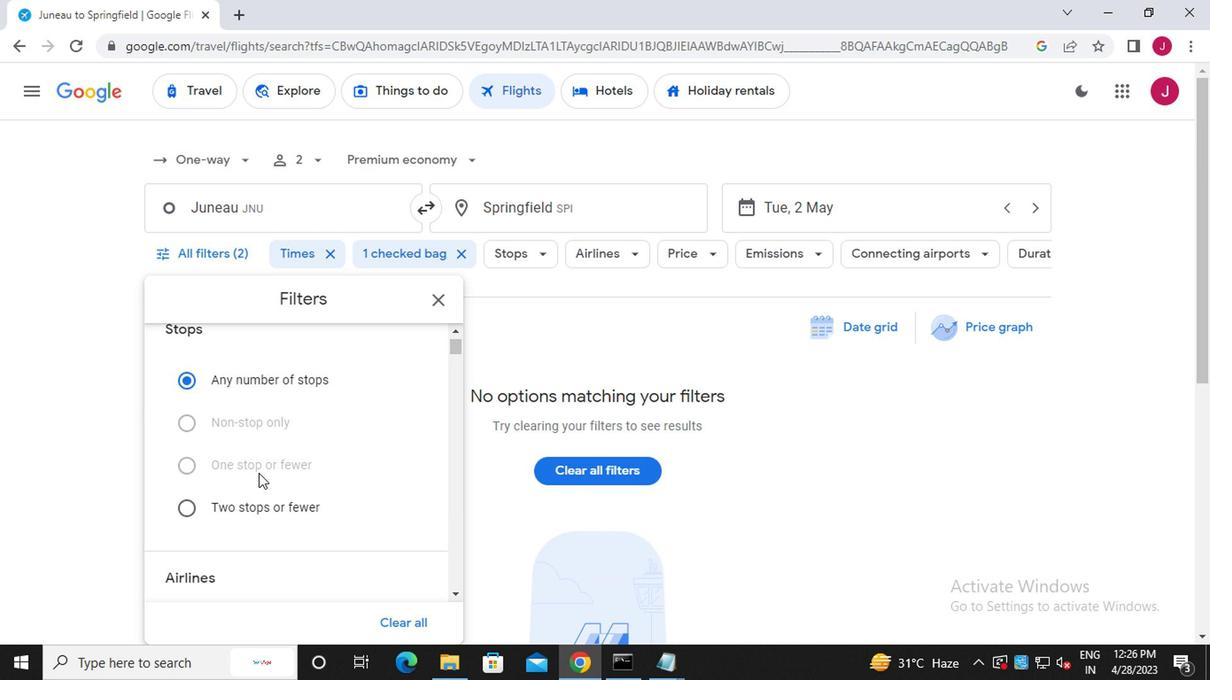 
Action: Mouse scrolled (256, 471) with delta (0, 1)
Screenshot: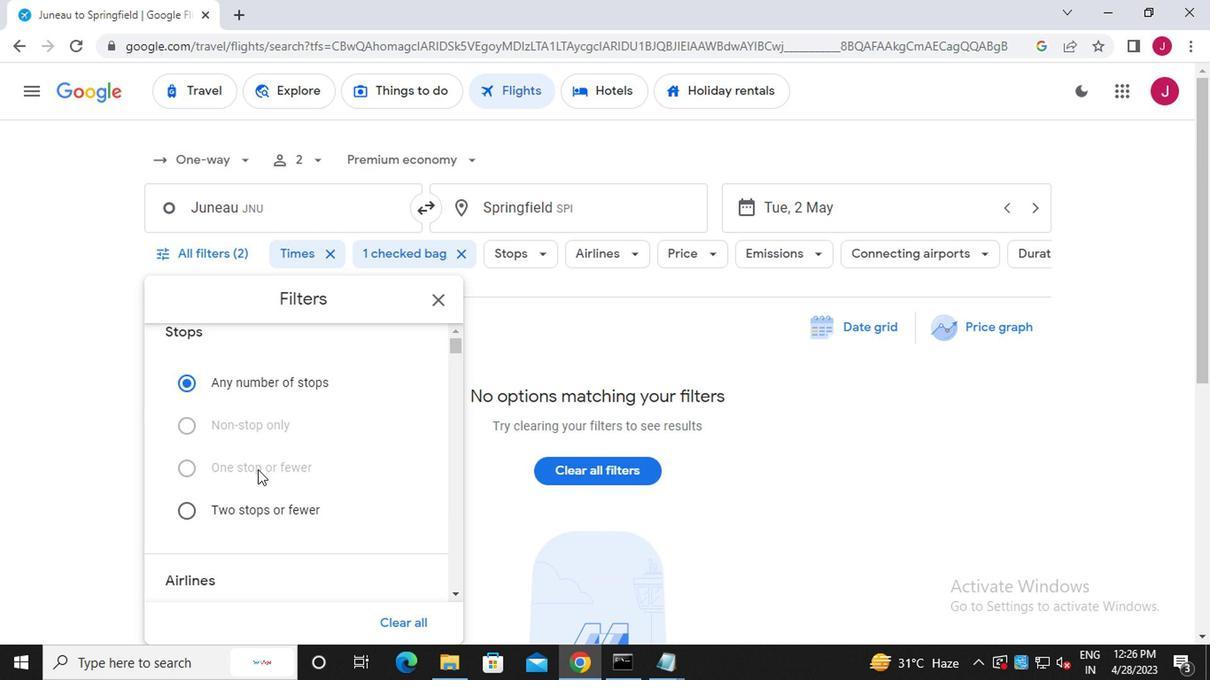 
Action: Mouse moved to (182, 426)
Screenshot: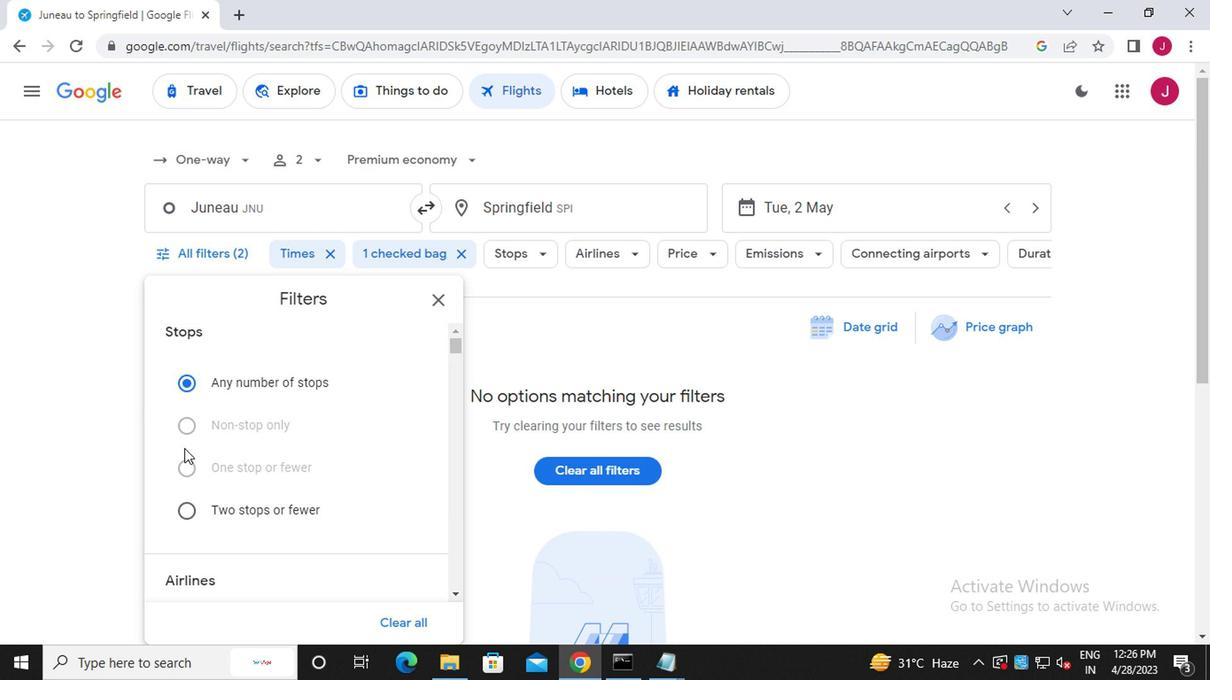 
Action: Mouse pressed left at (182, 426)
Screenshot: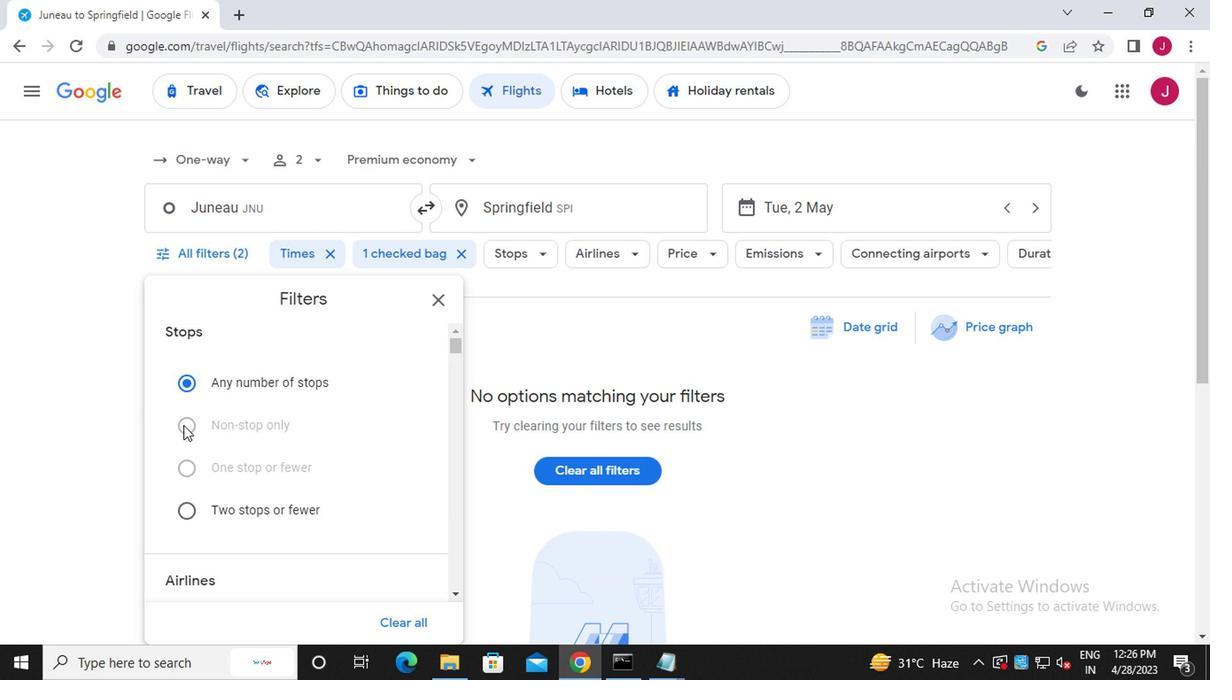 
Action: Mouse pressed left at (182, 426)
Screenshot: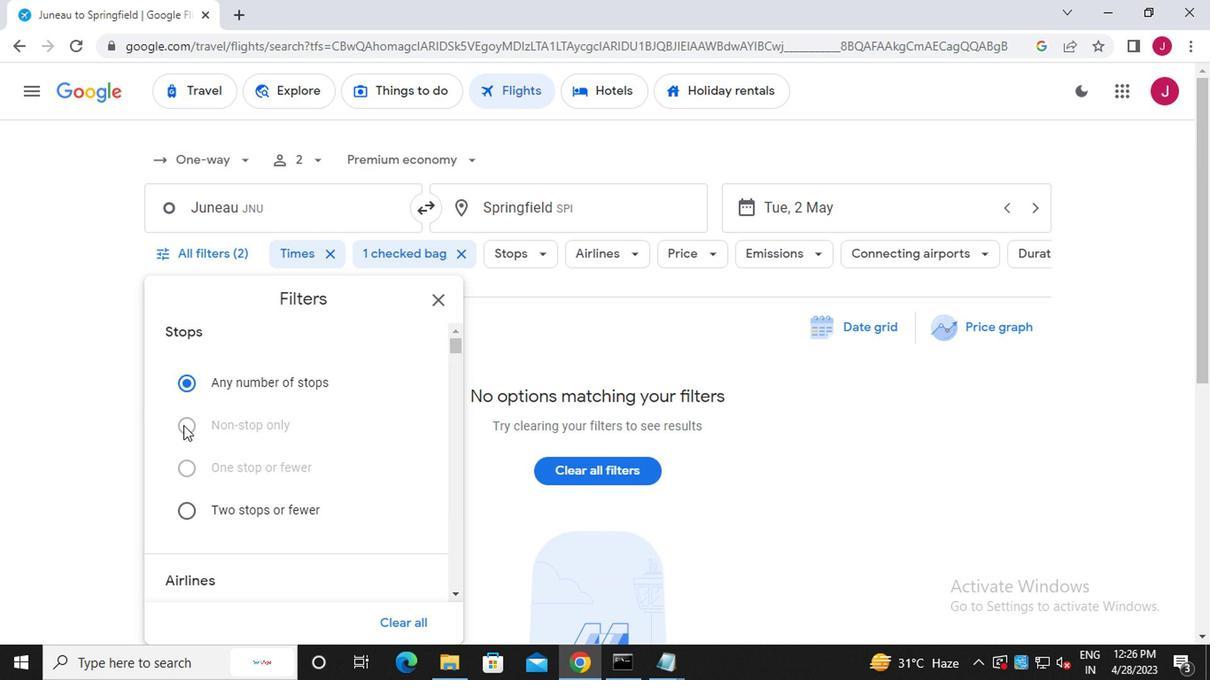 
Action: Mouse moved to (298, 452)
Screenshot: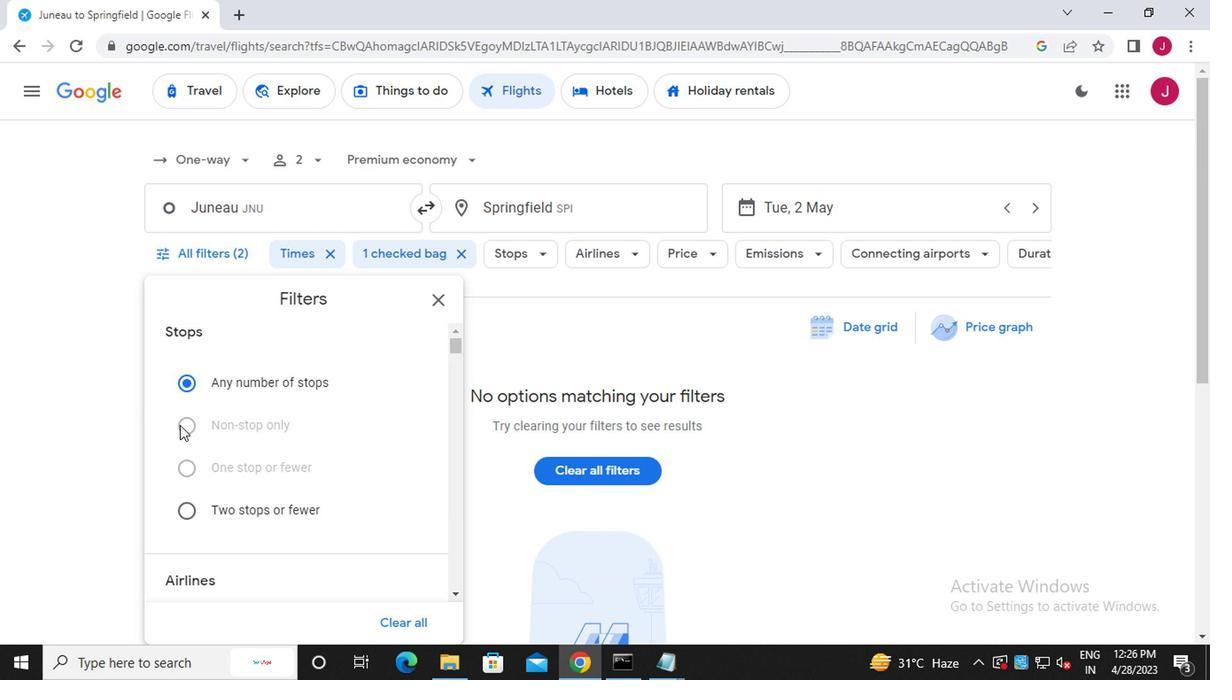 
Action: Mouse scrolled (298, 451) with delta (0, 0)
Screenshot: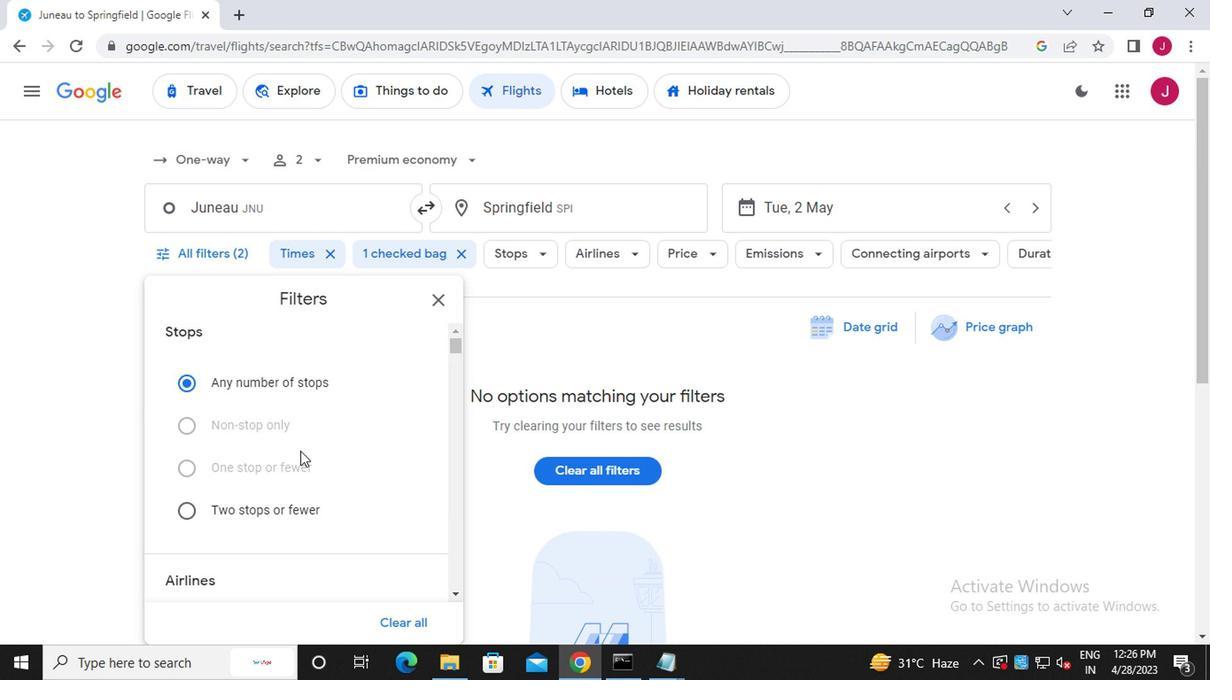
Action: Mouse scrolled (298, 451) with delta (0, 0)
Screenshot: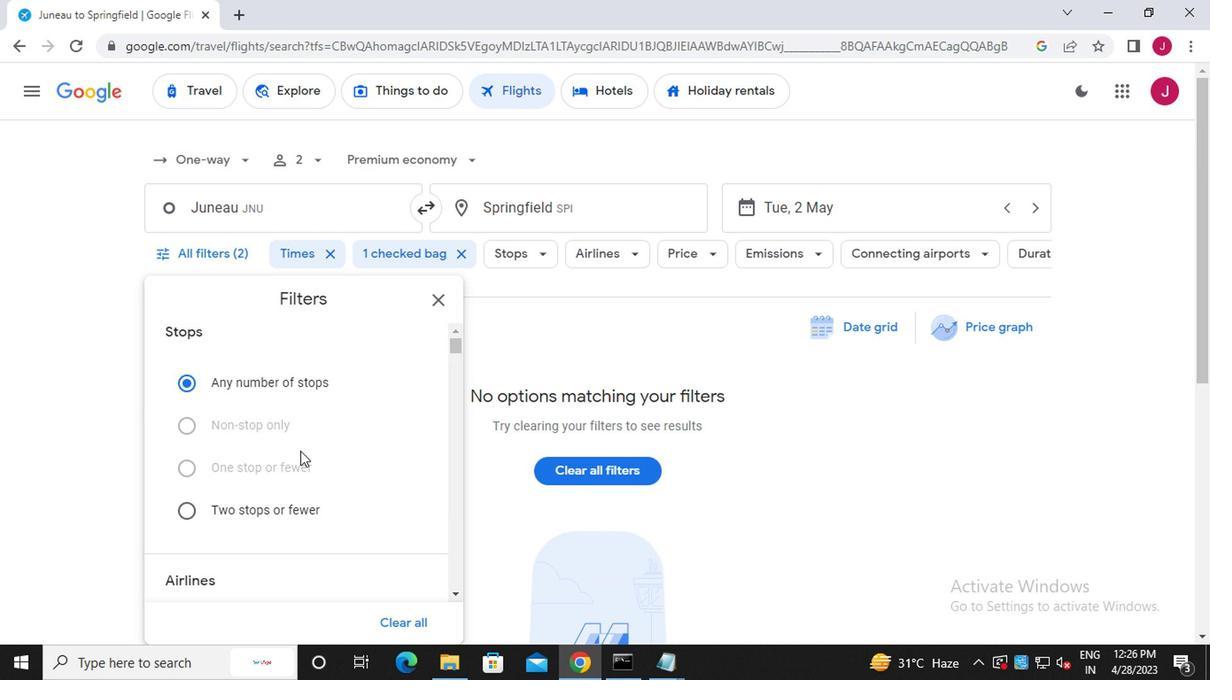 
Action: Mouse scrolled (298, 451) with delta (0, 0)
Screenshot: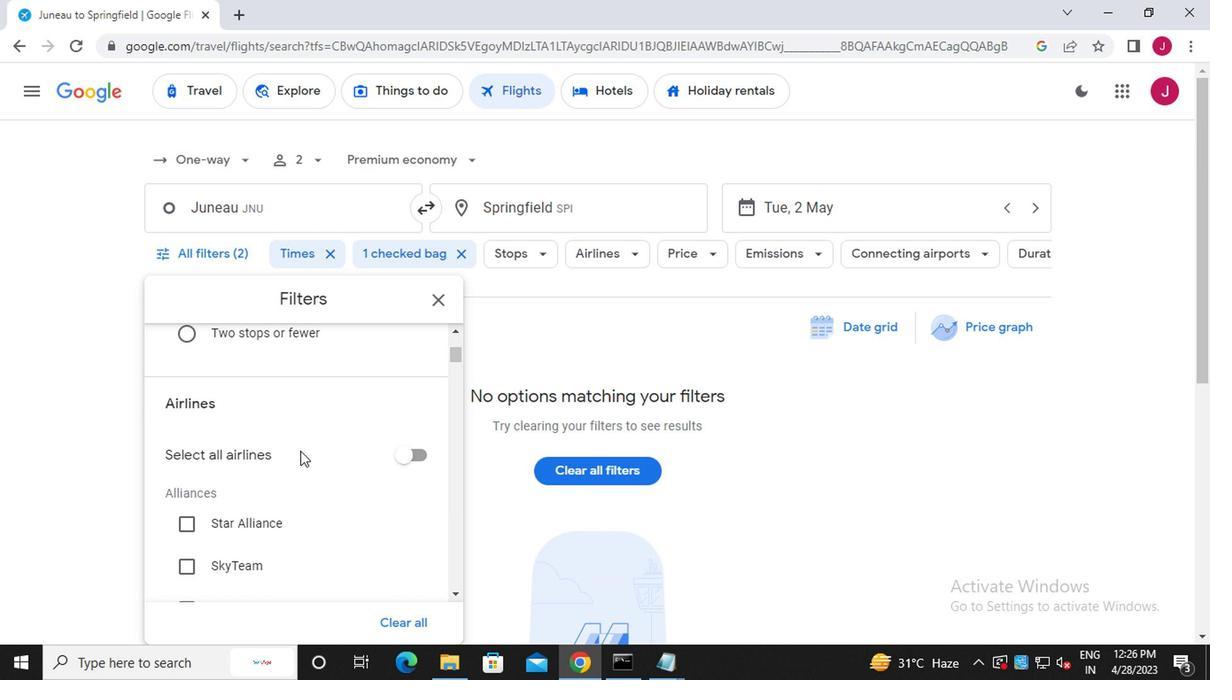 
Action: Mouse scrolled (298, 451) with delta (0, 0)
Screenshot: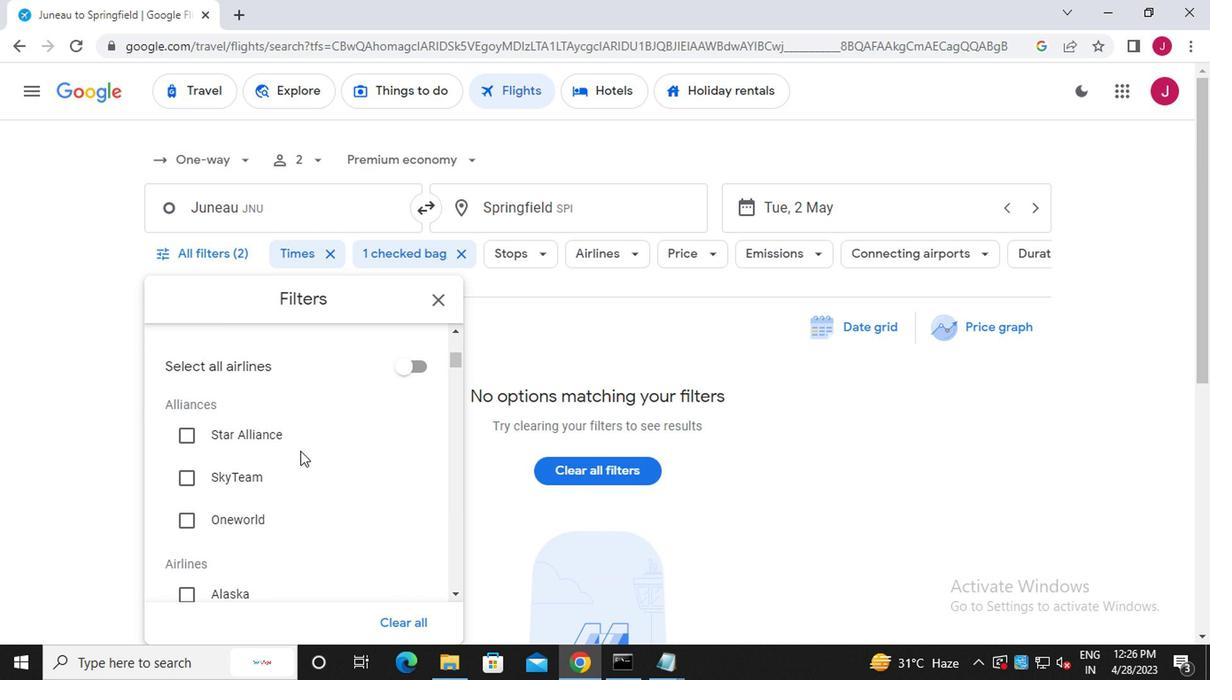 
Action: Mouse scrolled (298, 451) with delta (0, 0)
Screenshot: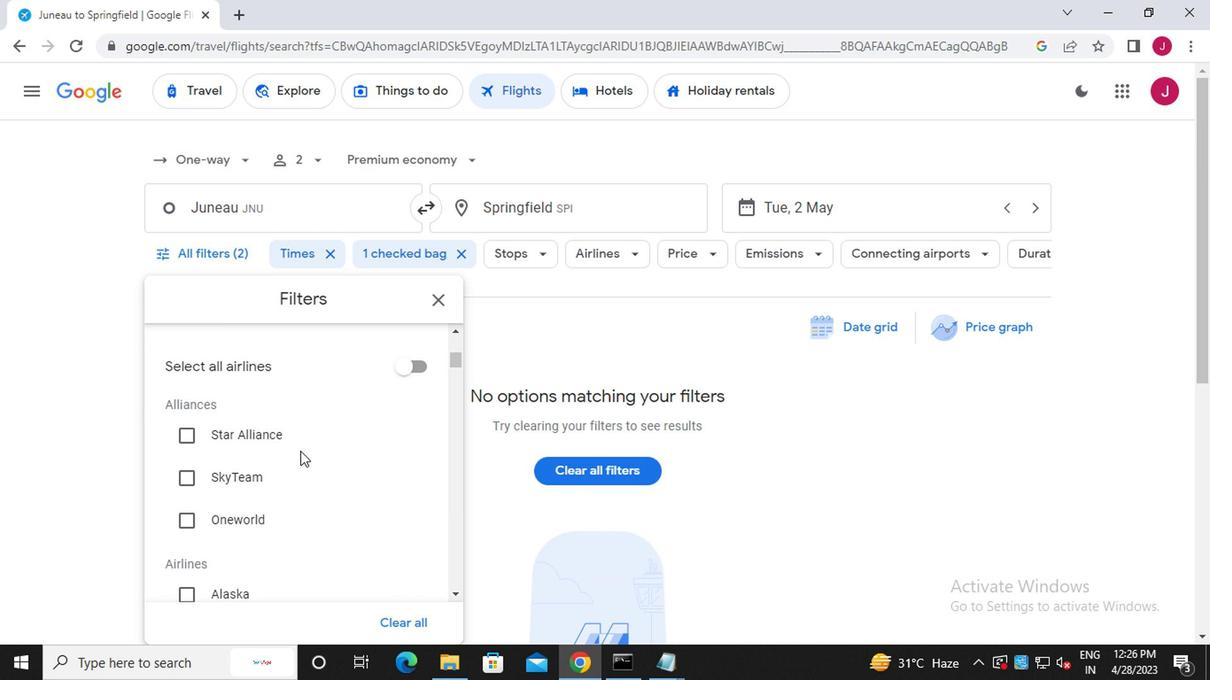 
Action: Mouse scrolled (298, 451) with delta (0, 0)
Screenshot: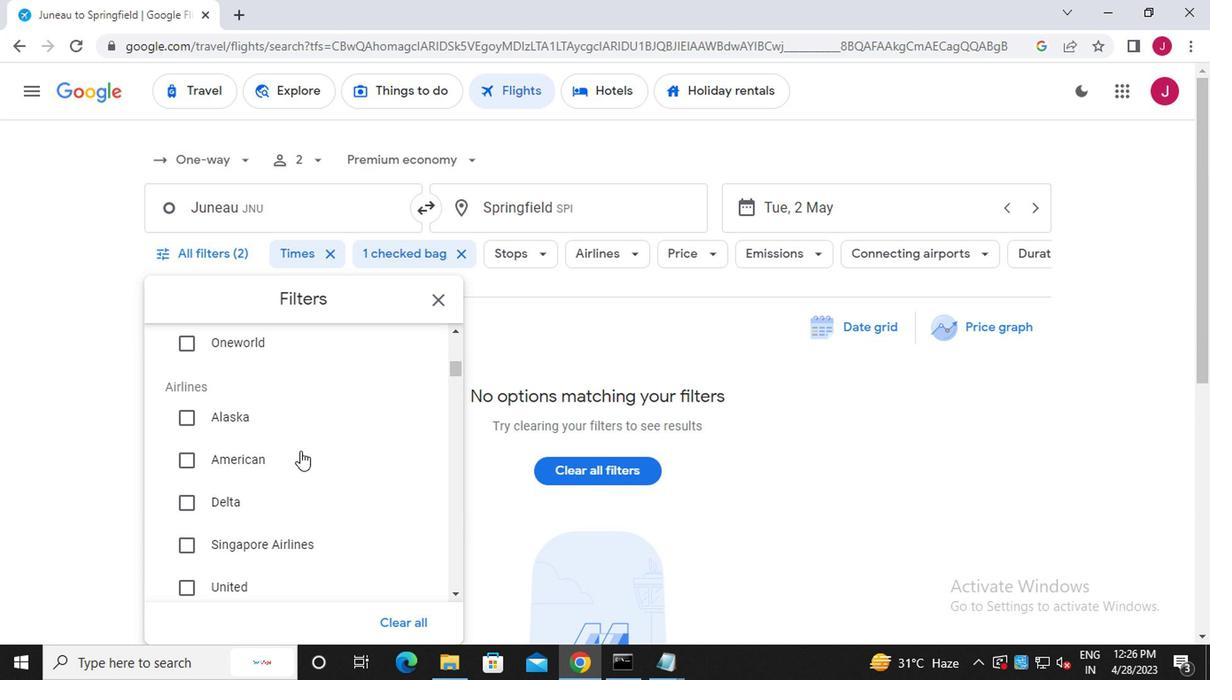 
Action: Mouse scrolled (298, 451) with delta (0, 0)
Screenshot: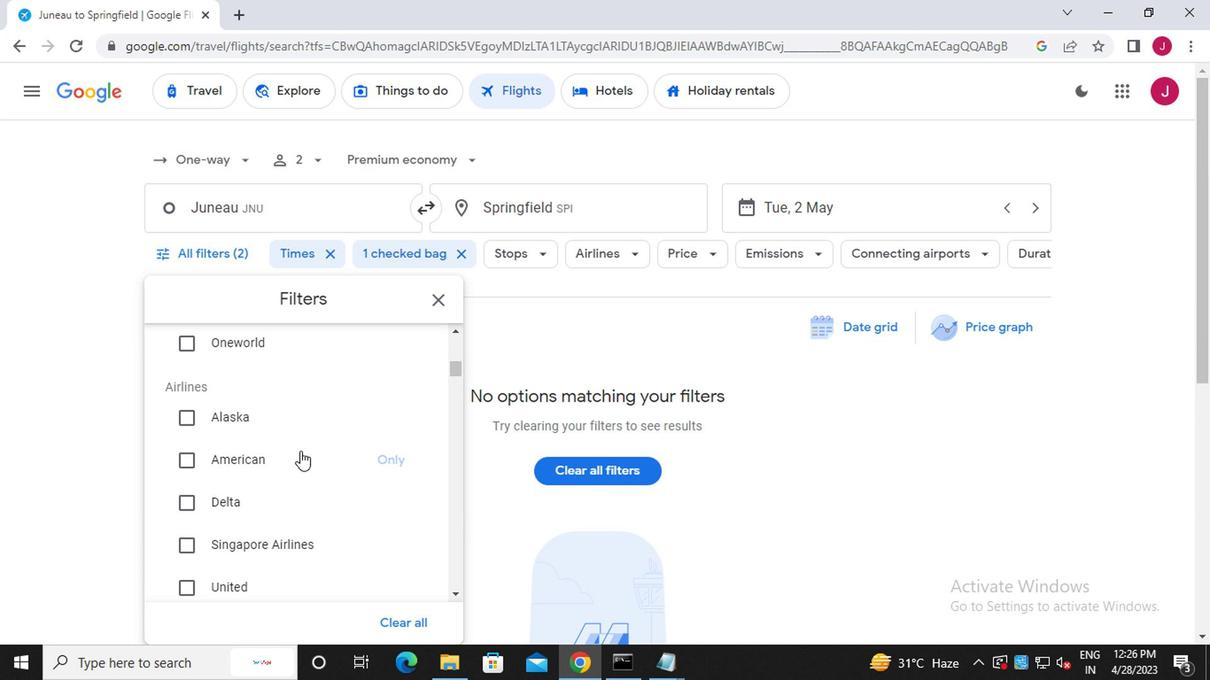 
Action: Mouse scrolled (298, 451) with delta (0, 0)
Screenshot: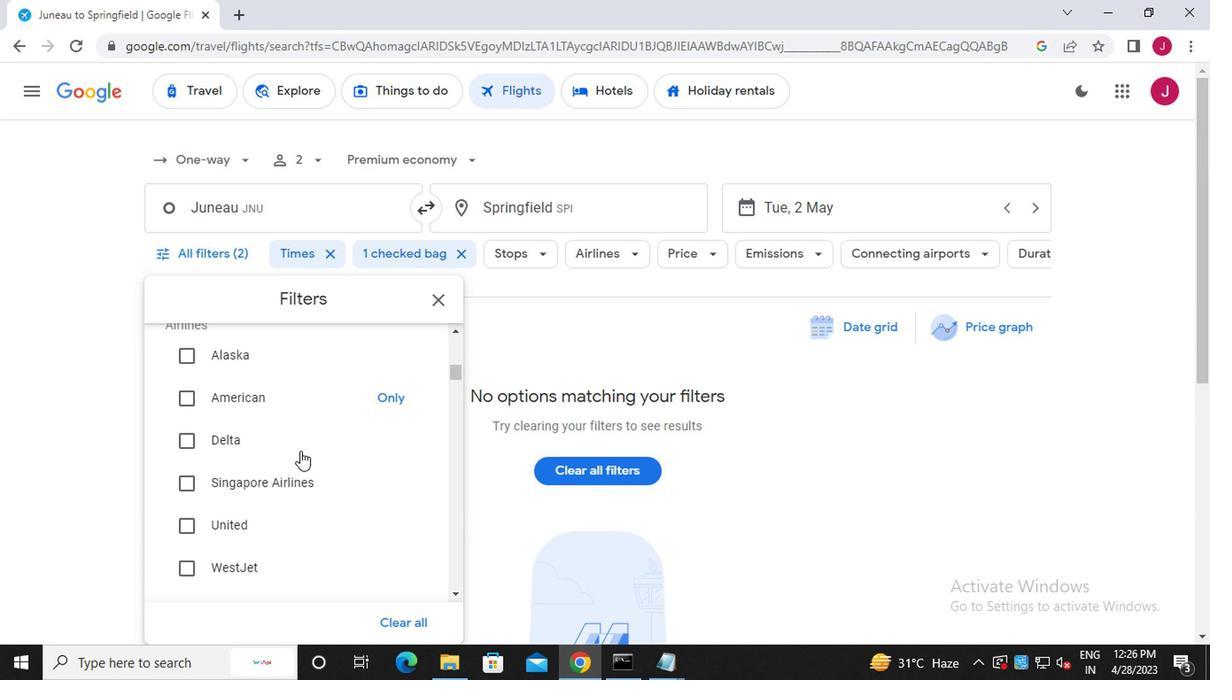 
Action: Mouse scrolled (298, 451) with delta (0, 0)
Screenshot: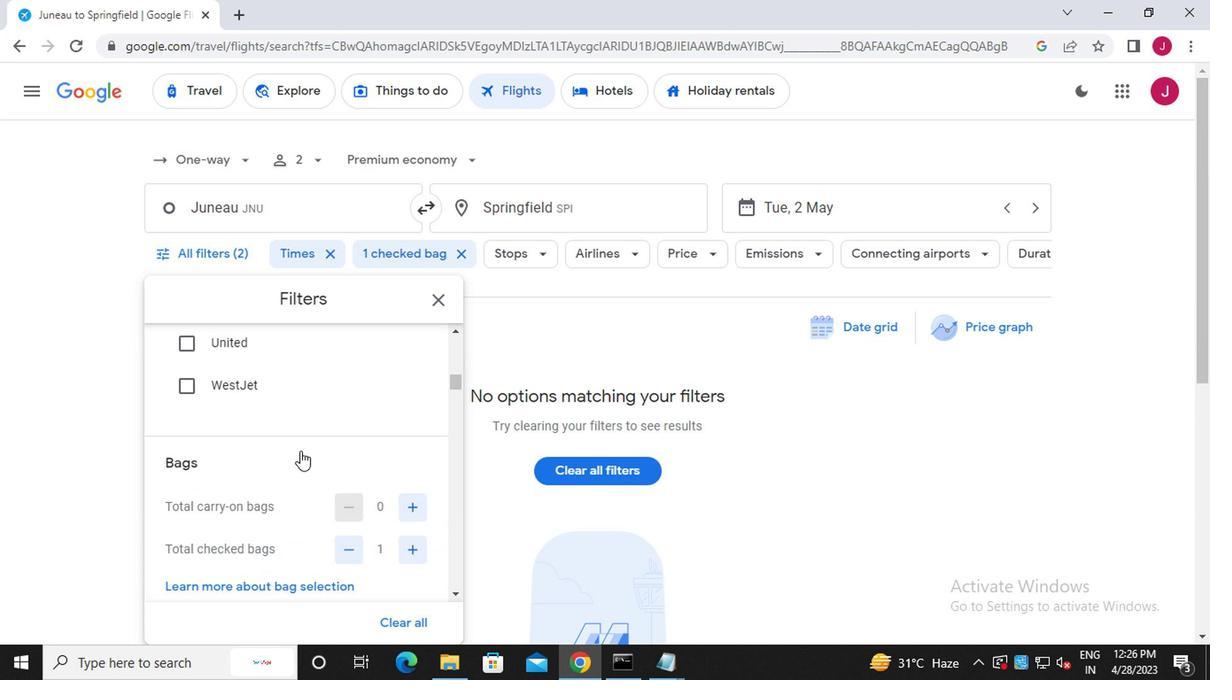
Action: Mouse scrolled (298, 451) with delta (0, 0)
Screenshot: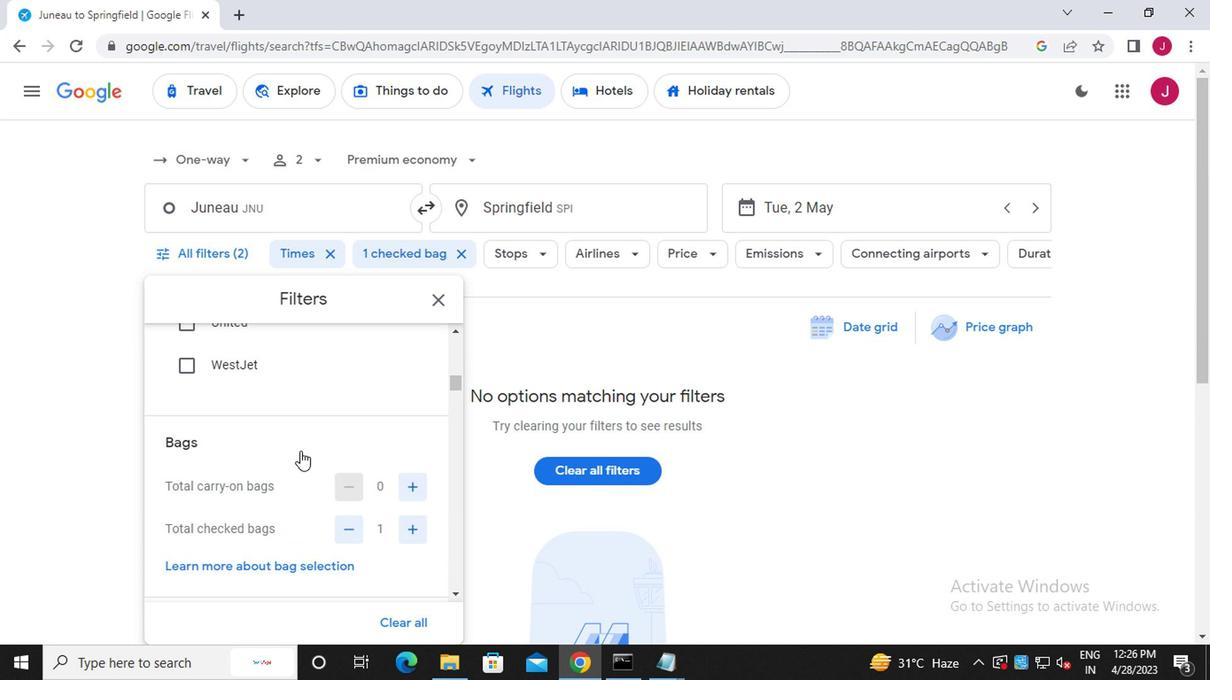 
Action: Mouse moved to (334, 424)
Screenshot: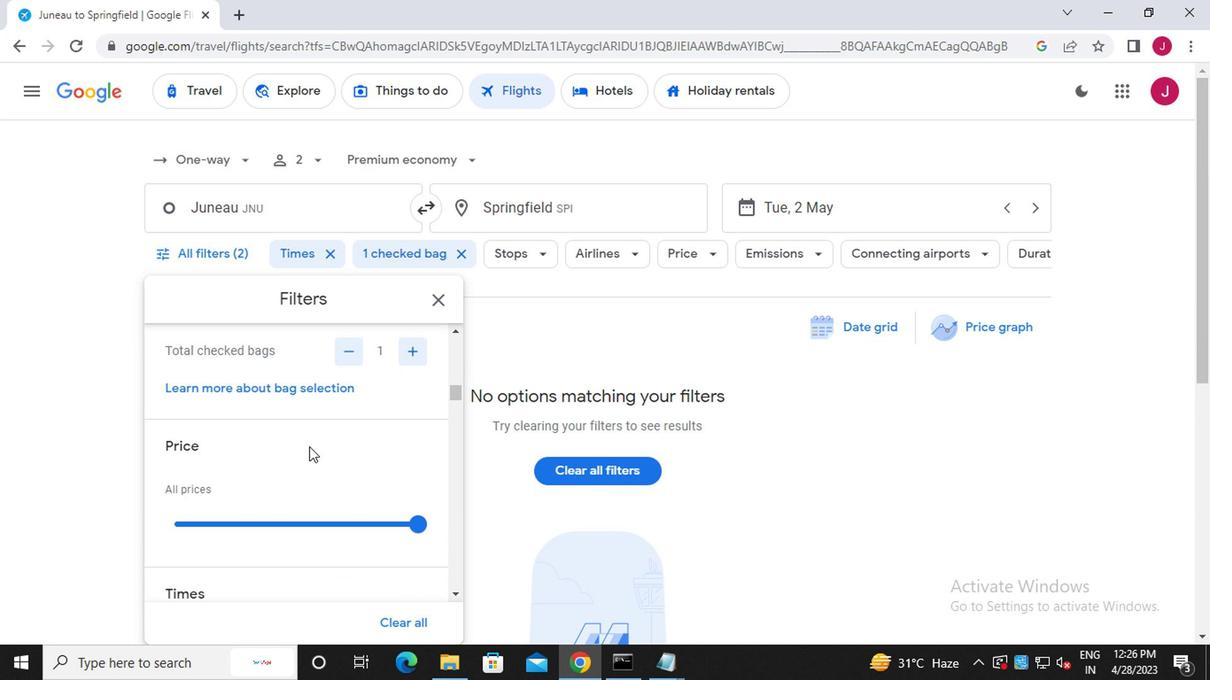
Action: Mouse scrolled (334, 426) with delta (0, 1)
Screenshot: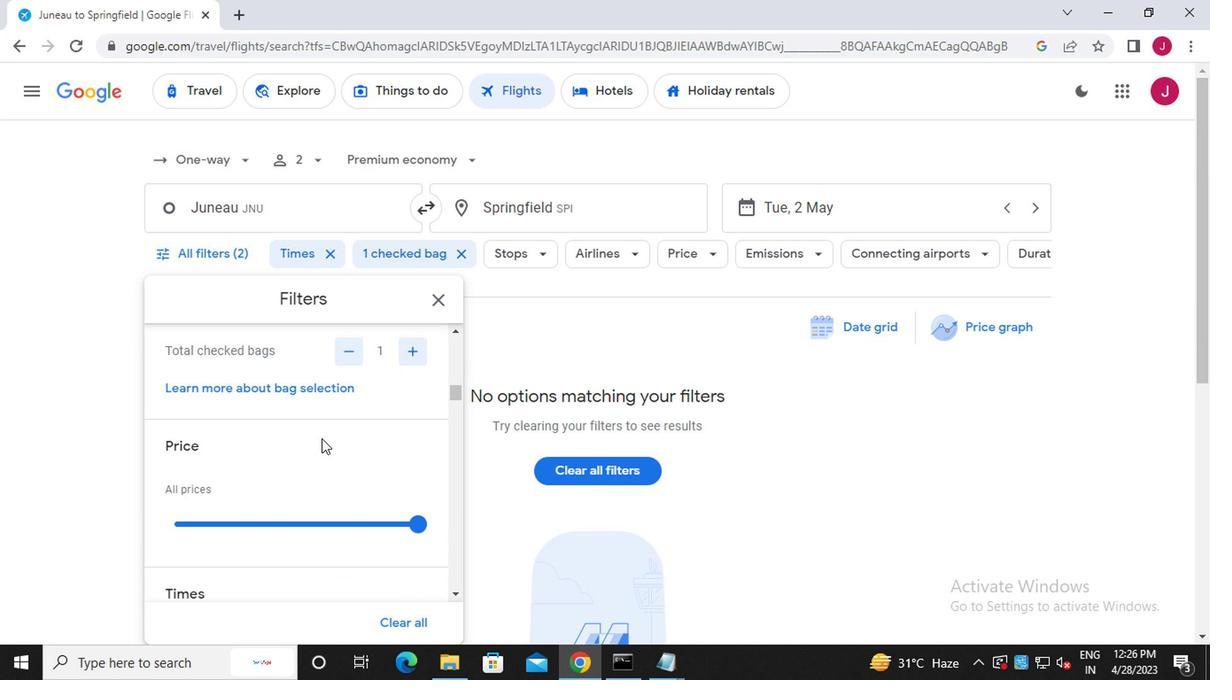 
Action: Mouse moved to (408, 441)
Screenshot: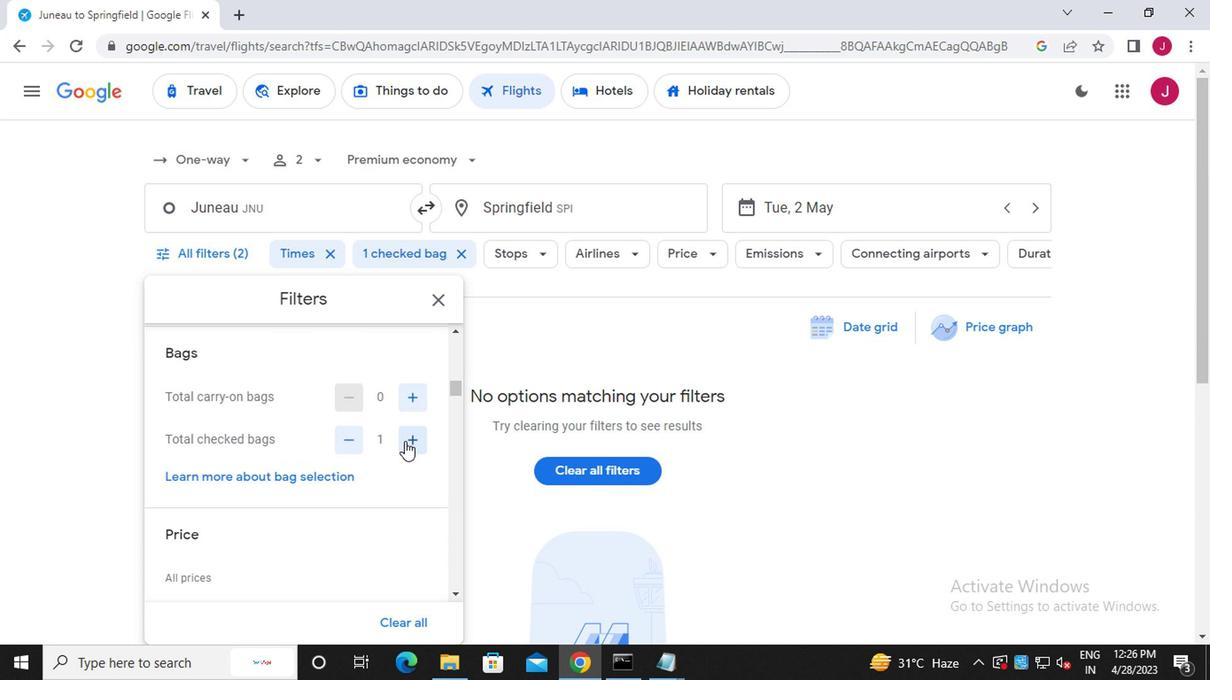 
Action: Mouse pressed left at (408, 441)
Screenshot: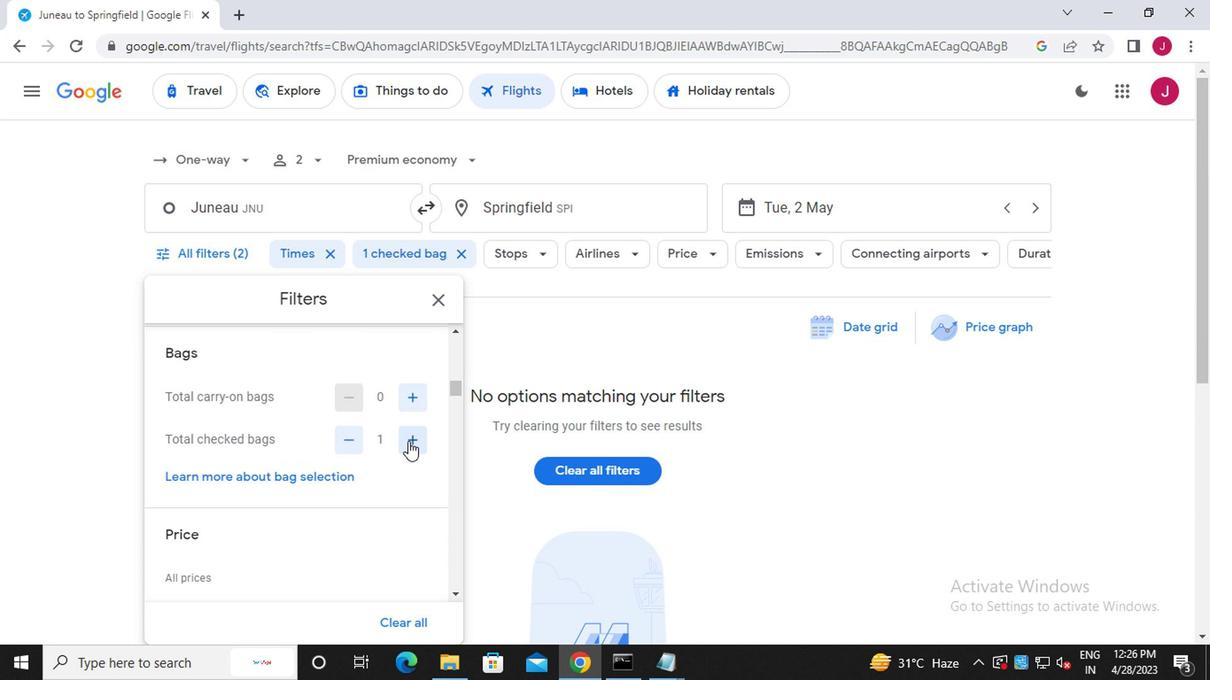 
Action: Mouse pressed left at (408, 441)
Screenshot: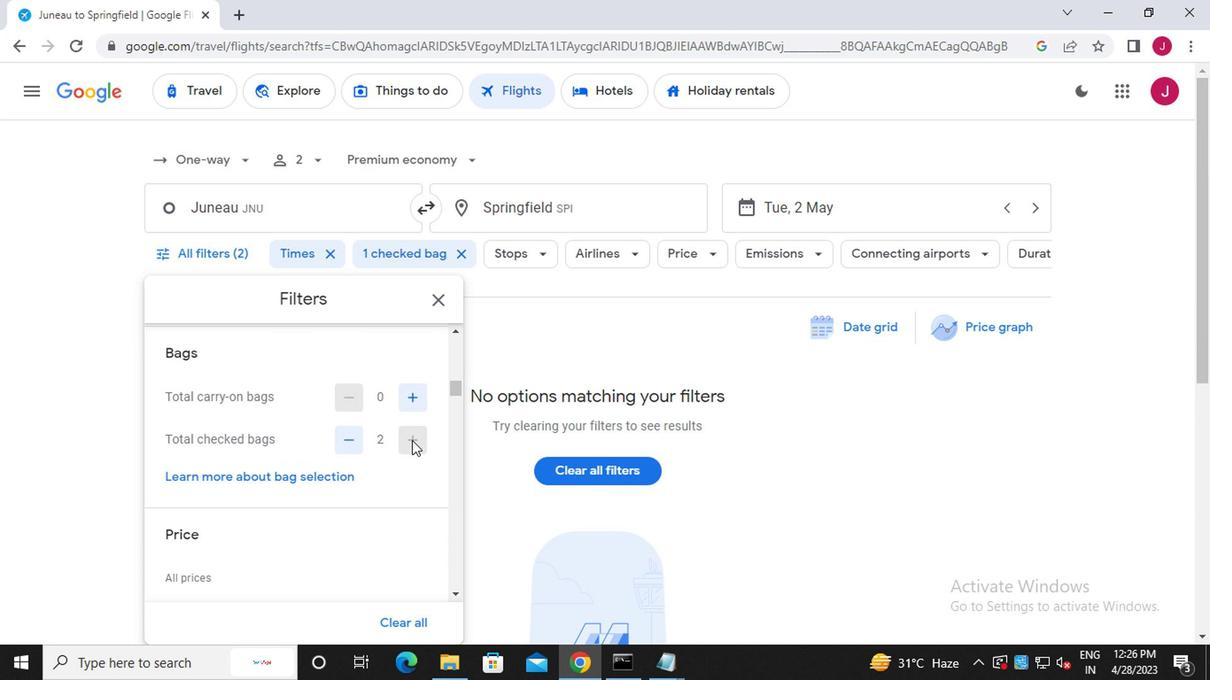 
Action: Mouse moved to (347, 443)
Screenshot: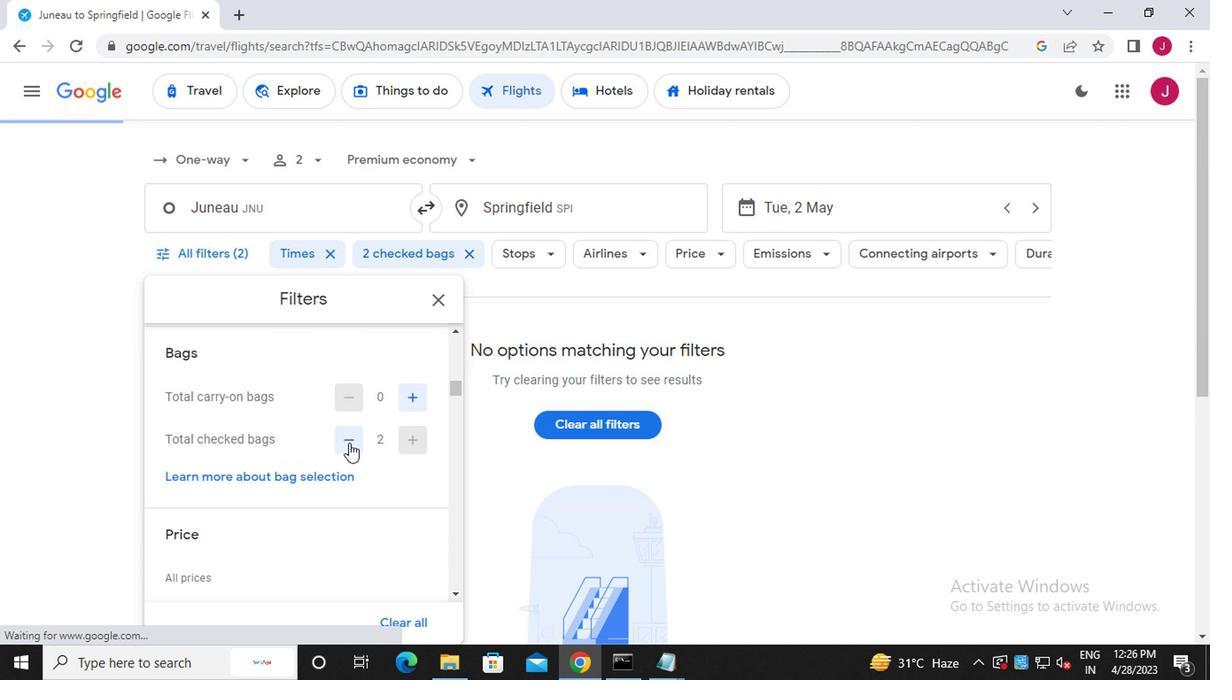 
Action: Mouse pressed left at (347, 443)
Screenshot: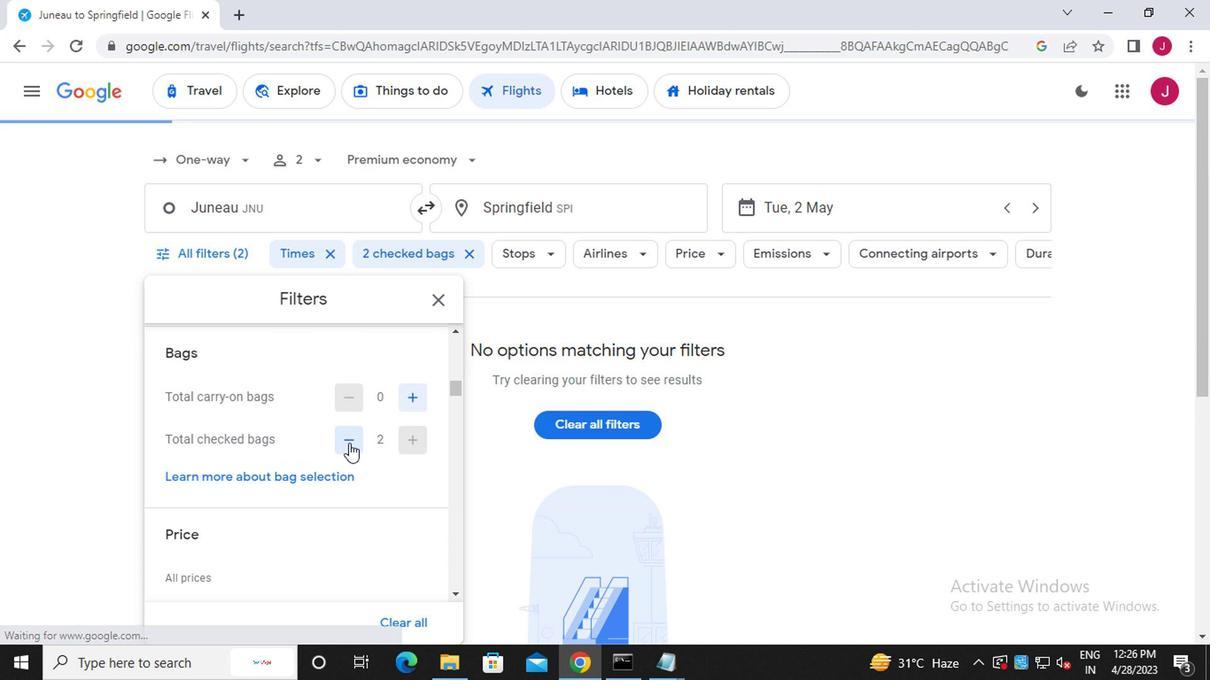 
Action: Mouse pressed left at (347, 443)
Screenshot: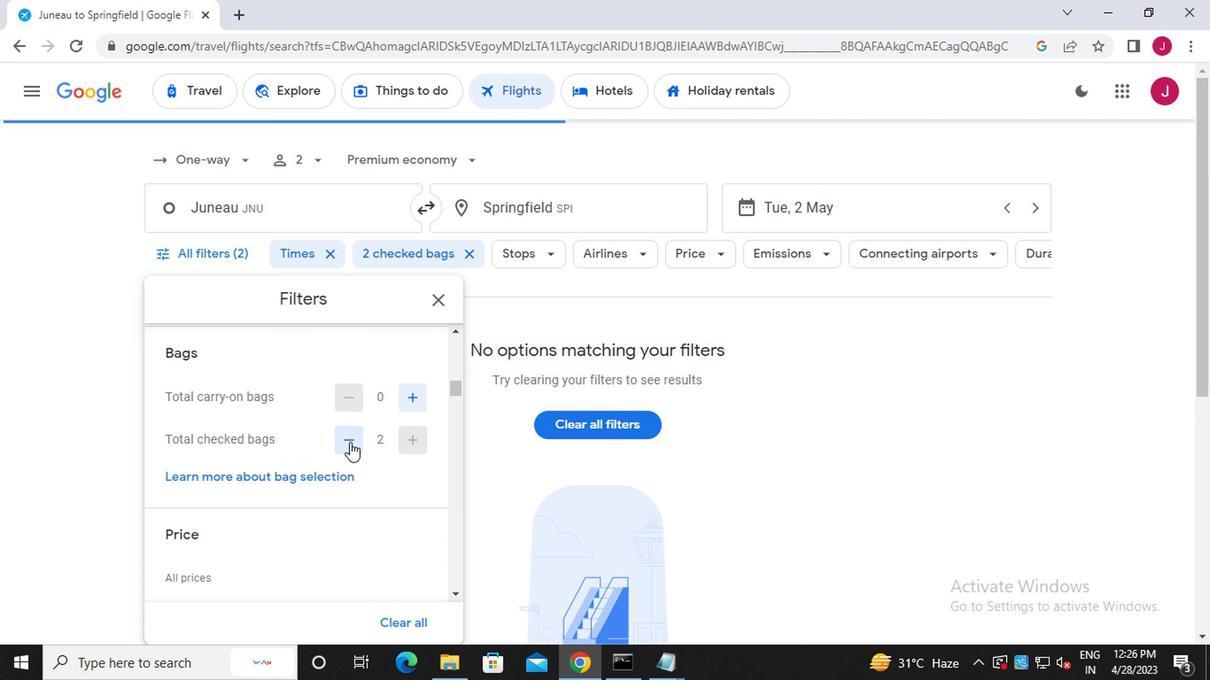 
Action: Mouse moved to (407, 445)
Screenshot: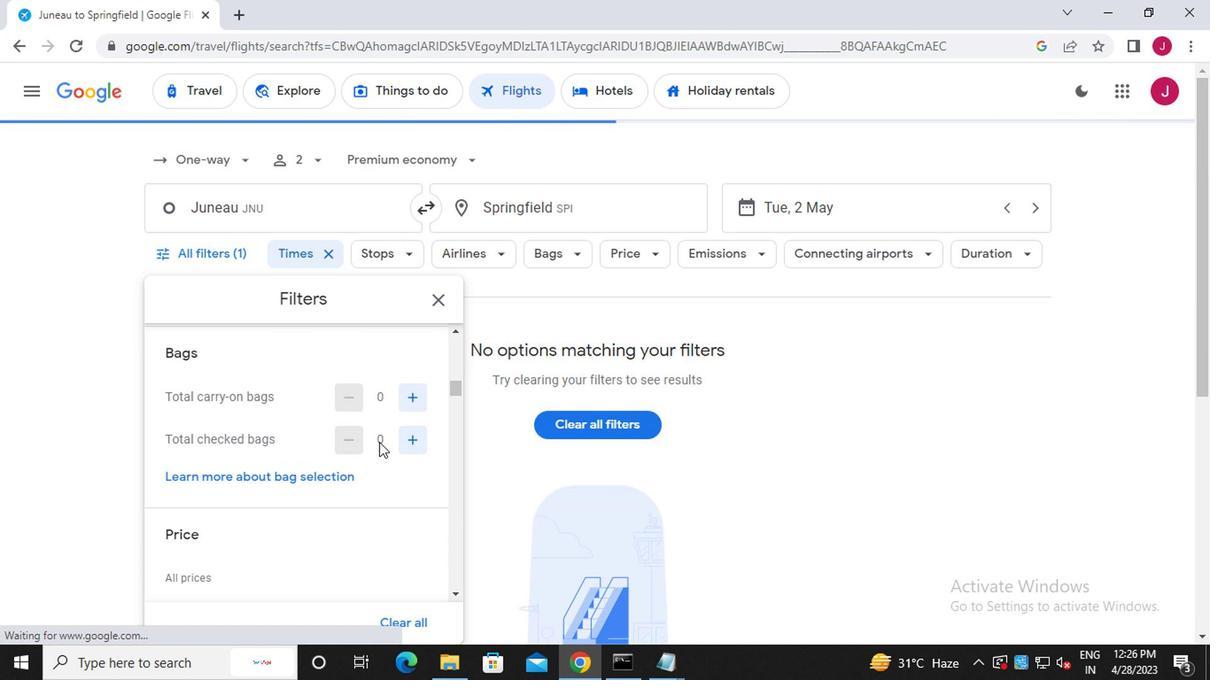 
Action: Mouse pressed left at (407, 445)
Screenshot: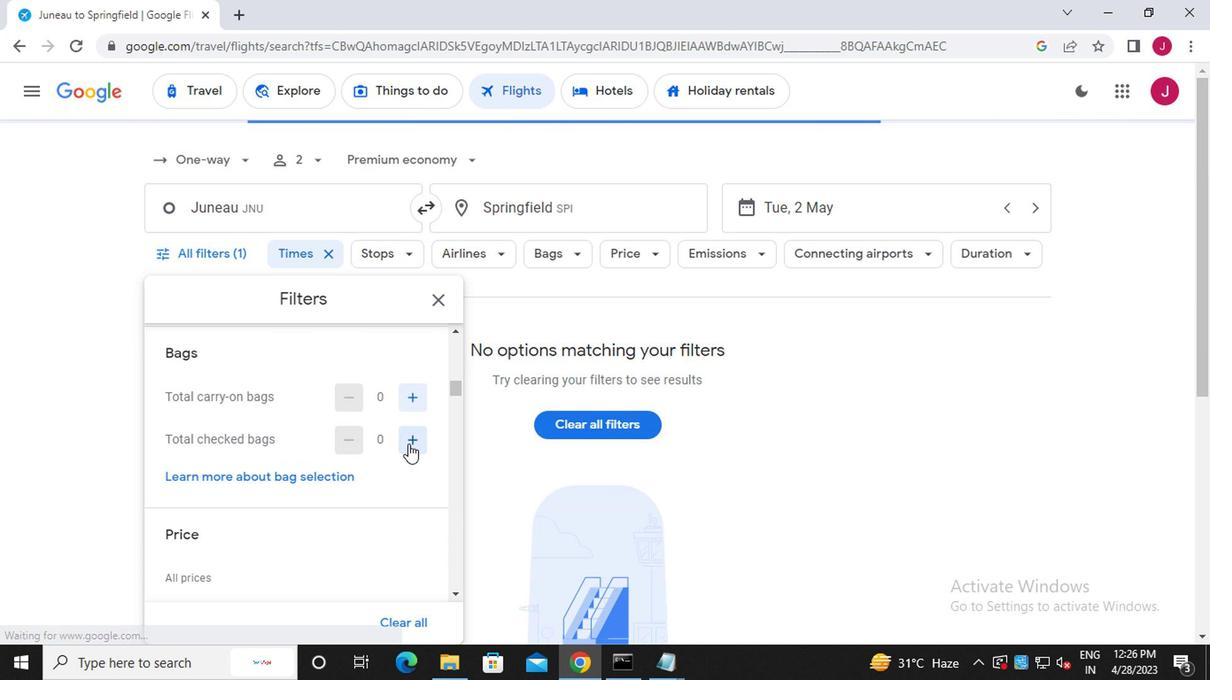 
Action: Mouse moved to (401, 445)
Screenshot: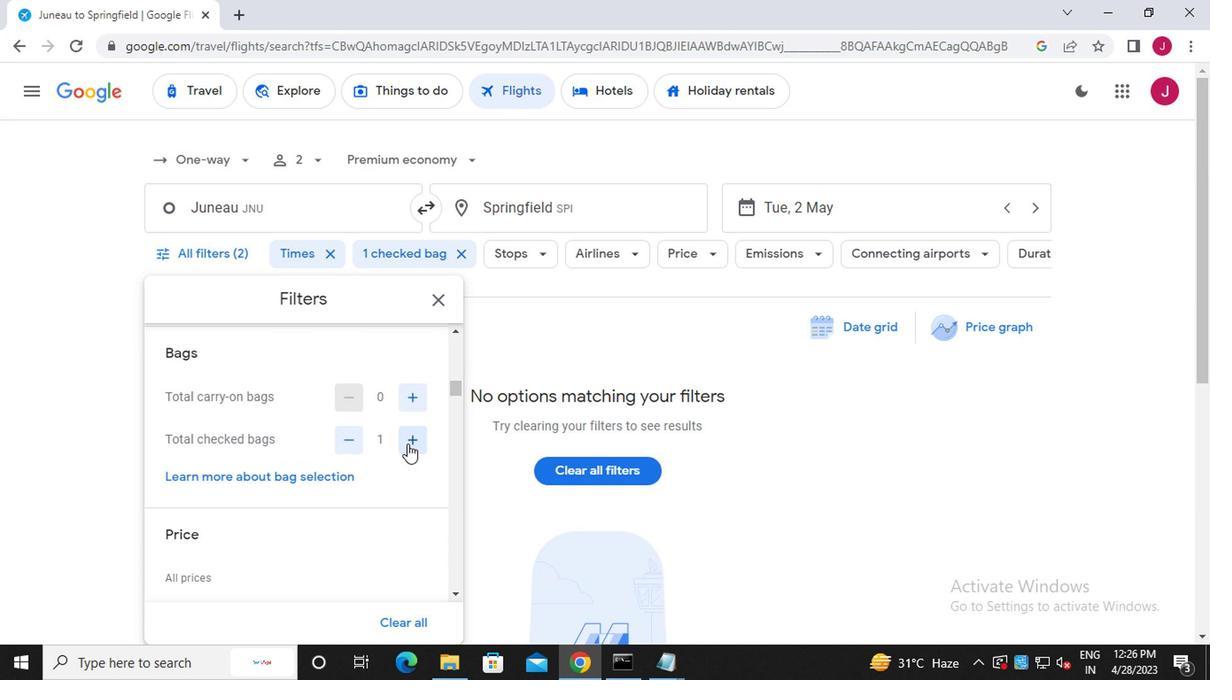 
Action: Mouse scrolled (401, 444) with delta (0, -1)
Screenshot: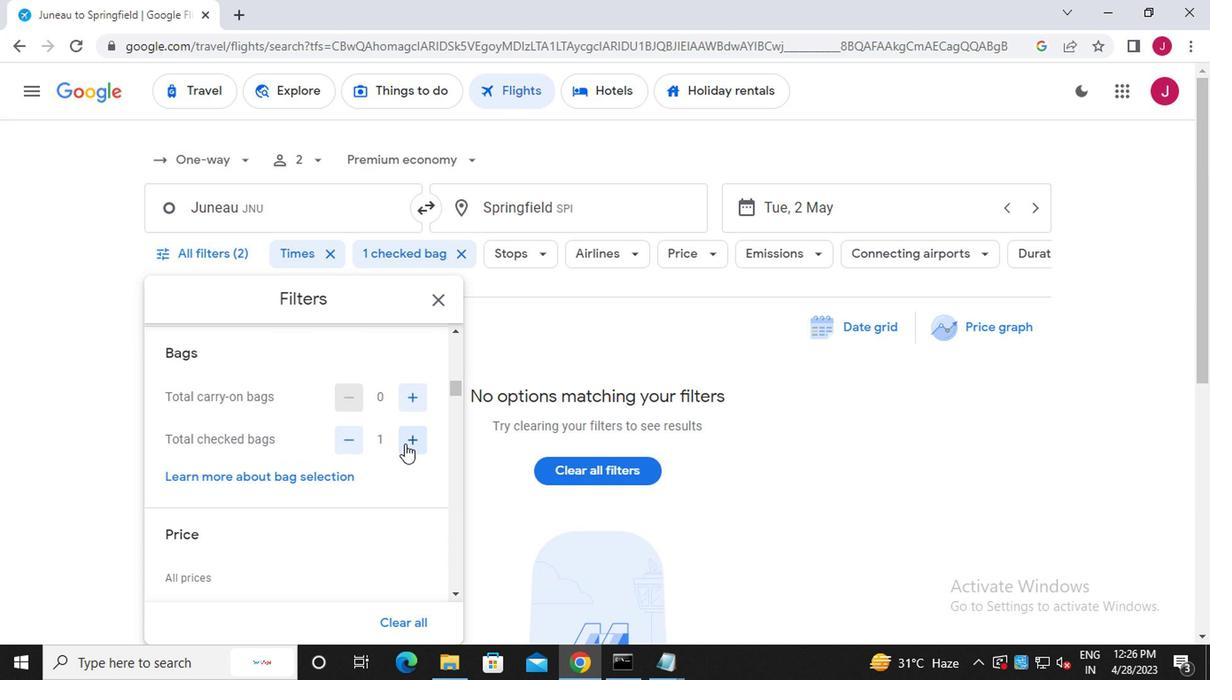 
Action: Mouse moved to (413, 520)
Screenshot: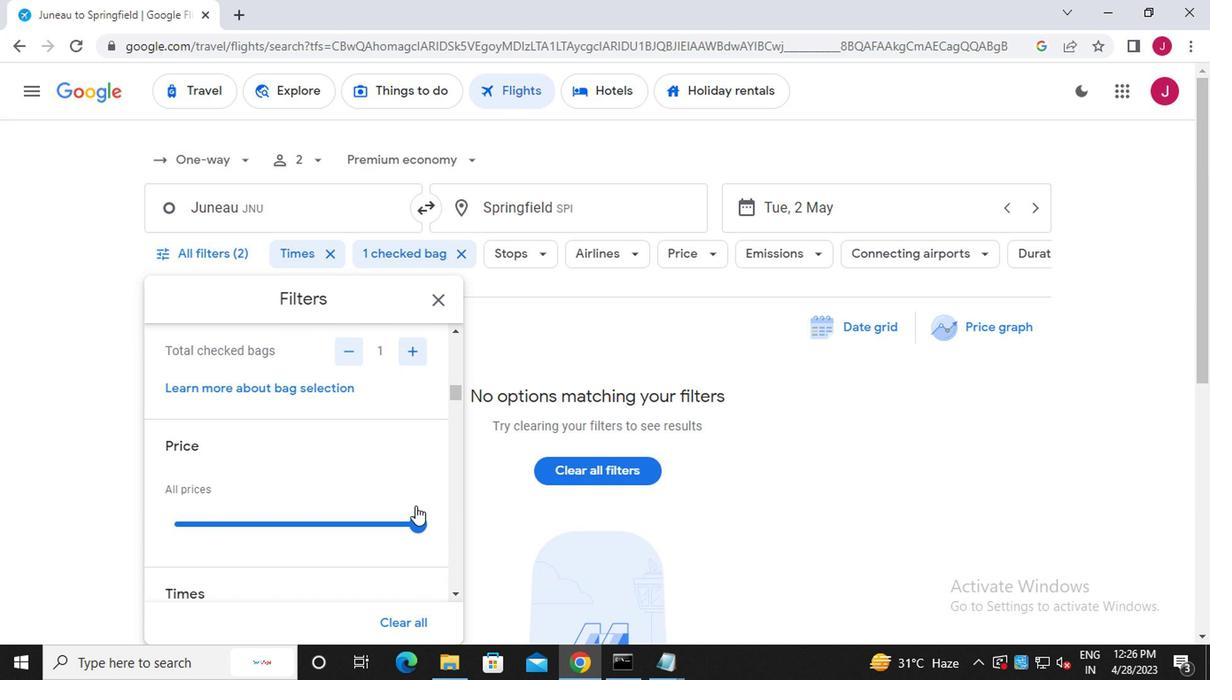 
Action: Mouse pressed left at (413, 520)
Screenshot: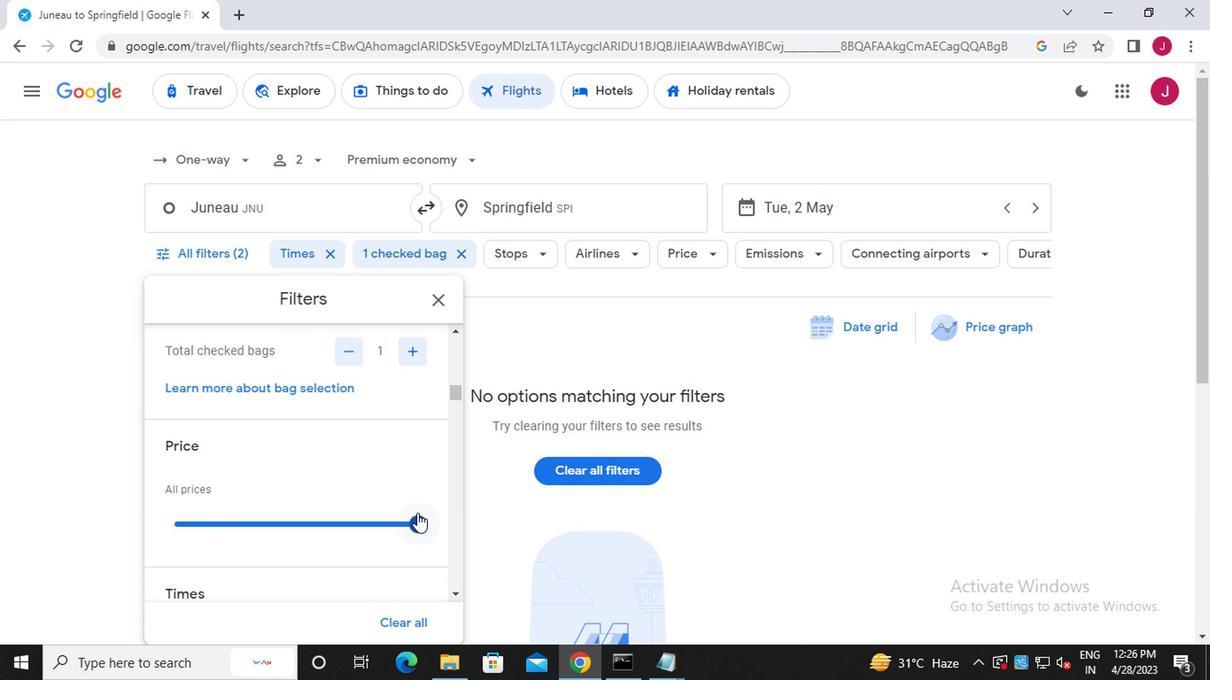 
Action: Mouse moved to (409, 506)
Screenshot: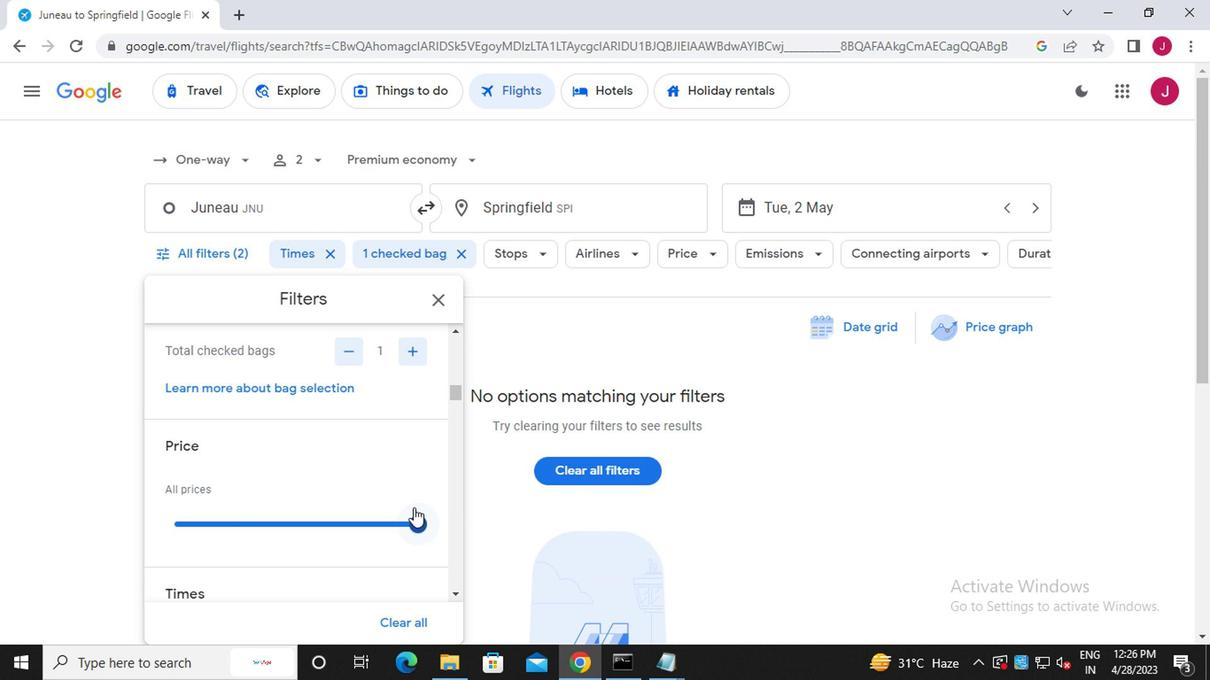 
Action: Mouse scrolled (409, 505) with delta (0, 0)
Screenshot: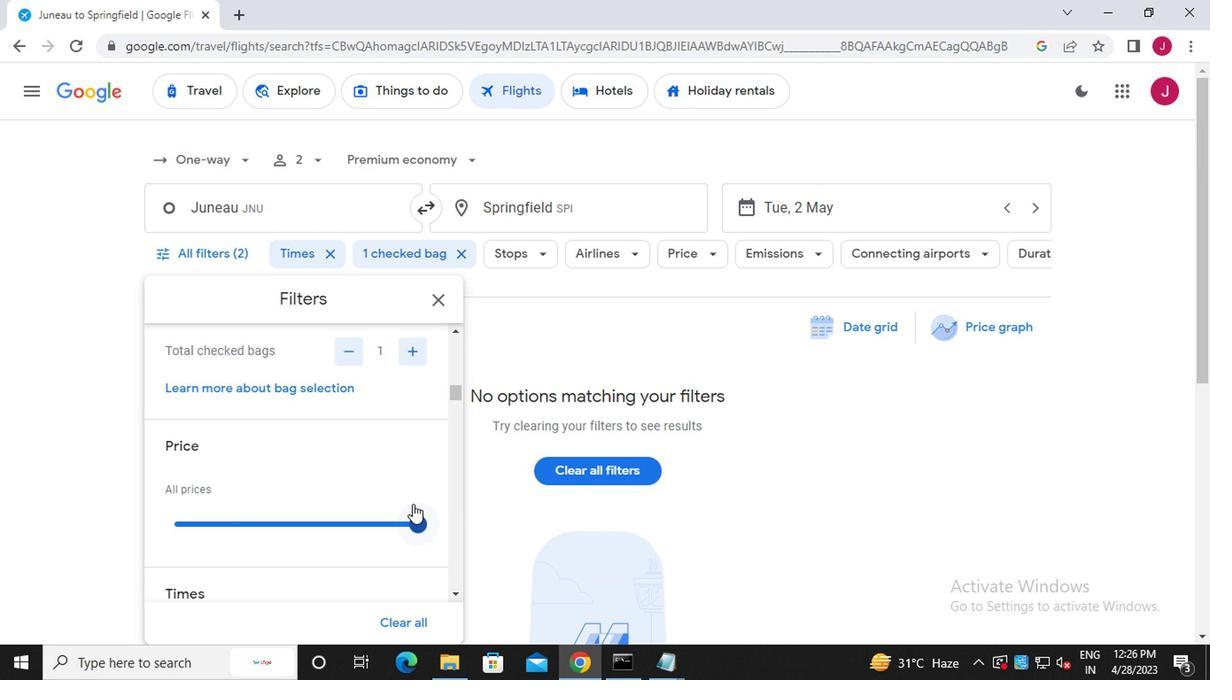 
Action: Mouse scrolled (409, 505) with delta (0, 0)
Screenshot: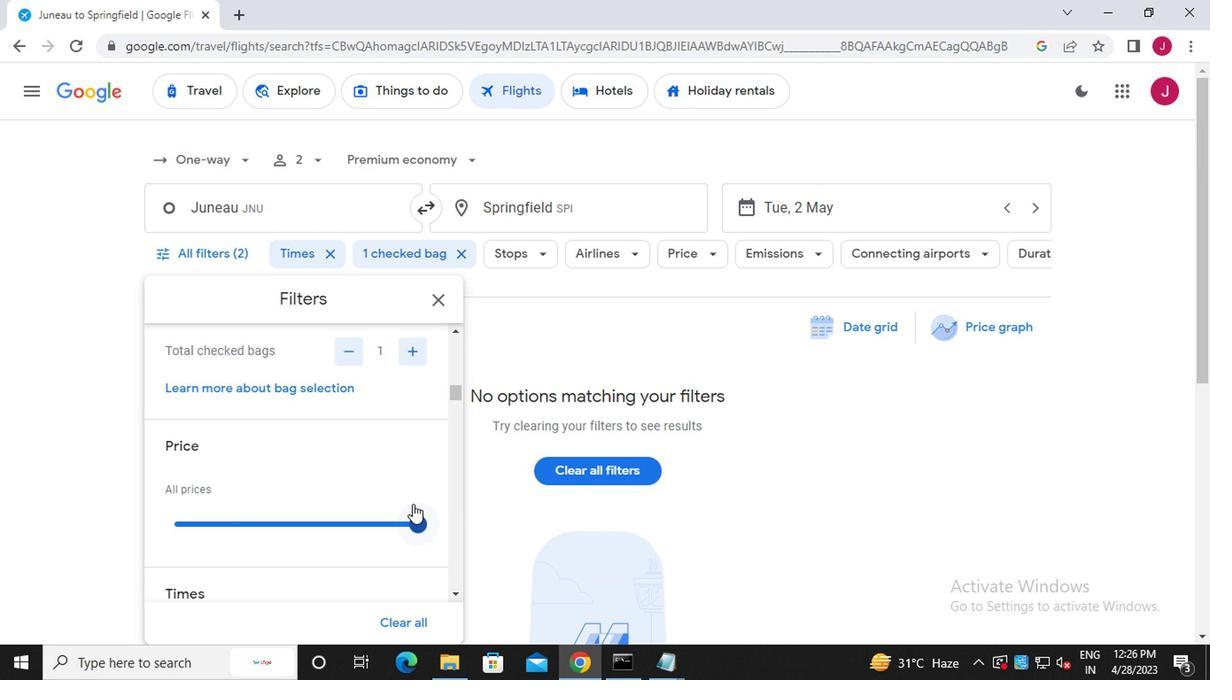 
Action: Mouse scrolled (409, 505) with delta (0, 0)
Screenshot: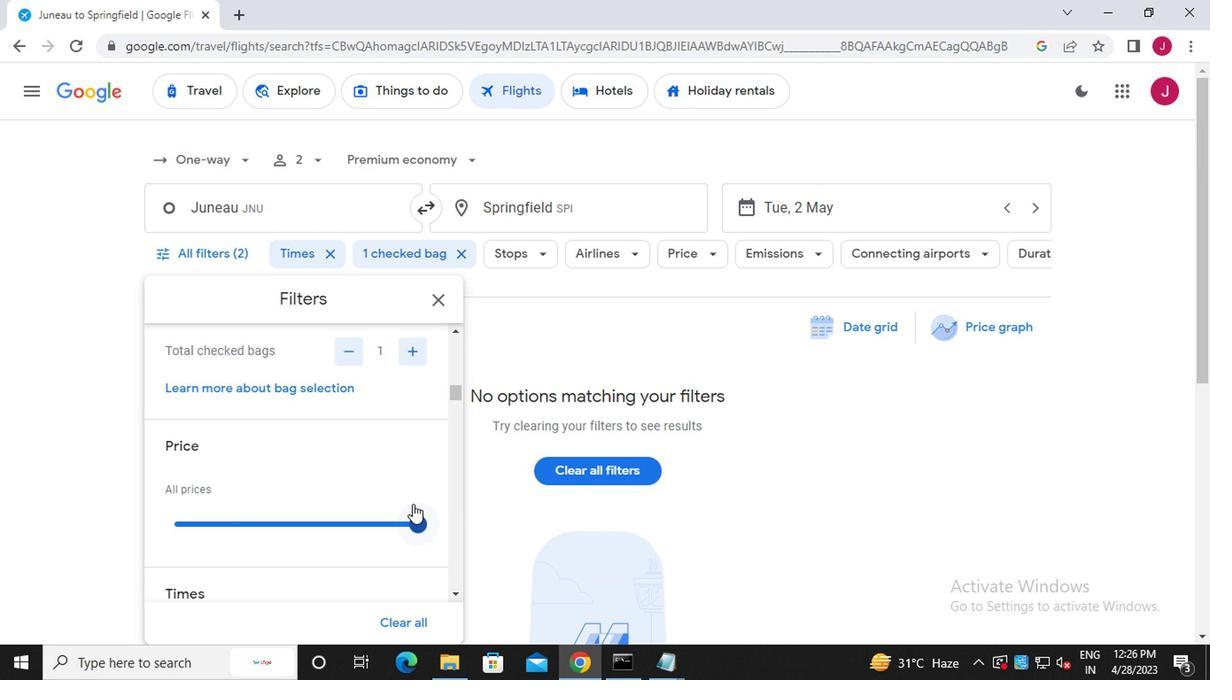 
Action: Mouse moved to (367, 456)
Screenshot: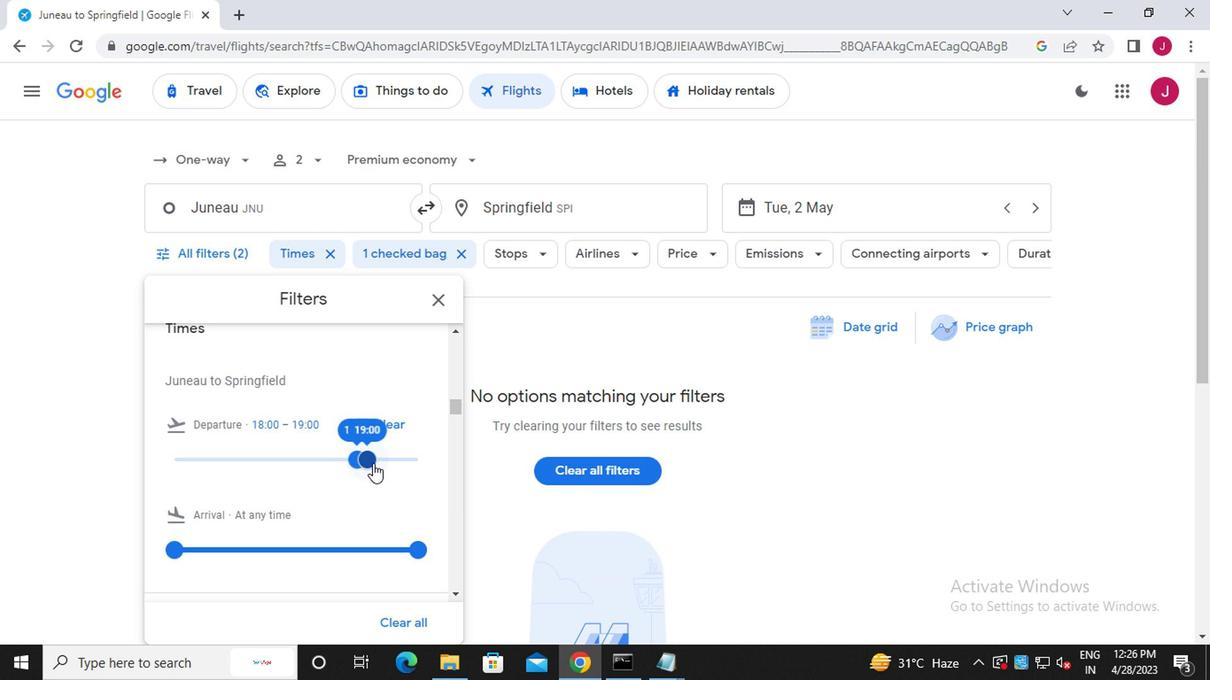 
Action: Mouse pressed left at (367, 456)
Screenshot: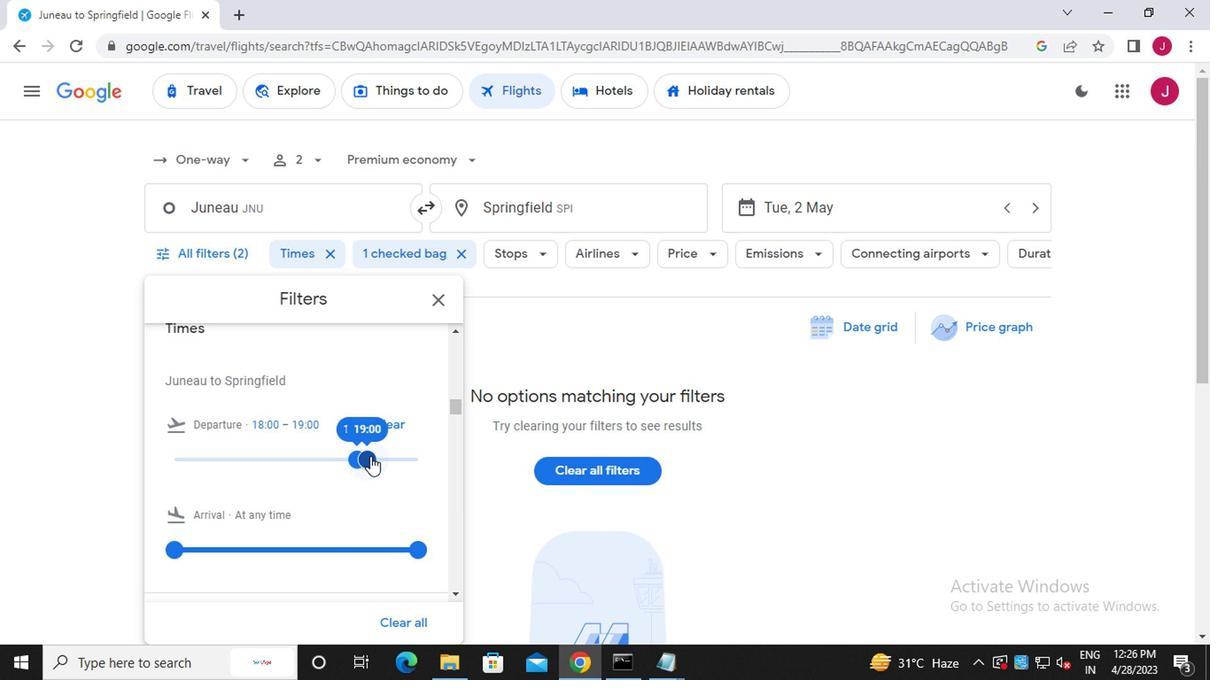 
Action: Mouse moved to (356, 456)
Screenshot: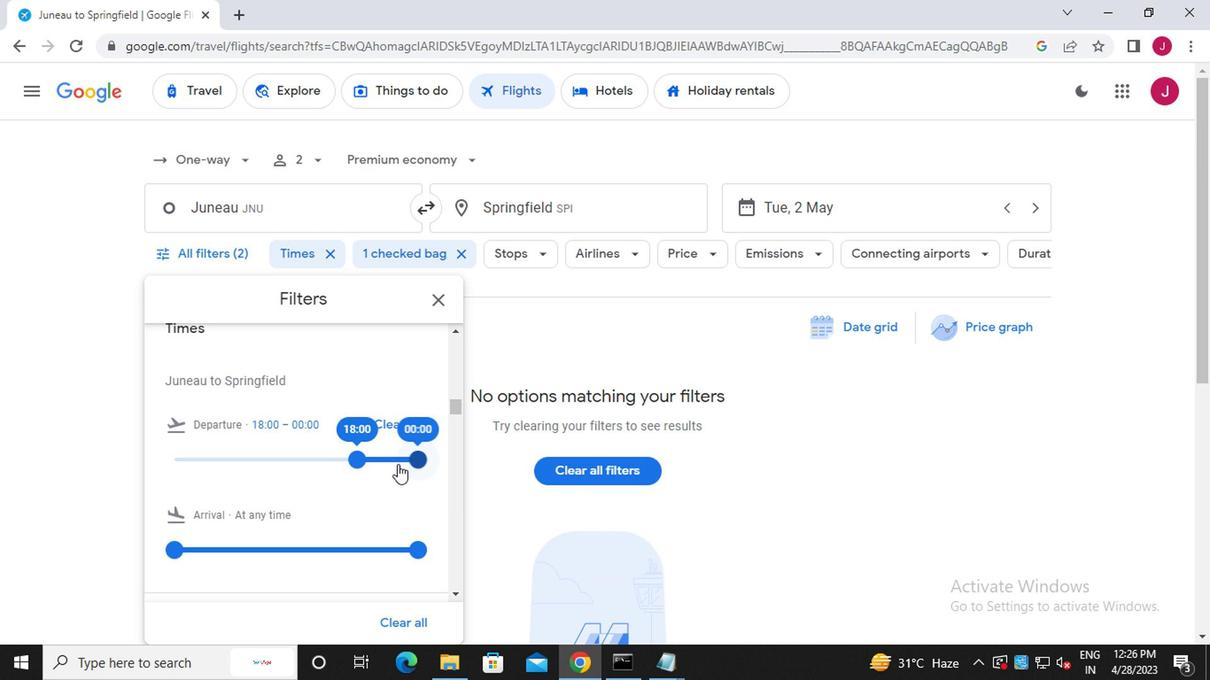
Action: Mouse pressed left at (356, 456)
Screenshot: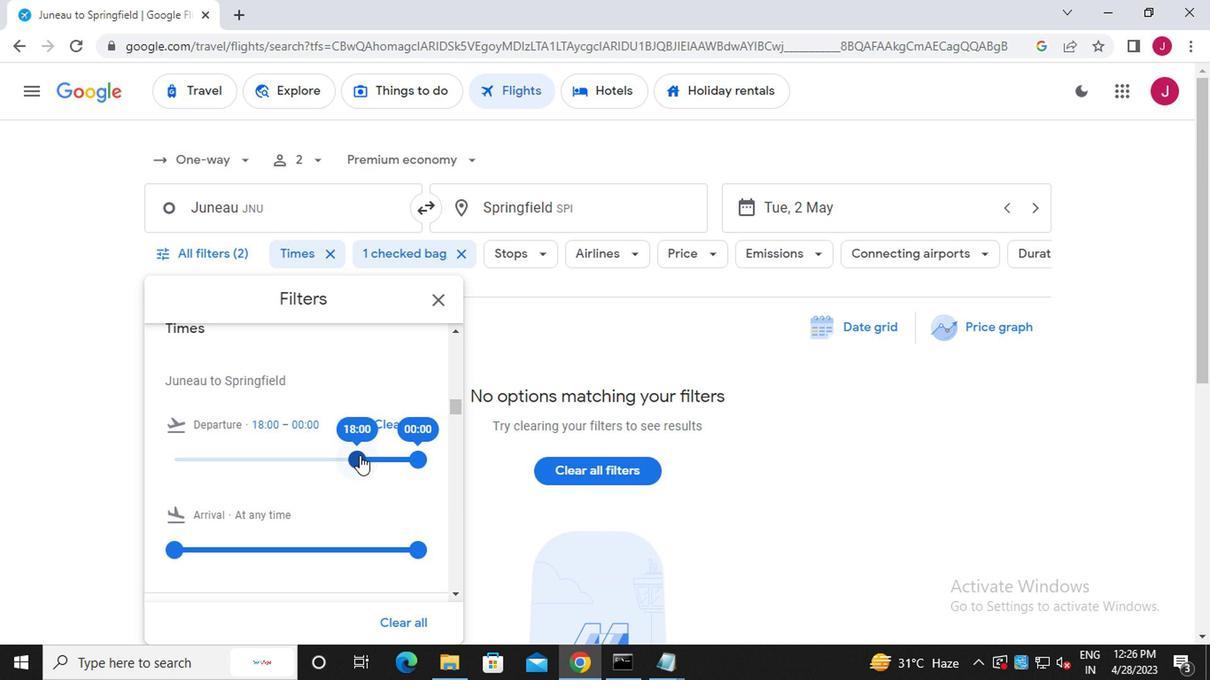
Action: Mouse moved to (420, 459)
Screenshot: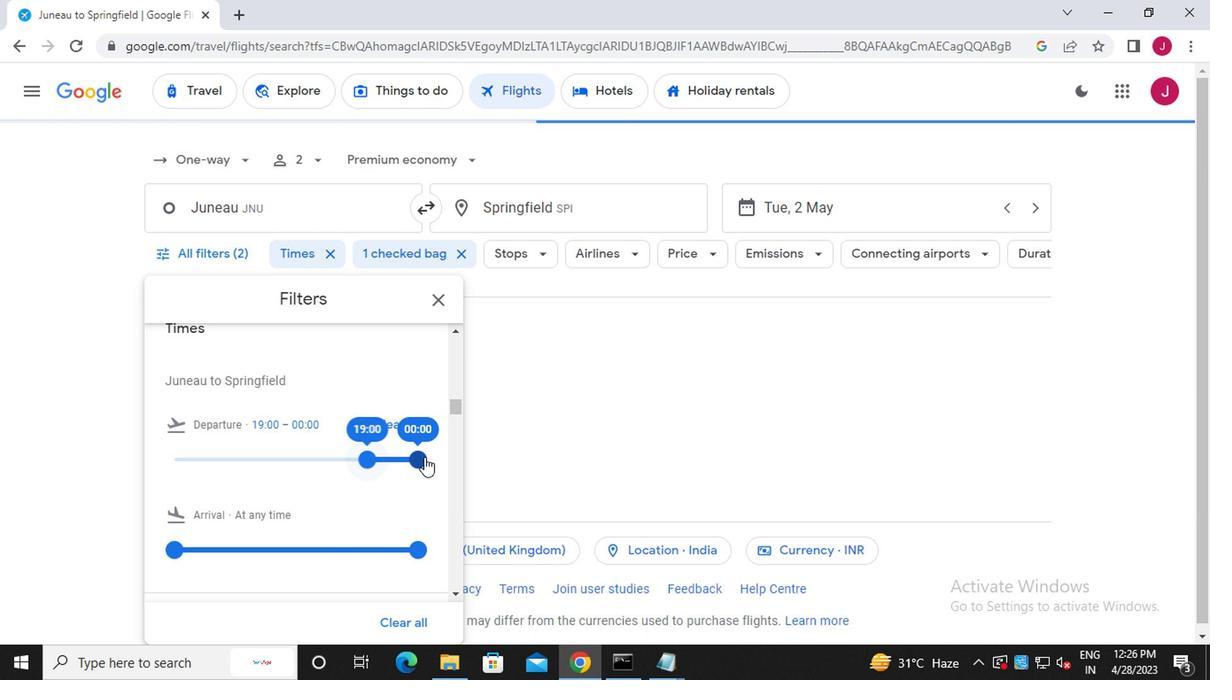 
Action: Mouse pressed left at (420, 459)
Screenshot: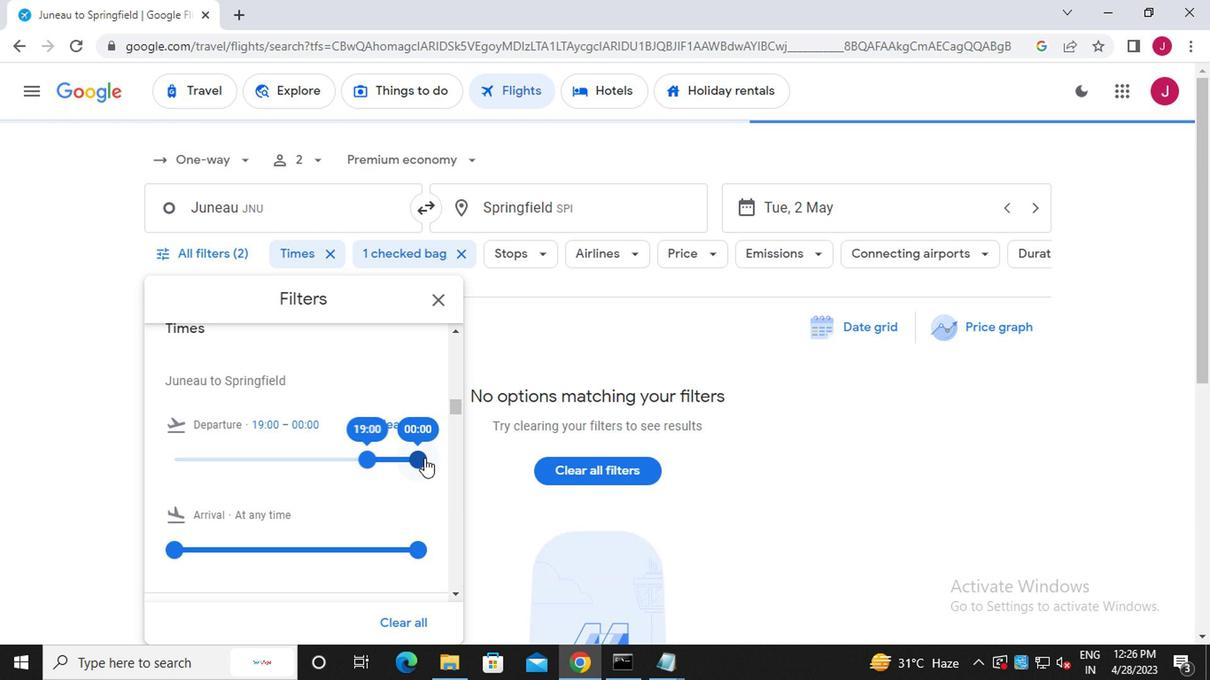 
Action: Mouse moved to (436, 301)
Screenshot: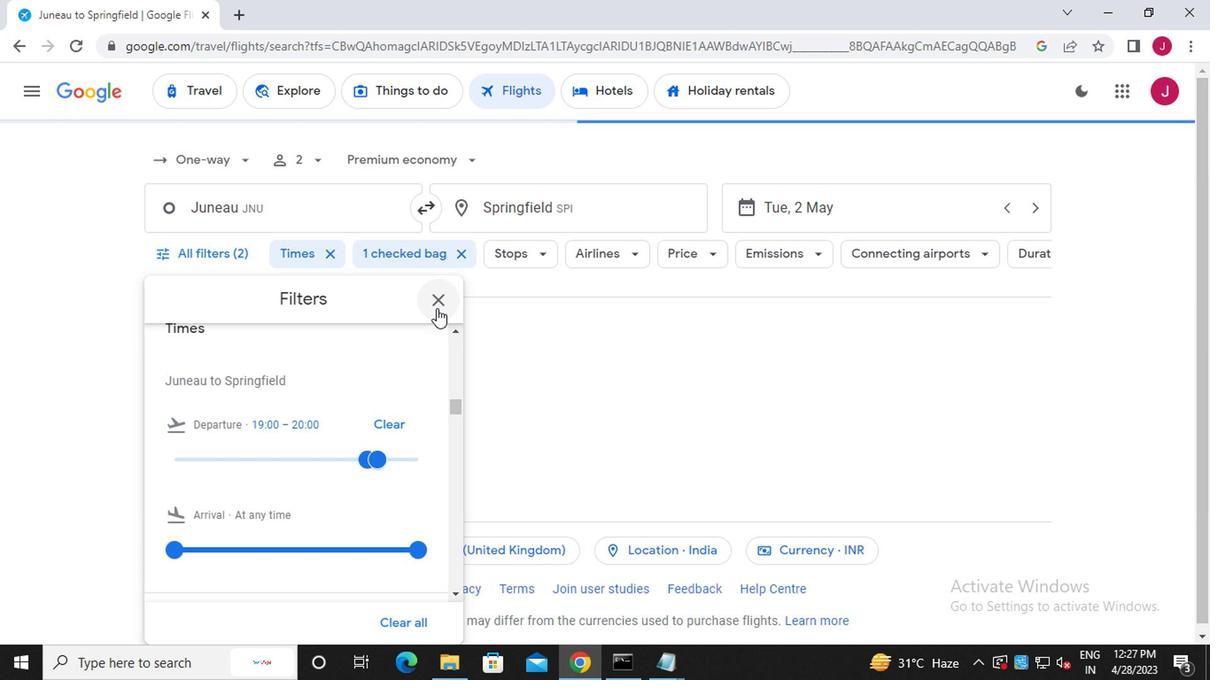 
Action: Mouse pressed left at (436, 301)
Screenshot: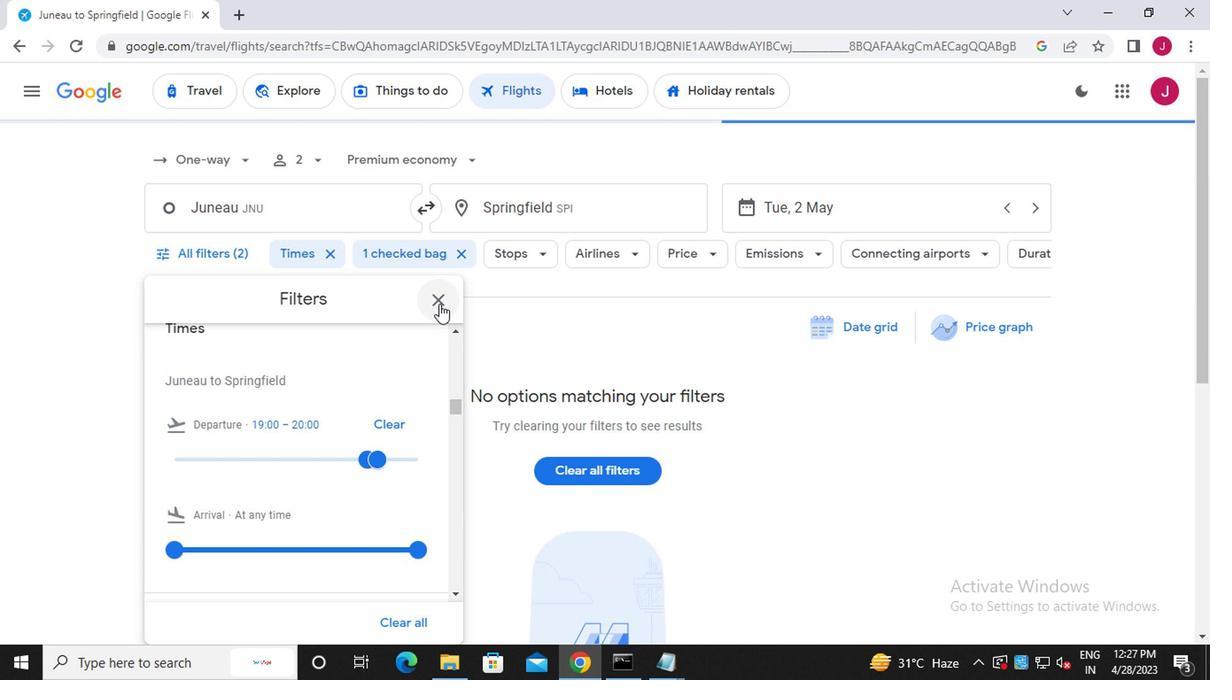 
Action: Mouse moved to (431, 302)
Screenshot: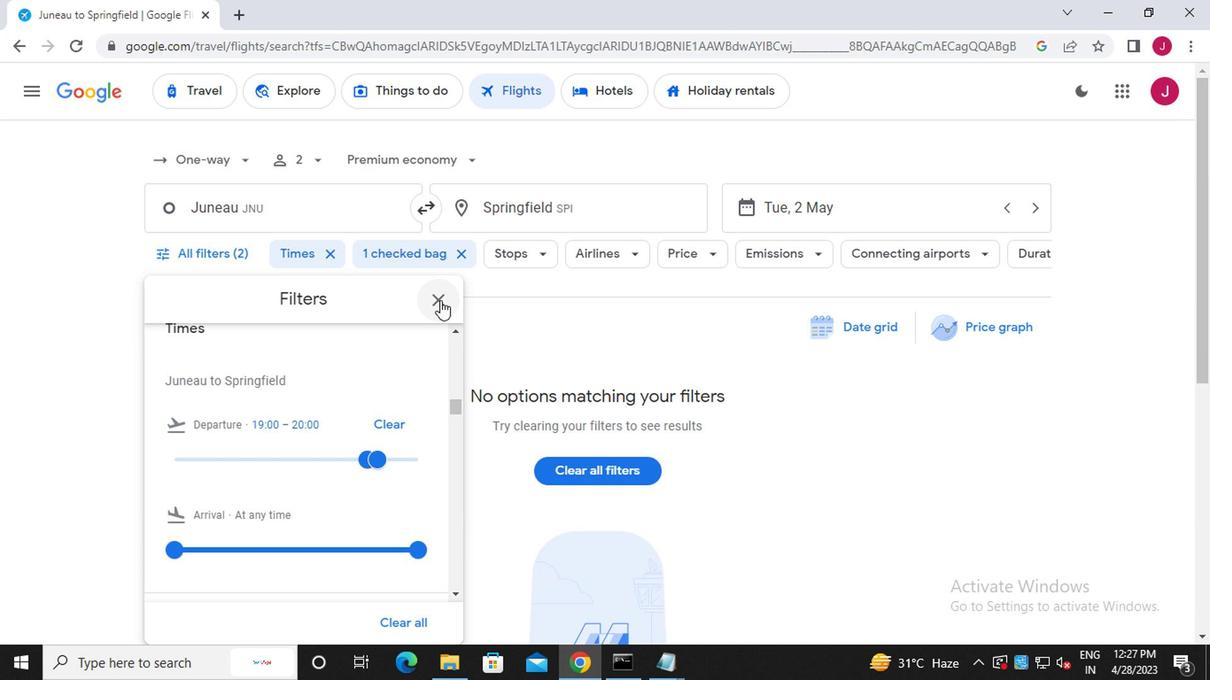
